 Task: Add a signature Faith Turner containing Have a great summer vacation, Faith Turner to email address softage.4@softage.net and add a label Landscaping
Action: Mouse moved to (1137, 113)
Screenshot: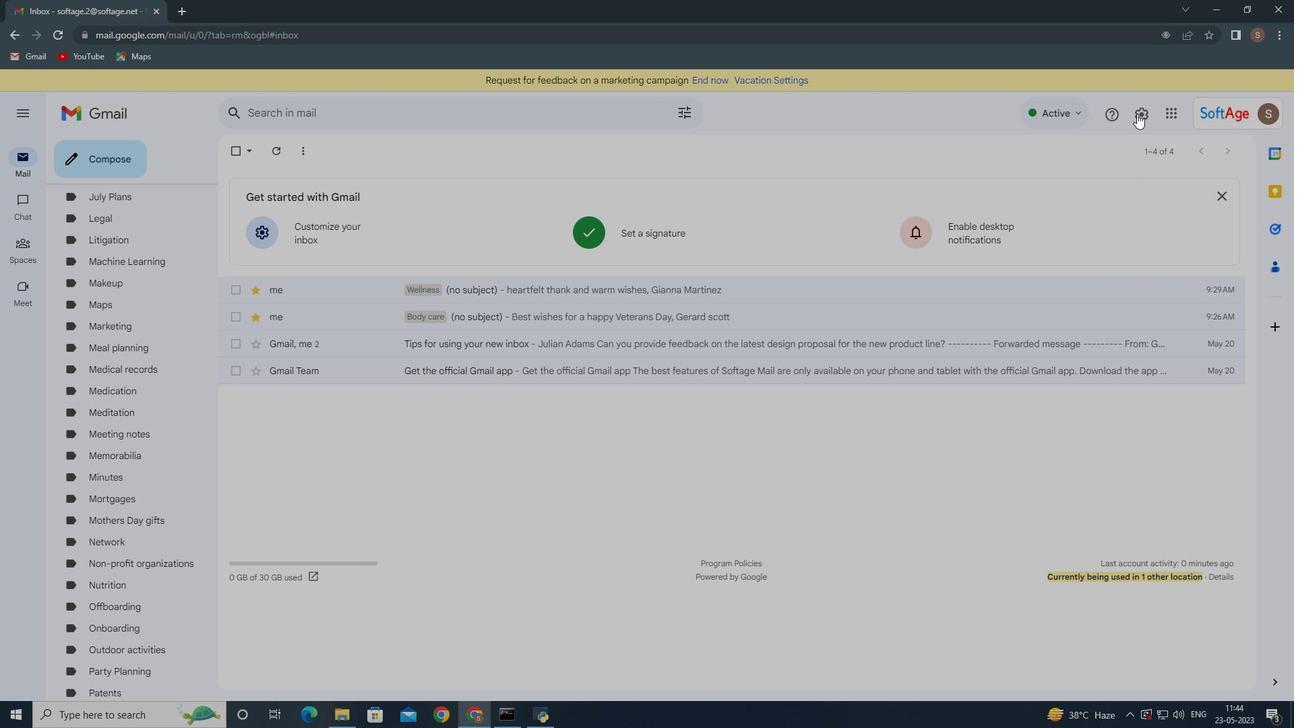 
Action: Mouse pressed left at (1137, 113)
Screenshot: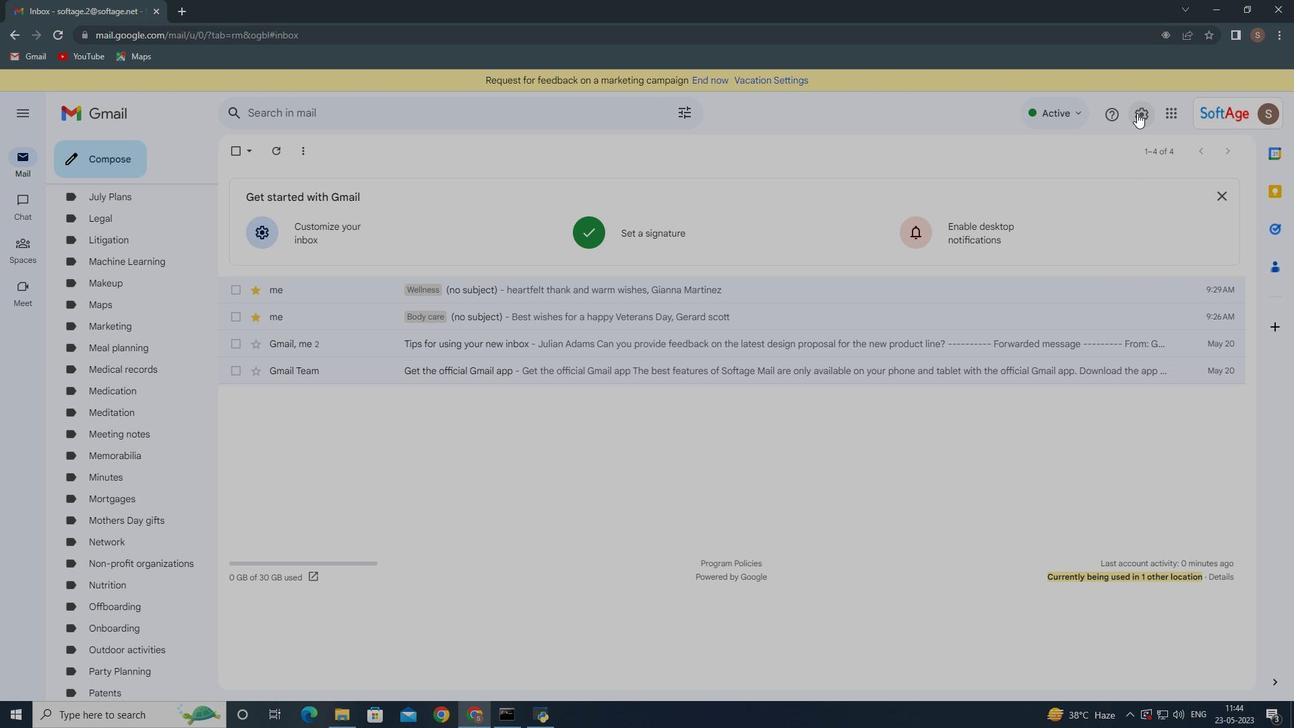
Action: Mouse moved to (1138, 182)
Screenshot: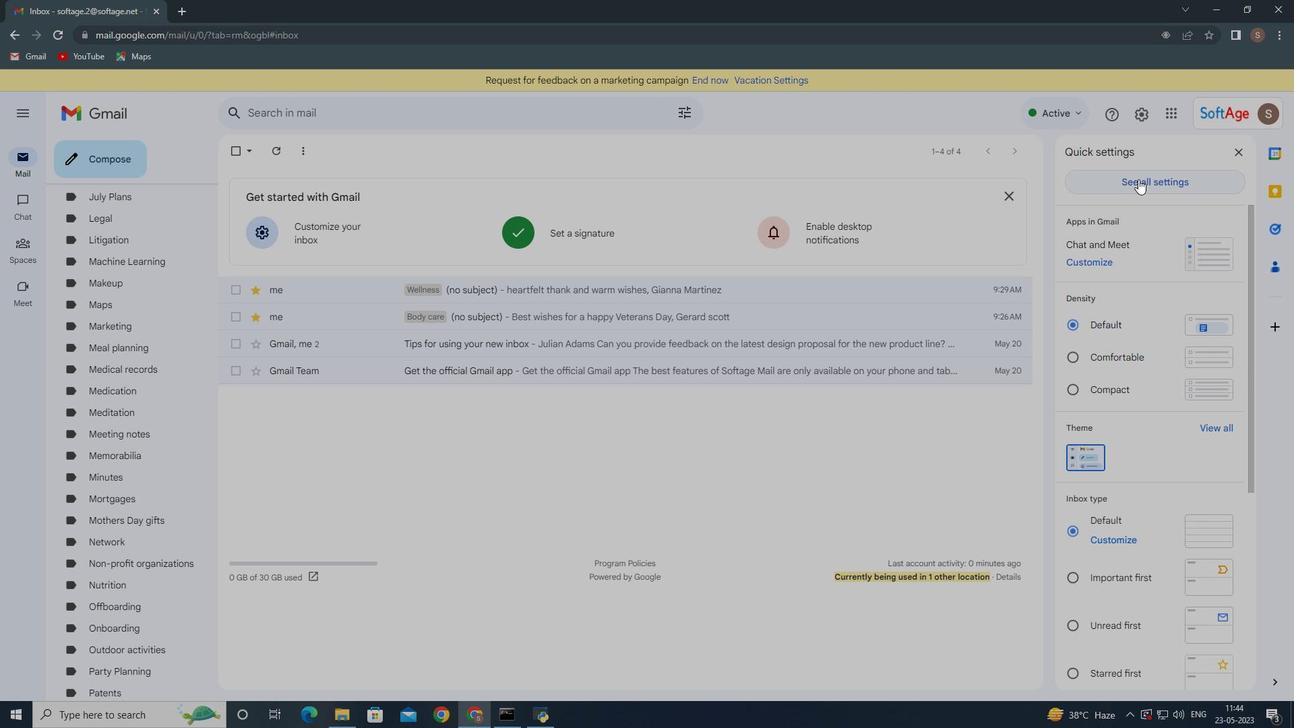 
Action: Mouse pressed left at (1138, 182)
Screenshot: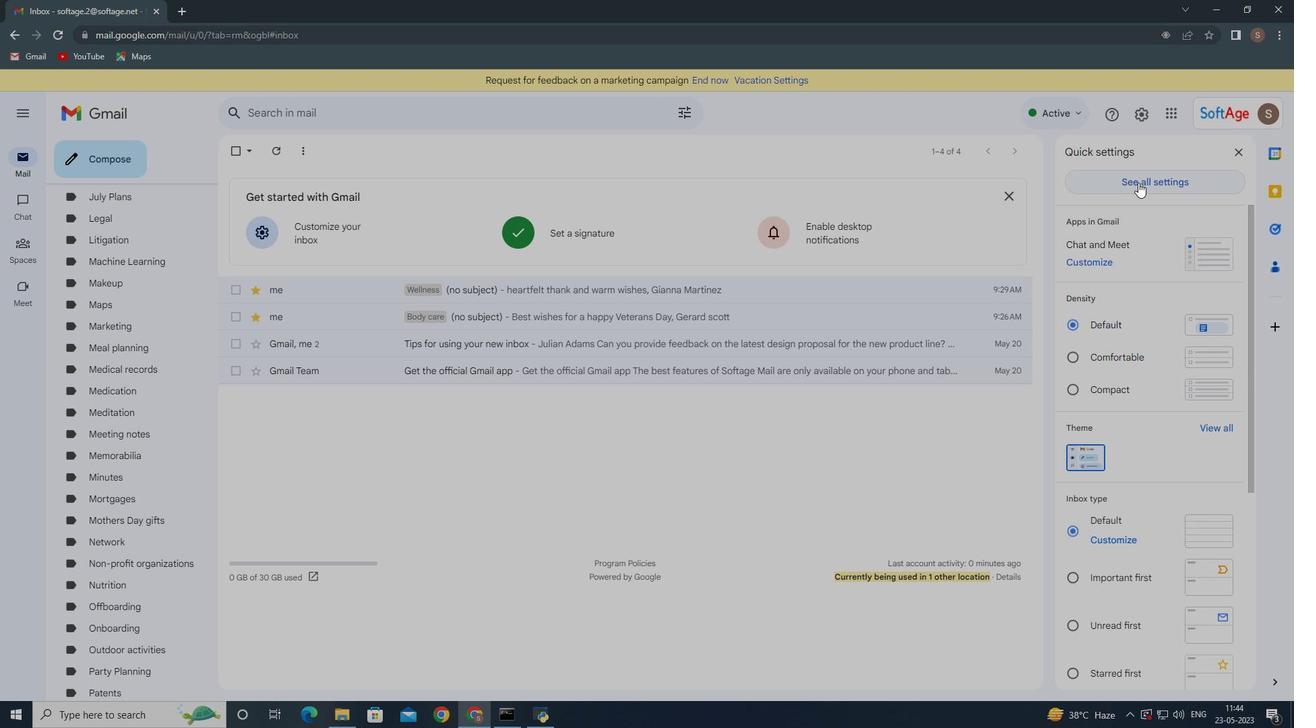 
Action: Mouse moved to (457, 293)
Screenshot: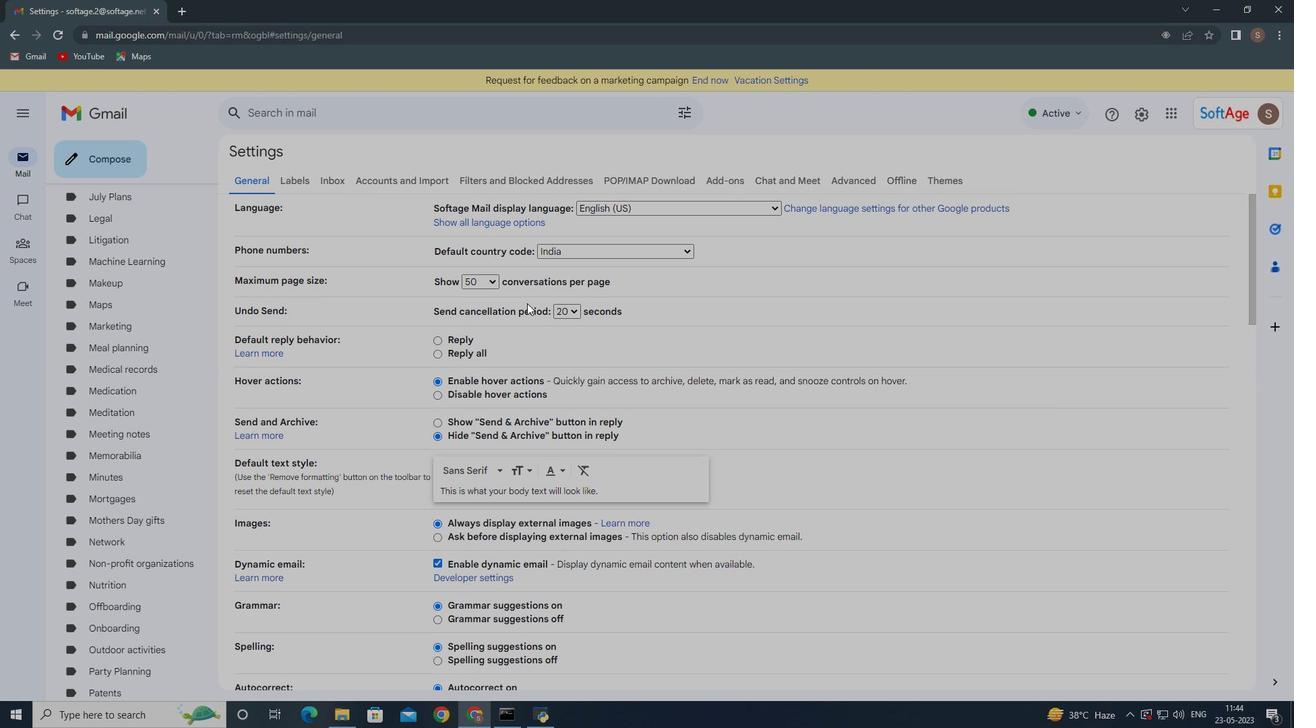 
Action: Mouse scrolled (457, 293) with delta (0, 0)
Screenshot: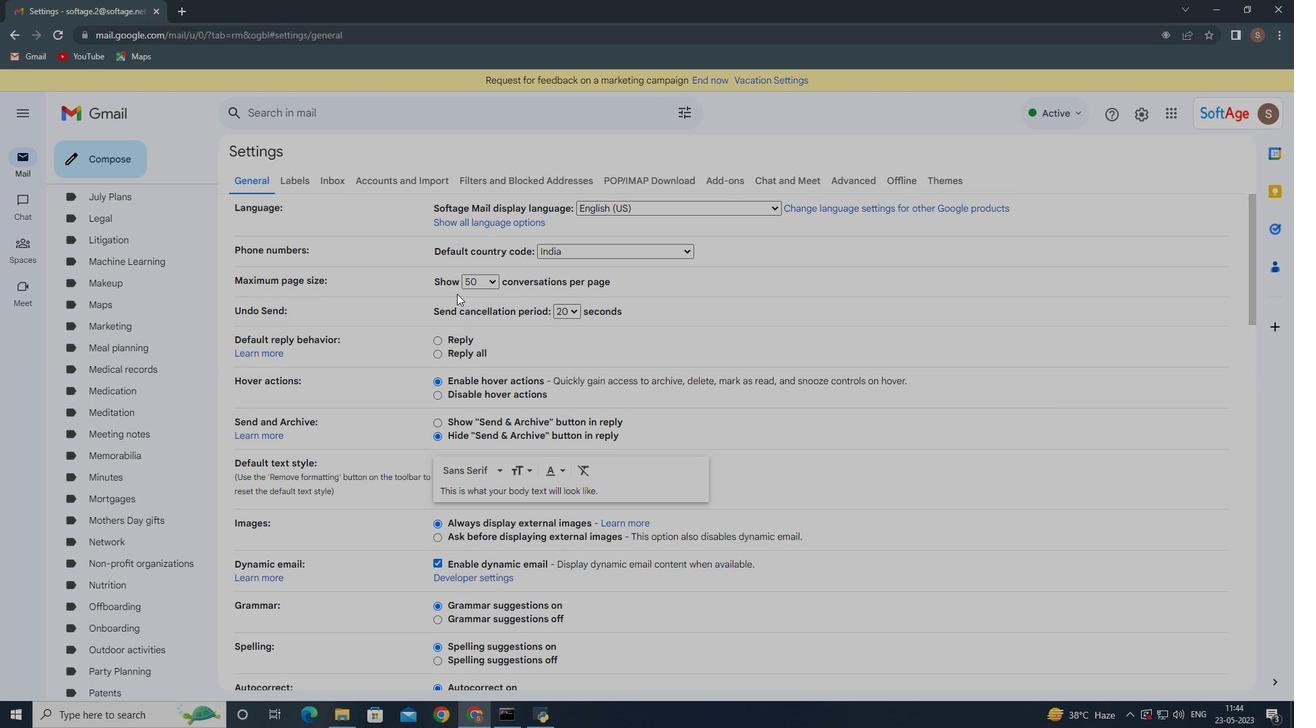 
Action: Mouse scrolled (457, 293) with delta (0, 0)
Screenshot: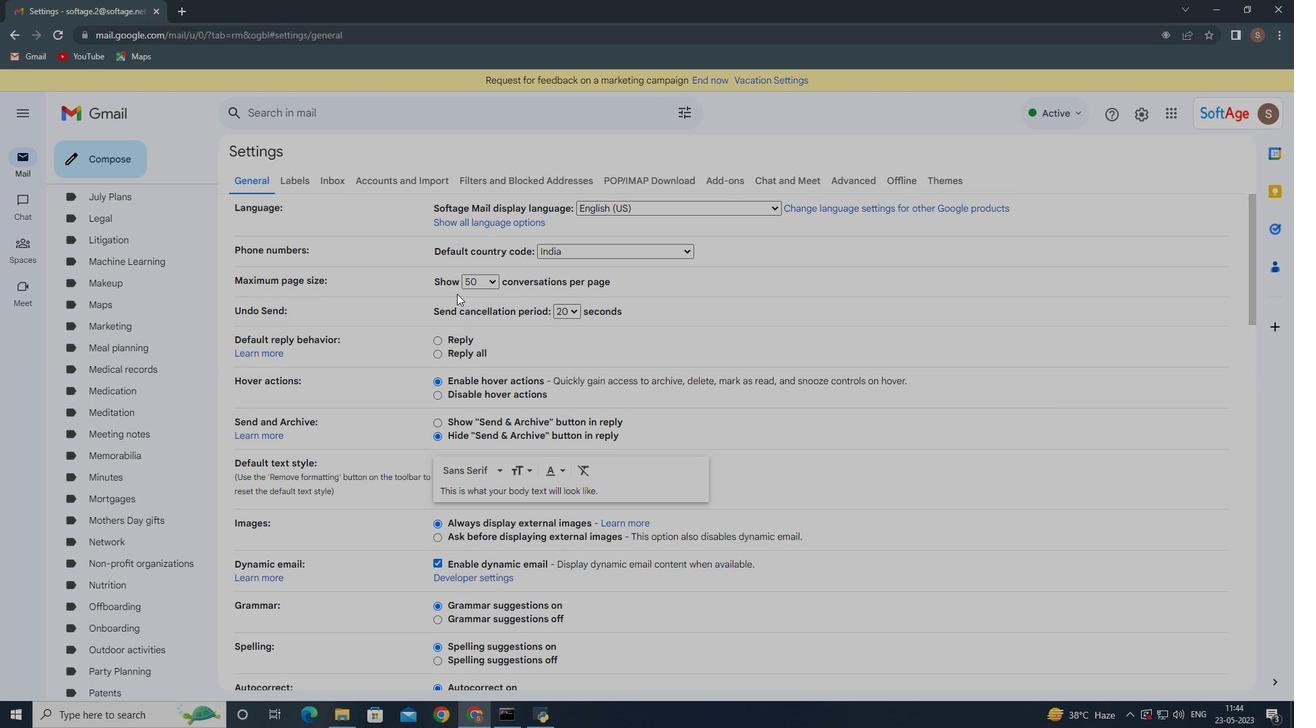 
Action: Mouse moved to (457, 293)
Screenshot: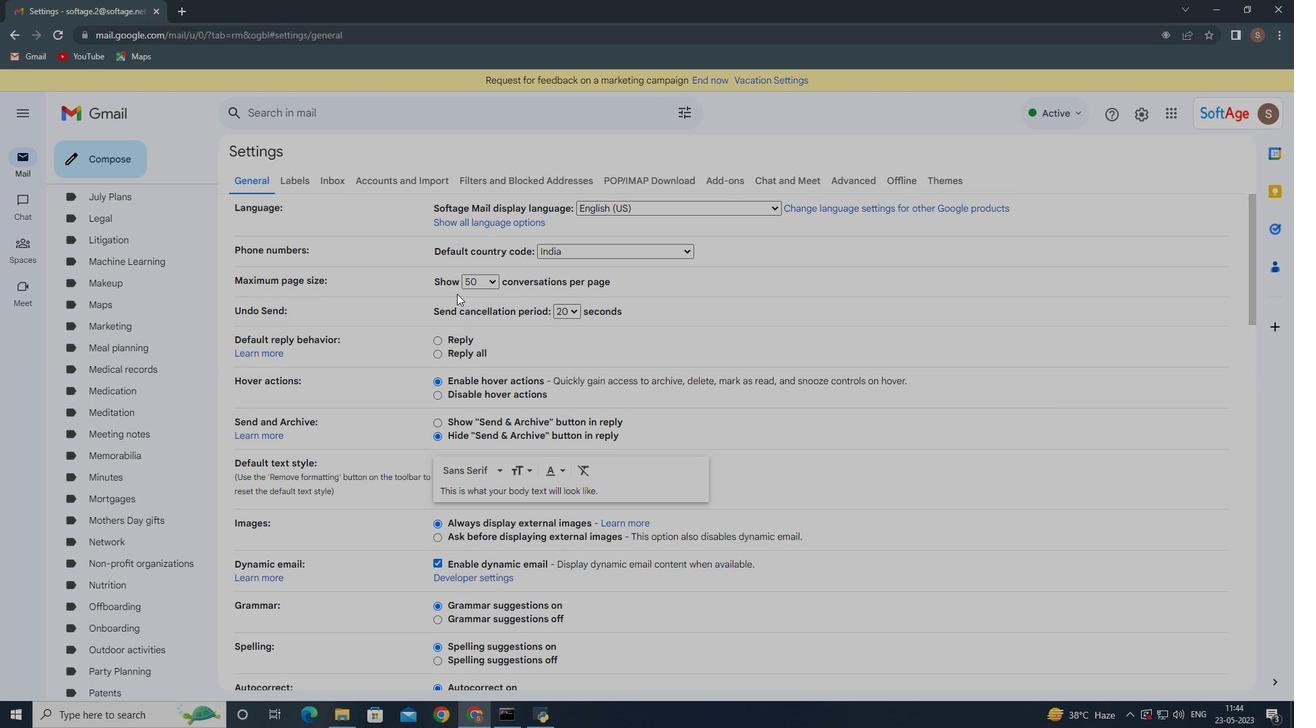 
Action: Mouse scrolled (457, 293) with delta (0, 0)
Screenshot: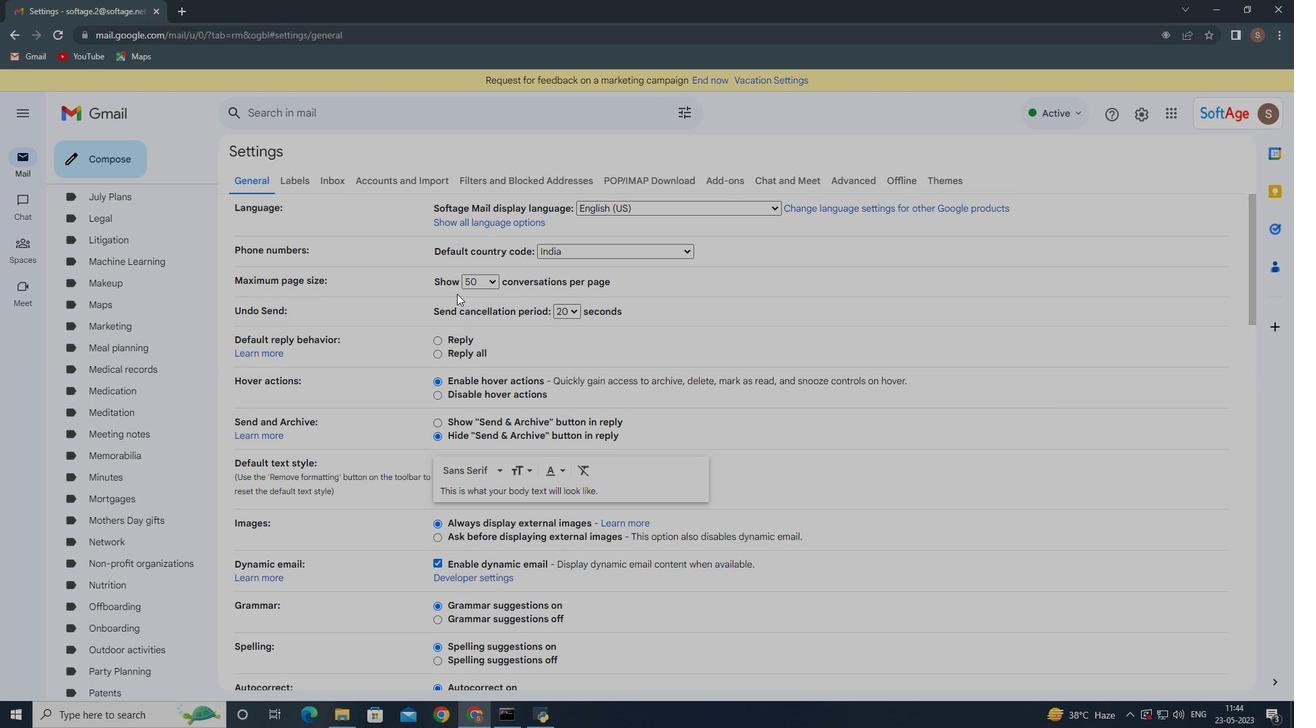 
Action: Mouse scrolled (457, 293) with delta (0, 0)
Screenshot: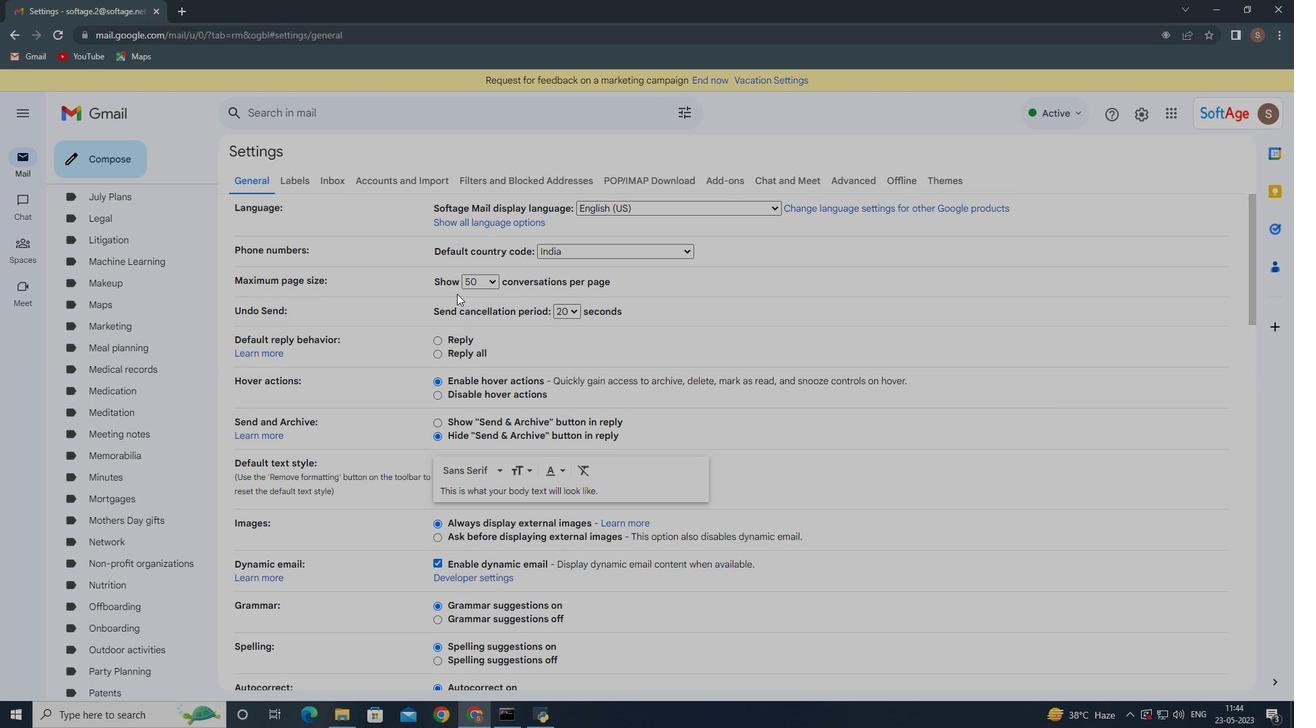
Action: Mouse moved to (457, 294)
Screenshot: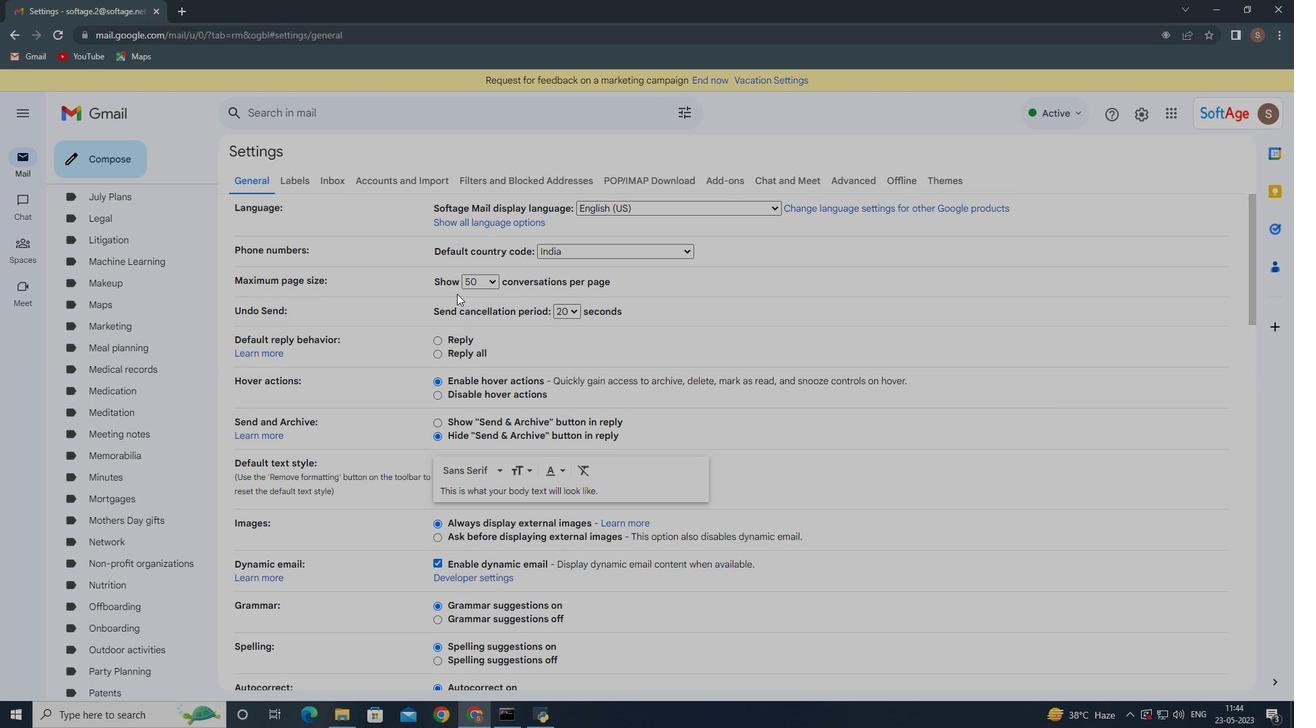 
Action: Mouse scrolled (457, 293) with delta (0, 0)
Screenshot: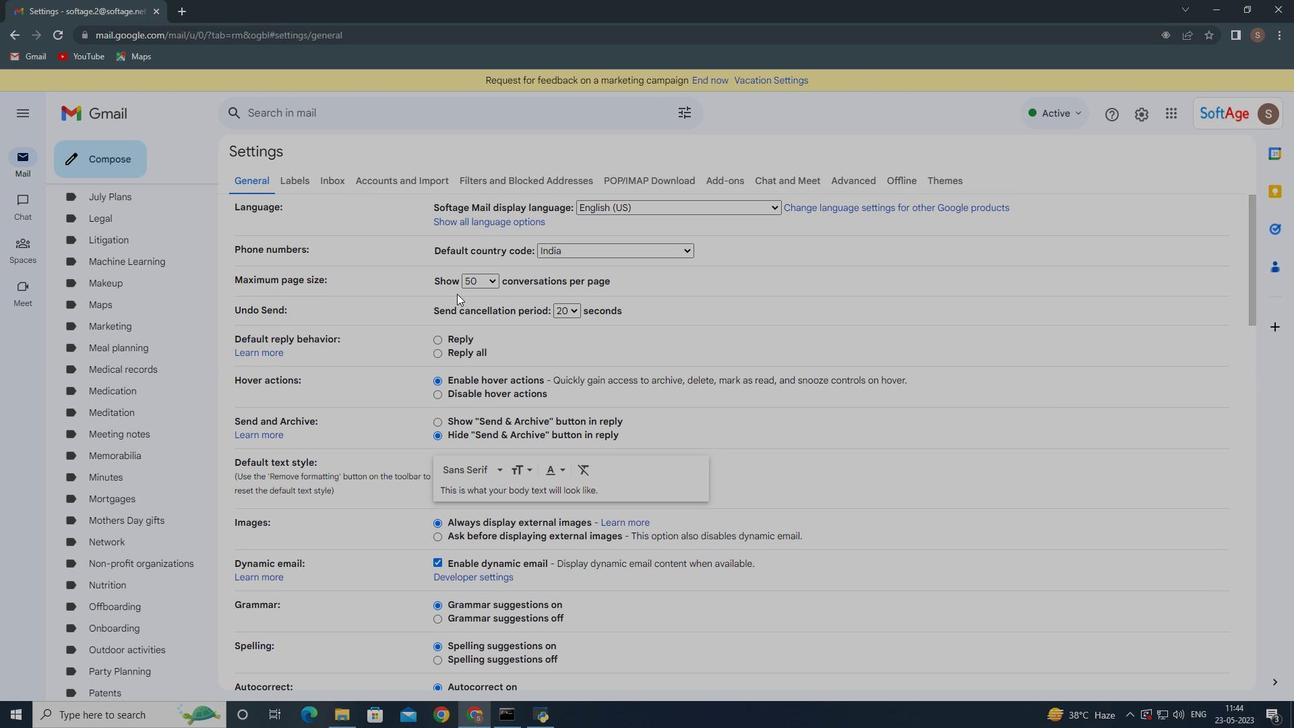 
Action: Mouse moved to (456, 295)
Screenshot: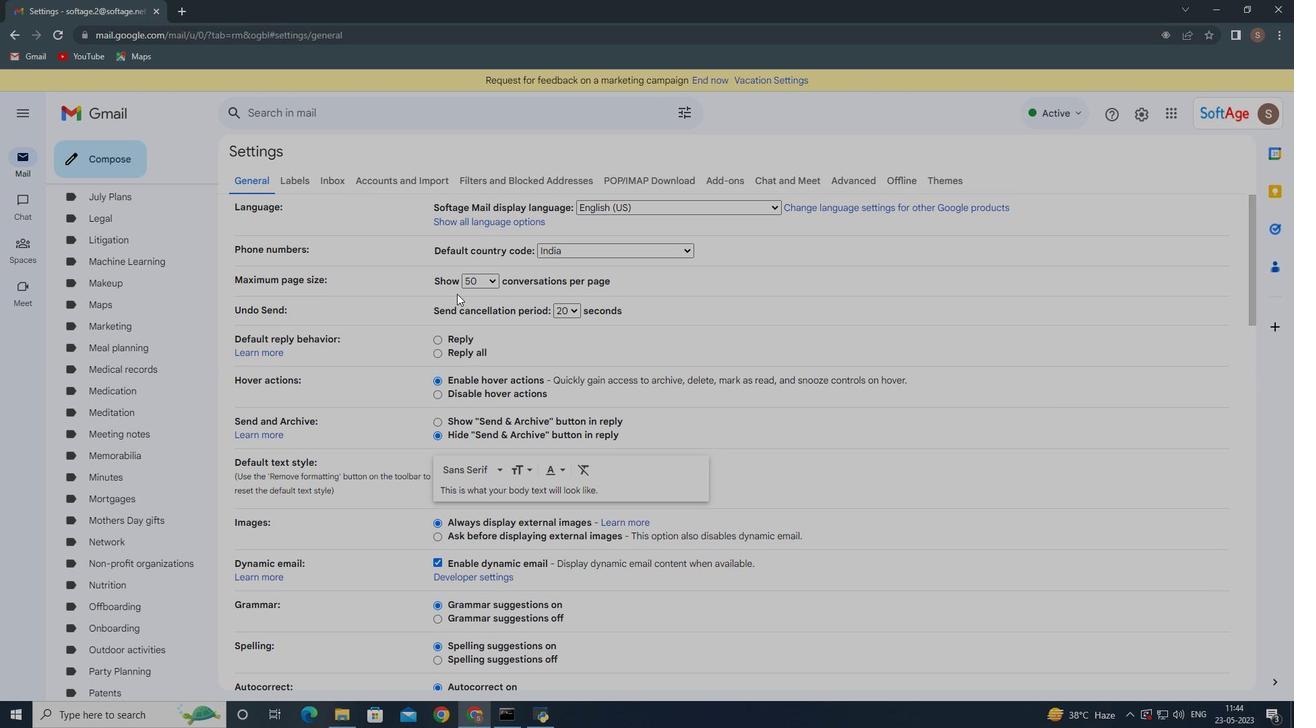 
Action: Mouse scrolled (456, 295) with delta (0, 0)
Screenshot: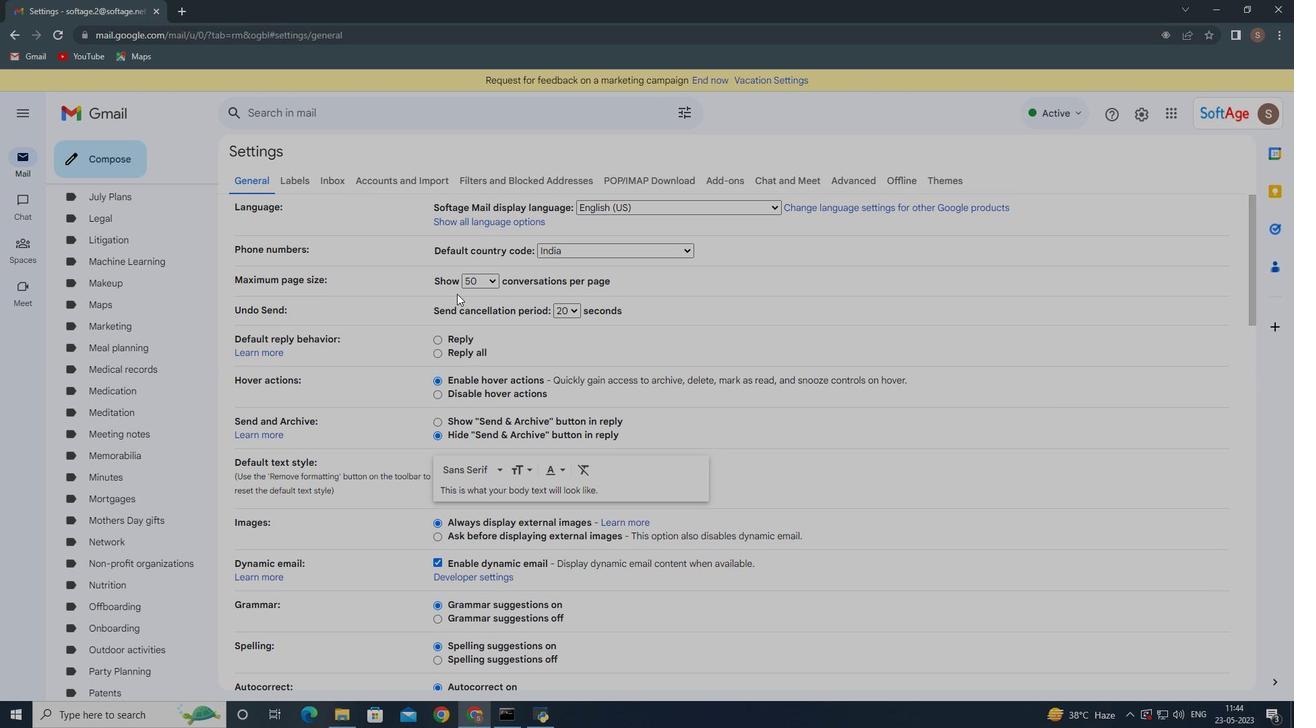 
Action: Mouse moved to (456, 314)
Screenshot: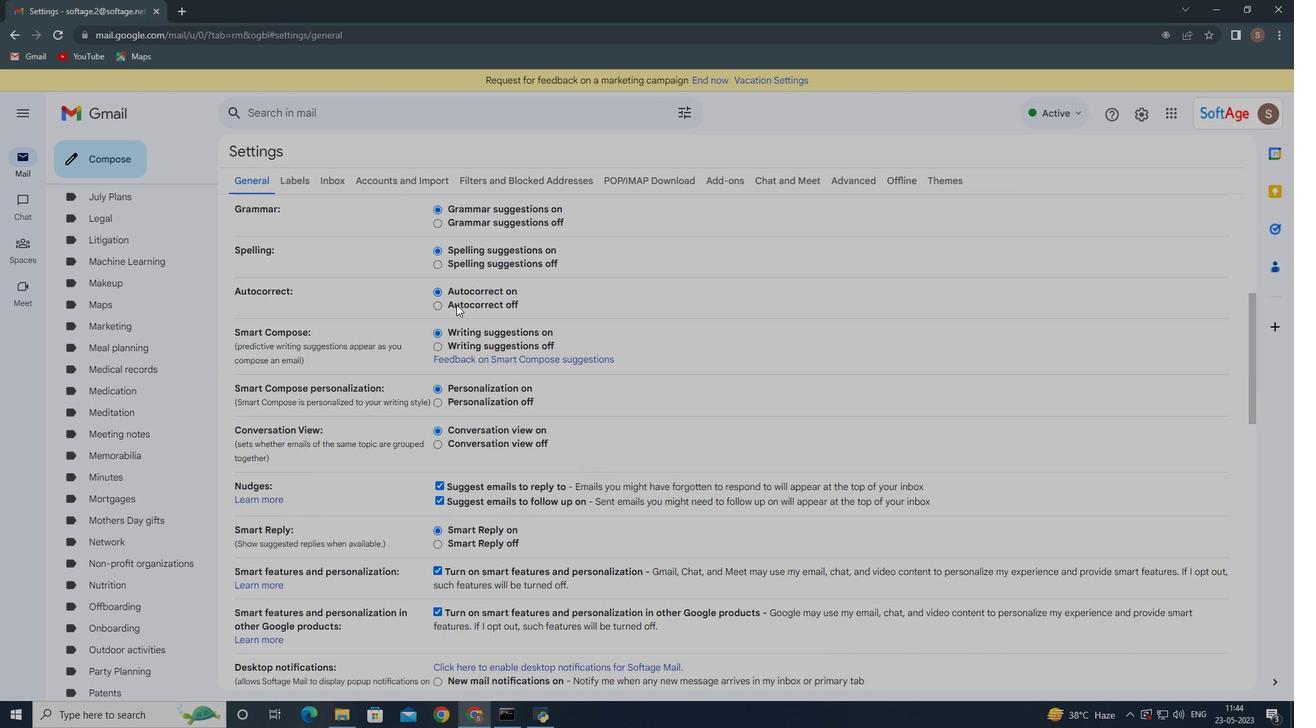 
Action: Mouse scrolled (456, 313) with delta (0, 0)
Screenshot: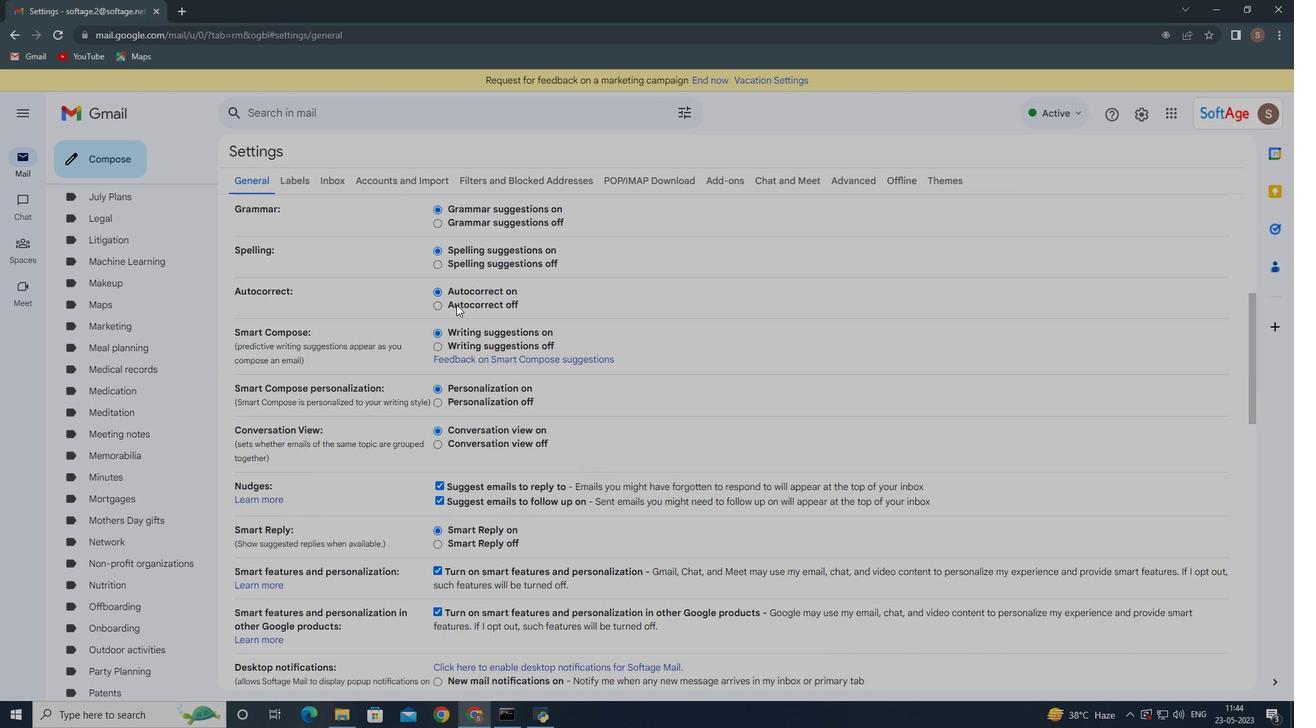 
Action: Mouse moved to (456, 324)
Screenshot: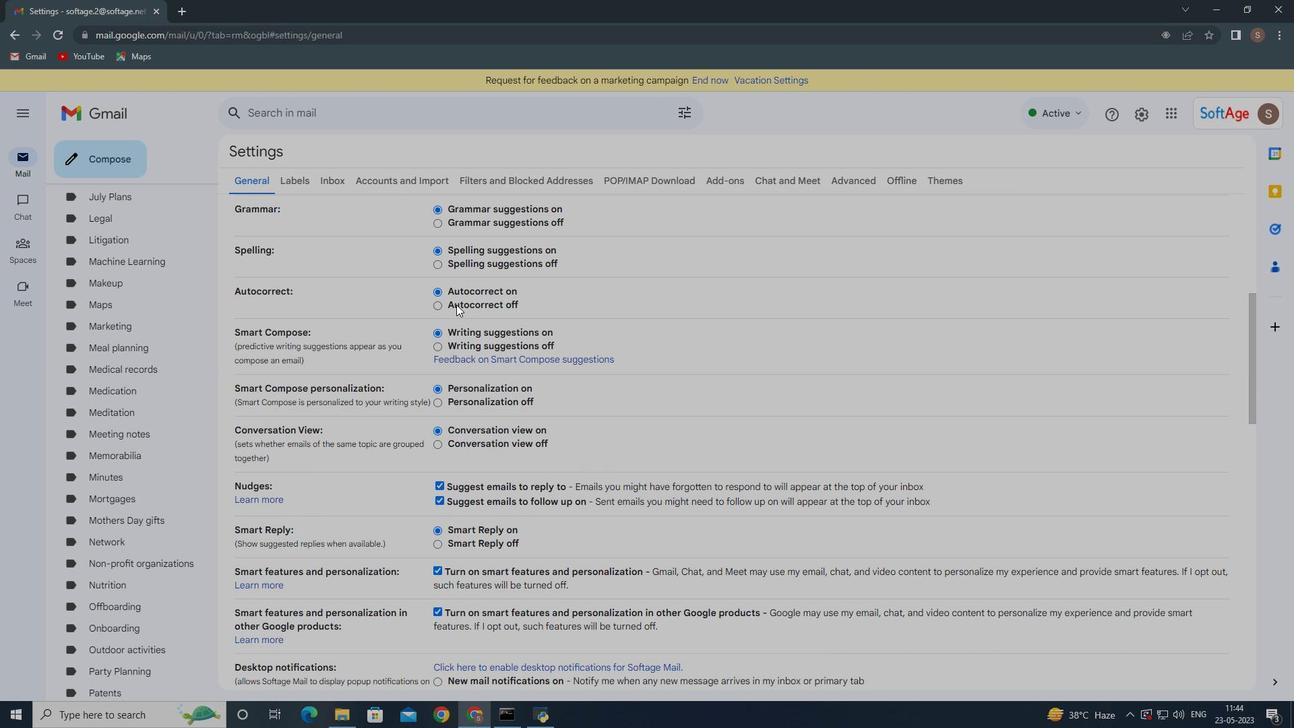 
Action: Mouse scrolled (456, 322) with delta (0, 0)
Screenshot: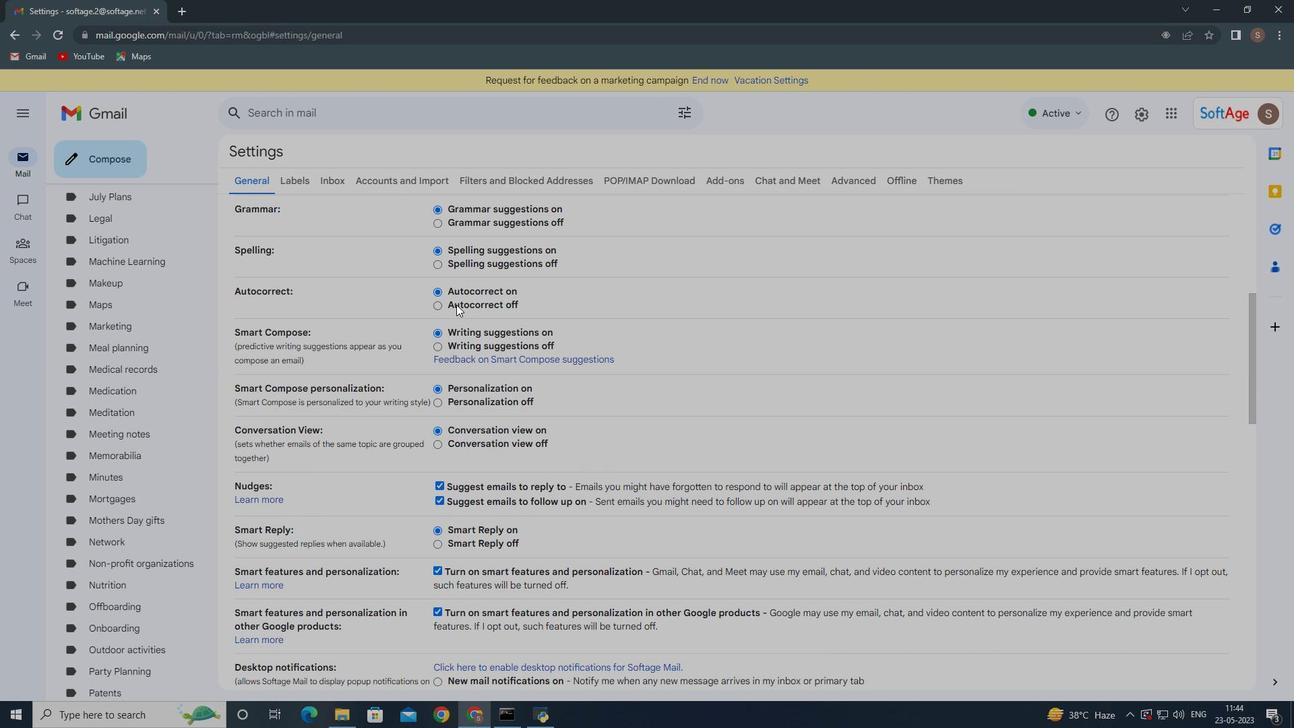 
Action: Mouse moved to (457, 343)
Screenshot: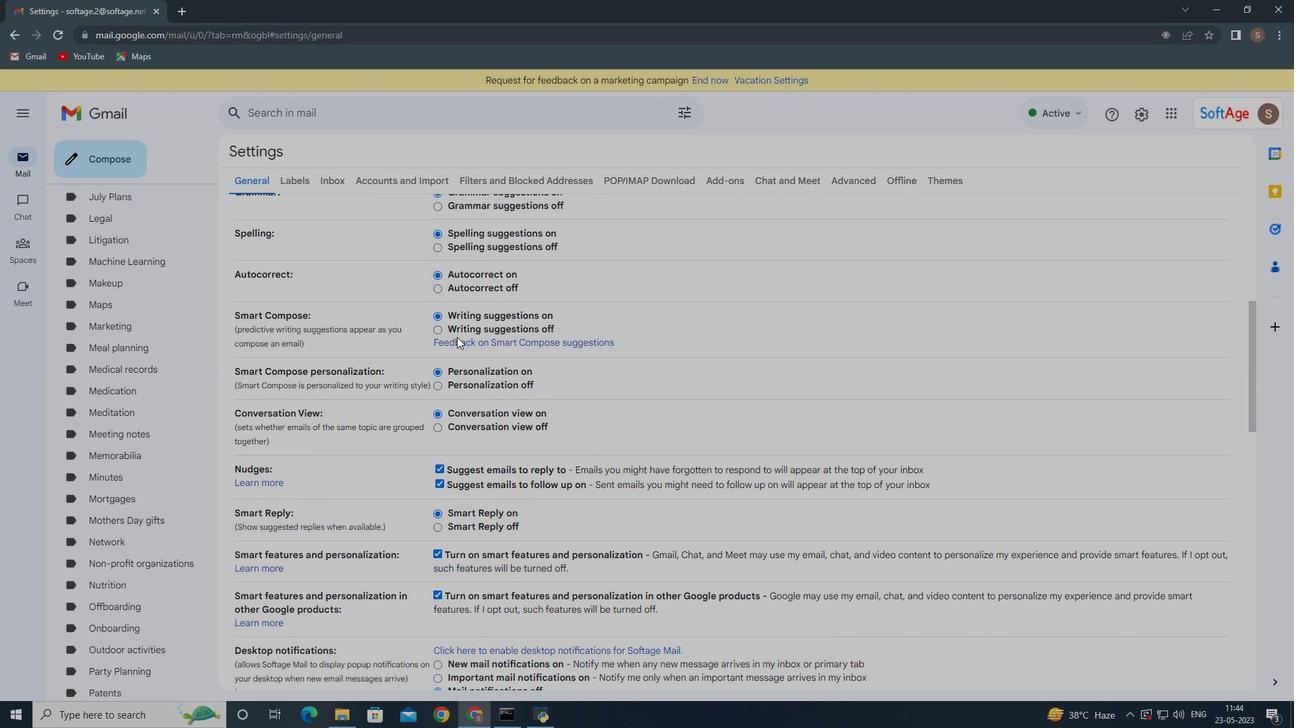 
Action: Mouse scrolled (457, 340) with delta (0, 0)
Screenshot: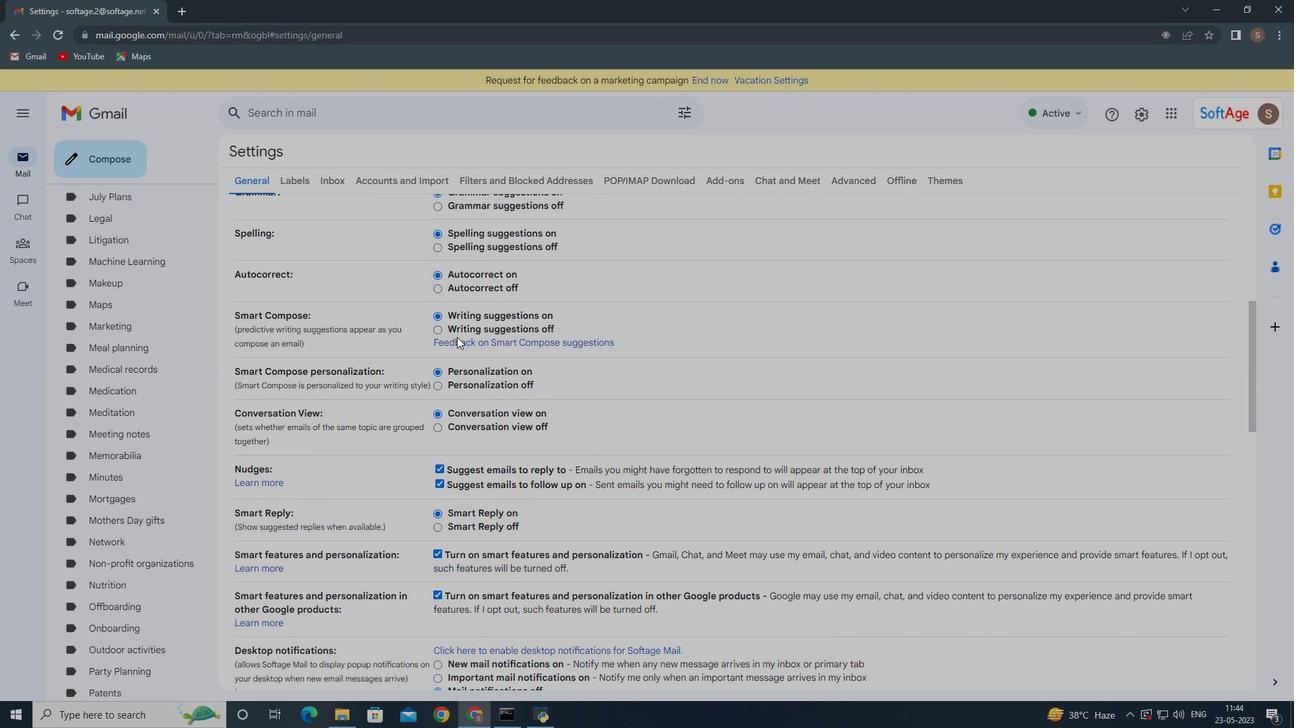 
Action: Mouse moved to (463, 430)
Screenshot: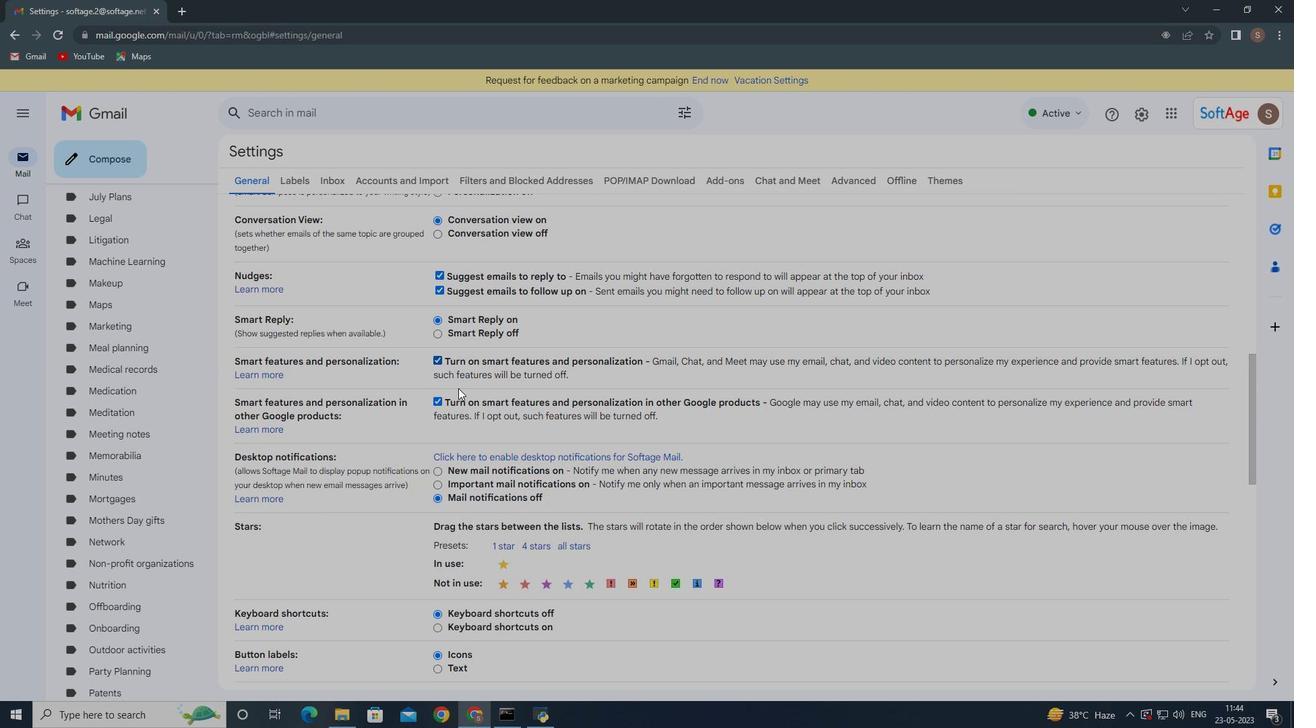 
Action: Mouse scrolled (463, 429) with delta (0, 0)
Screenshot: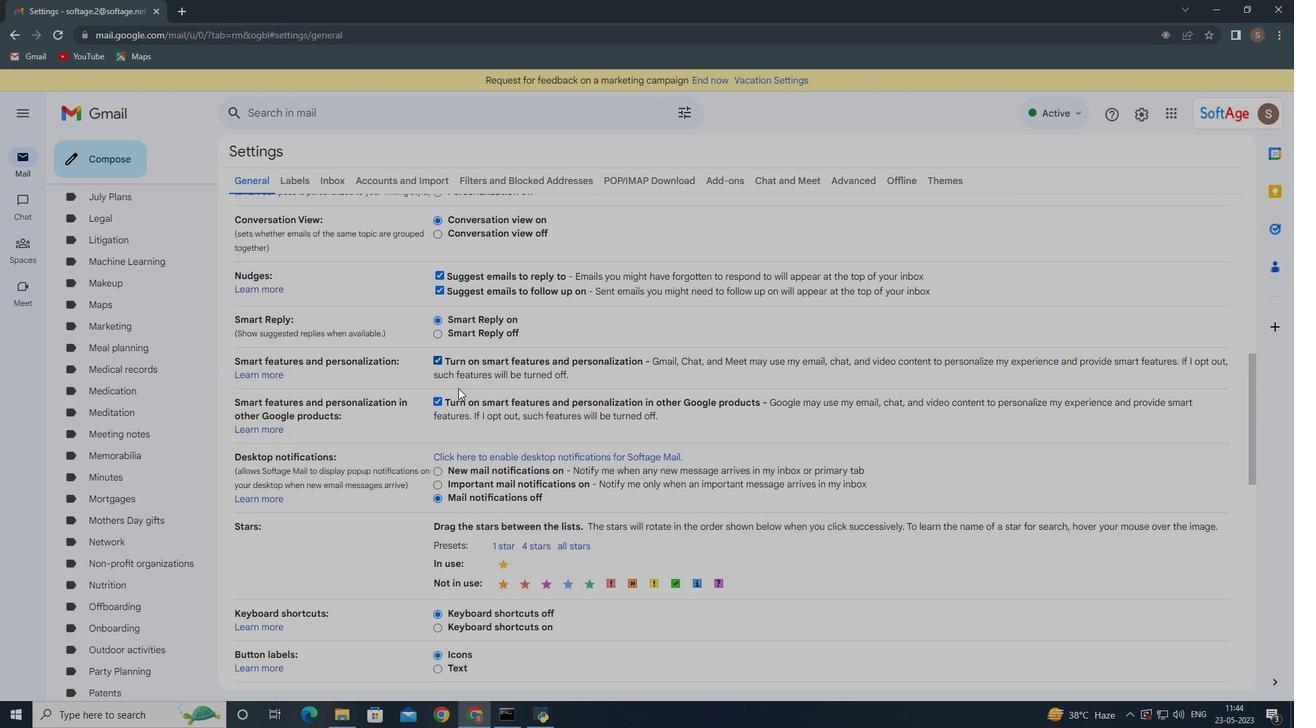 
Action: Mouse moved to (505, 556)
Screenshot: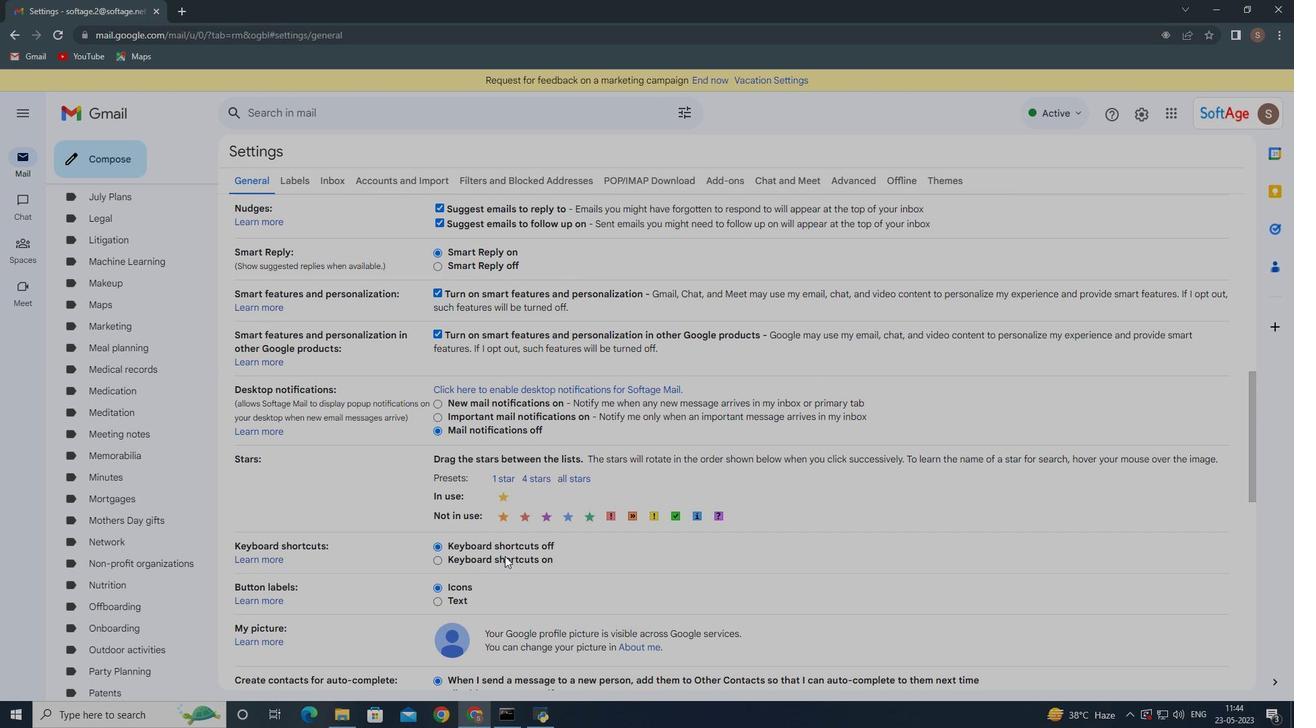 
Action: Mouse scrolled (505, 555) with delta (0, 0)
Screenshot: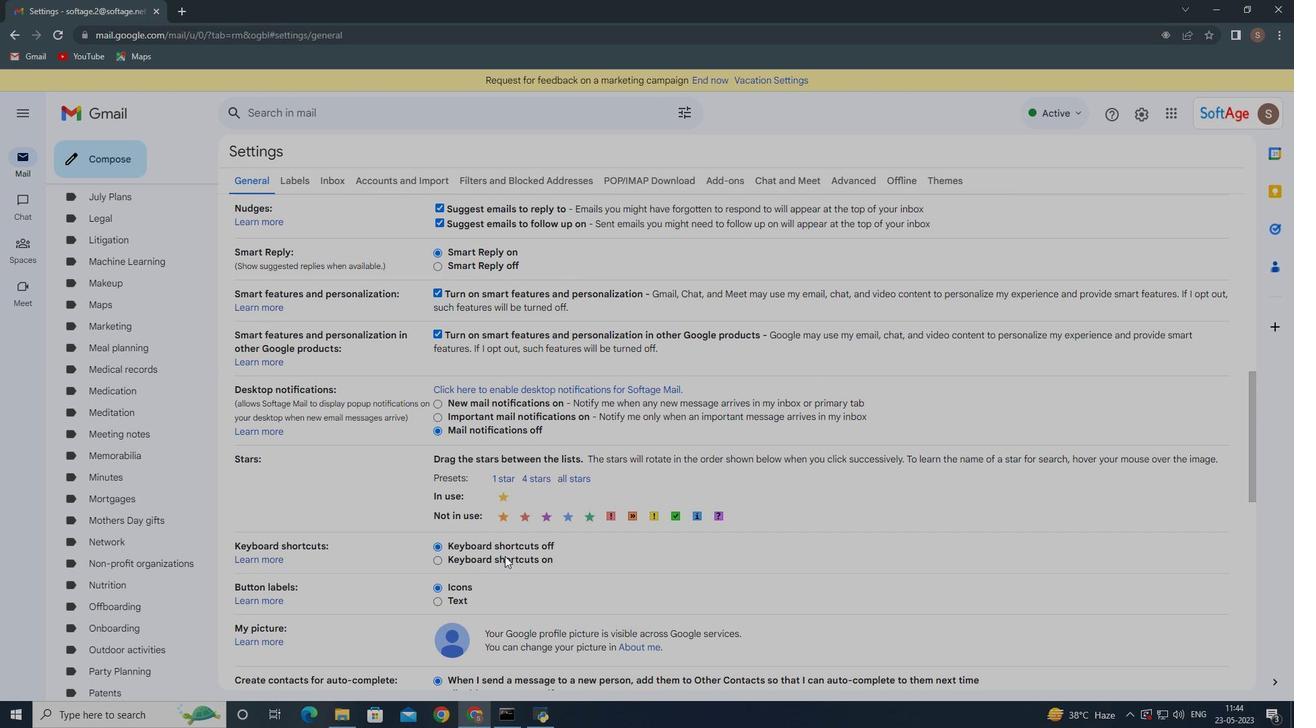 
Action: Mouse moved to (506, 557)
Screenshot: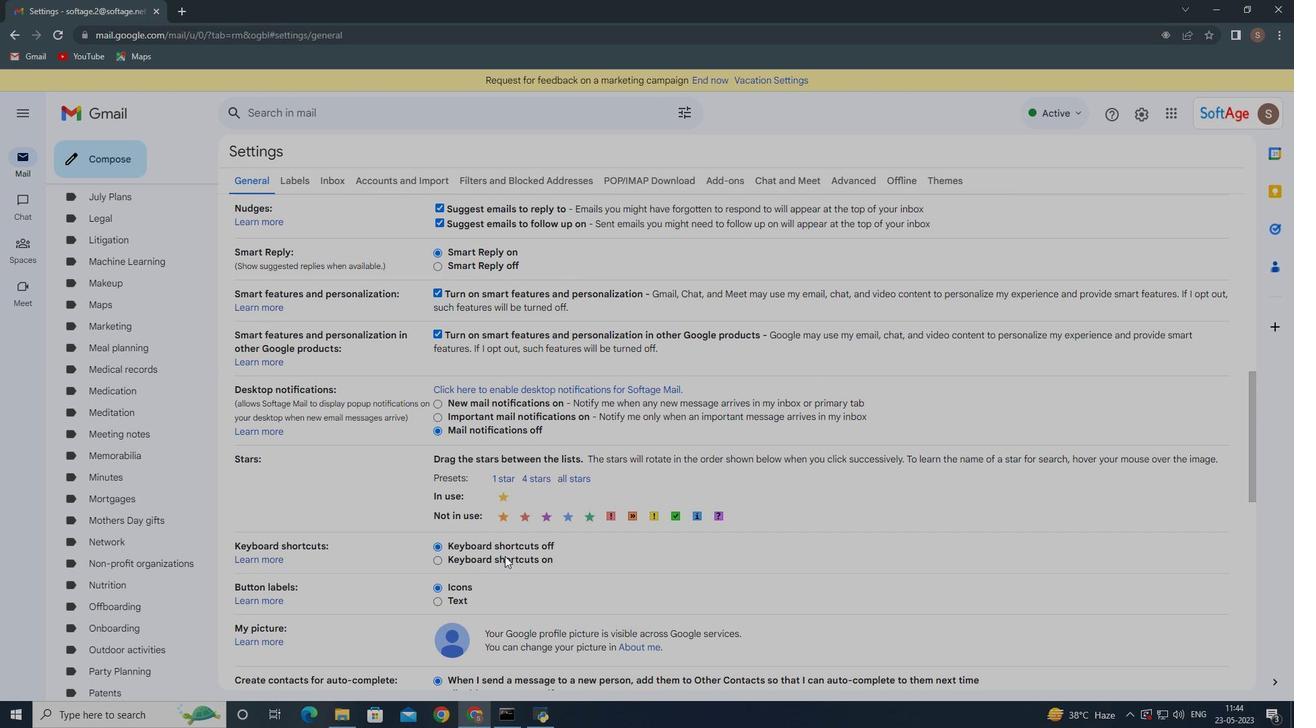 
Action: Mouse scrolled (506, 556) with delta (0, 0)
Screenshot: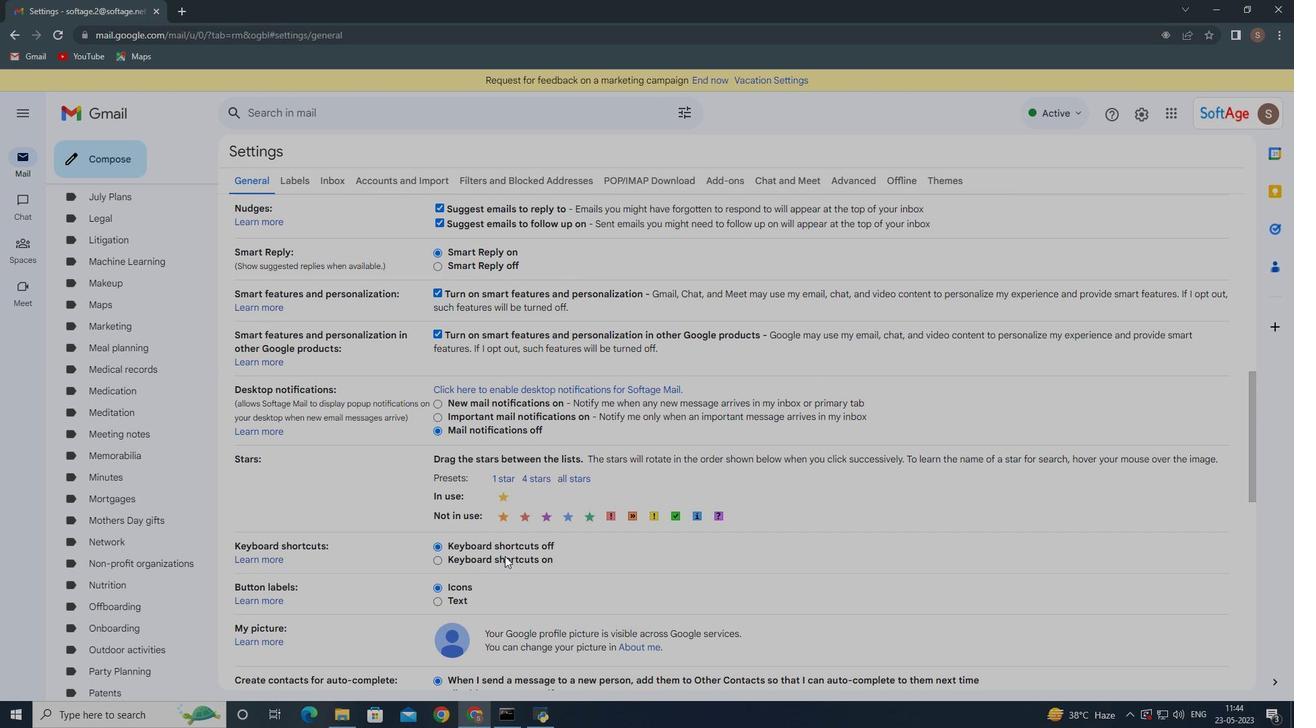 
Action: Mouse moved to (507, 558)
Screenshot: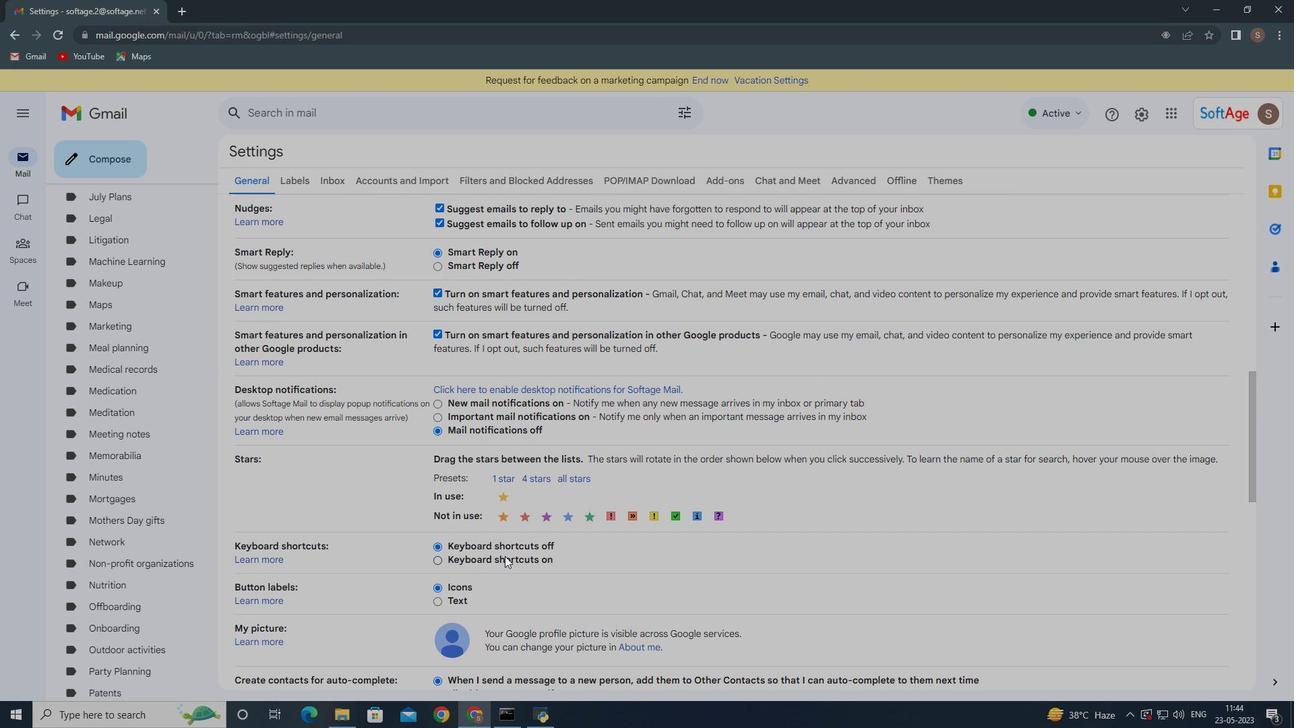 
Action: Mouse scrolled (507, 557) with delta (0, 0)
Screenshot: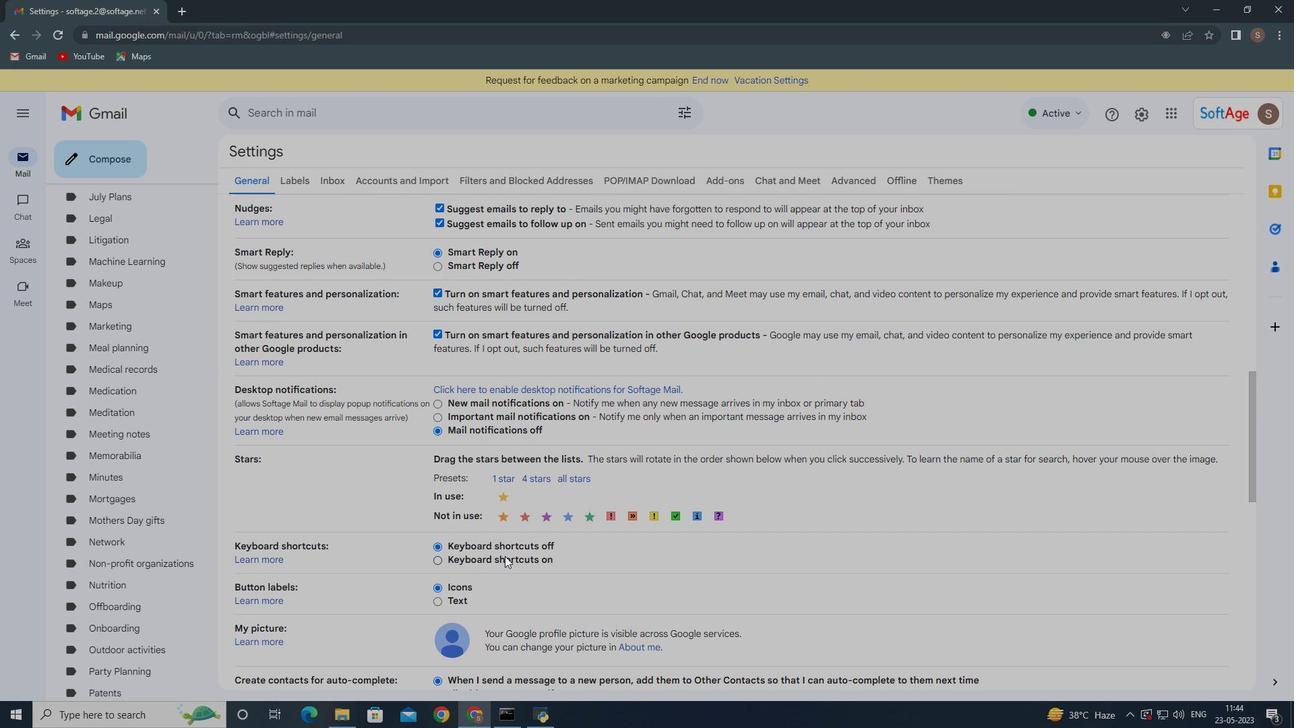 
Action: Mouse moved to (507, 558)
Screenshot: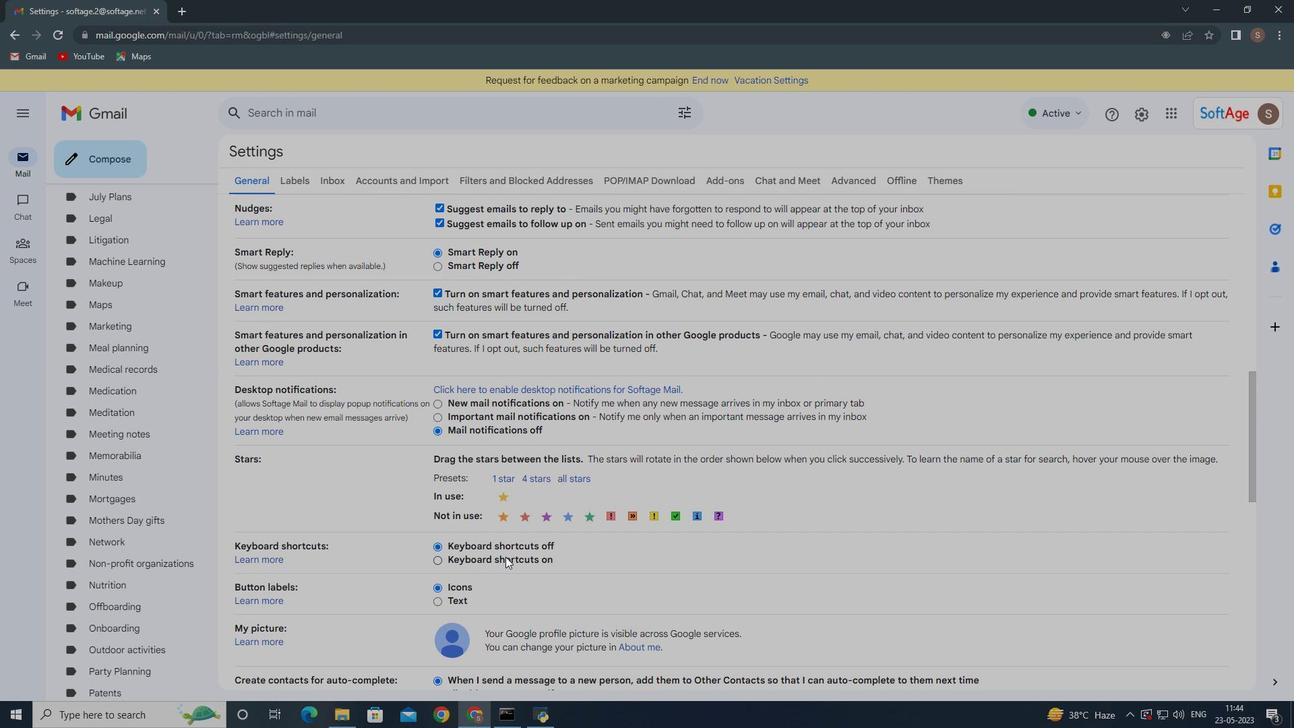 
Action: Mouse scrolled (507, 557) with delta (0, 0)
Screenshot: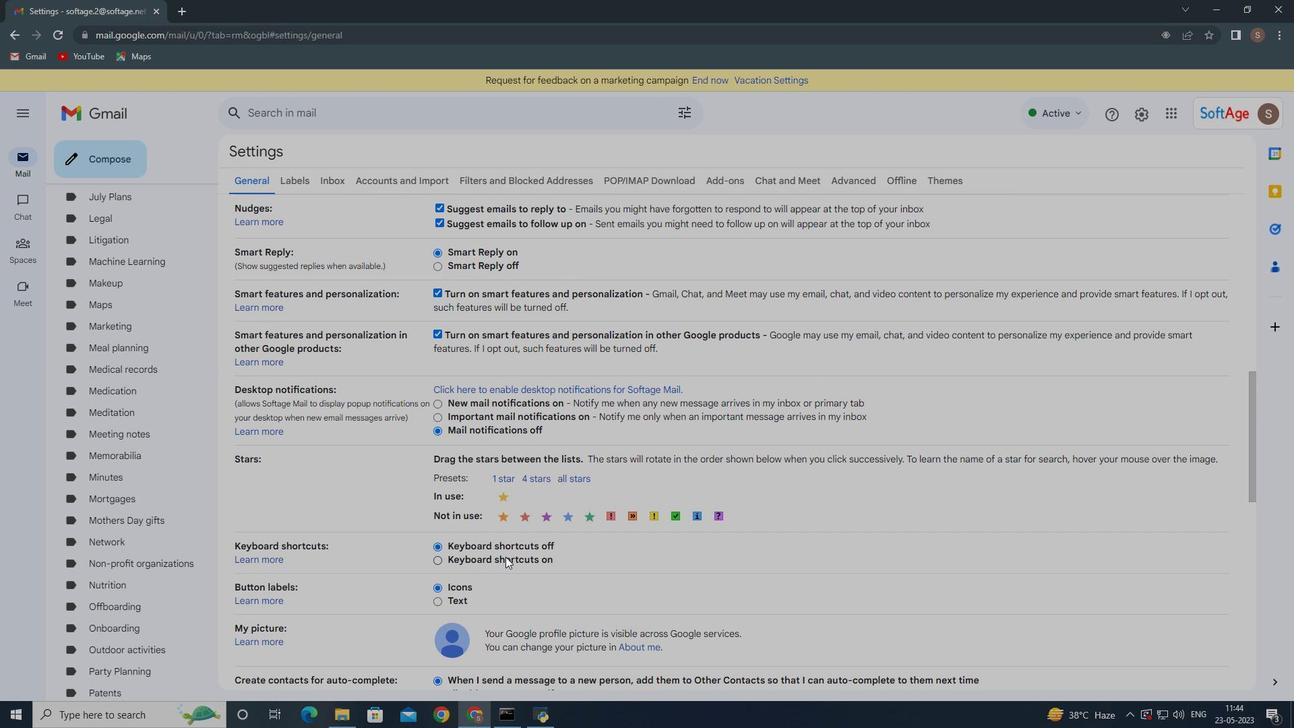 
Action: Mouse moved to (502, 579)
Screenshot: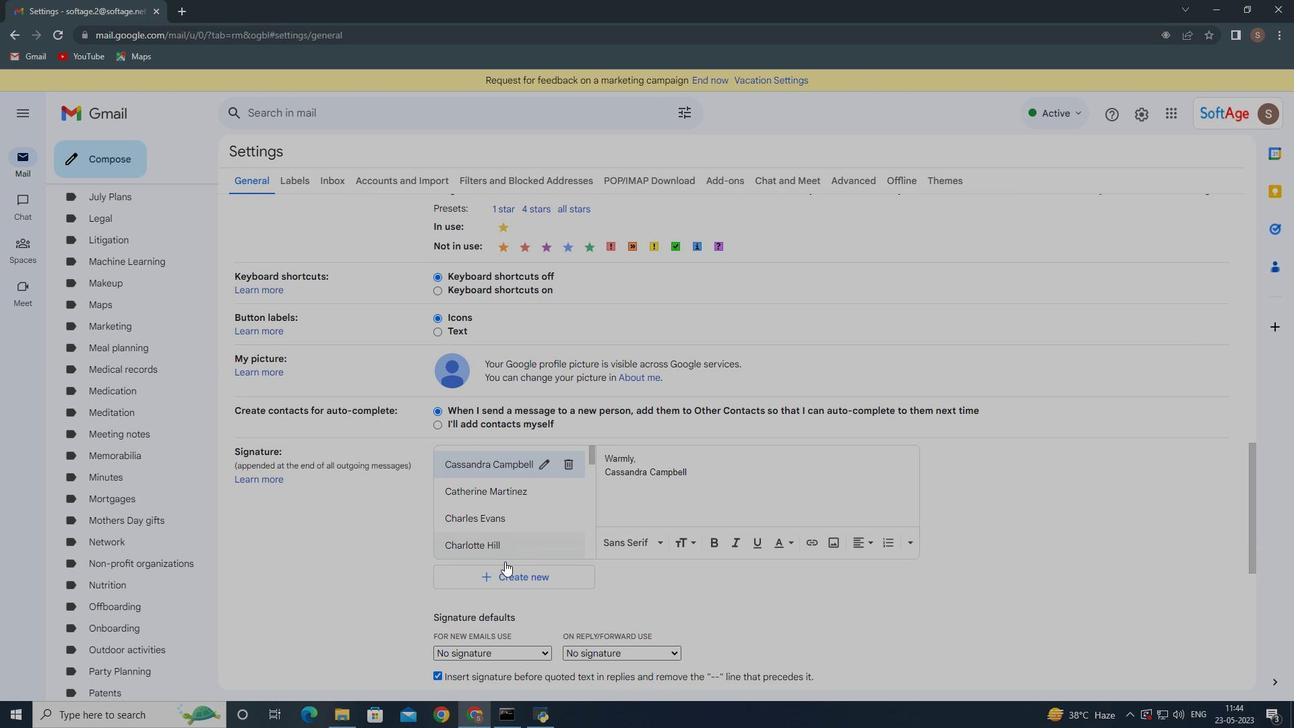 
Action: Mouse pressed left at (502, 579)
Screenshot: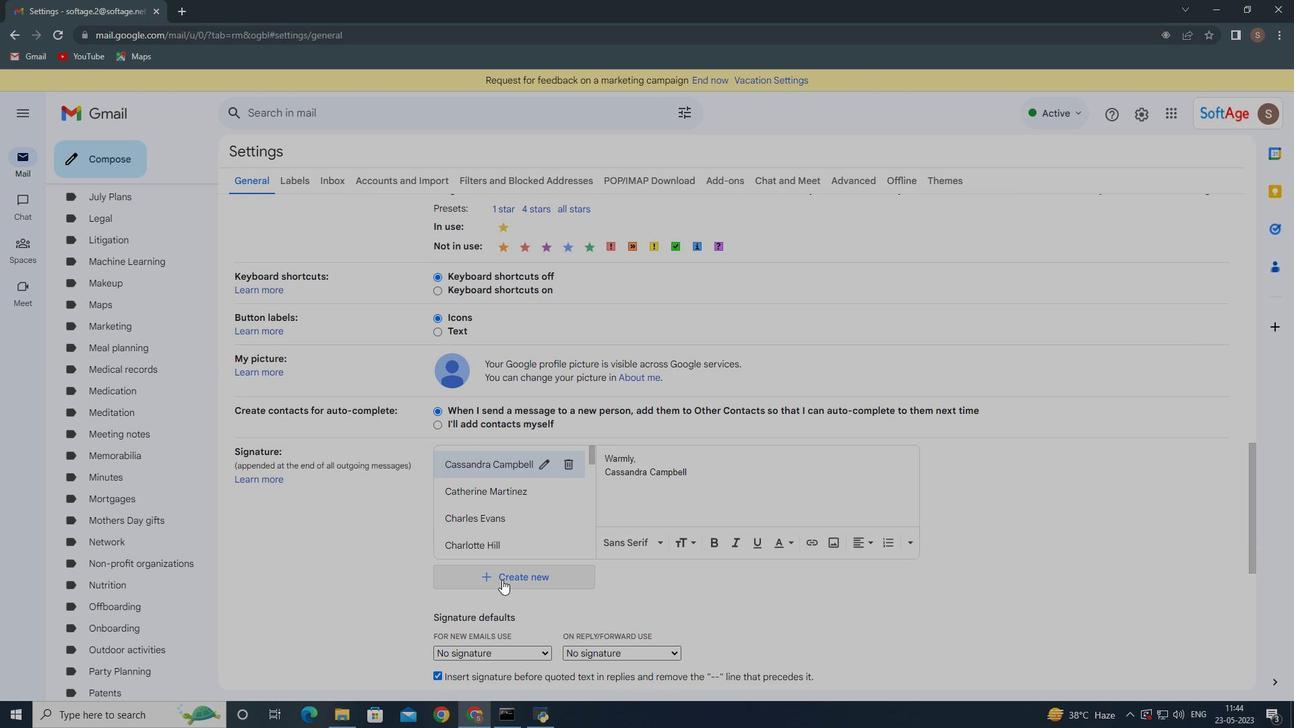 
Action: Mouse moved to (527, 402)
Screenshot: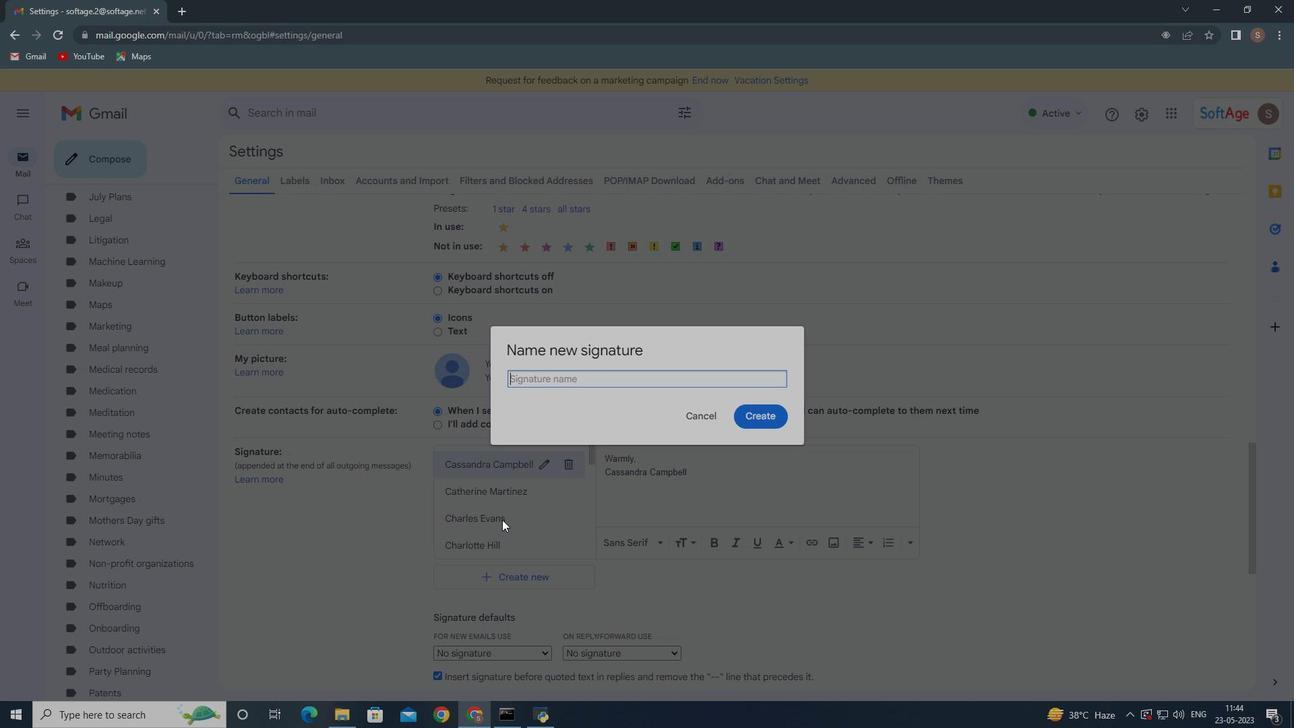 
Action: Key pressed <Key.shift>Faith<Key.space><Key.shift>Tunner
Screenshot: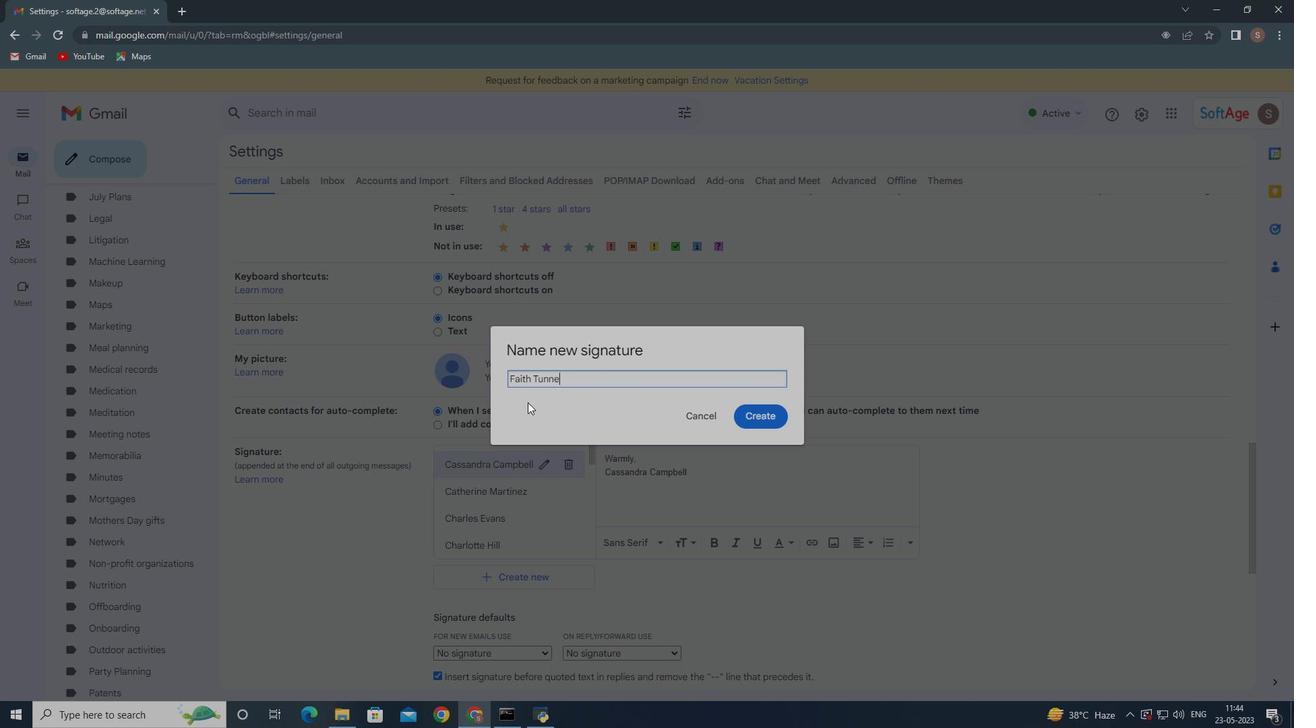 
Action: Mouse moved to (545, 378)
Screenshot: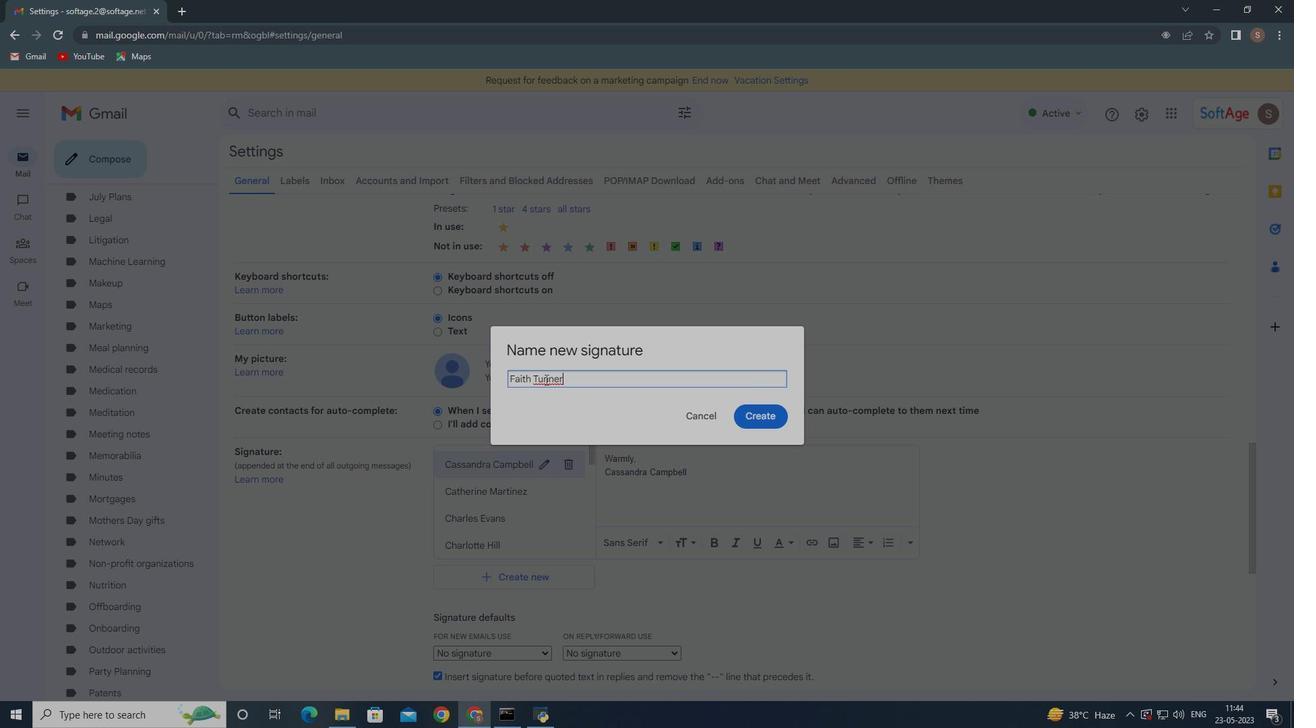 
Action: Mouse pressed left at (545, 378)
Screenshot: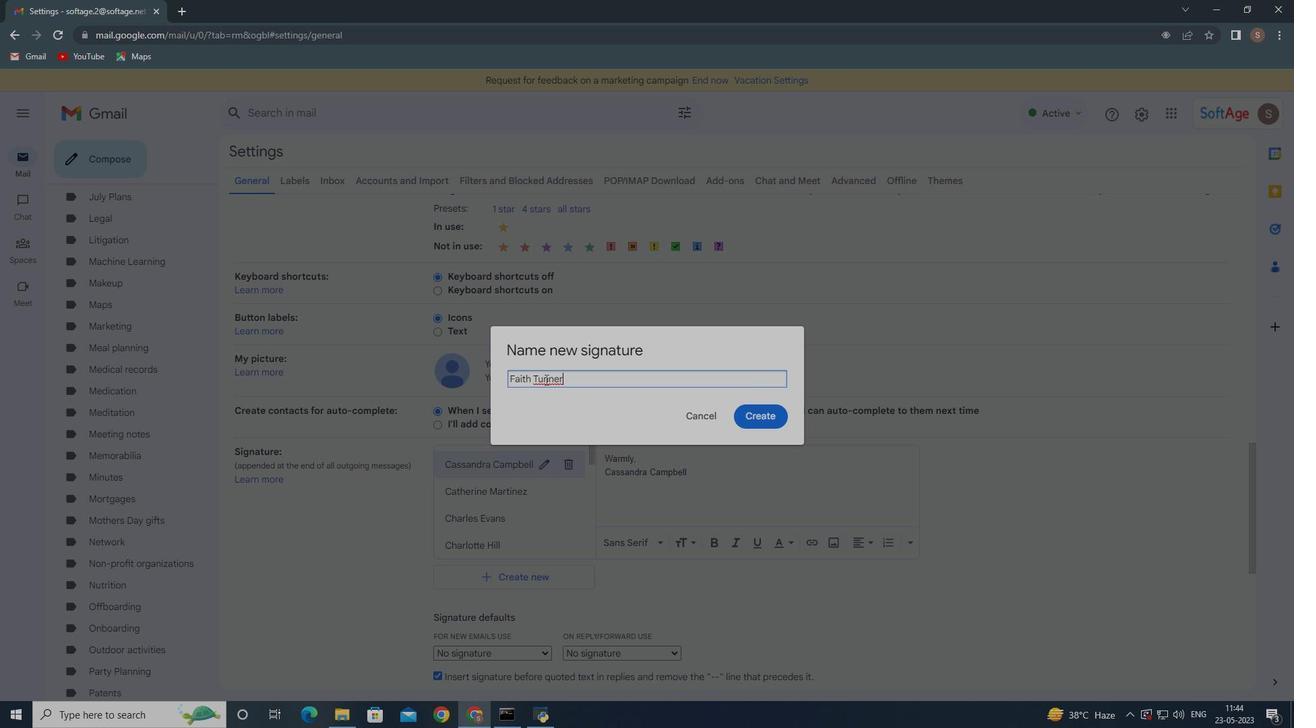 
Action: Mouse moved to (547, 379)
Screenshot: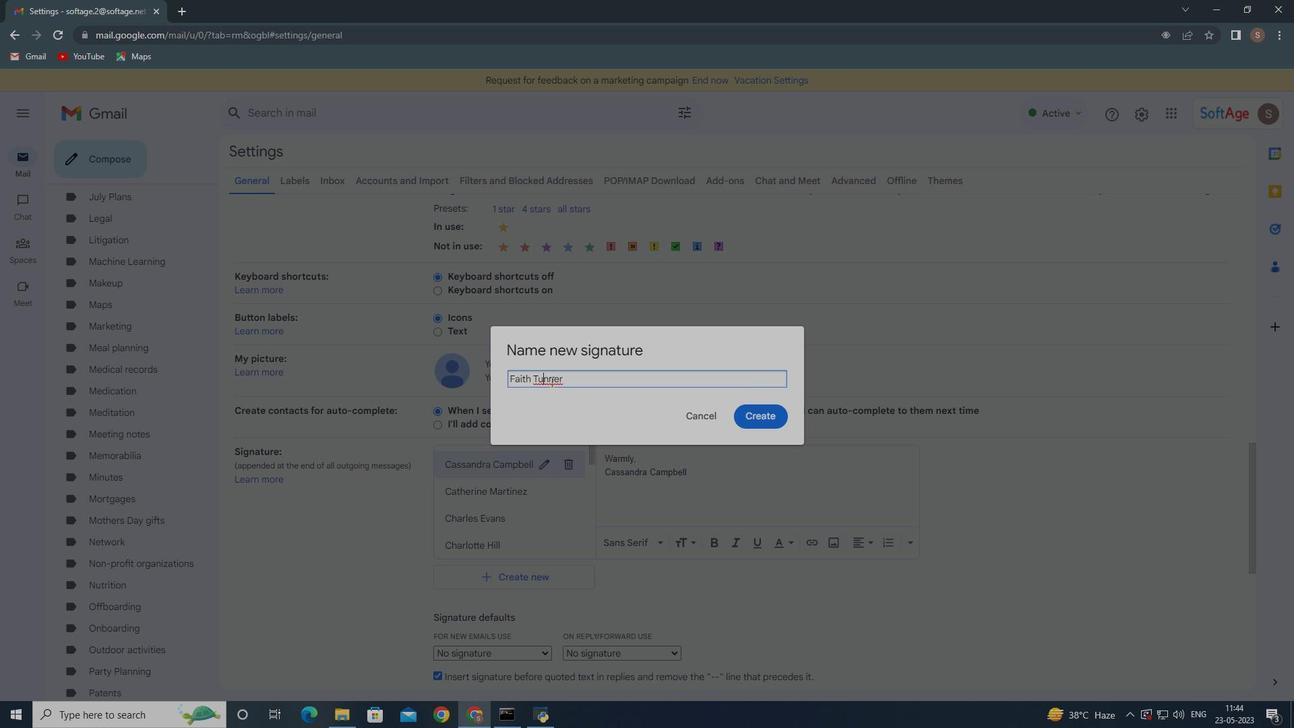 
Action: Key pressed <Key.right><Key.backspace>r
Screenshot: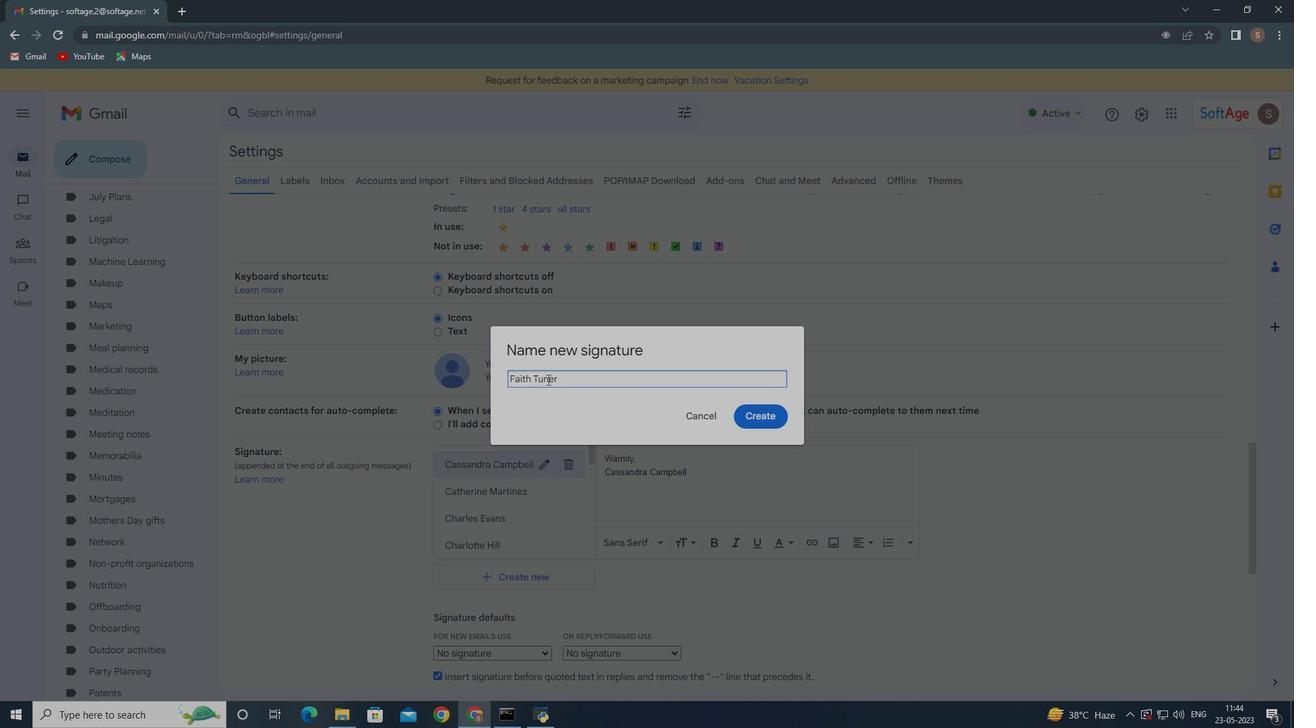 
Action: Mouse moved to (740, 406)
Screenshot: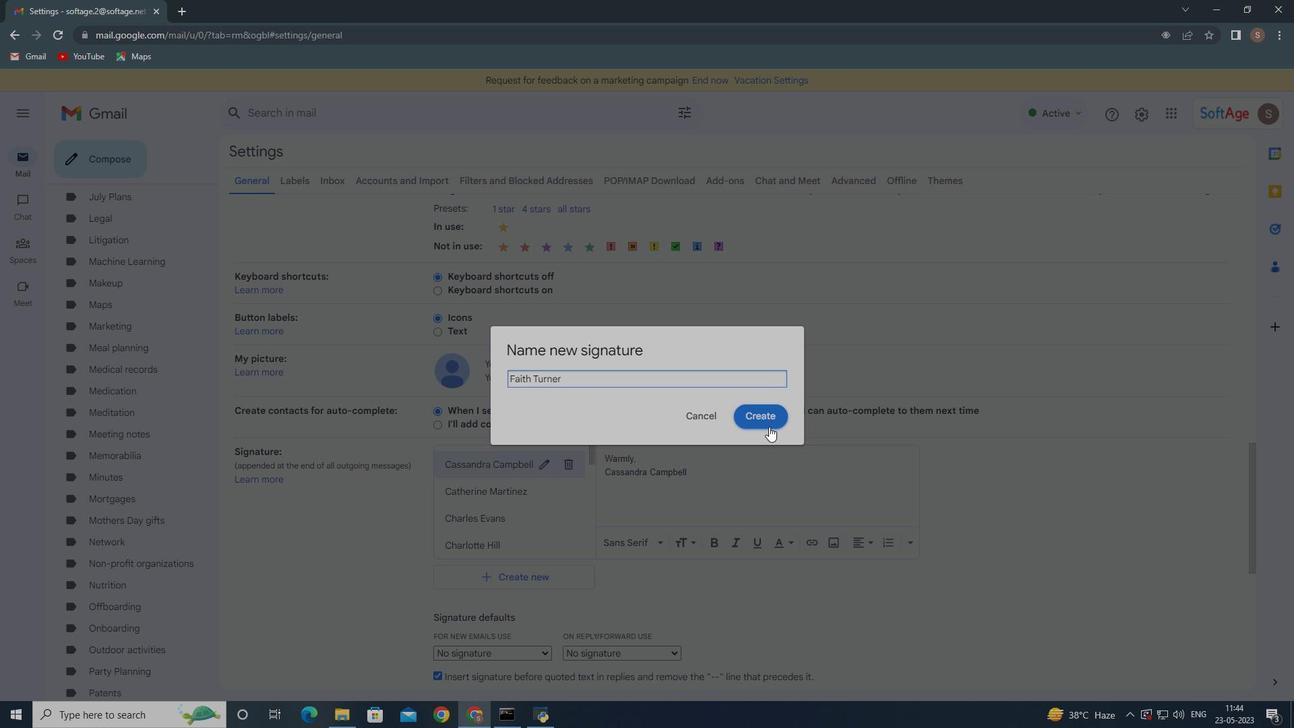 
Action: Mouse pressed left at (740, 406)
Screenshot: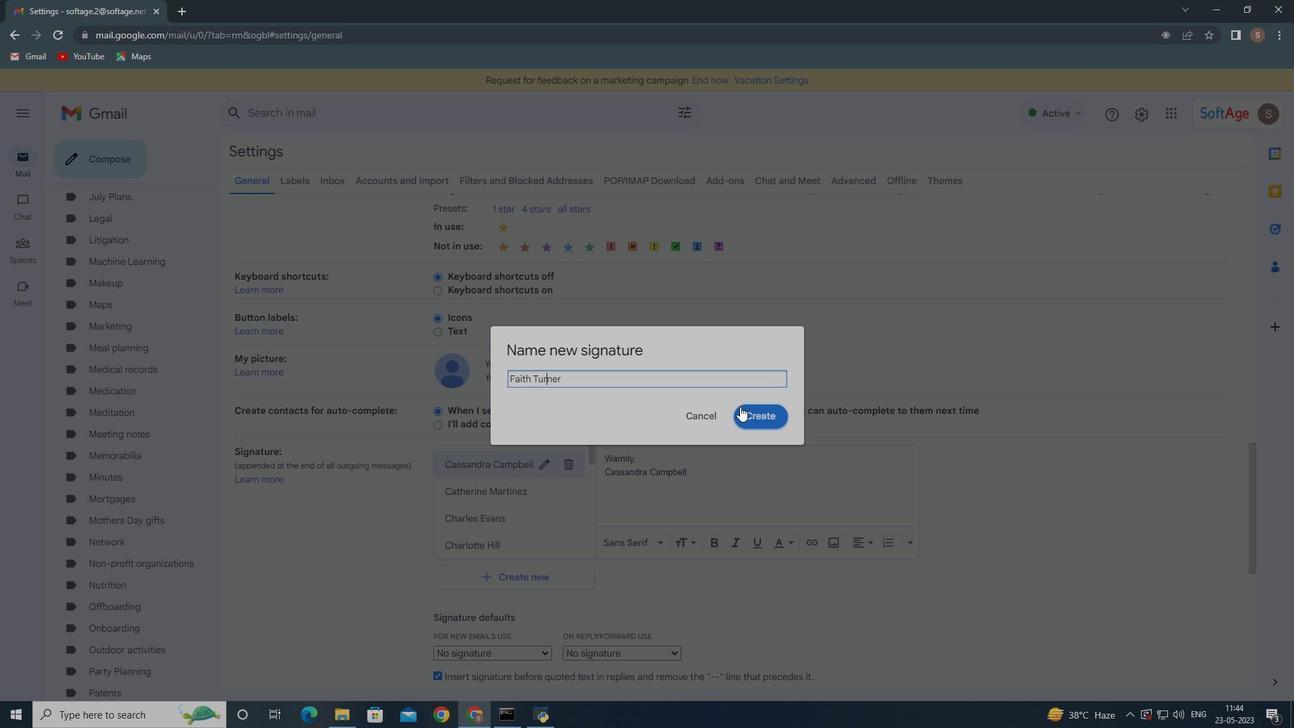 
Action: Mouse moved to (644, 449)
Screenshot: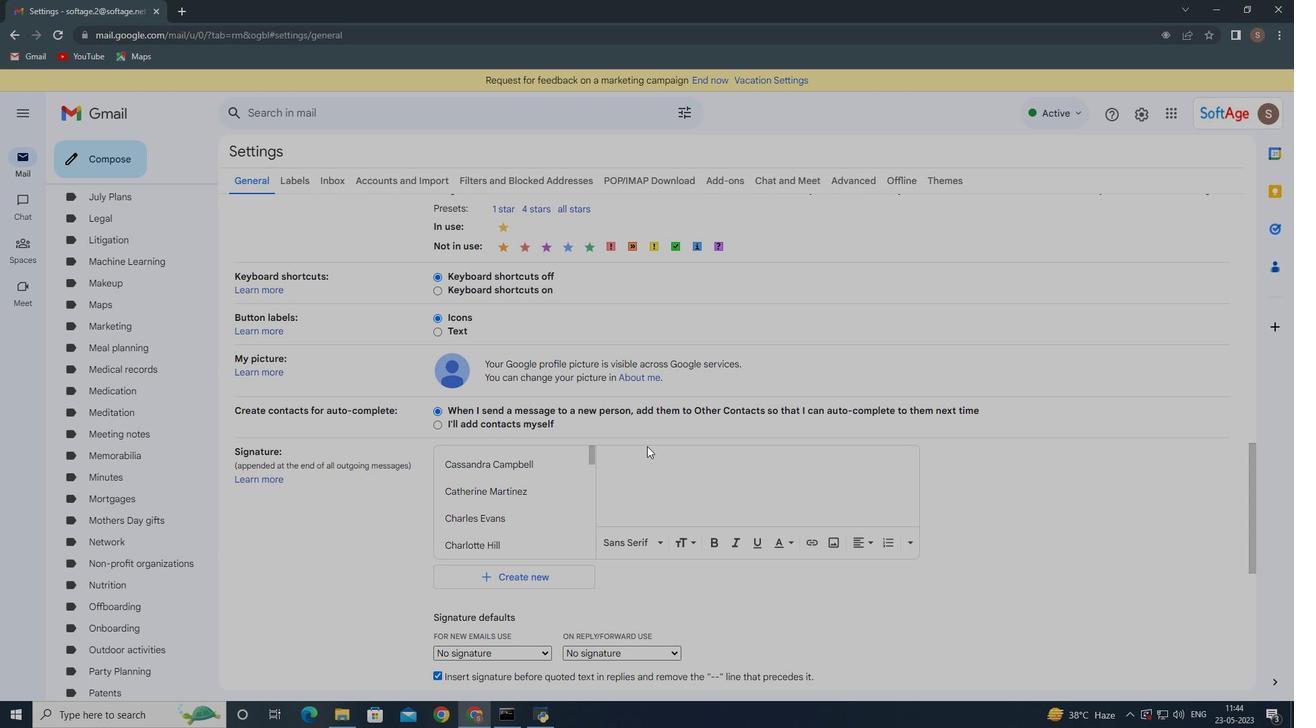 
Action: Mouse scrolled (644, 448) with delta (0, 0)
Screenshot: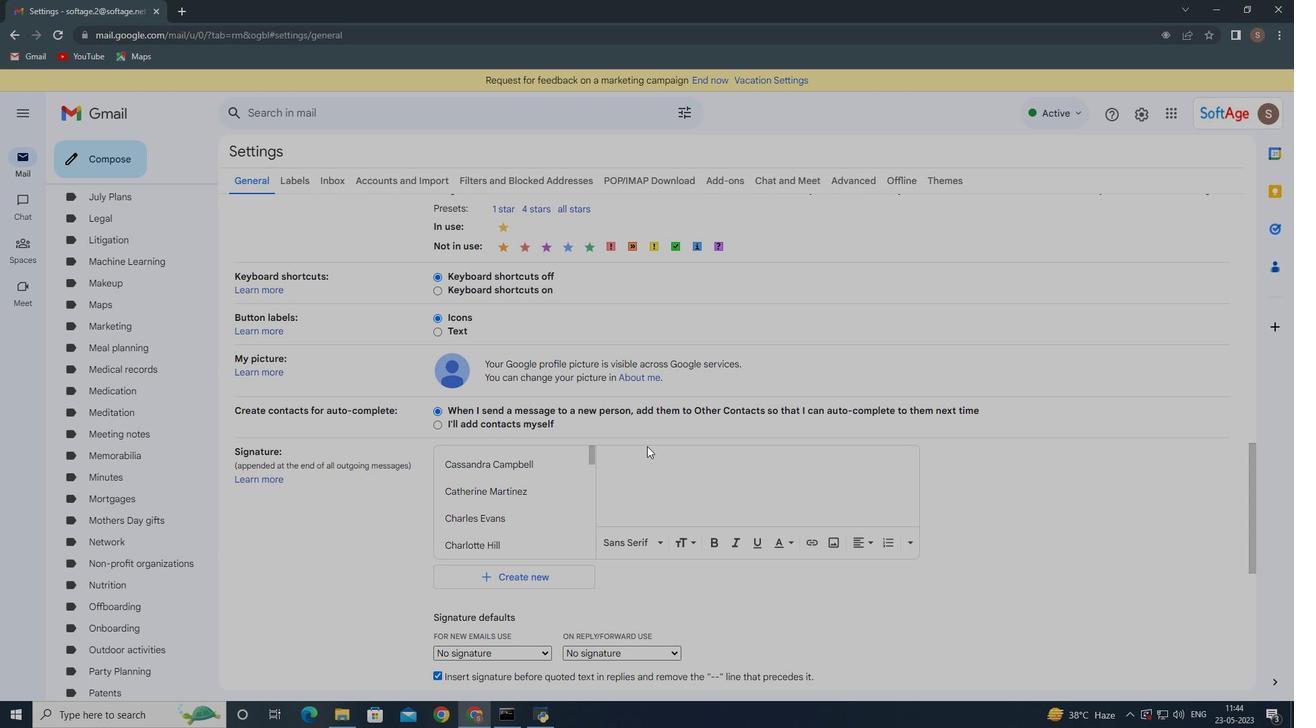 
Action: Mouse moved to (644, 449)
Screenshot: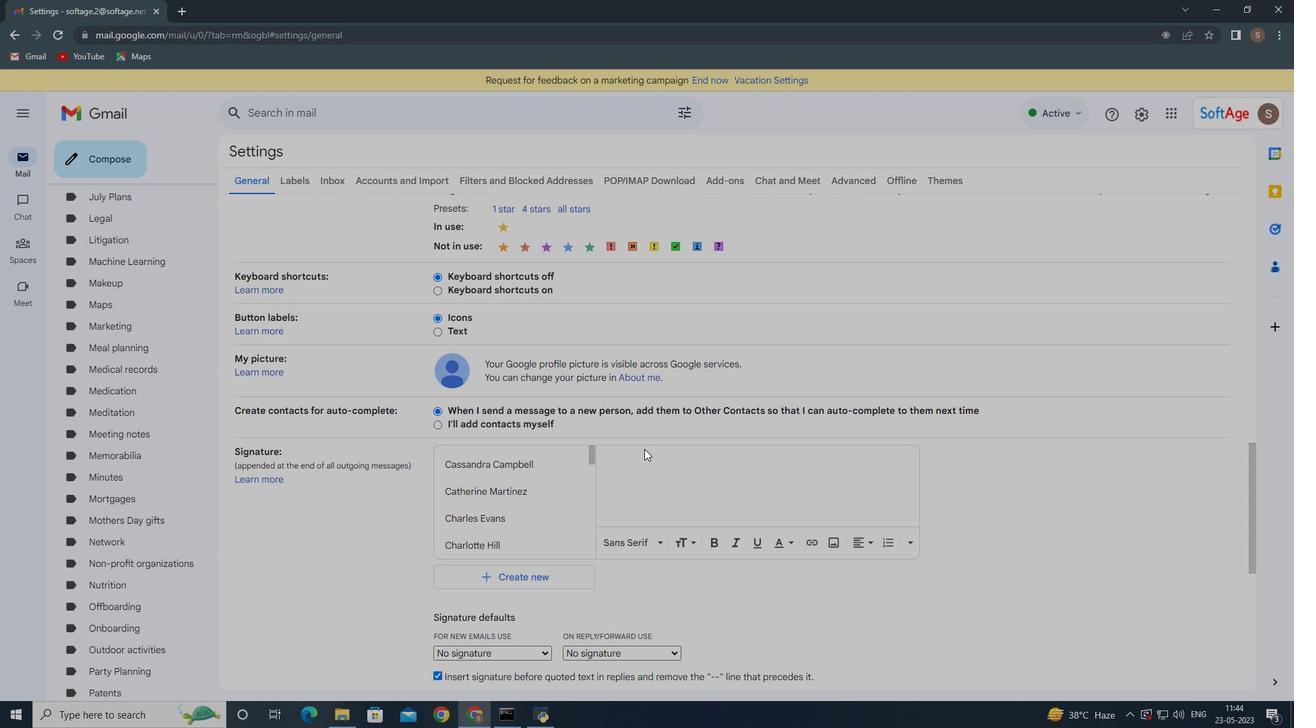 
Action: Mouse scrolled (644, 449) with delta (0, 0)
Screenshot: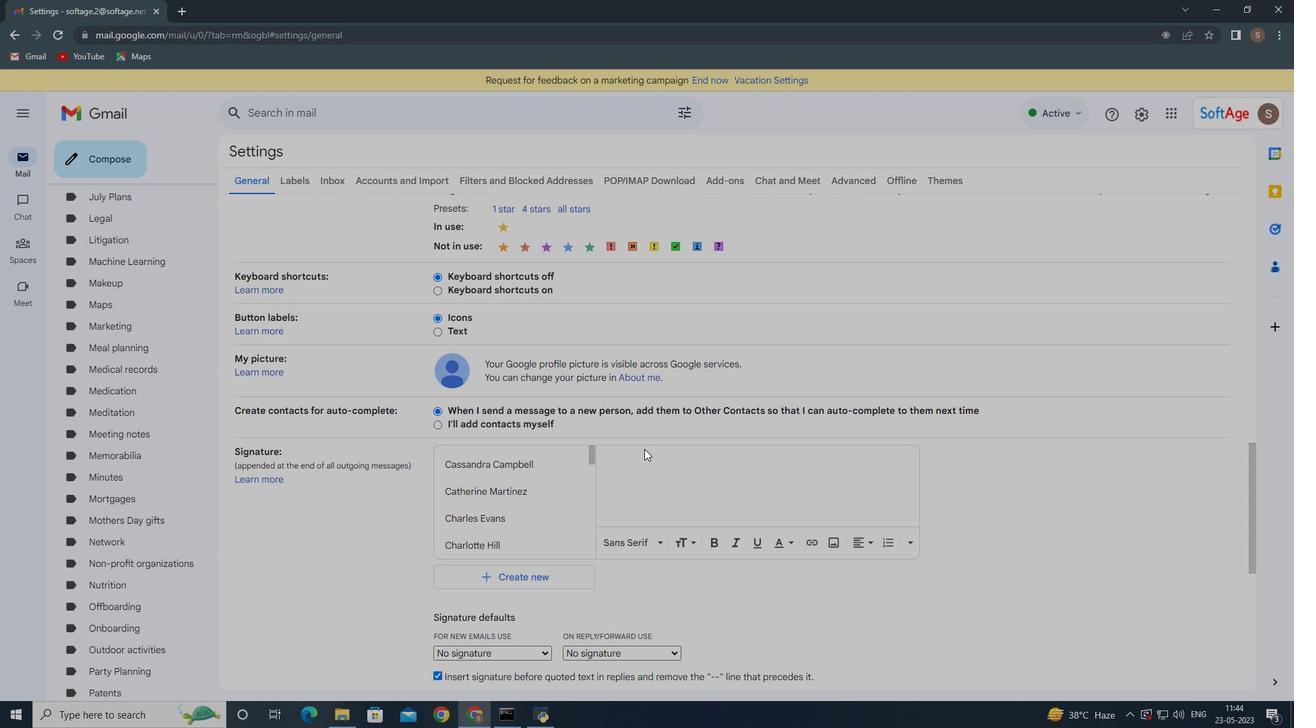 
Action: Mouse moved to (644, 449)
Screenshot: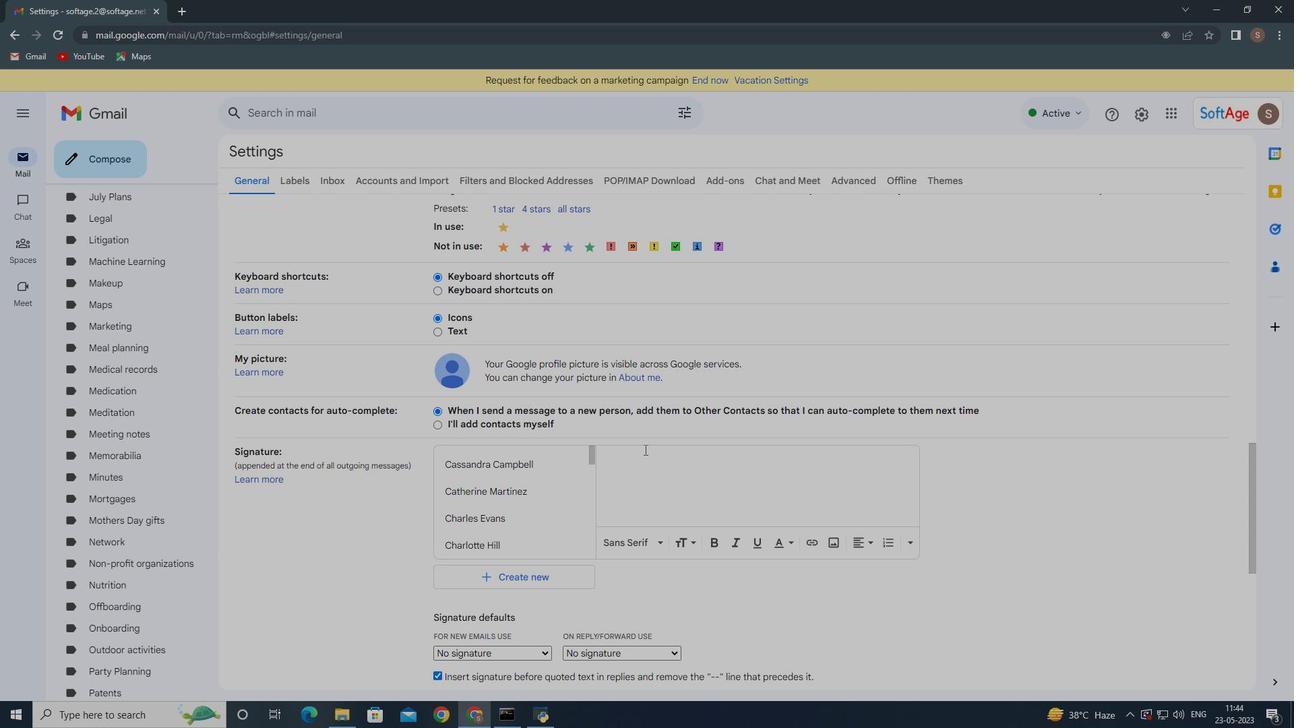 
Action: Mouse scrolled (644, 449) with delta (0, 0)
Screenshot: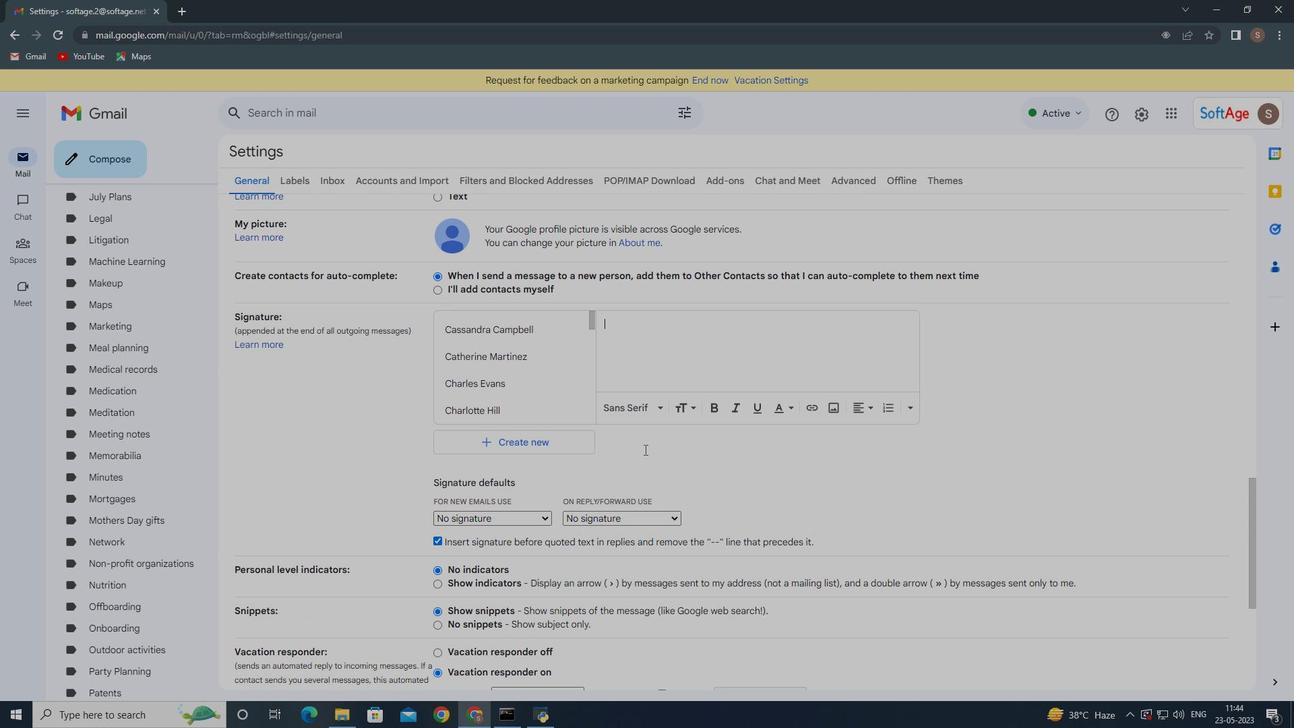 
Action: Mouse scrolled (644, 449) with delta (0, 0)
Screenshot: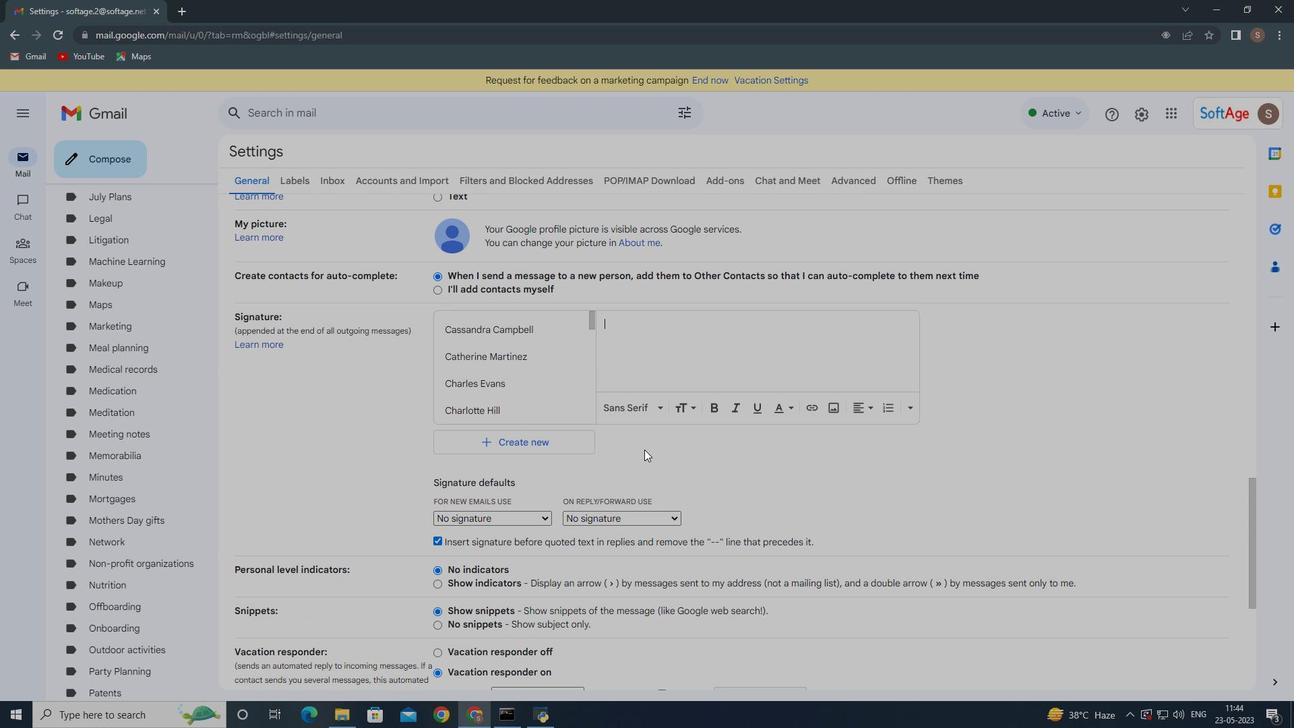 
Action: Mouse moved to (644, 451)
Screenshot: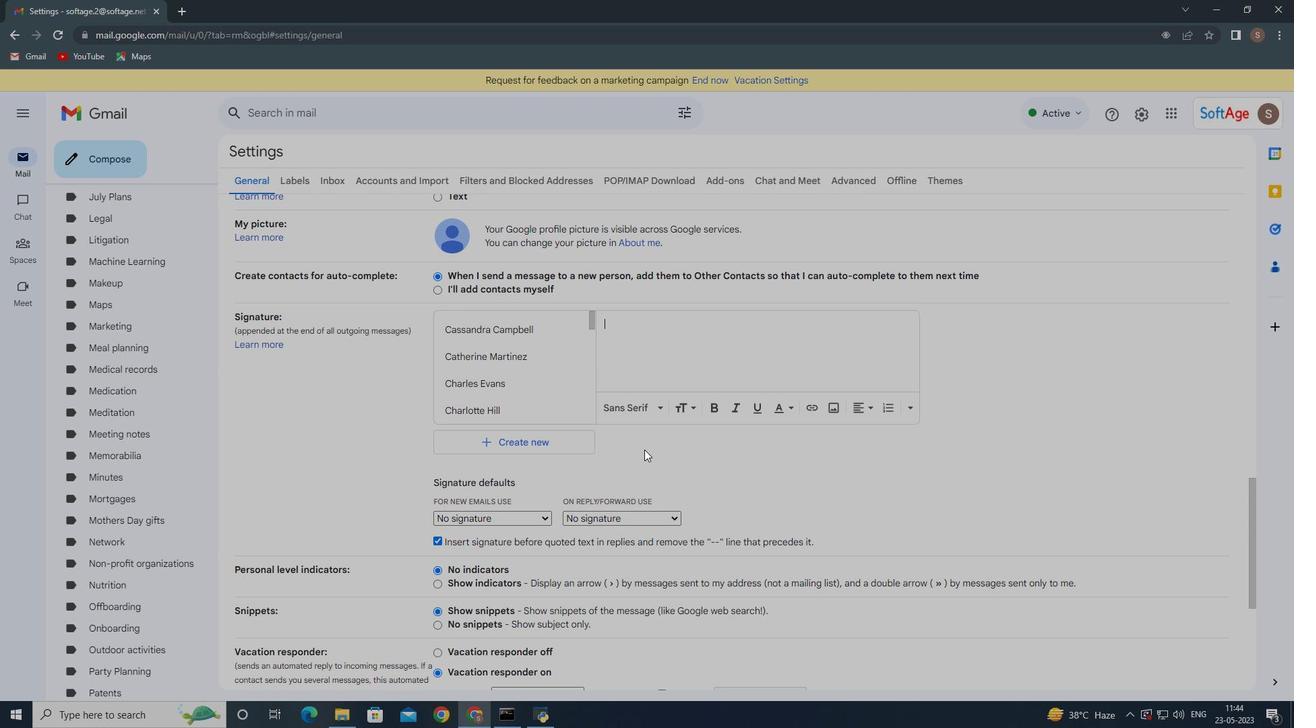 
Action: Mouse scrolled (644, 450) with delta (0, 0)
Screenshot: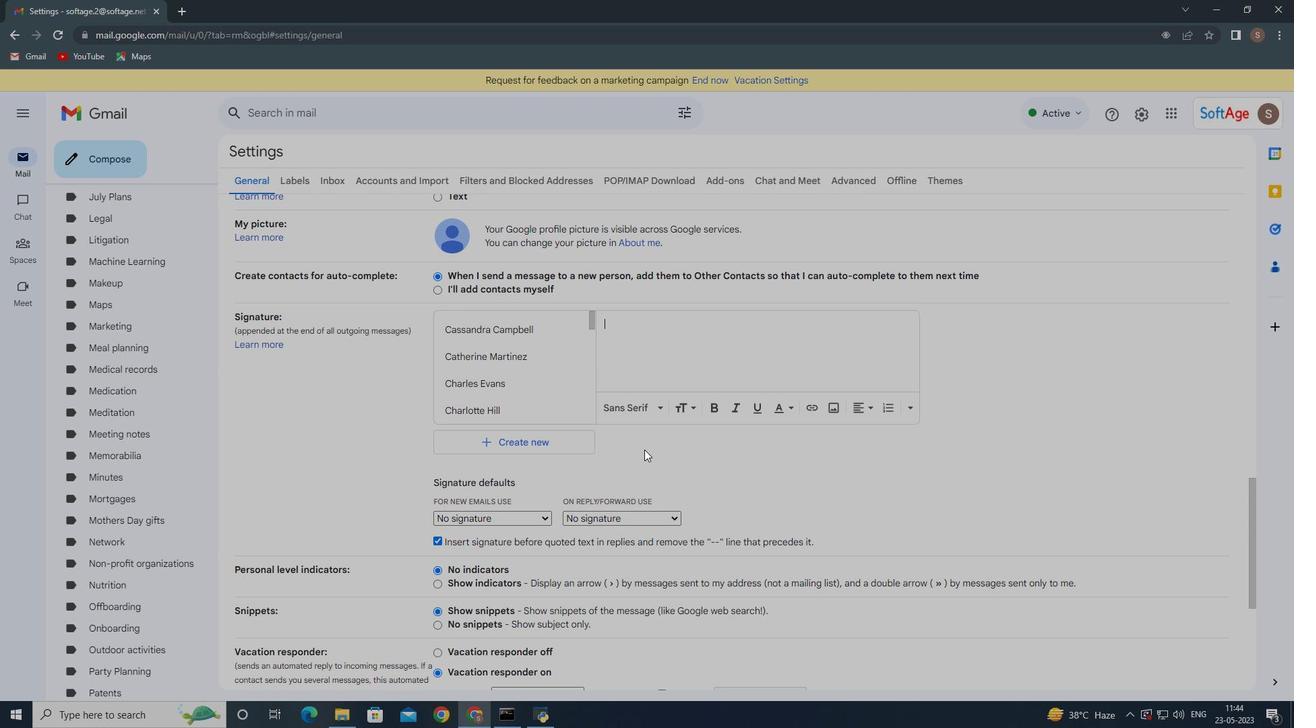 
Action: Mouse moved to (644, 451)
Screenshot: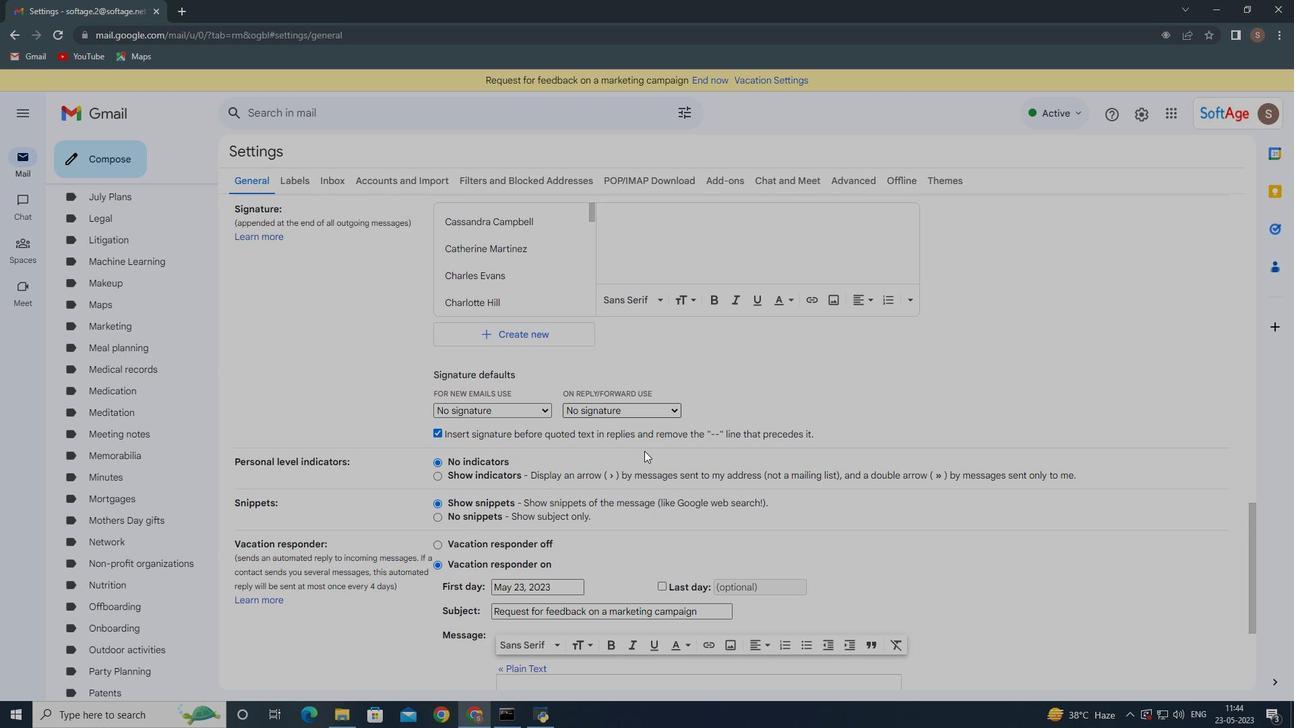 
Action: Mouse scrolled (644, 450) with delta (0, 0)
Screenshot: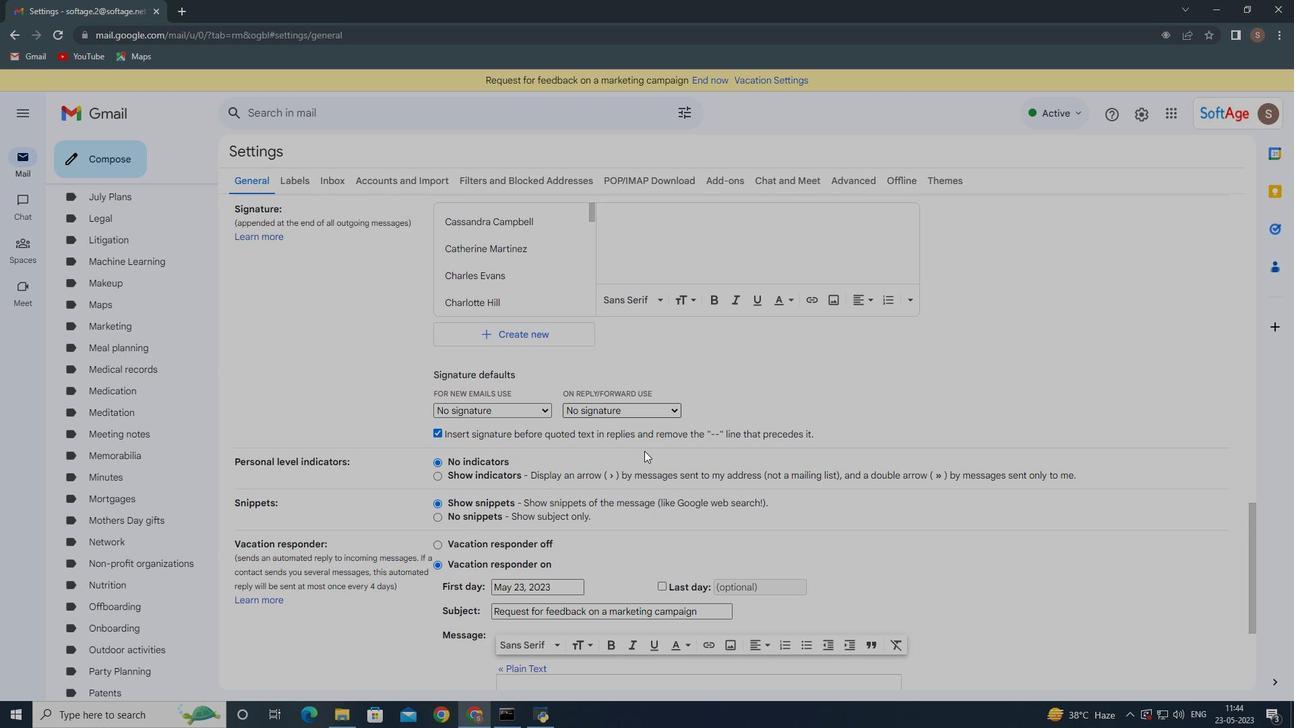 
Action: Mouse moved to (643, 451)
Screenshot: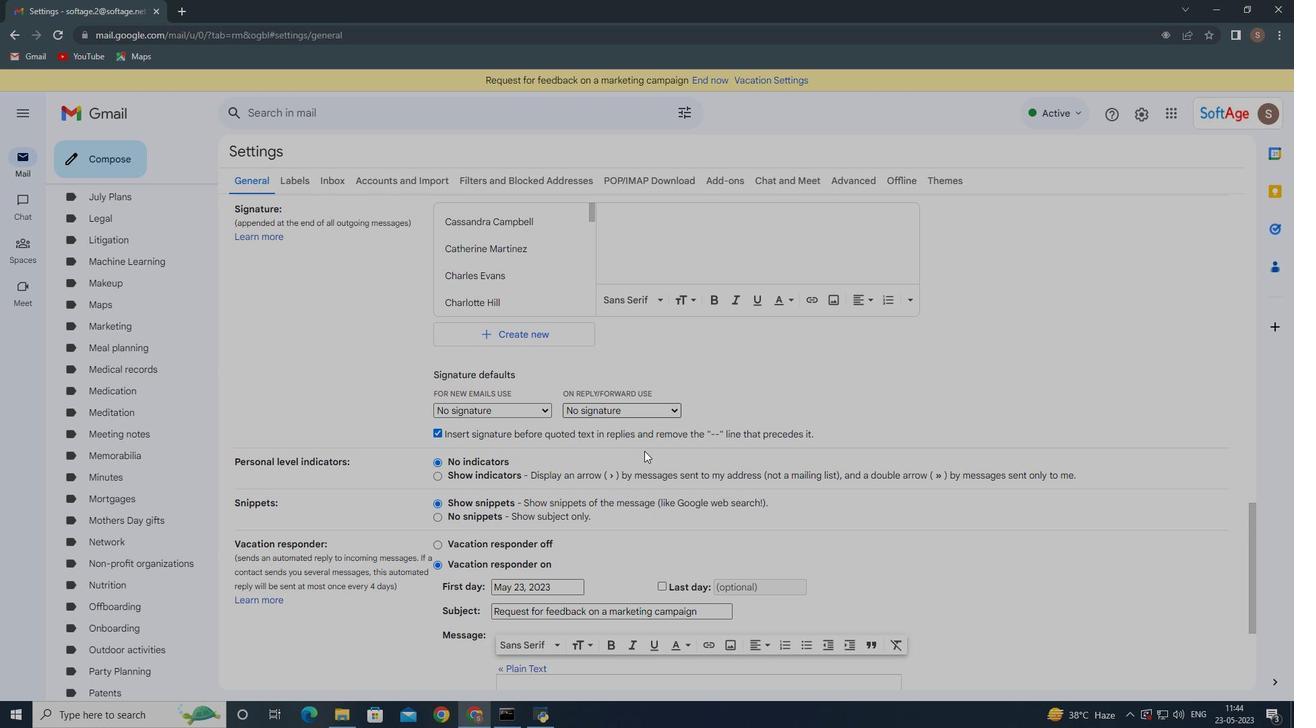 
Action: Mouse scrolled (643, 451) with delta (0, 0)
Screenshot: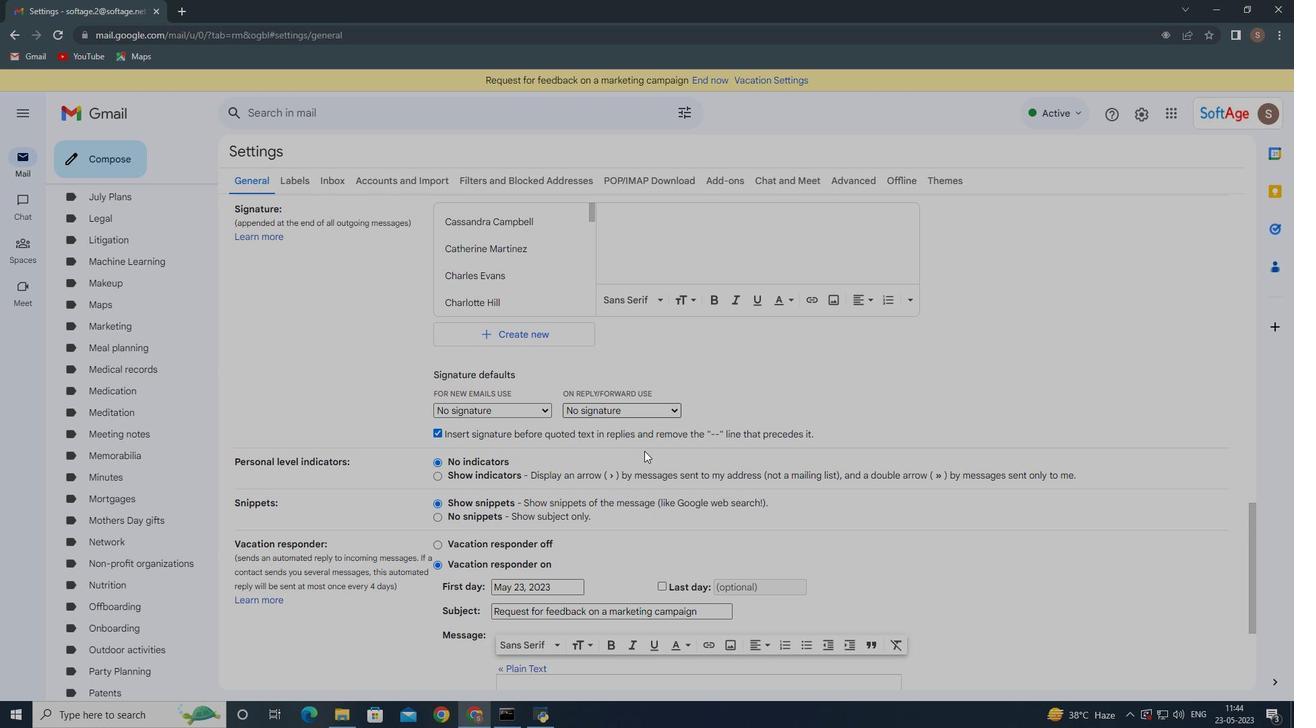 
Action: Mouse moved to (643, 453)
Screenshot: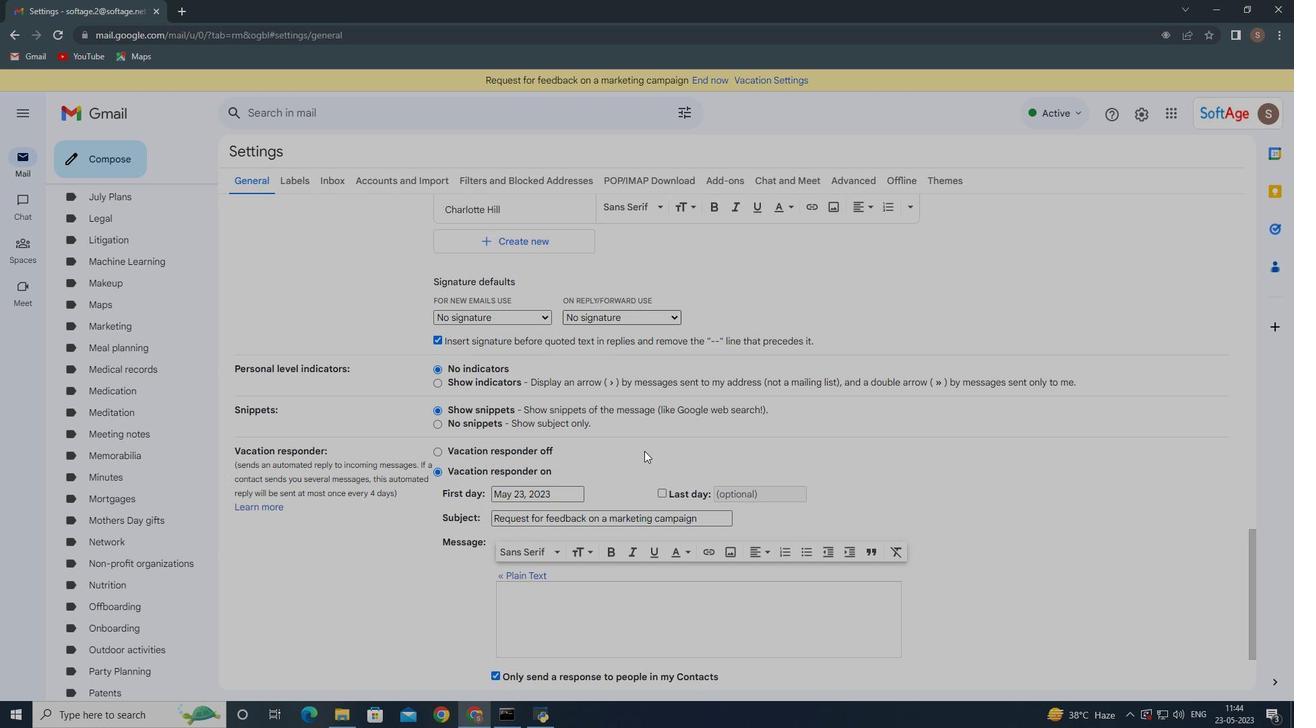 
Action: Mouse scrolled (643, 451) with delta (0, 0)
Screenshot: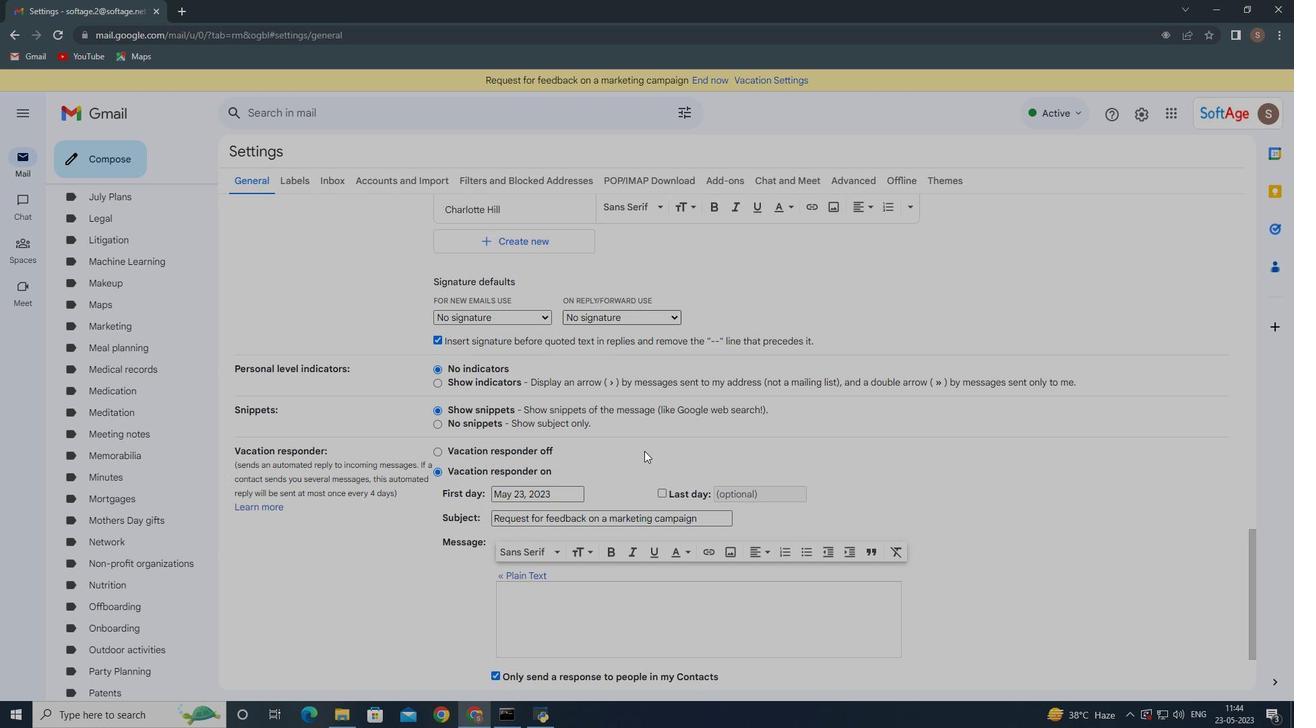 
Action: Mouse moved to (637, 474)
Screenshot: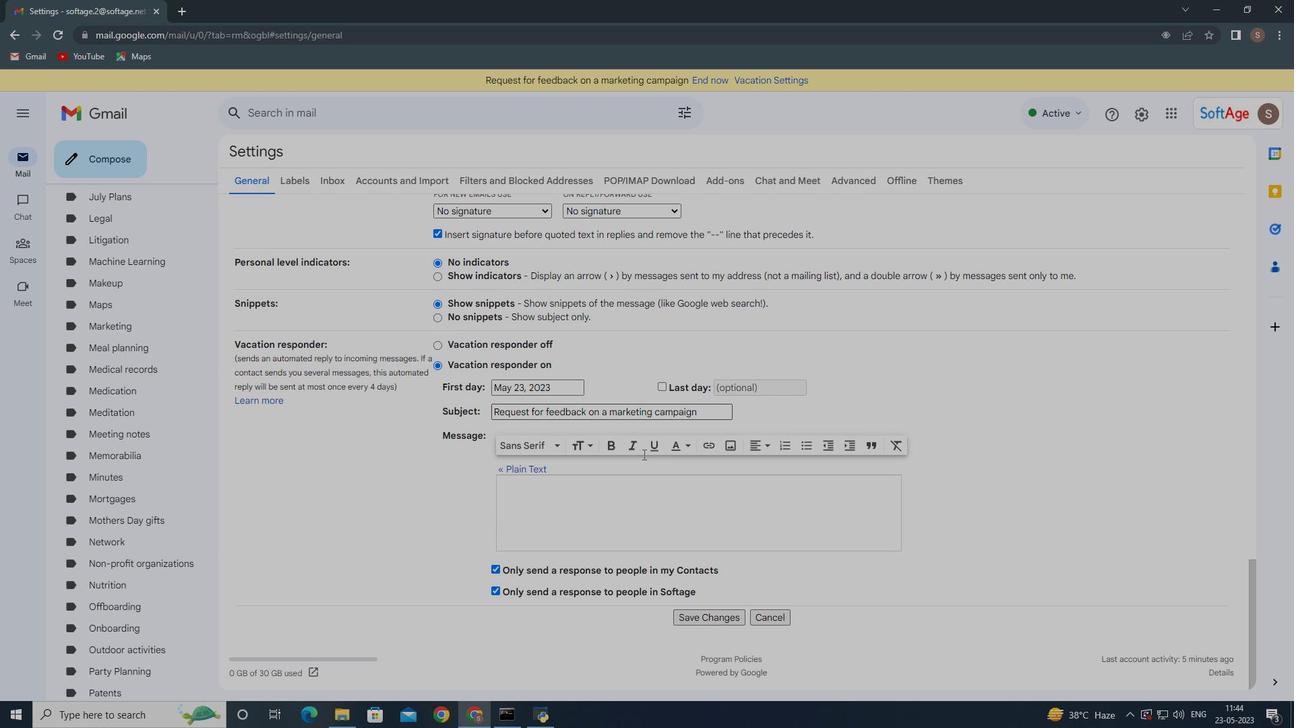 
Action: Mouse scrolled (637, 473) with delta (0, 0)
Screenshot: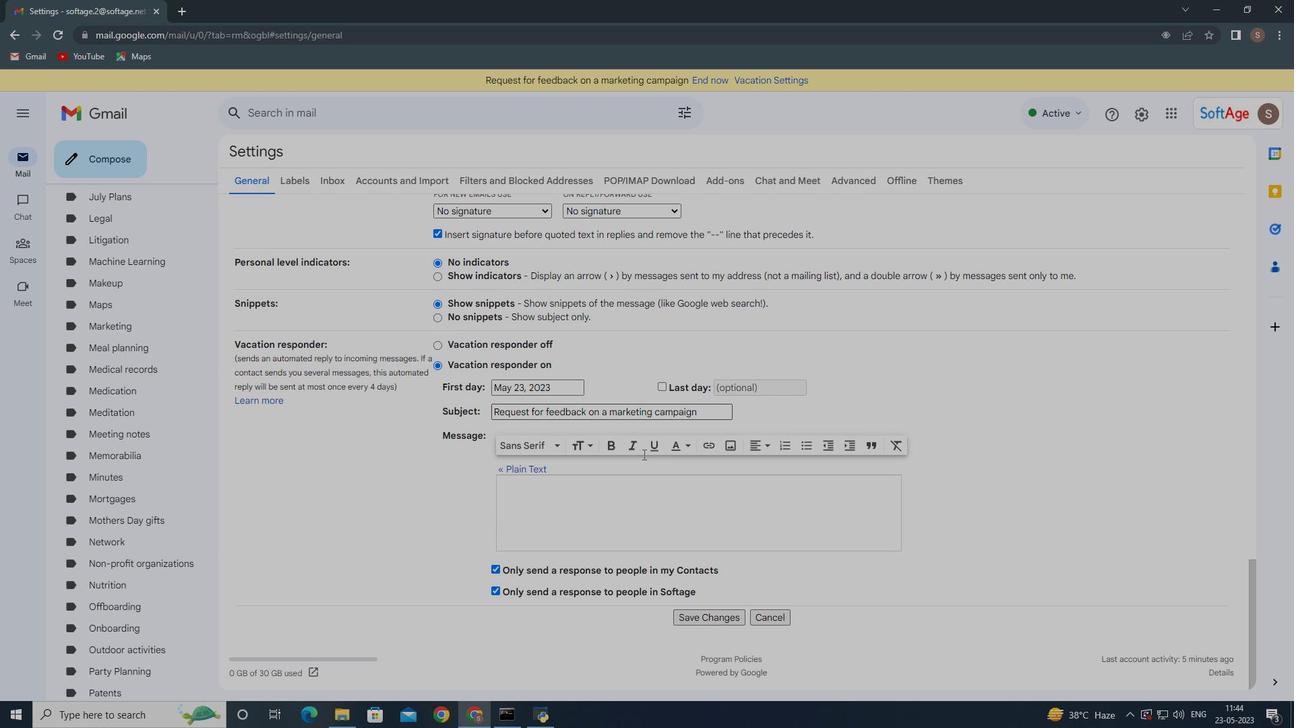
Action: Mouse moved to (637, 480)
Screenshot: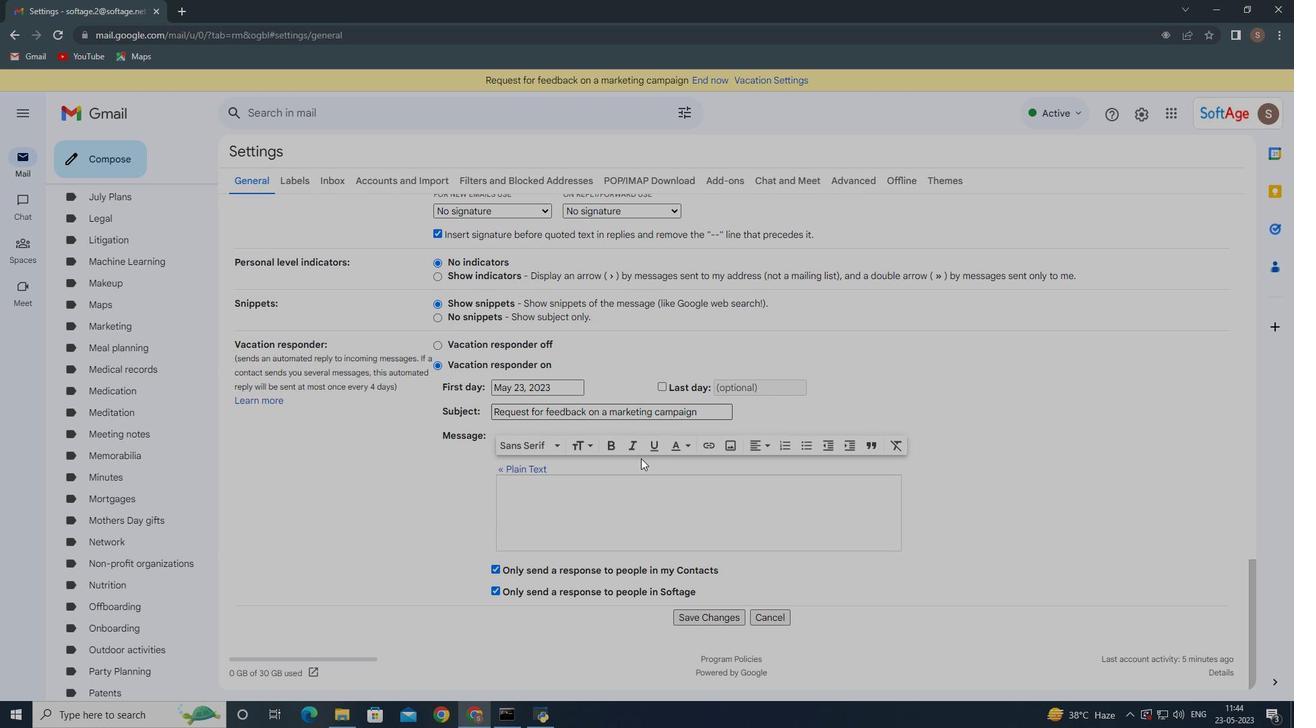 
Action: Mouse scrolled (637, 479) with delta (0, 0)
Screenshot: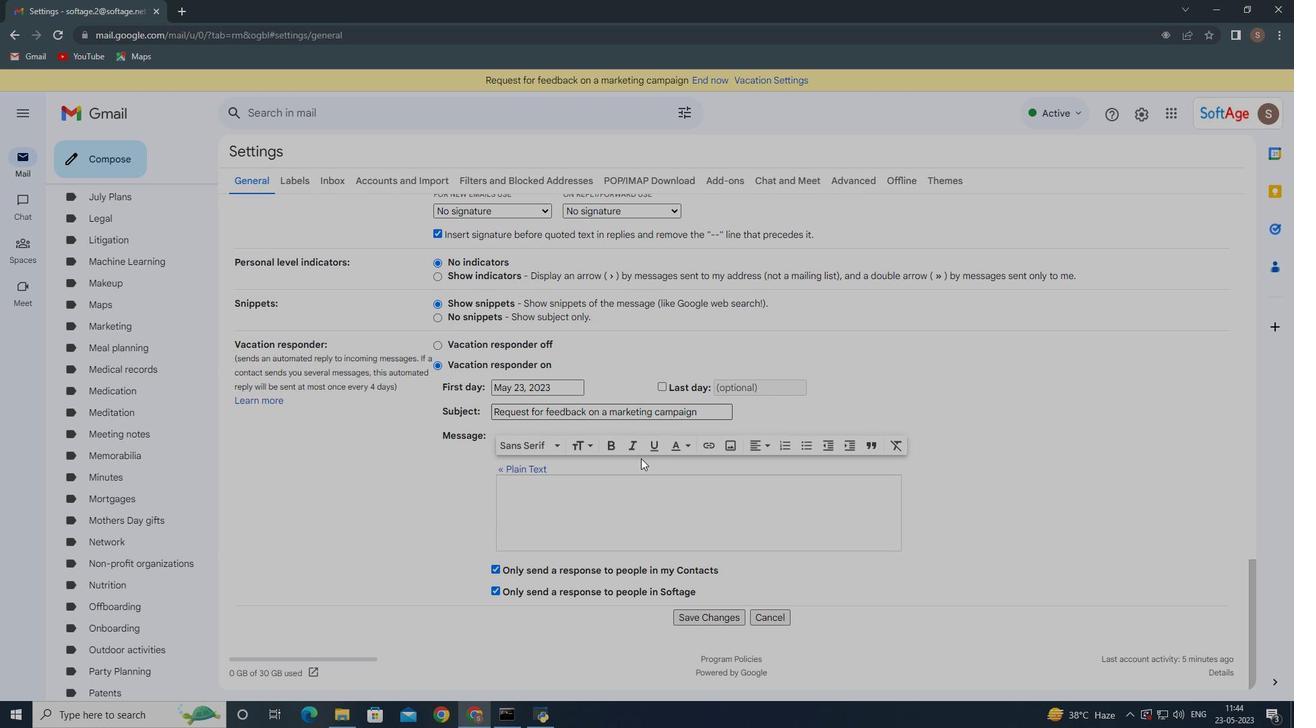 
Action: Mouse moved to (637, 488)
Screenshot: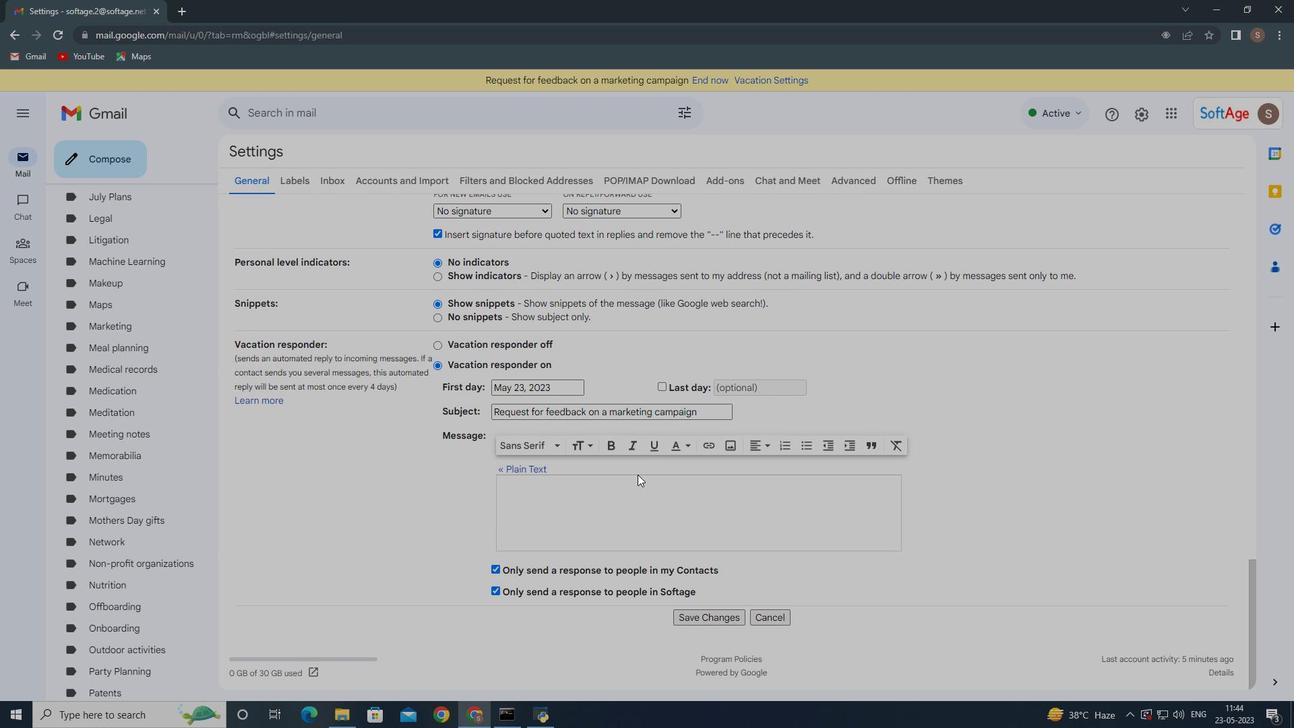 
Action: Mouse scrolled (637, 488) with delta (0, 0)
Screenshot: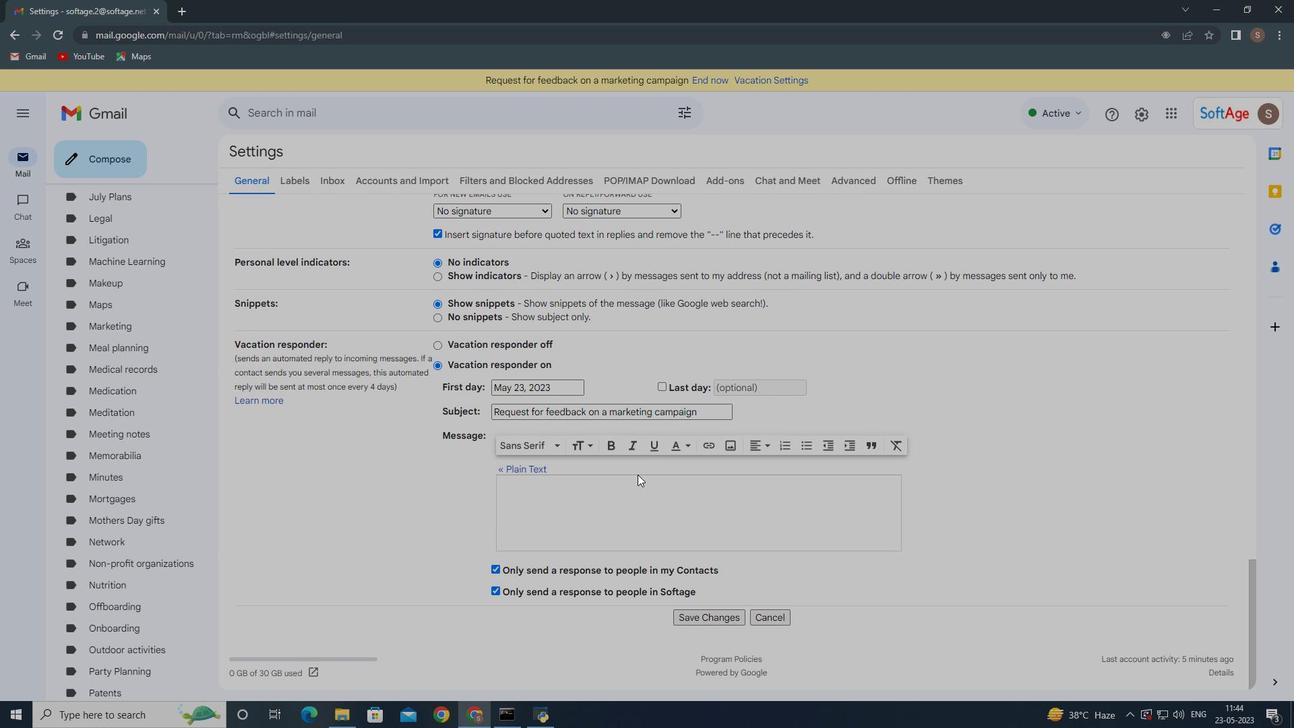
Action: Mouse moved to (708, 616)
Screenshot: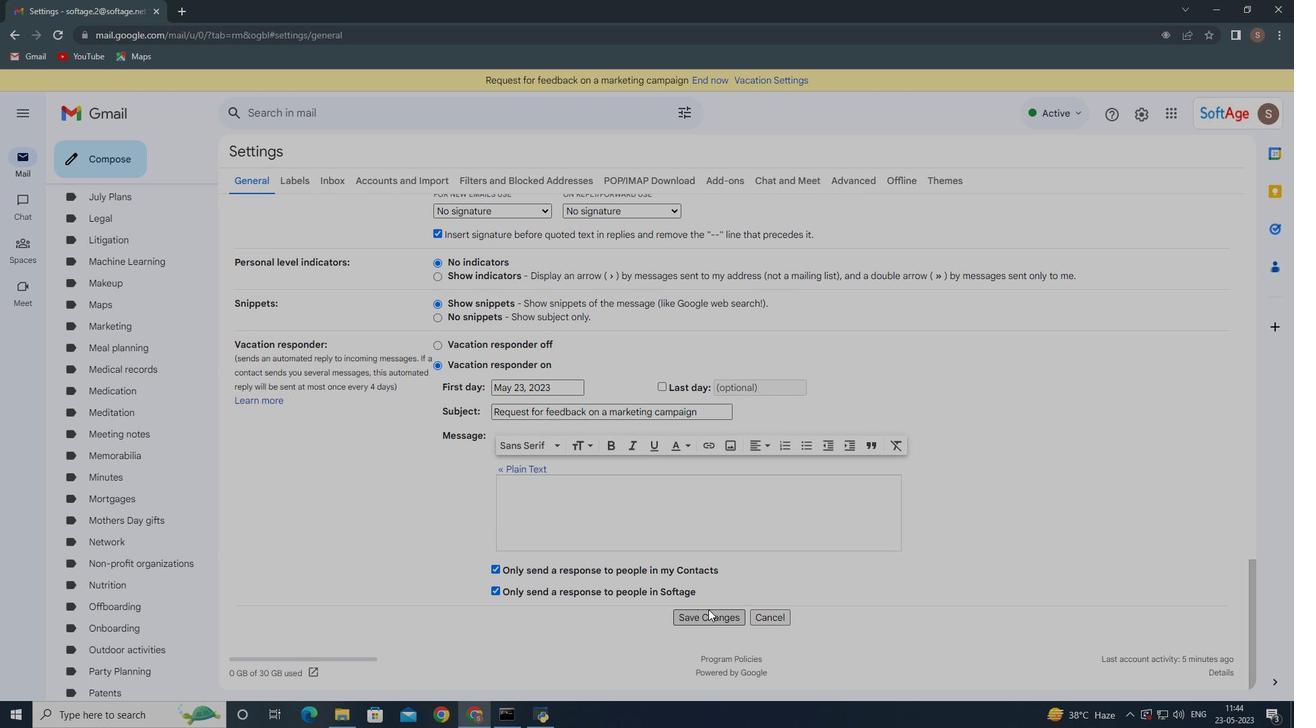 
Action: Mouse pressed left at (708, 616)
Screenshot: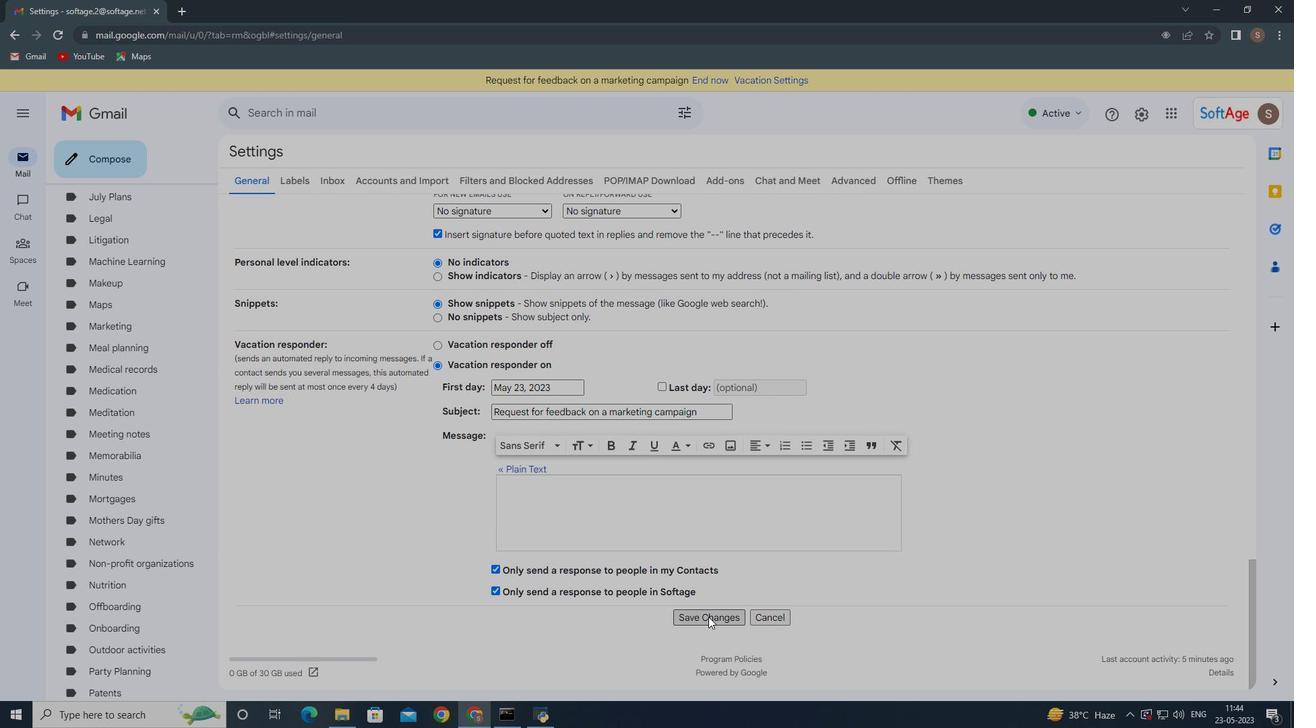 
Action: Mouse moved to (107, 161)
Screenshot: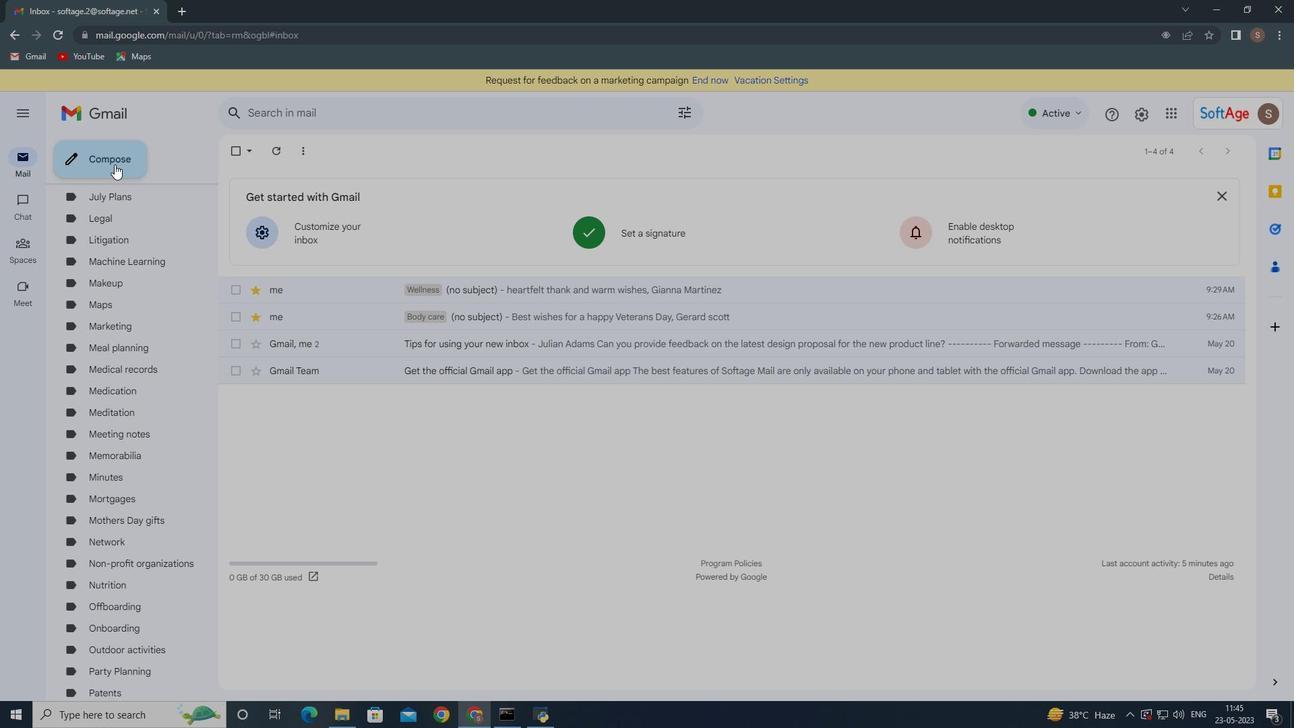 
Action: Mouse pressed left at (107, 161)
Screenshot: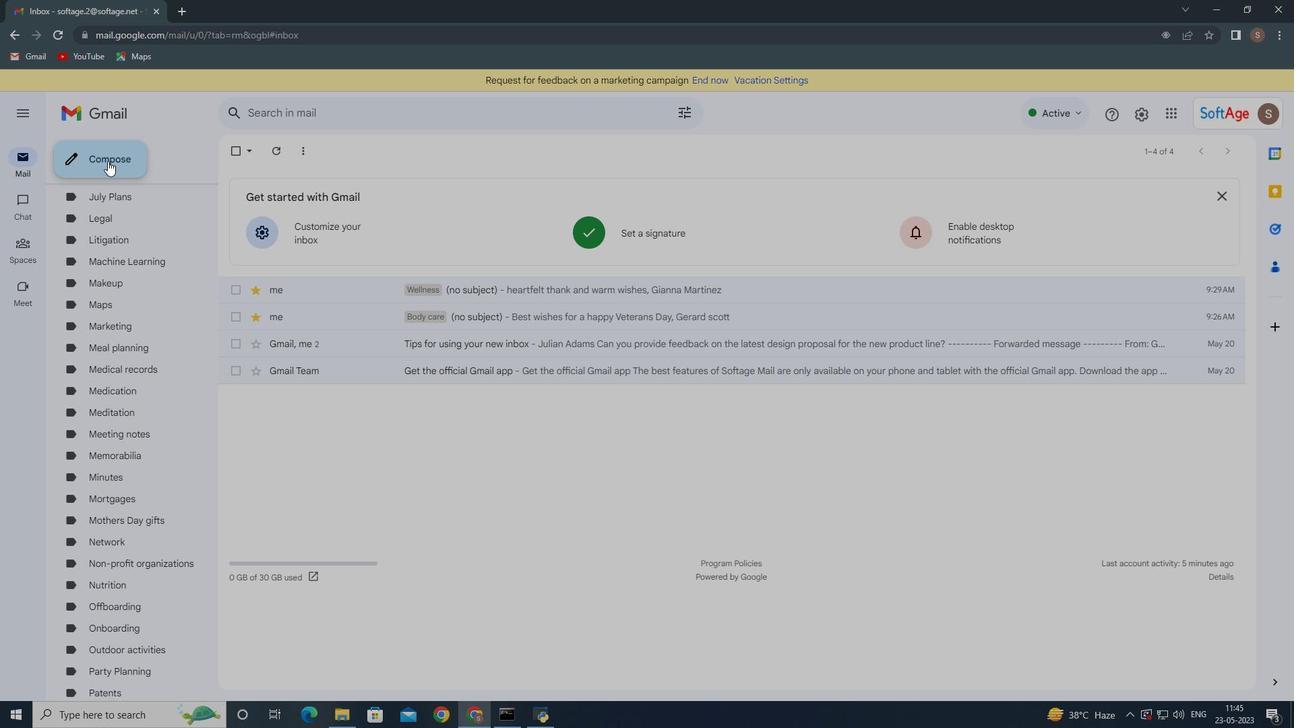 
Action: Mouse moved to (219, 144)
Screenshot: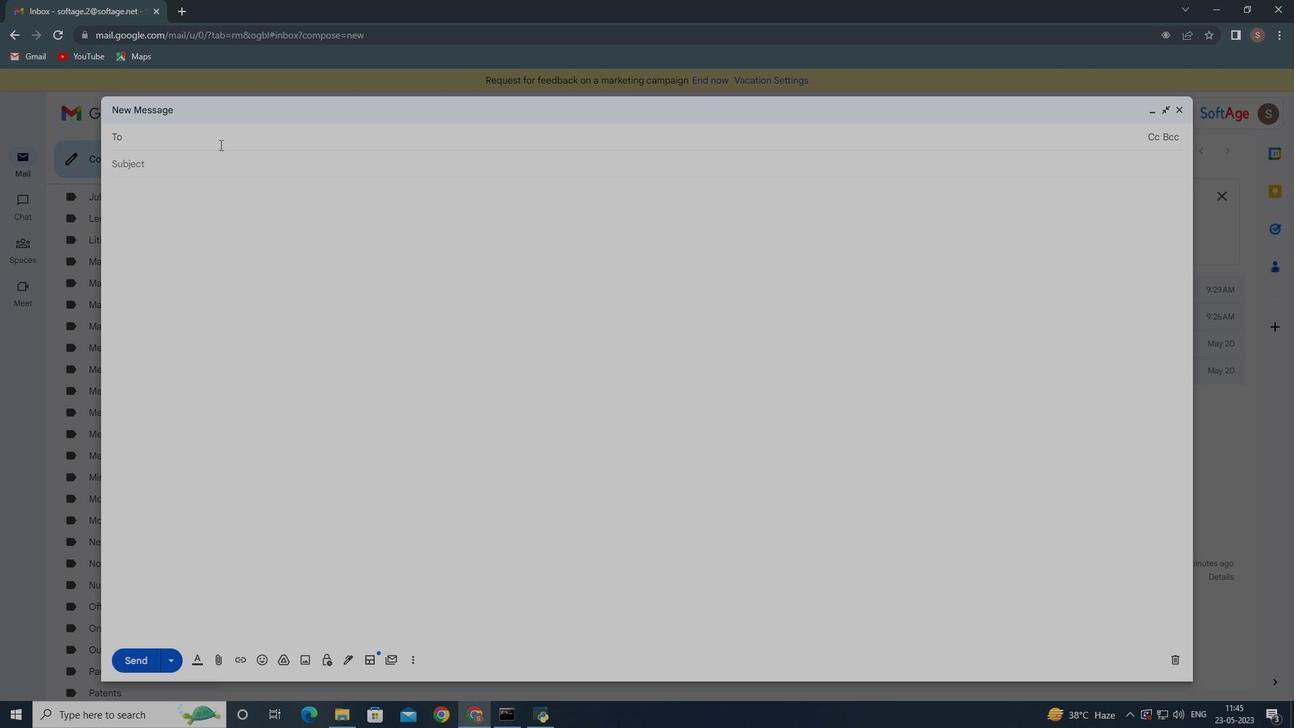 
Action: Mouse pressed left at (219, 144)
Screenshot: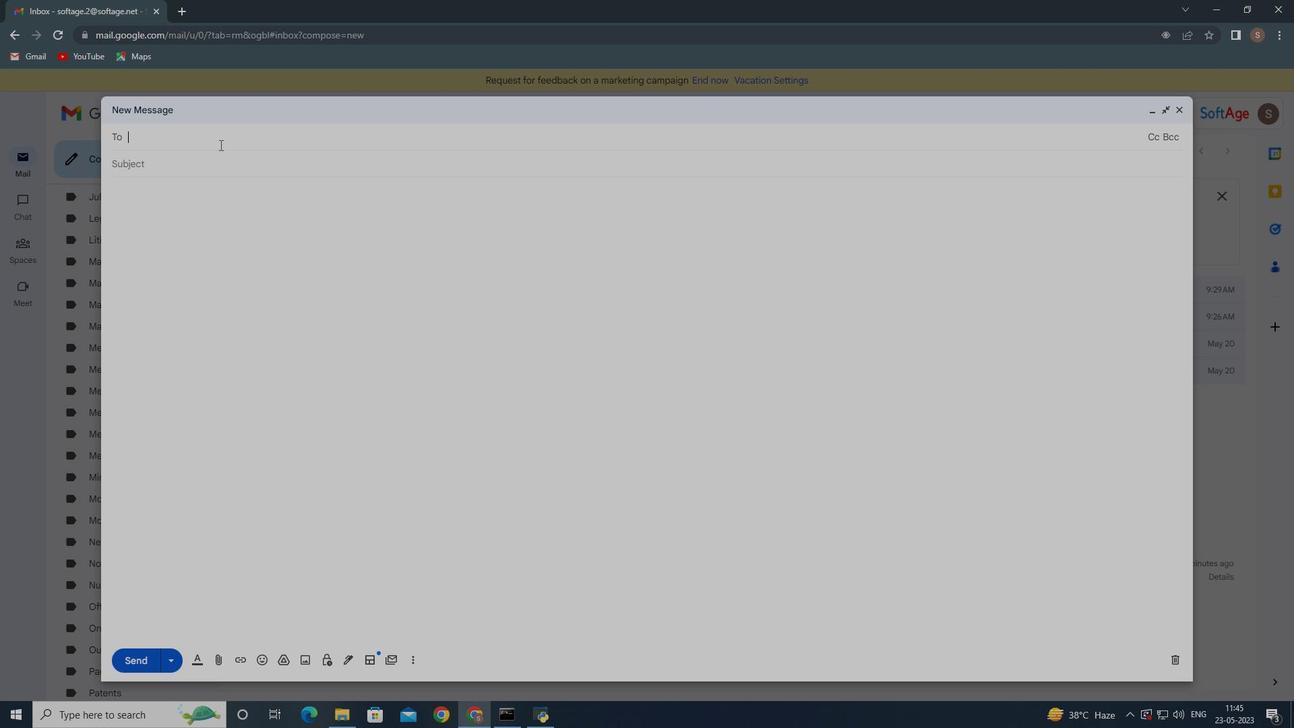
Action: Key pressed softage.
Screenshot: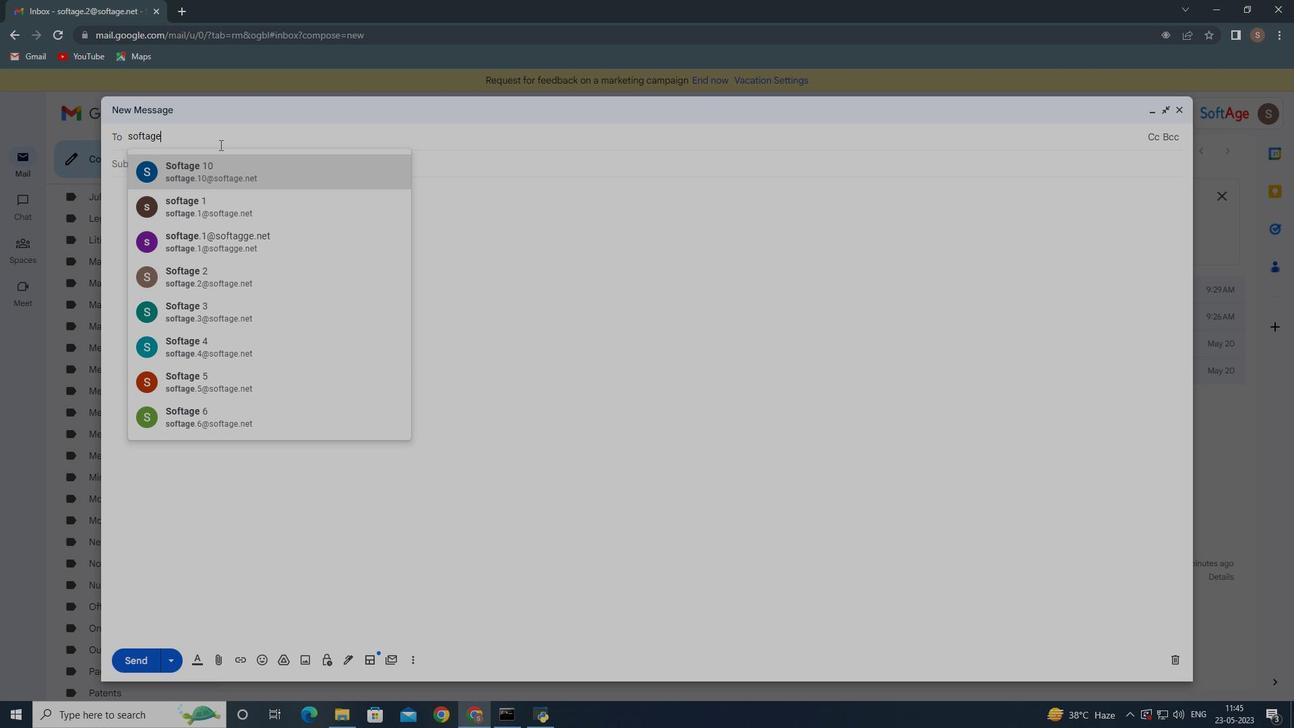 
Action: Mouse moved to (227, 184)
Screenshot: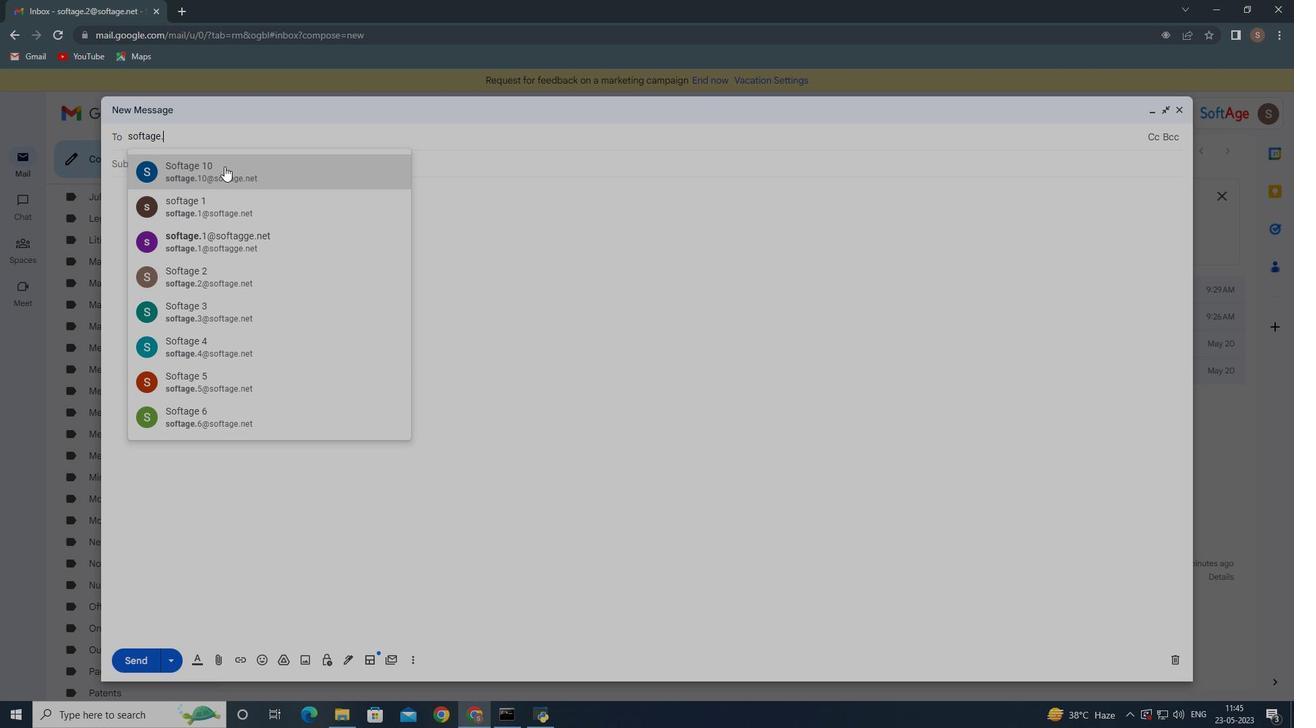 
Action: Key pressed 4
Screenshot: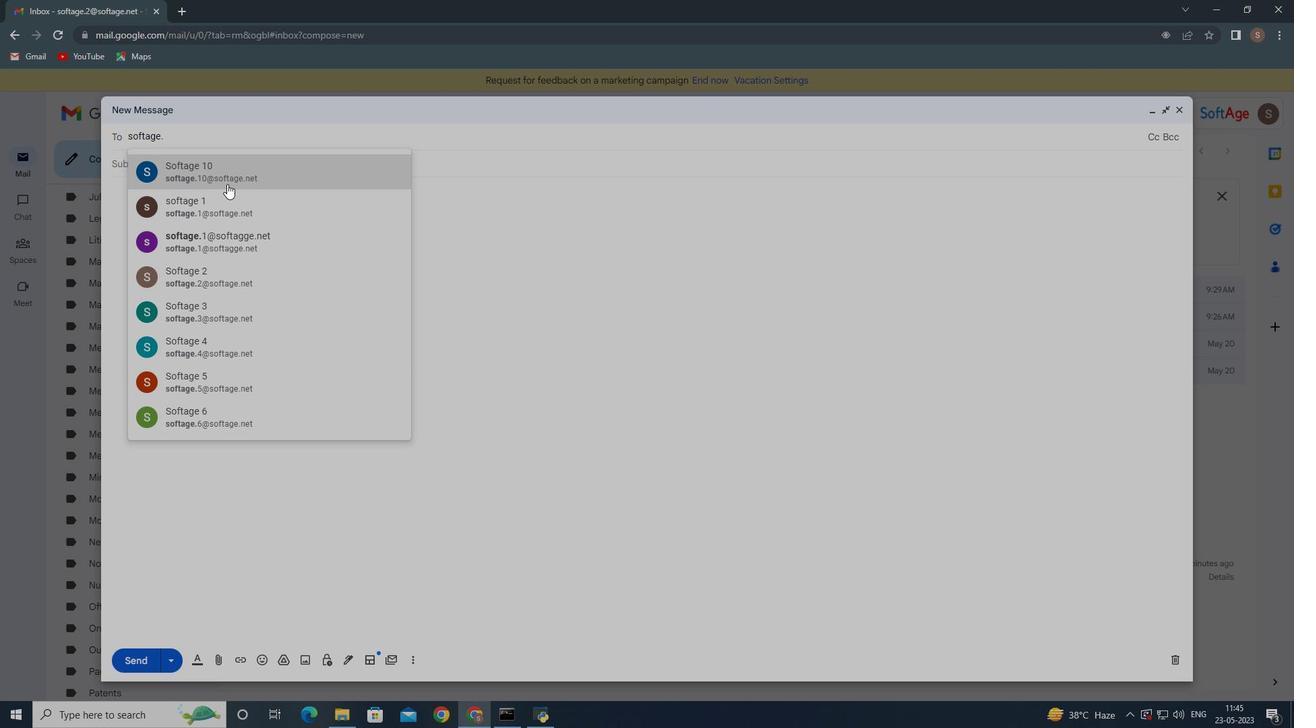 
Action: Mouse moved to (225, 182)
Screenshot: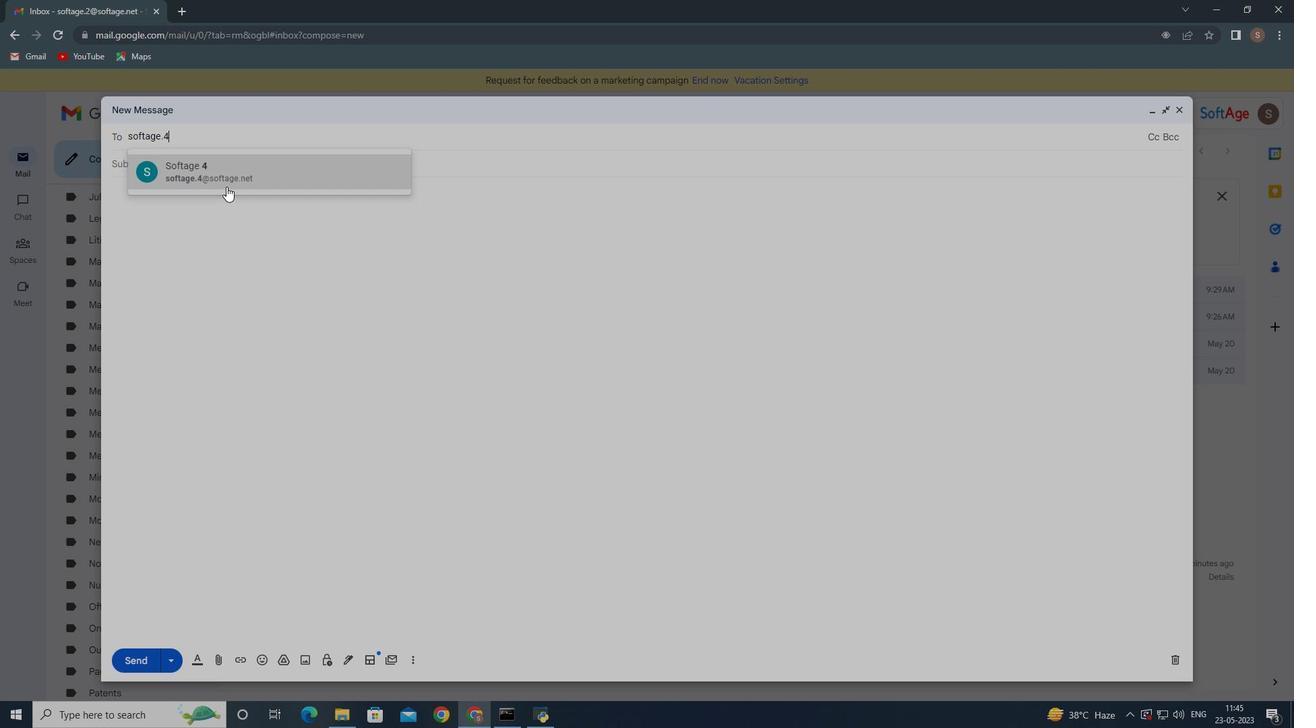 
Action: Mouse pressed left at (225, 182)
Screenshot: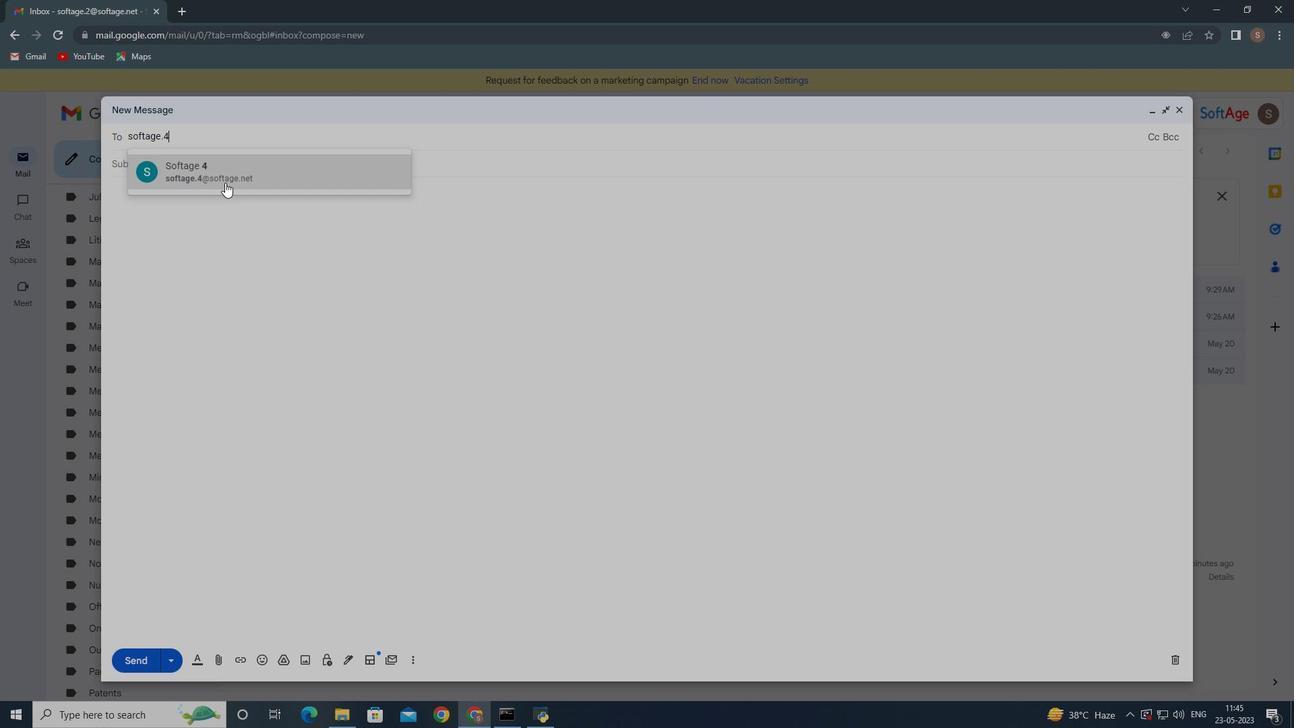 
Action: Mouse moved to (342, 658)
Screenshot: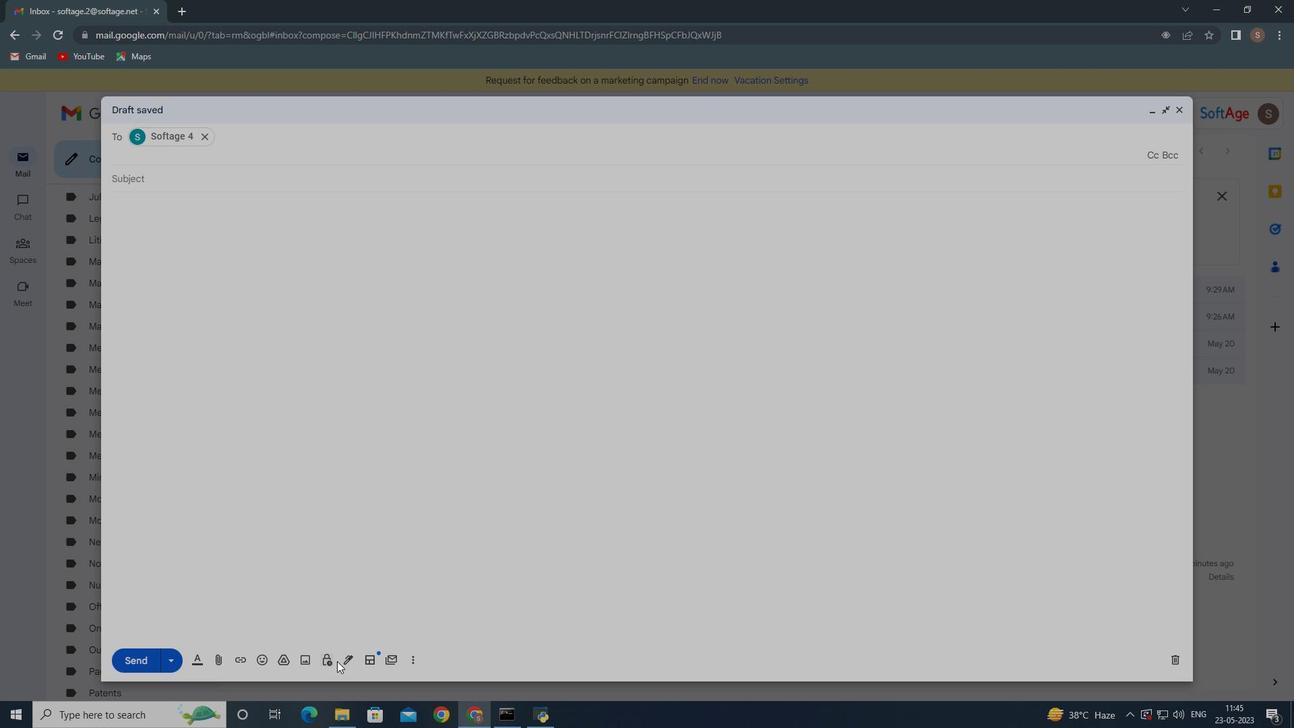 
Action: Mouse pressed left at (342, 658)
Screenshot: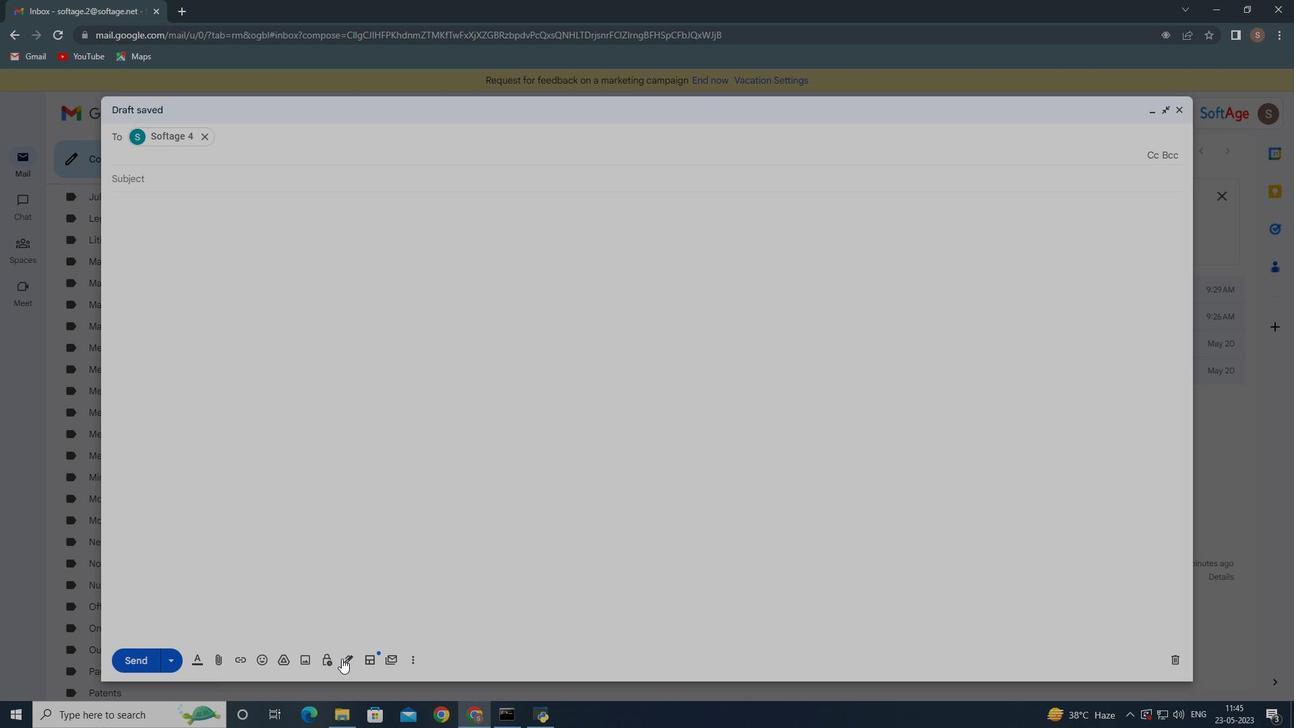 
Action: Mouse moved to (405, 425)
Screenshot: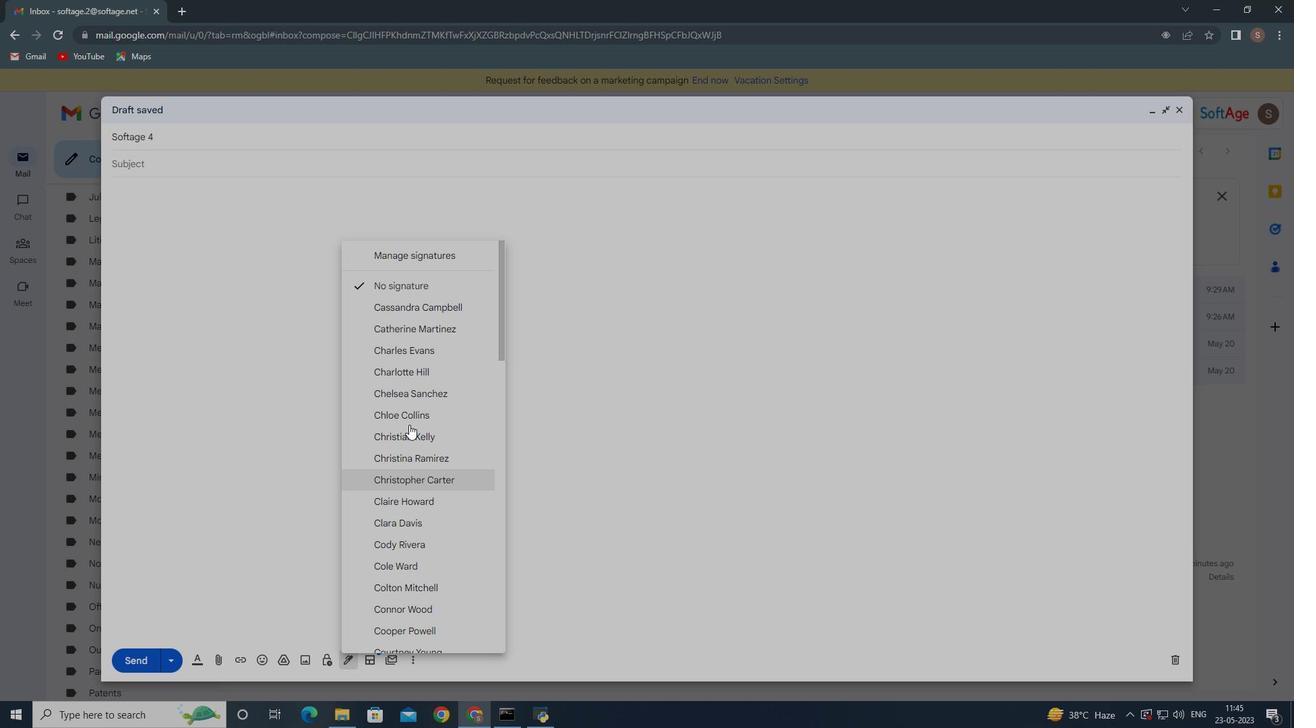 
Action: Mouse scrolled (406, 424) with delta (0, 0)
Screenshot: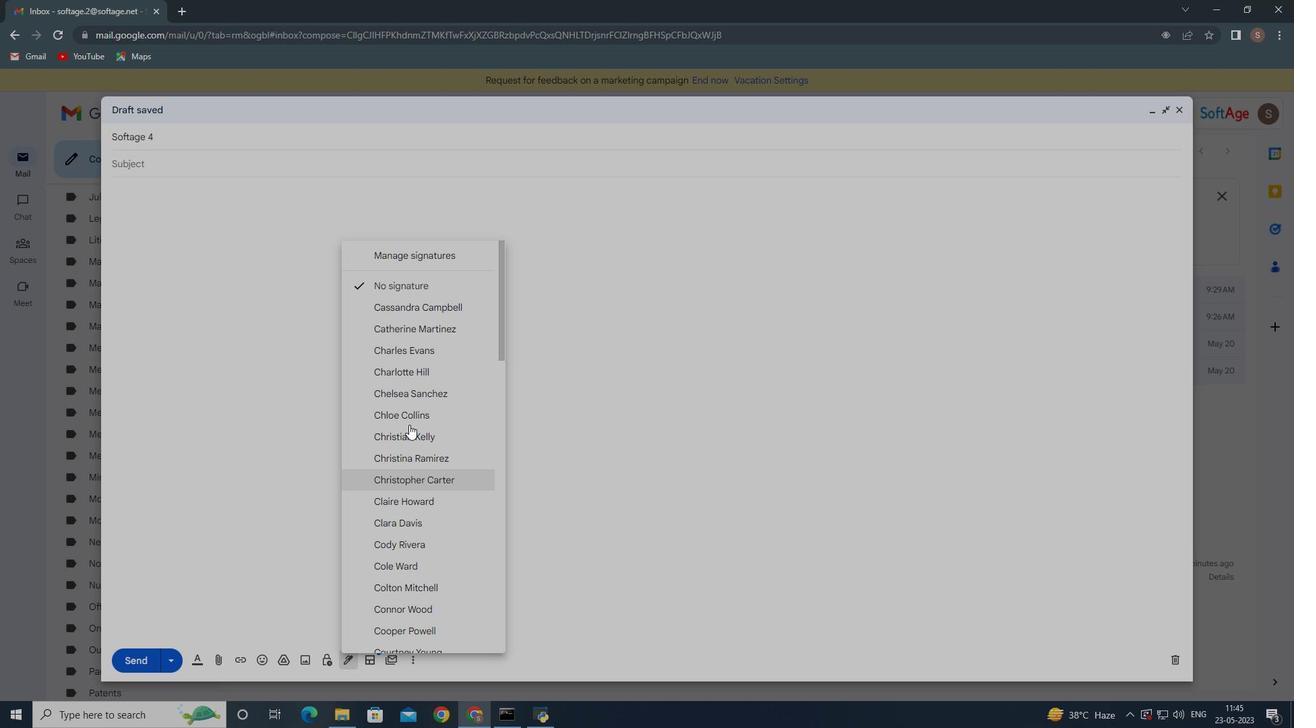 
Action: Mouse moved to (405, 427)
Screenshot: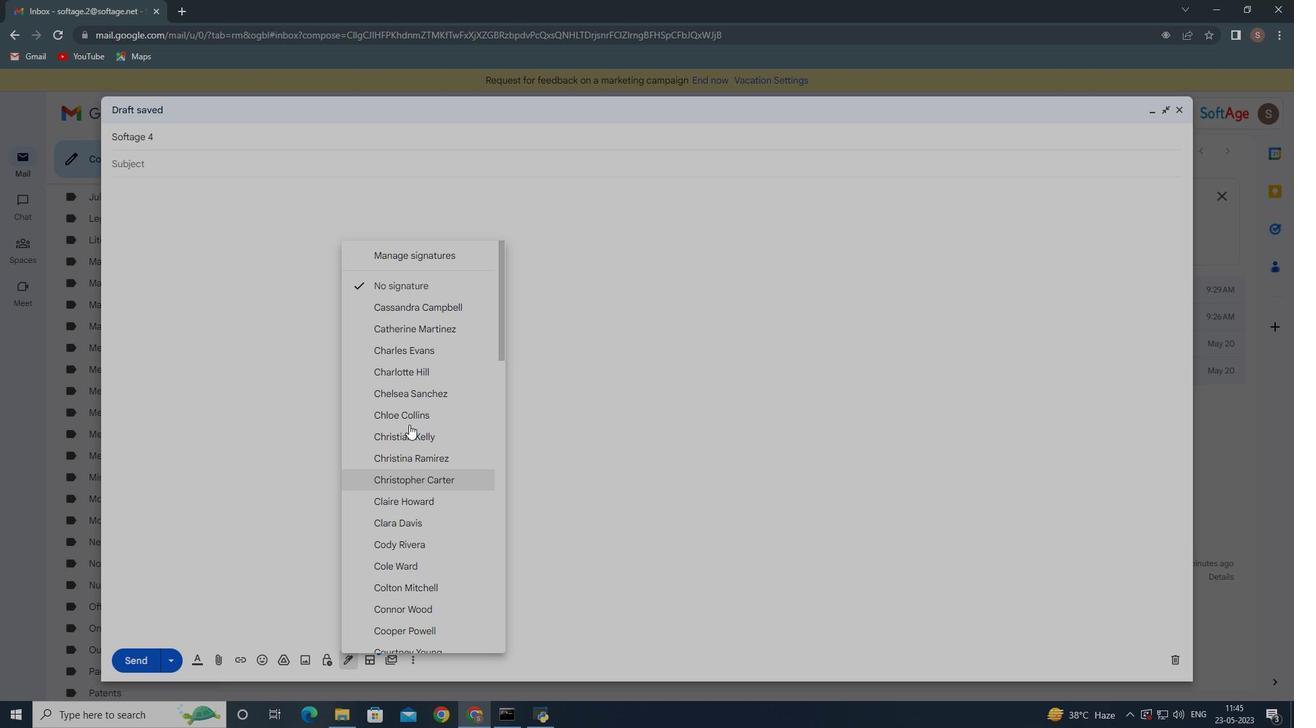 
Action: Mouse scrolled (405, 426) with delta (0, 0)
Screenshot: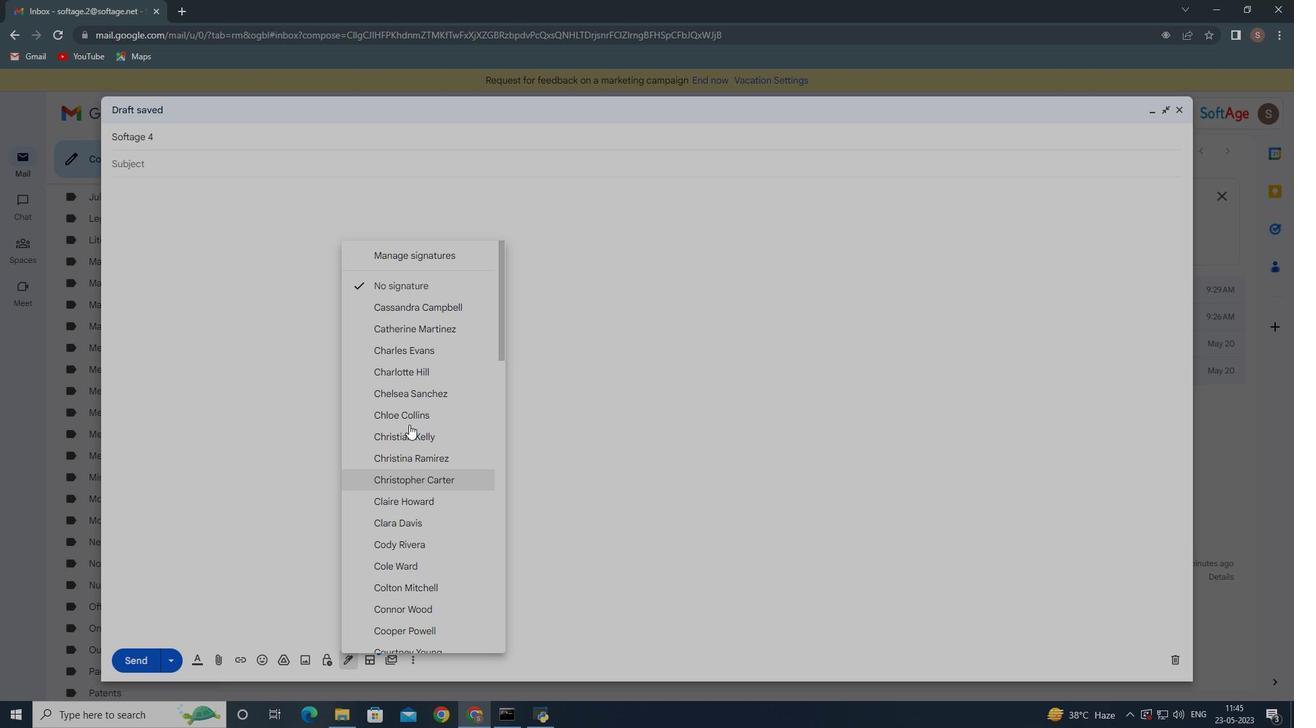
Action: Mouse moved to (405, 427)
Screenshot: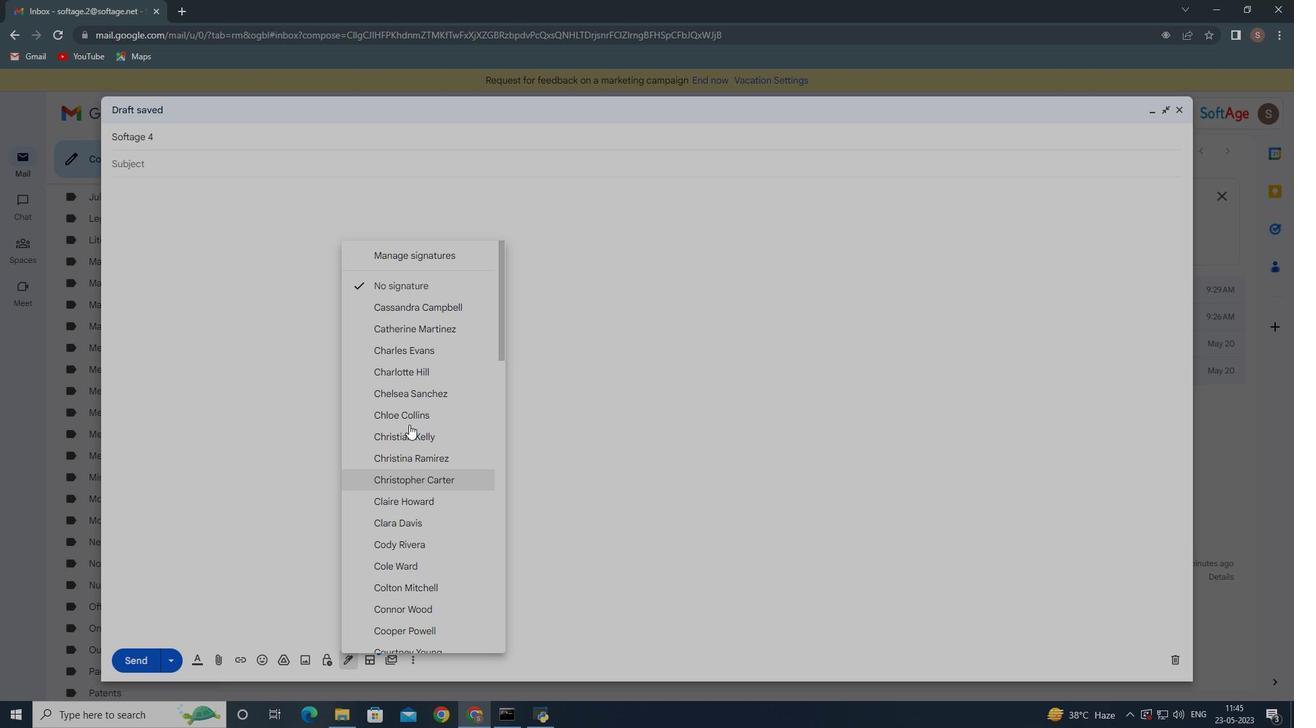 
Action: Mouse scrolled (405, 426) with delta (0, 0)
Screenshot: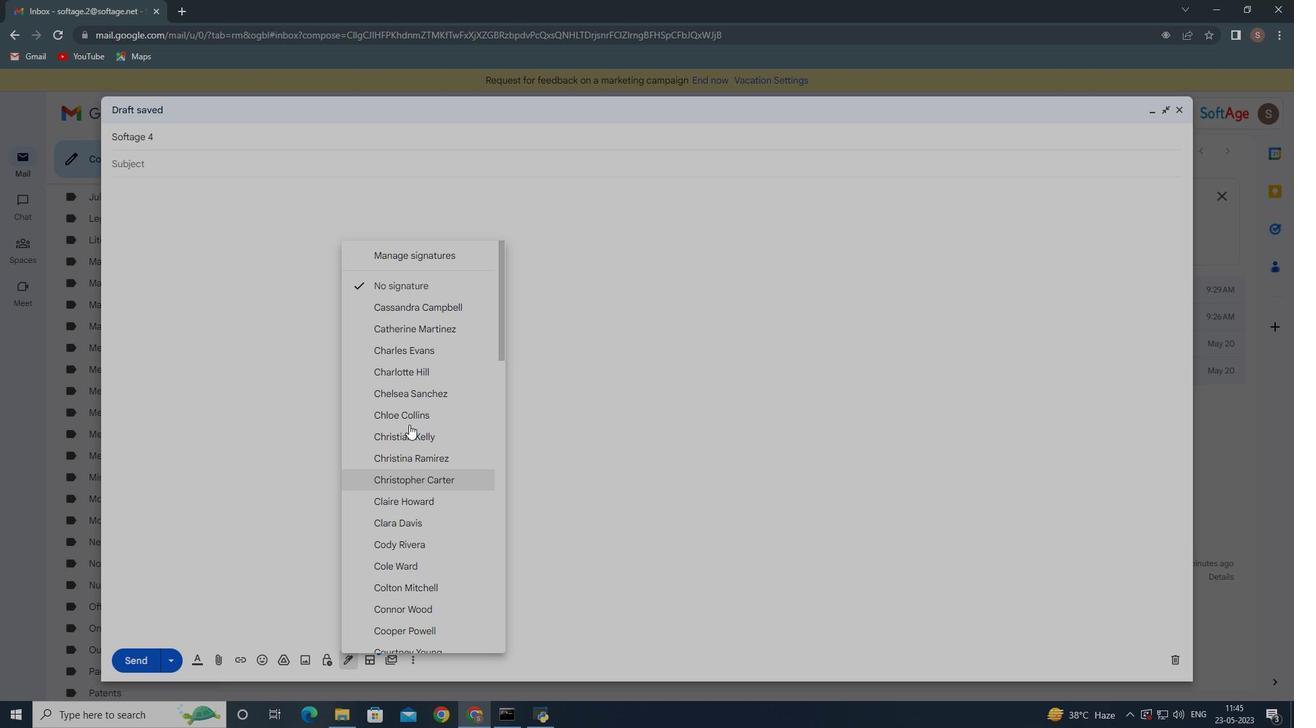 
Action: Mouse moved to (405, 428)
Screenshot: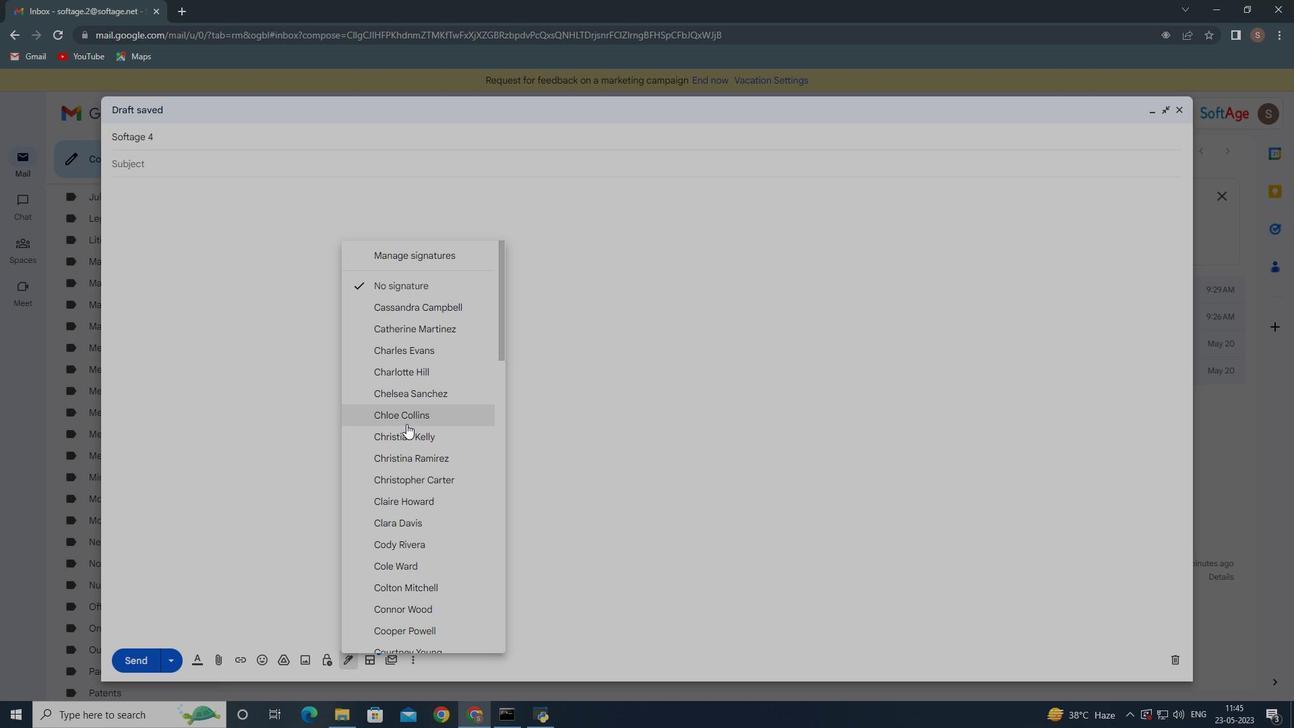 
Action: Mouse scrolled (405, 427) with delta (0, 0)
Screenshot: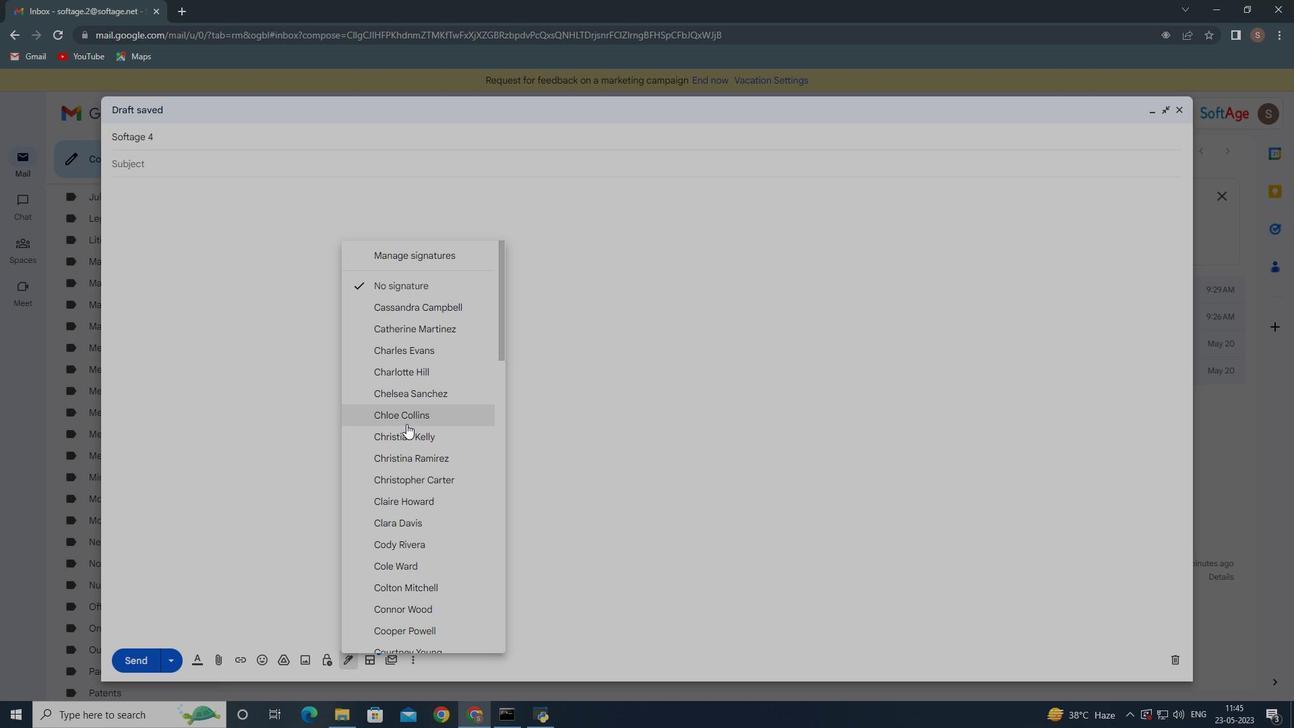 
Action: Mouse moved to (404, 429)
Screenshot: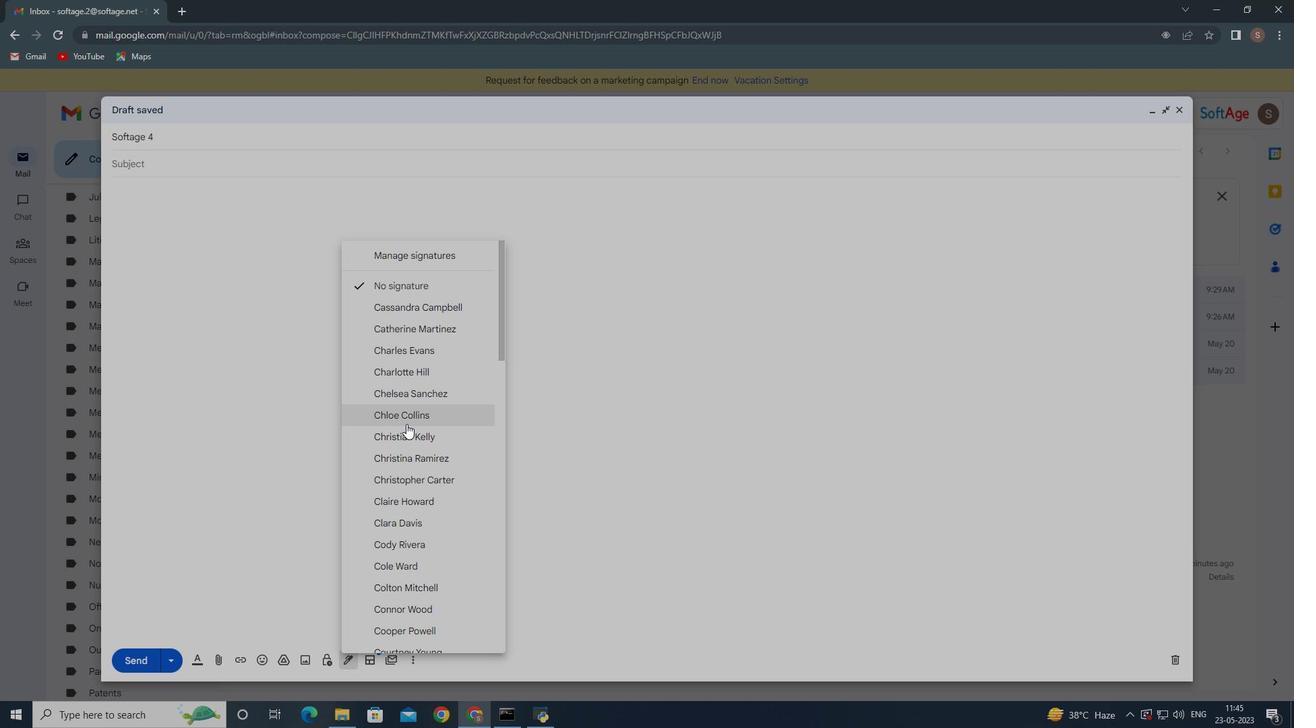 
Action: Mouse scrolled (404, 428) with delta (0, 0)
Screenshot: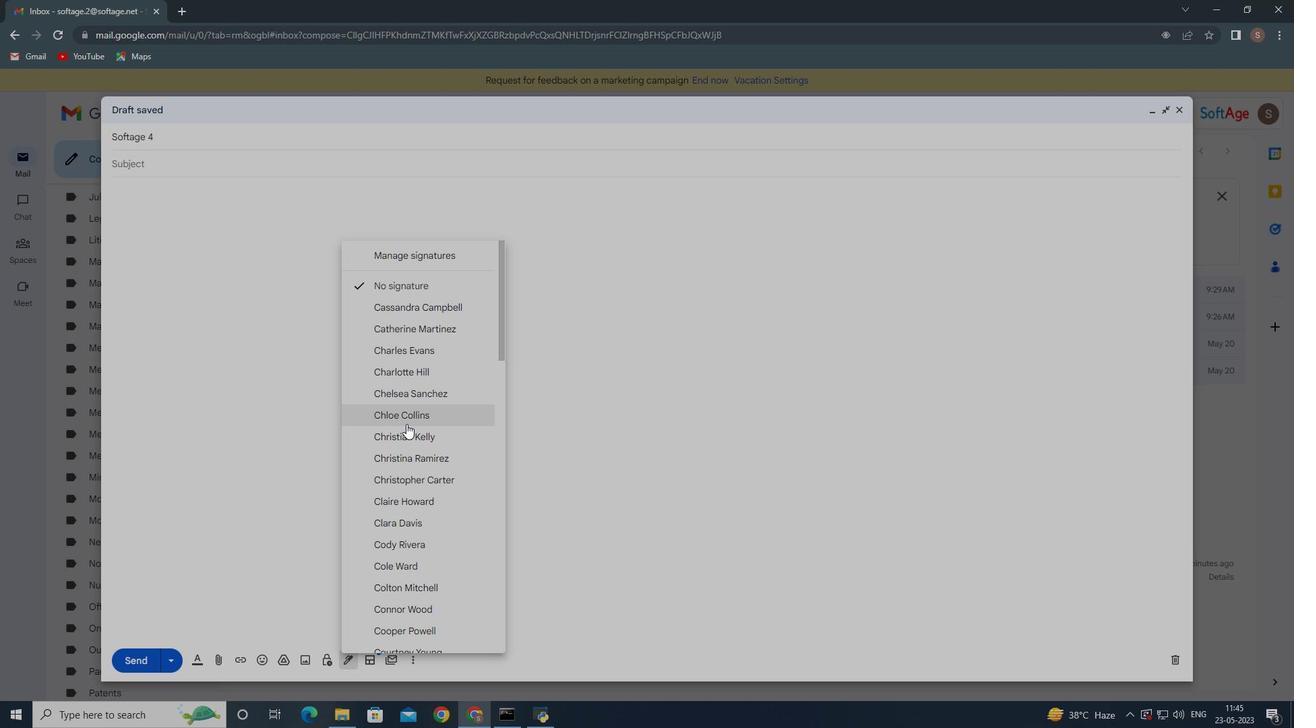 
Action: Mouse moved to (403, 430)
Screenshot: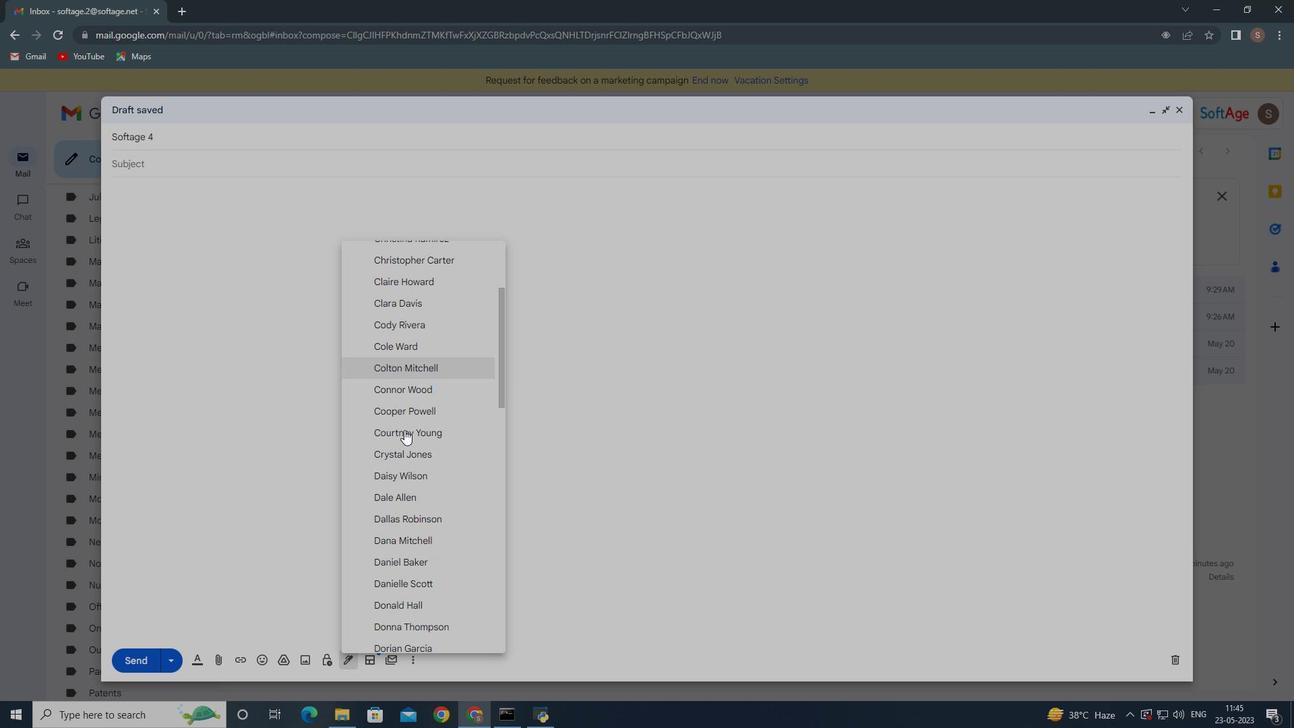 
Action: Mouse scrolled (403, 430) with delta (0, 0)
Screenshot: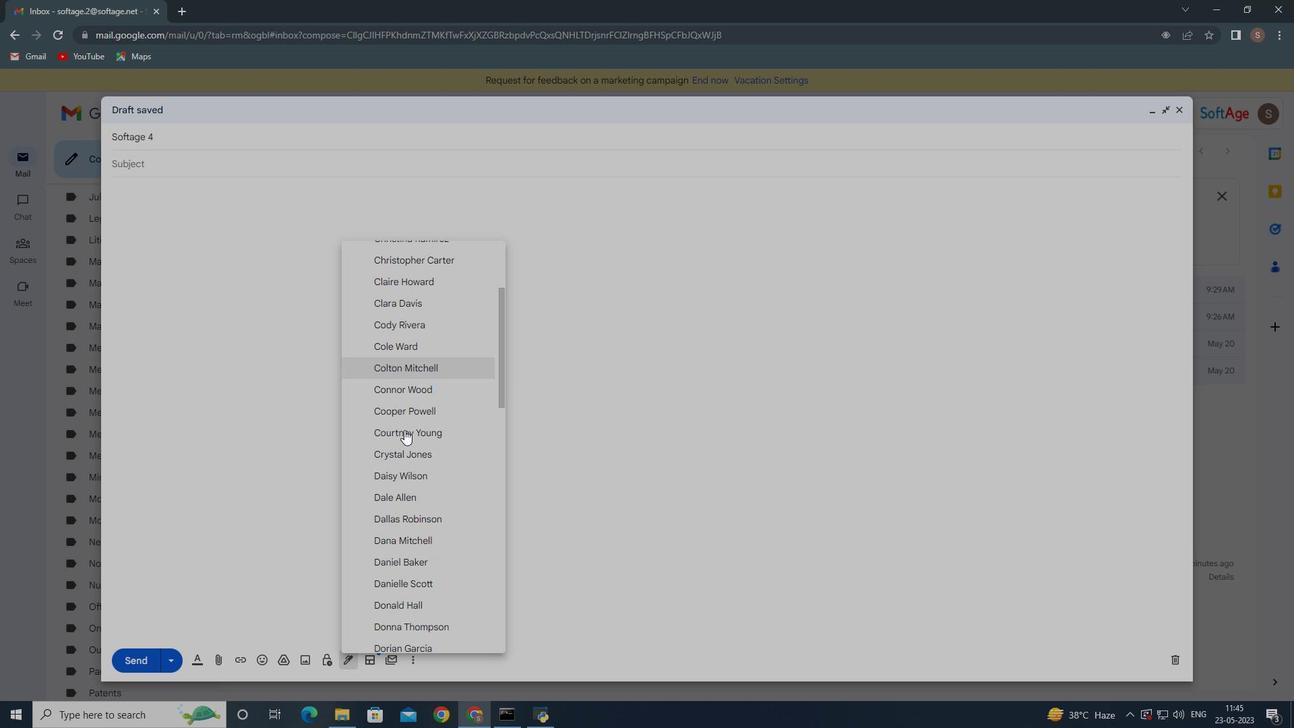 
Action: Mouse moved to (403, 431)
Screenshot: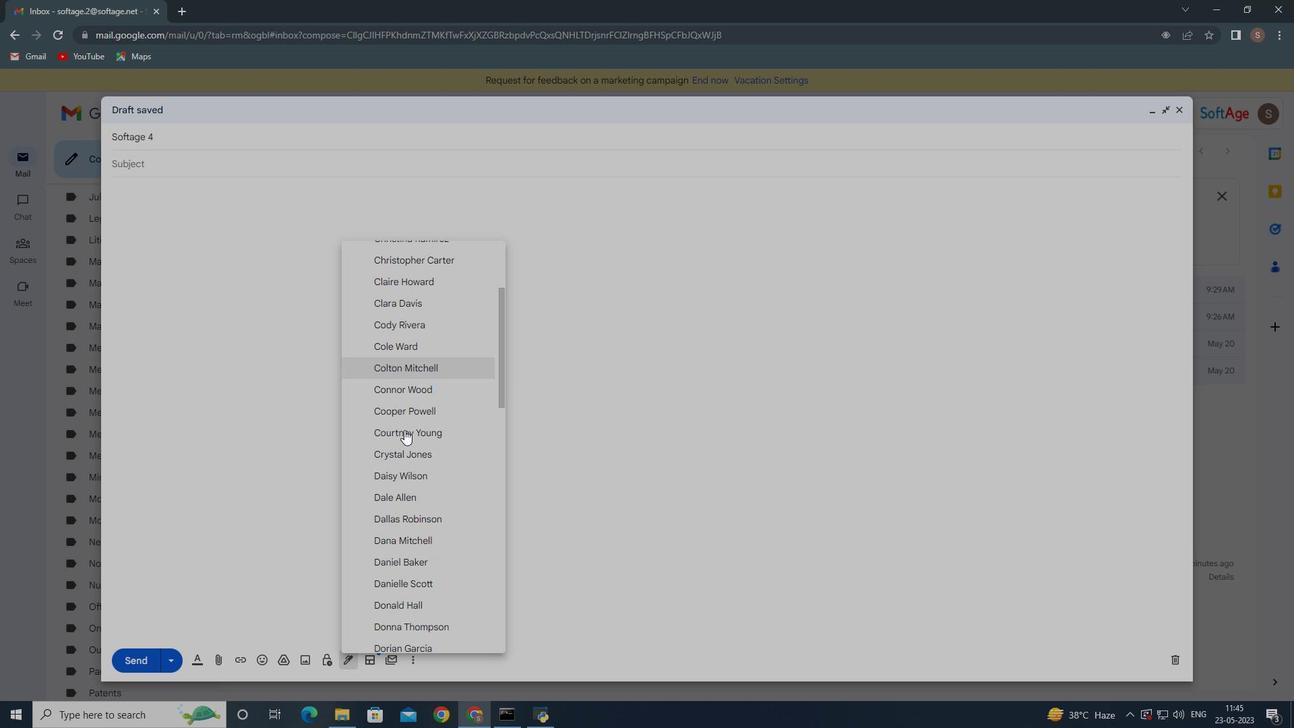 
Action: Mouse scrolled (403, 430) with delta (0, 0)
Screenshot: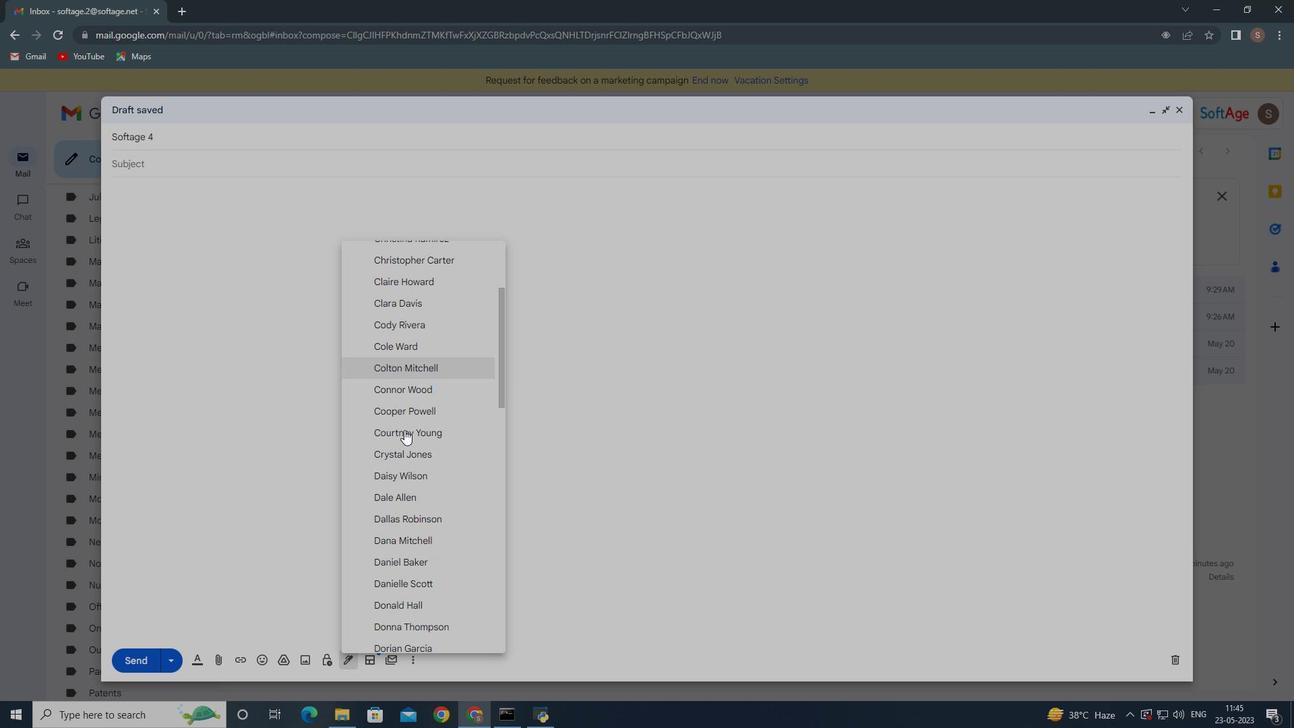 
Action: Mouse scrolled (403, 430) with delta (0, 0)
Screenshot: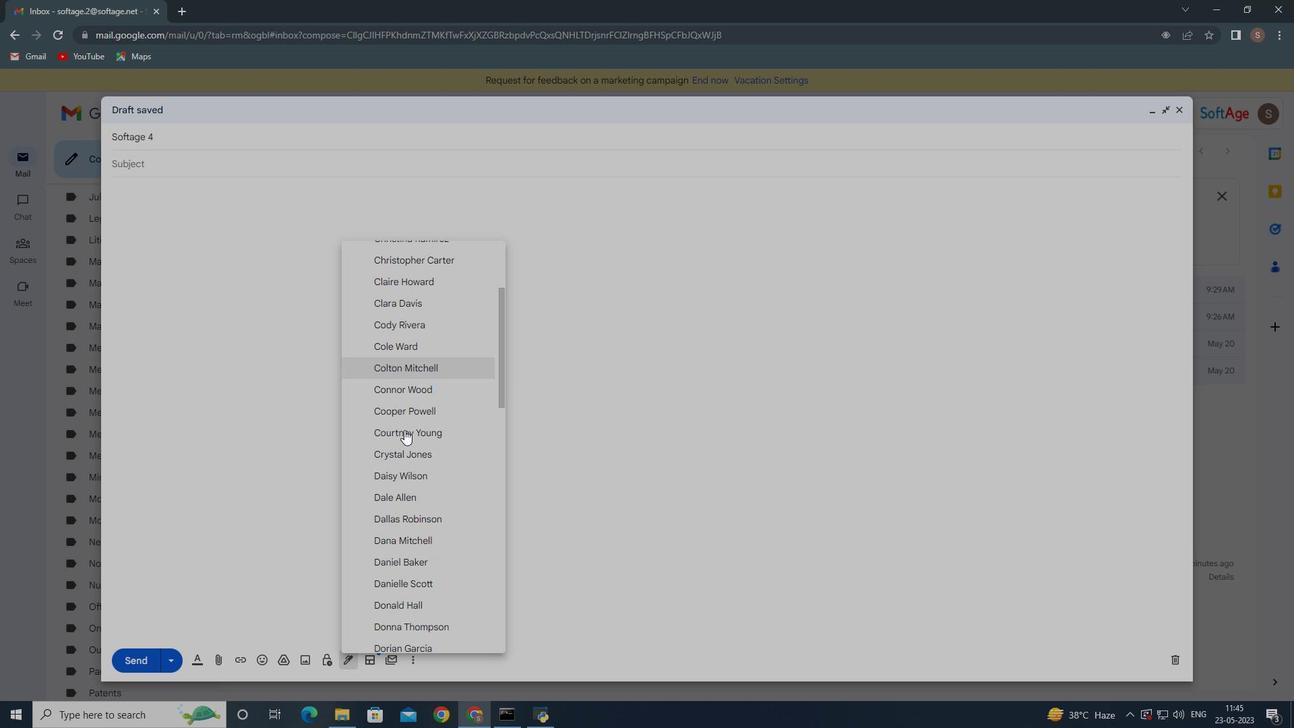 
Action: Mouse scrolled (403, 430) with delta (0, 0)
Screenshot: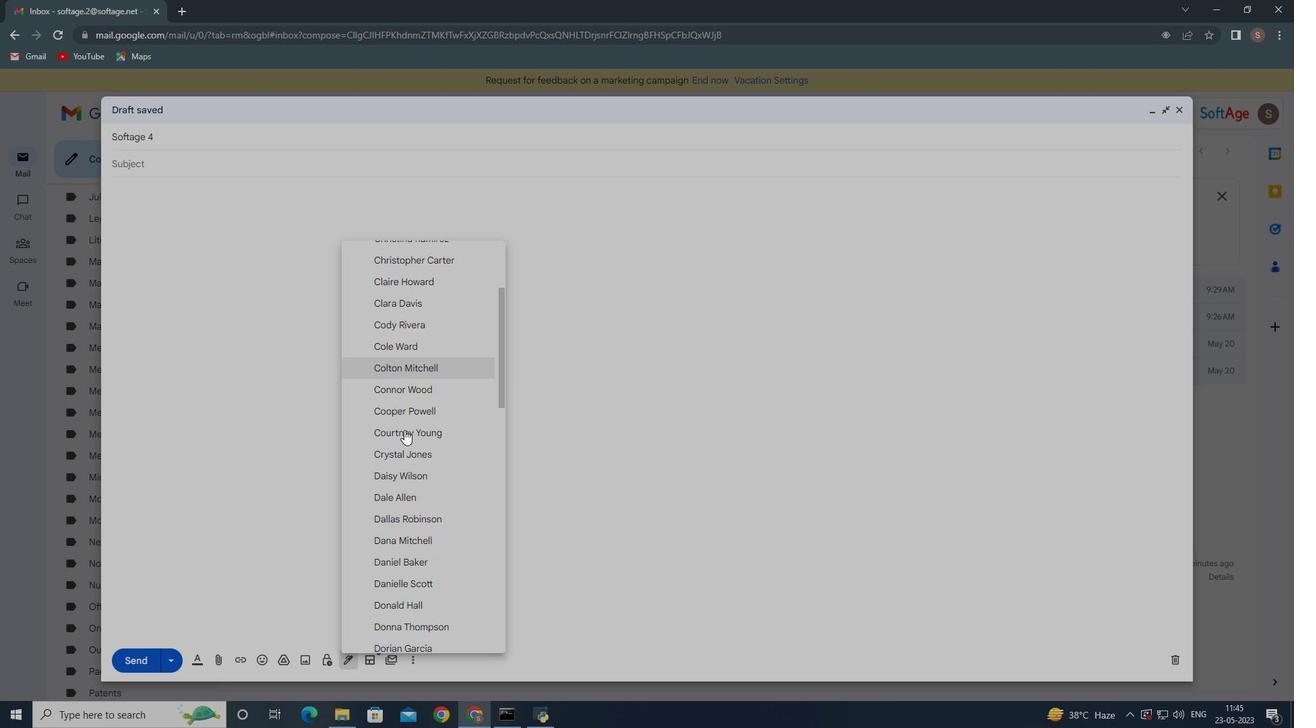 
Action: Mouse scrolled (403, 430) with delta (0, 0)
Screenshot: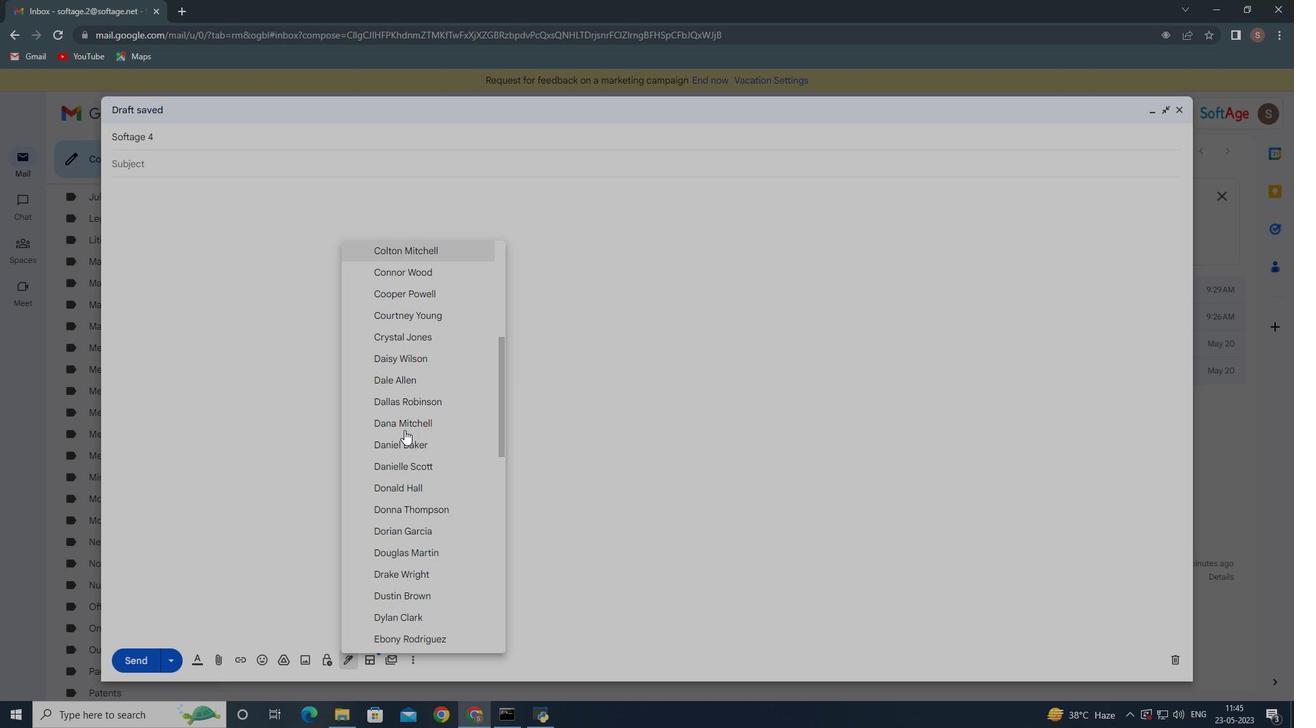 
Action: Mouse moved to (403, 432)
Screenshot: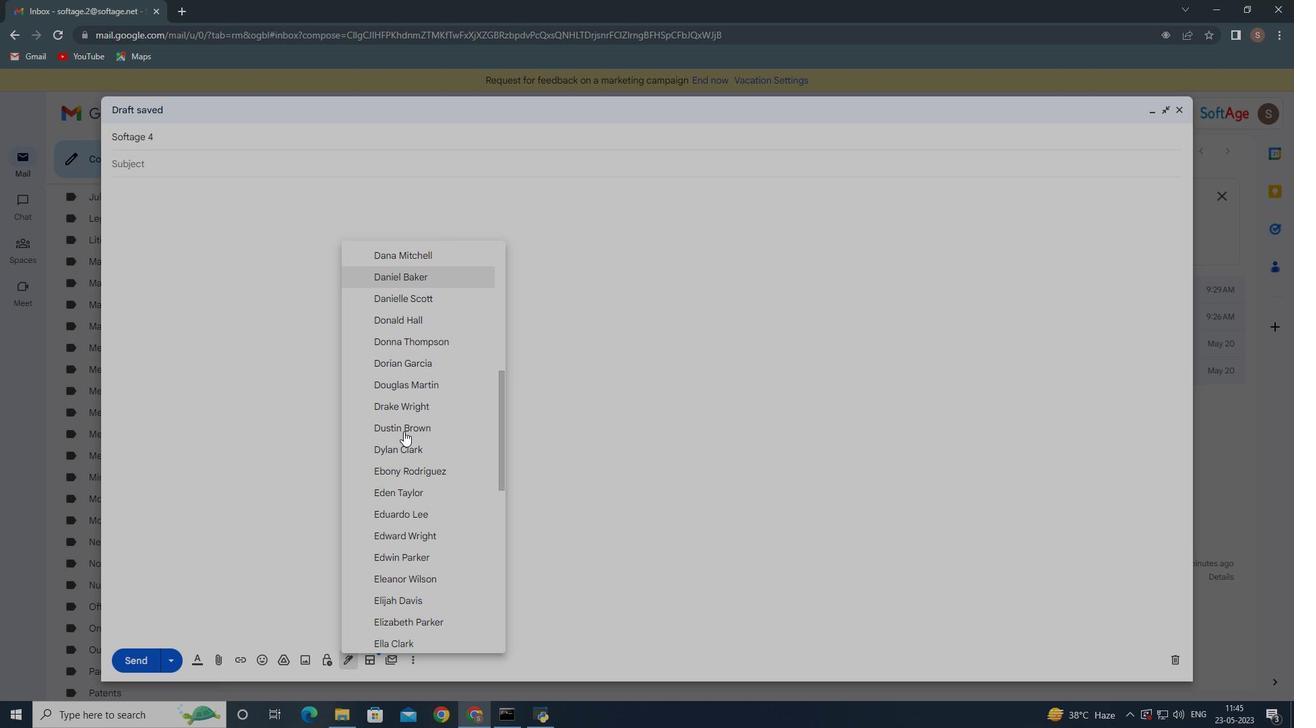 
Action: Mouse scrolled (403, 431) with delta (0, 0)
Screenshot: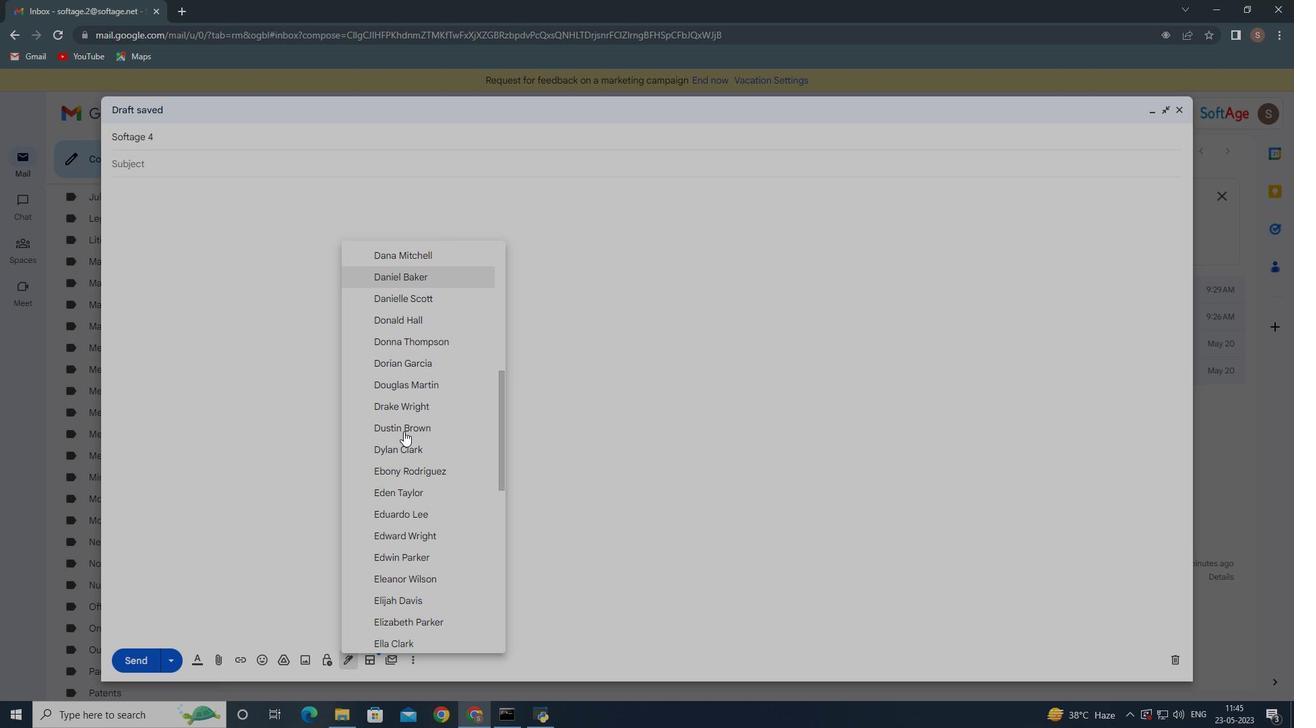 
Action: Mouse moved to (403, 432)
Screenshot: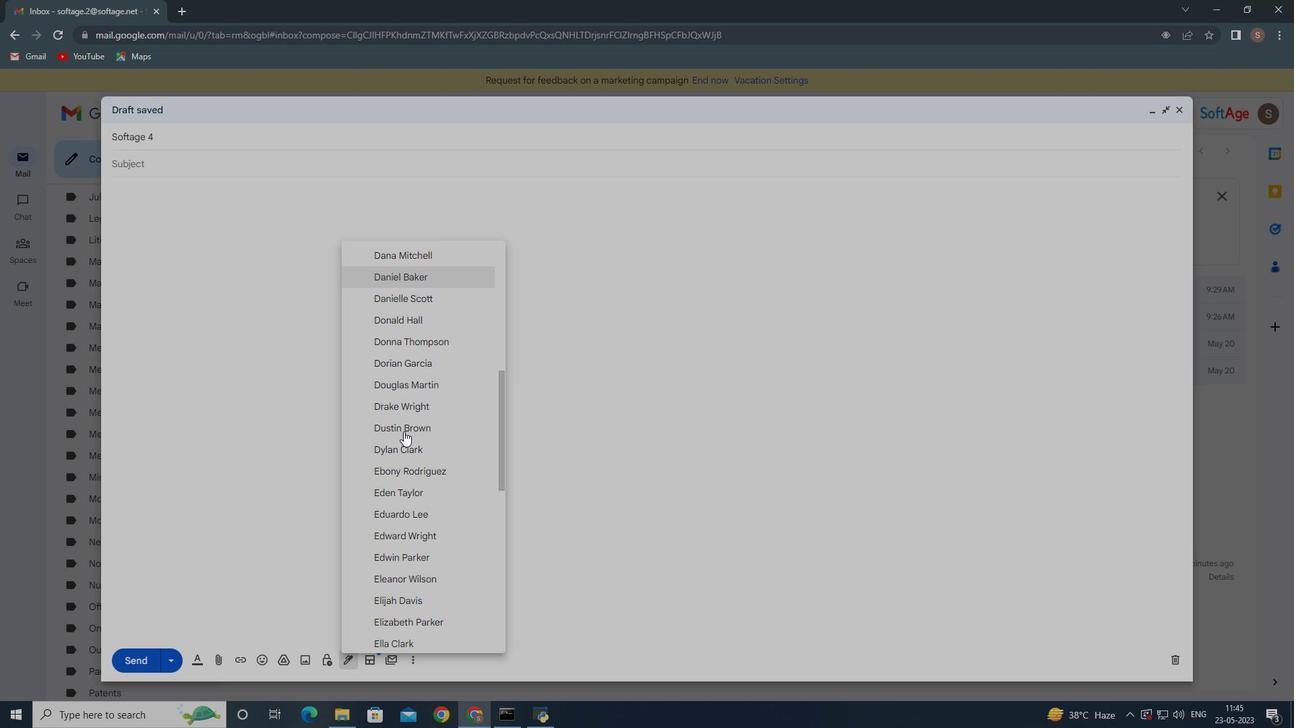 
Action: Mouse scrolled (403, 432) with delta (0, 0)
Screenshot: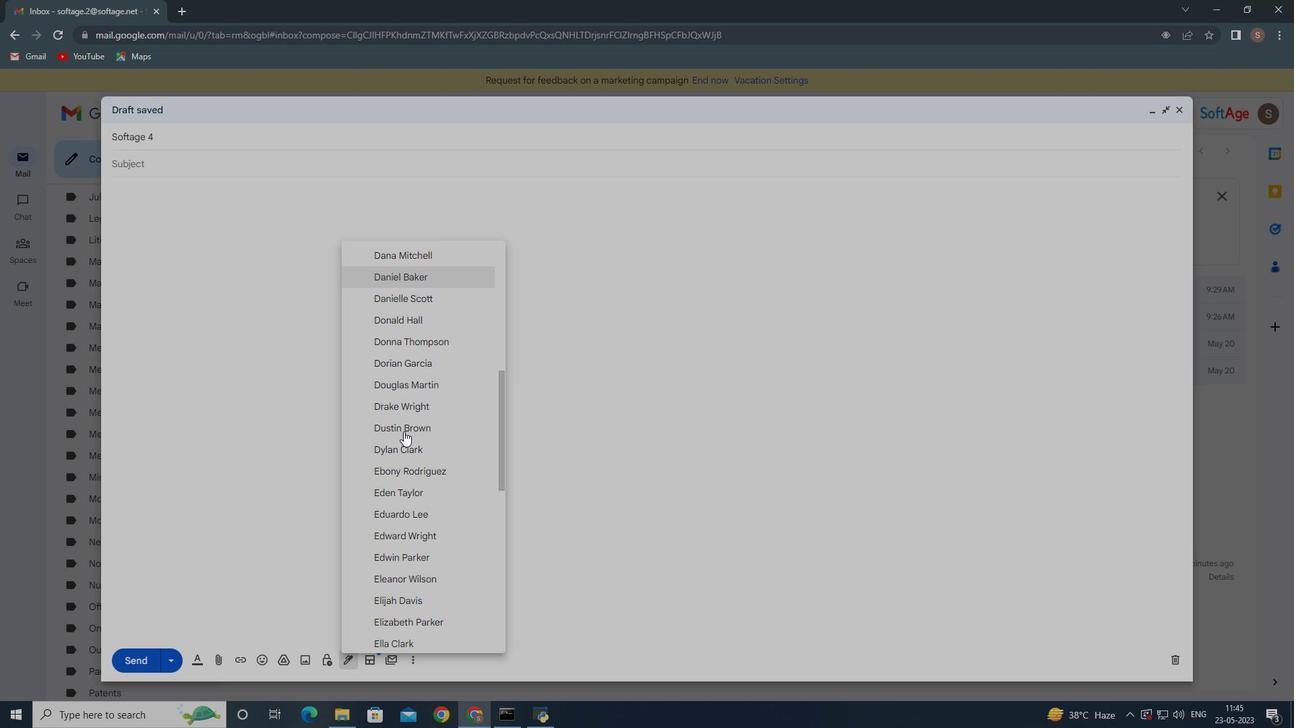 
Action: Mouse moved to (403, 434)
Screenshot: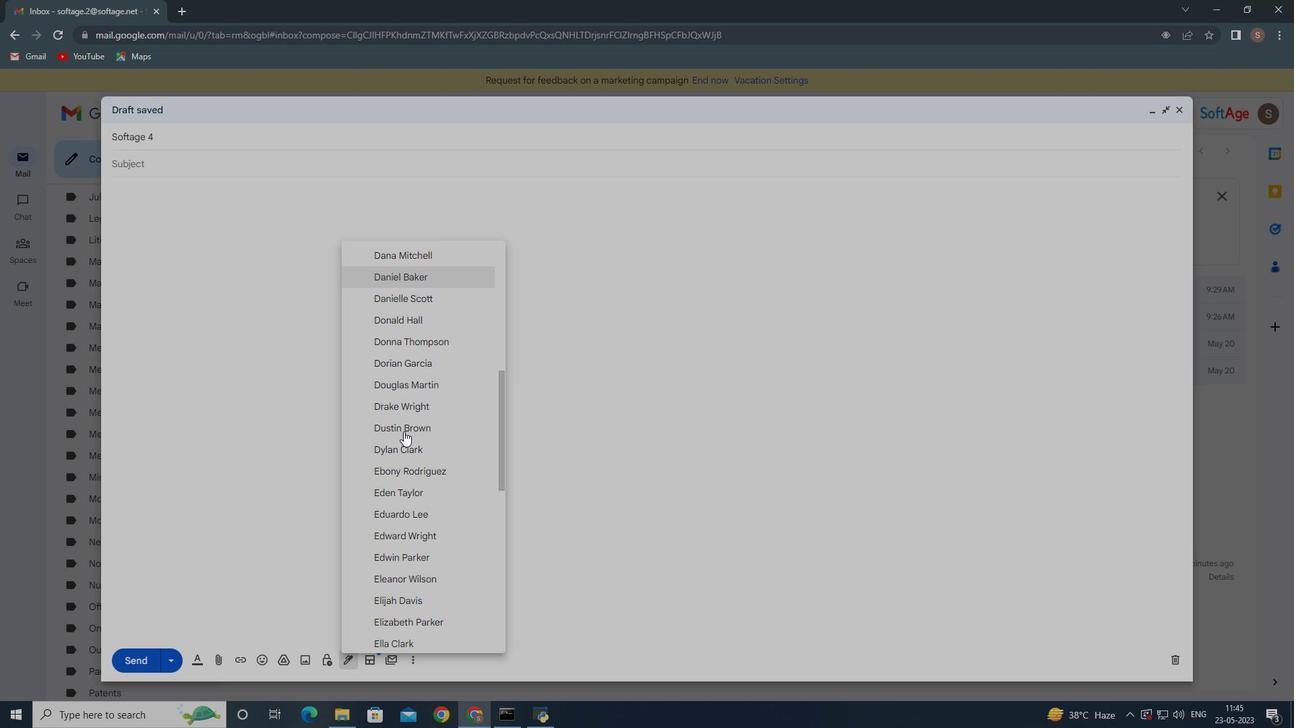 
Action: Mouse scrolled (403, 434) with delta (0, 0)
Screenshot: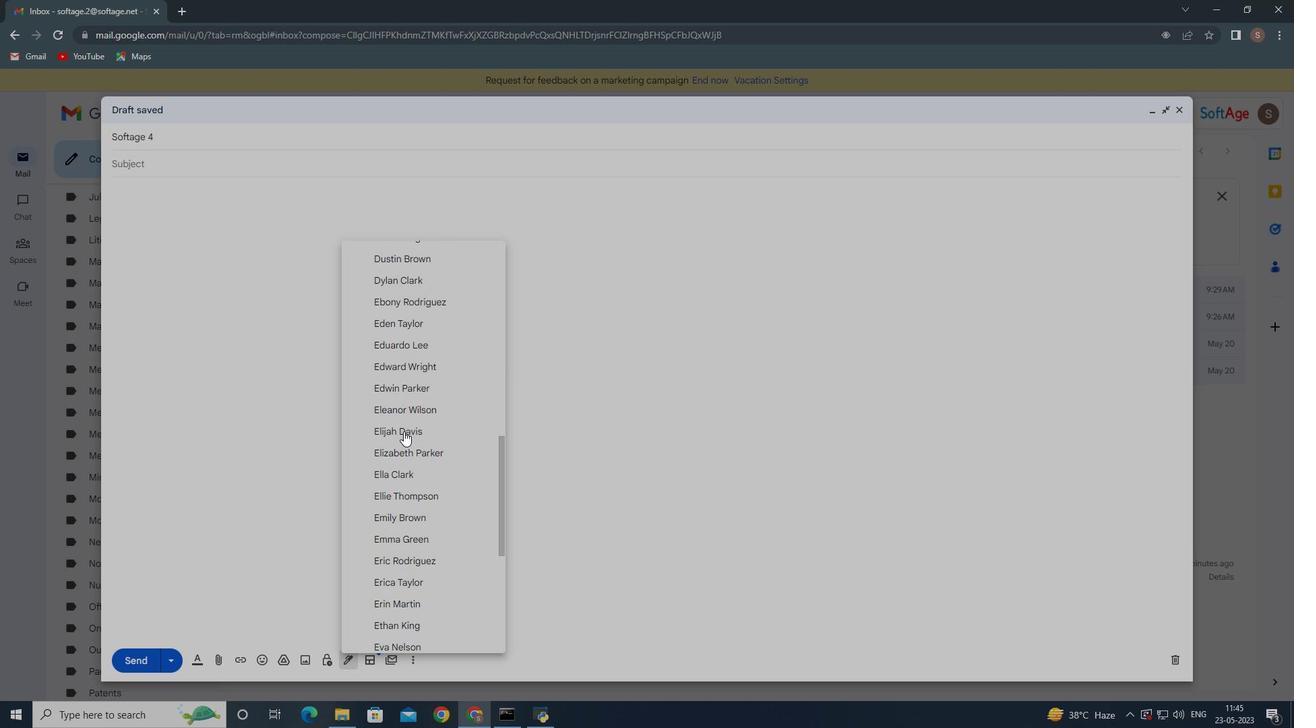 
Action: Mouse moved to (389, 583)
Screenshot: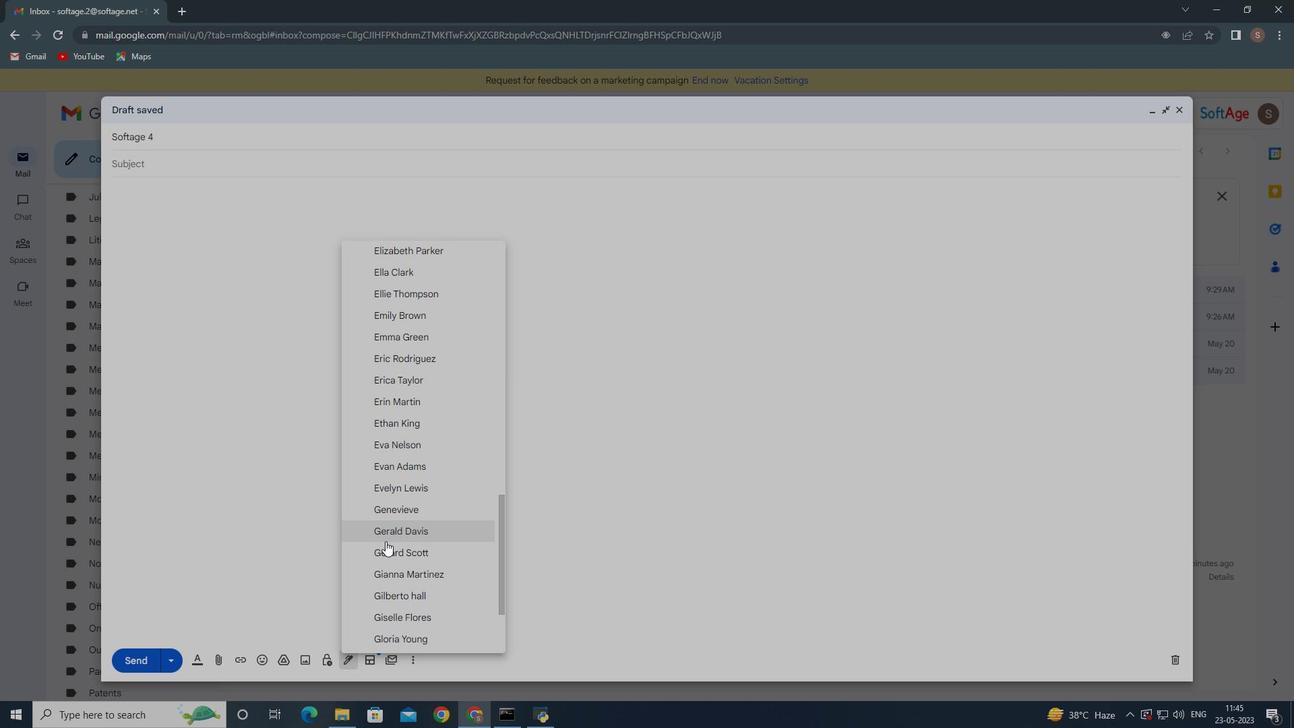 
Action: Mouse scrolled (389, 582) with delta (0, 0)
Screenshot: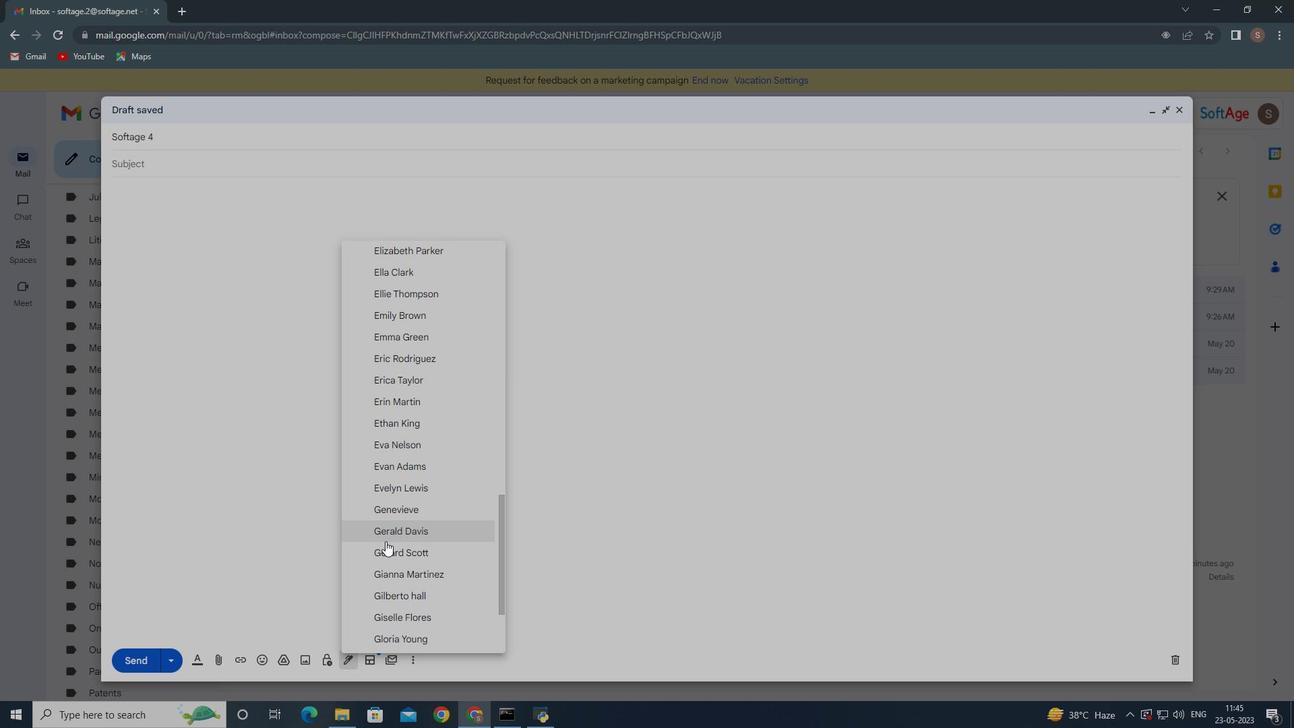 
Action: Mouse moved to (389, 586)
Screenshot: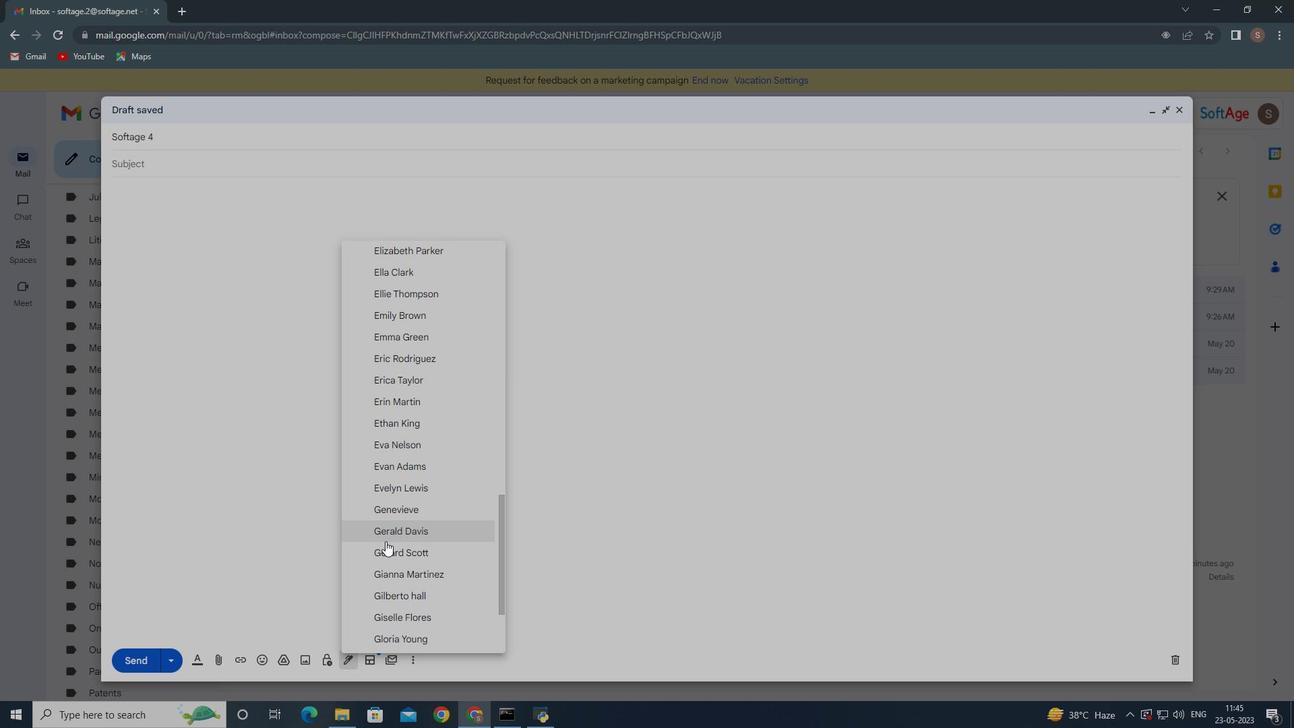 
Action: Mouse scrolled (389, 585) with delta (0, 0)
Screenshot: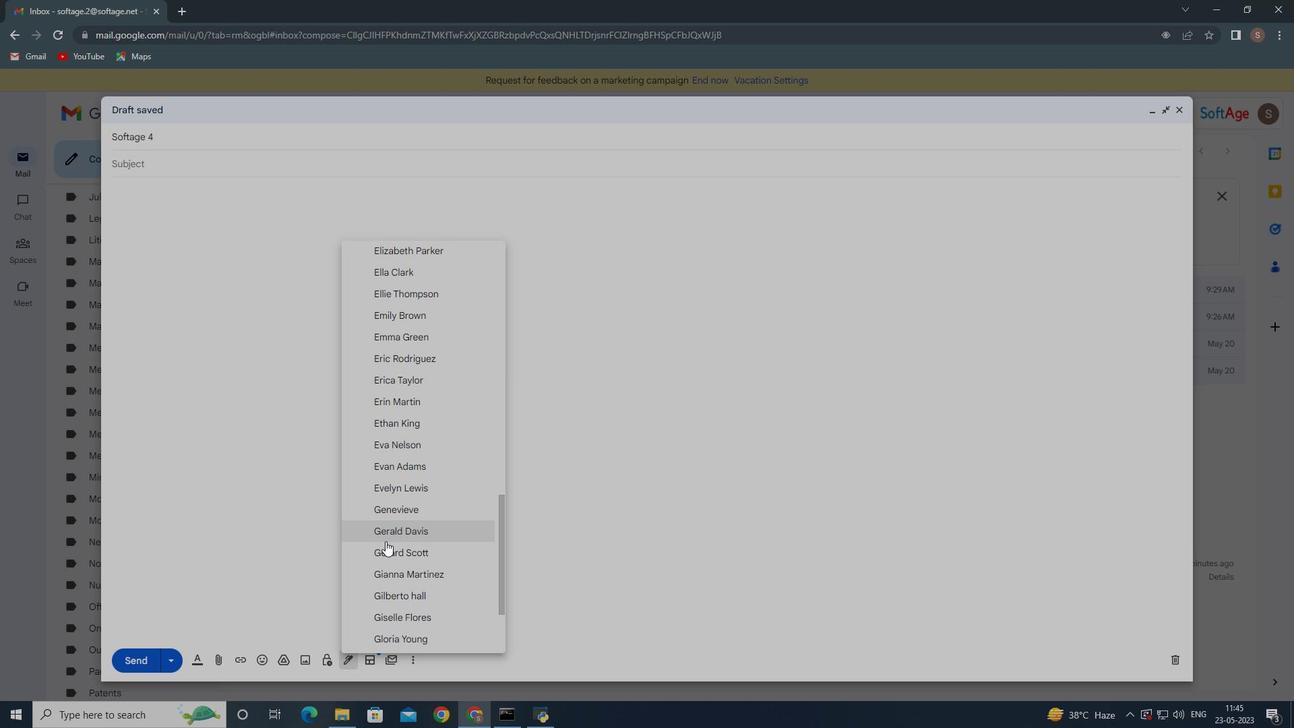 
Action: Mouse scrolled (389, 585) with delta (0, 0)
Screenshot: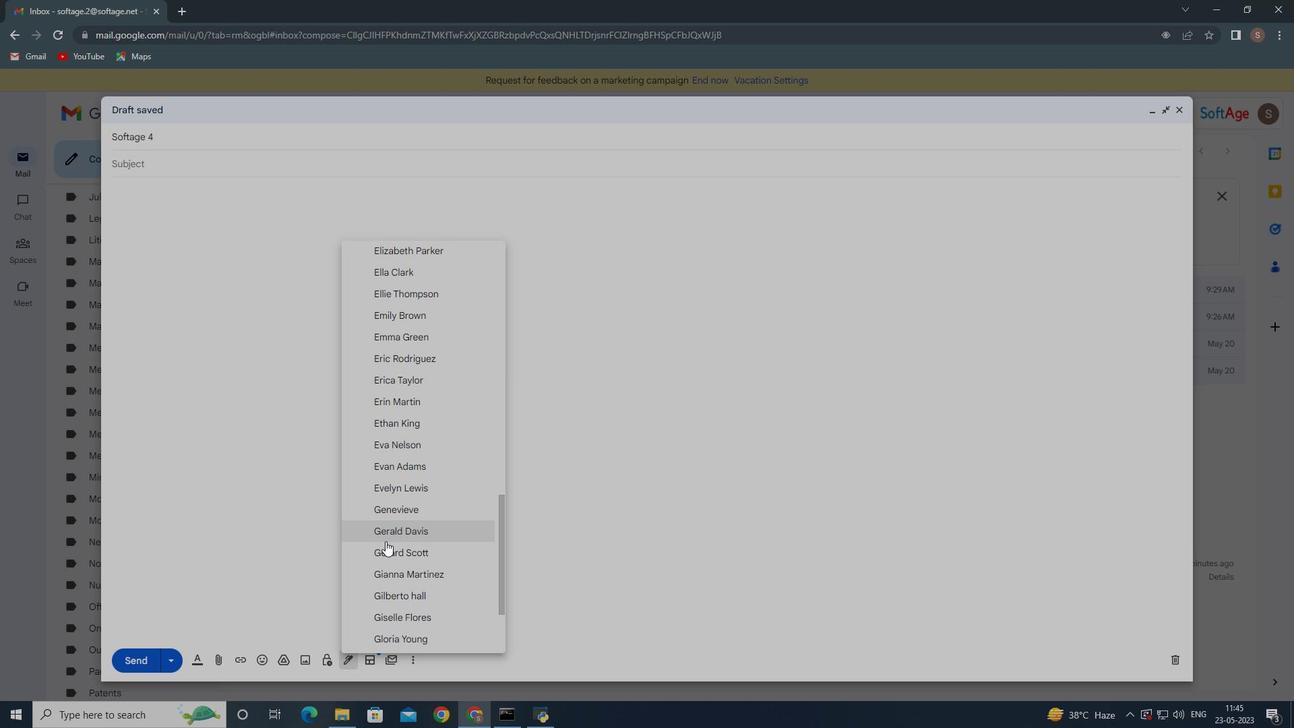 
Action: Mouse moved to (390, 581)
Screenshot: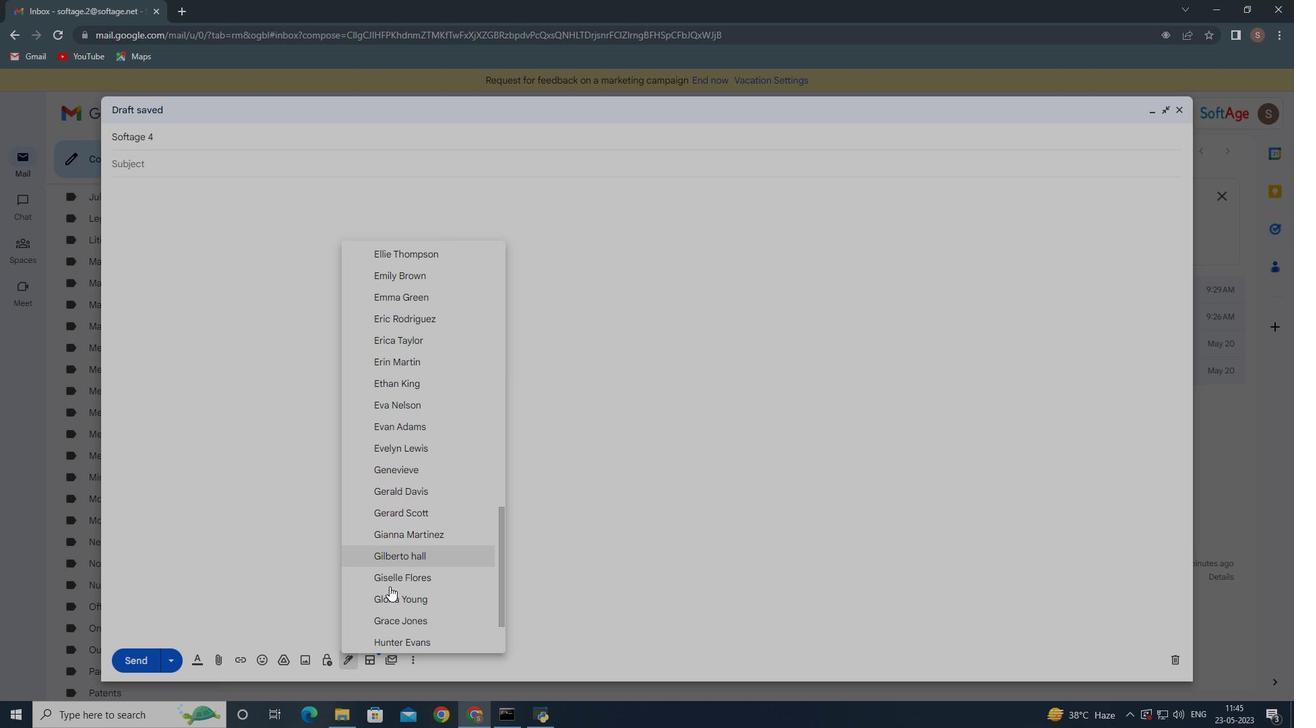 
Action: Mouse scrolled (390, 582) with delta (0, 0)
Screenshot: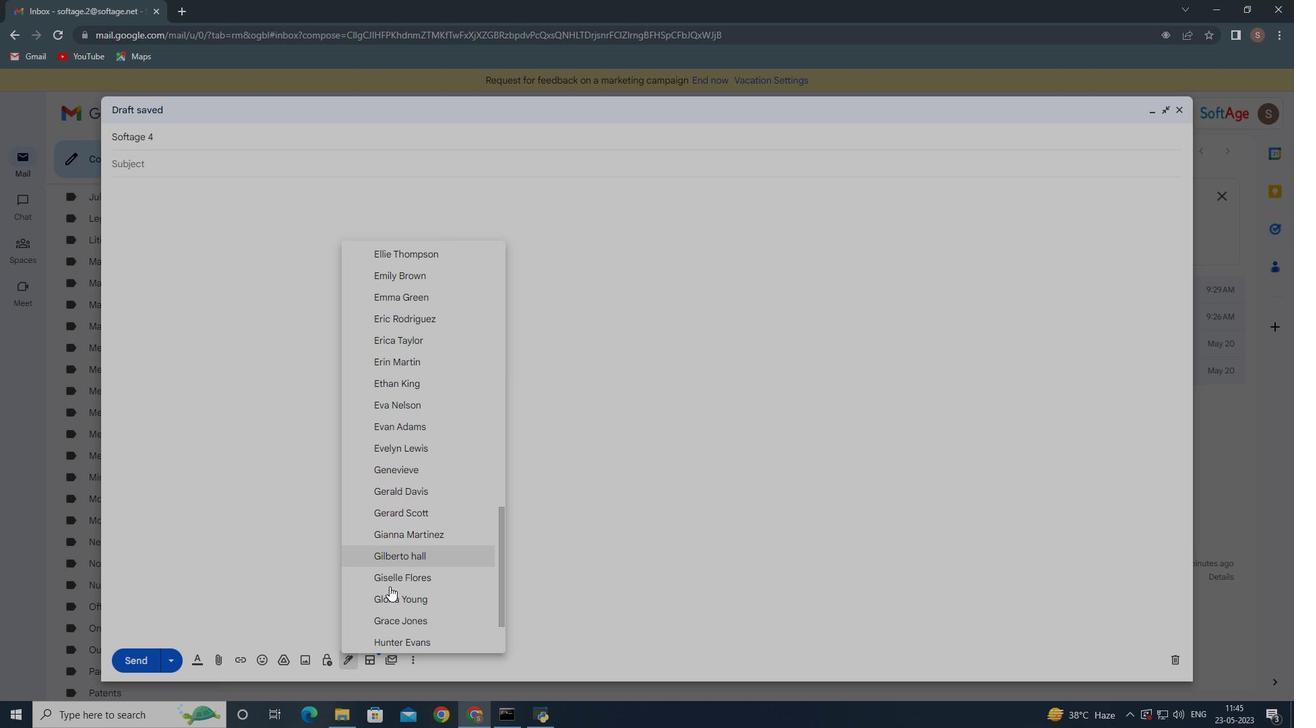 
Action: Mouse moved to (391, 573)
Screenshot: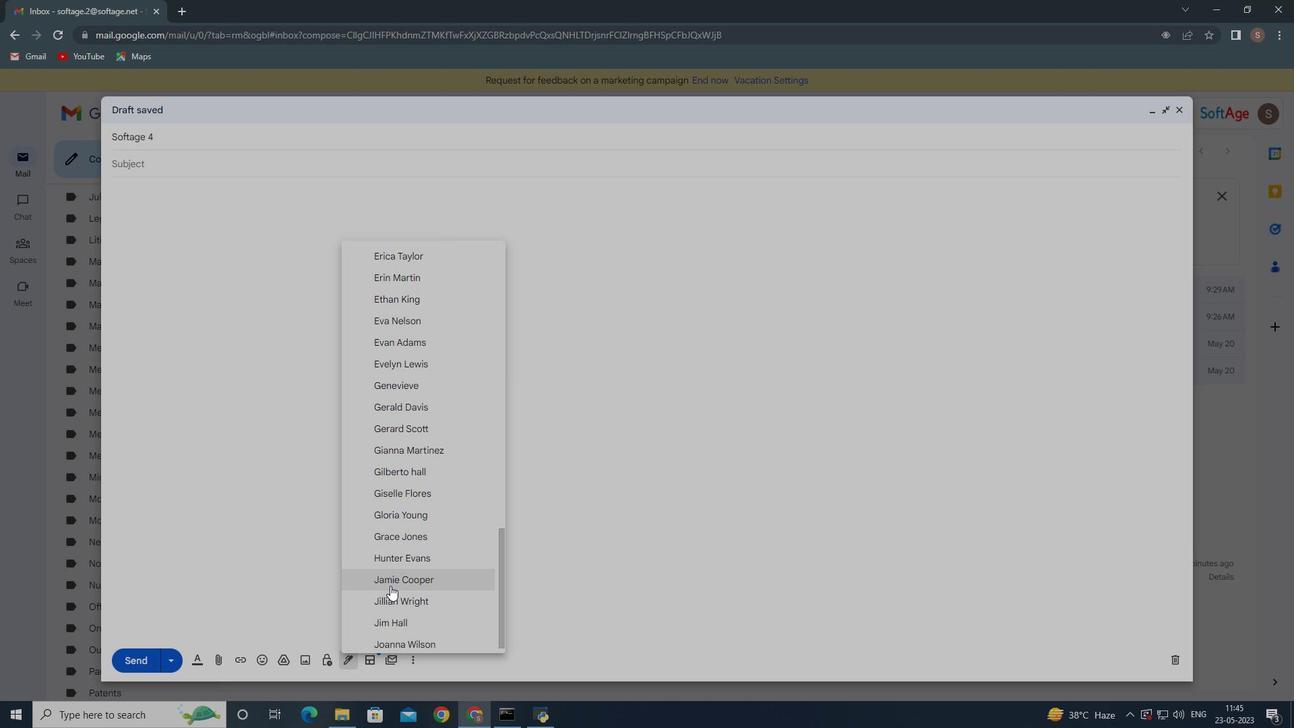
Action: Mouse scrolled (391, 574) with delta (0, 0)
Screenshot: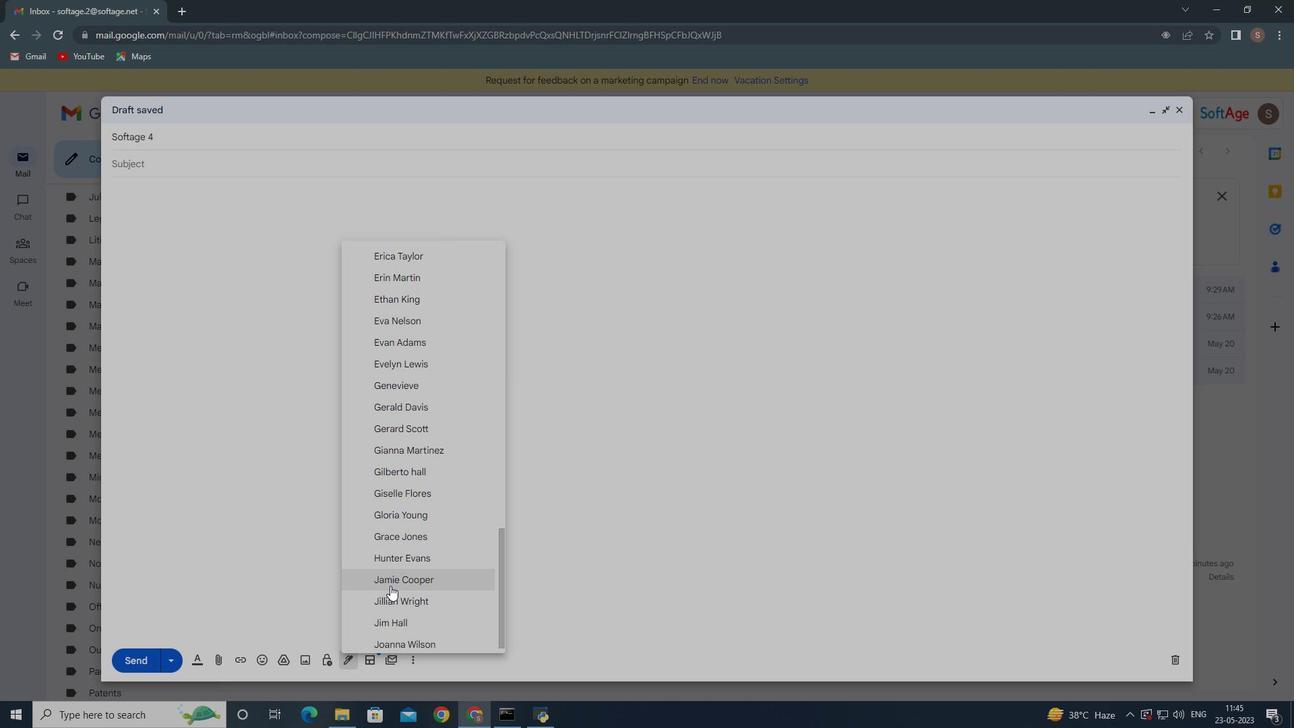 
Action: Mouse moved to (391, 569)
Screenshot: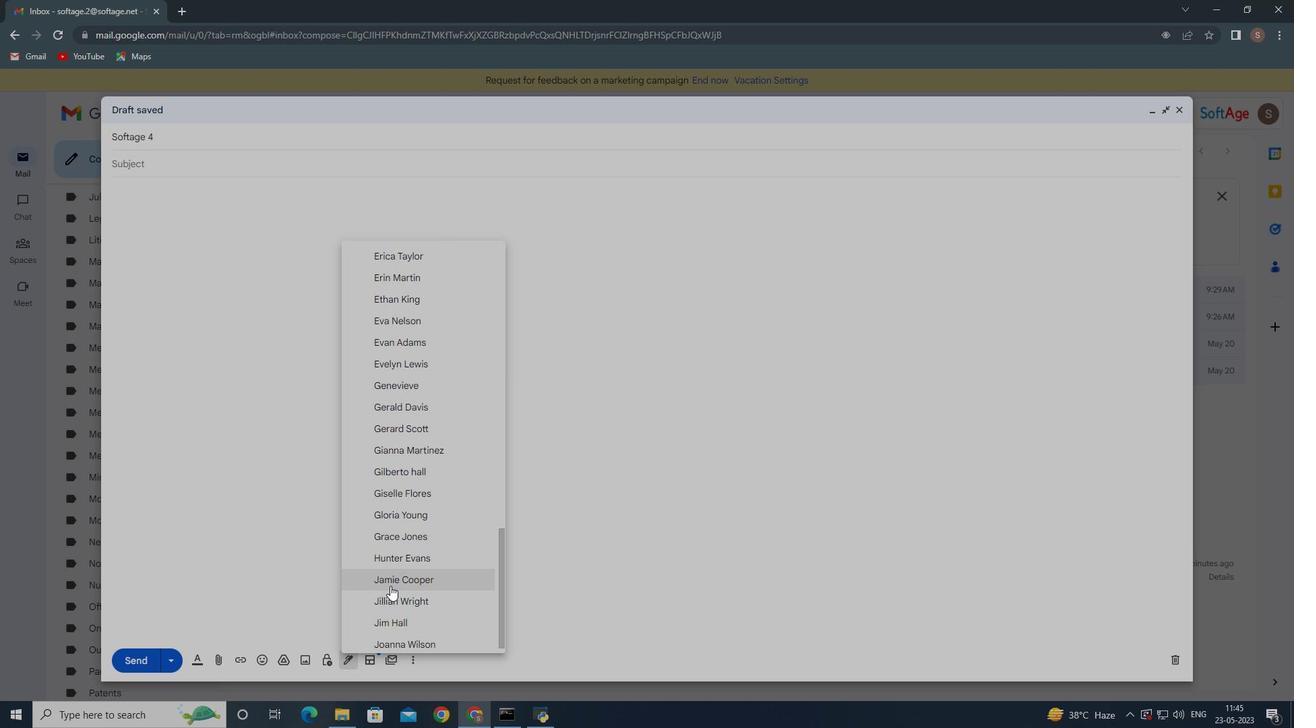 
Action: Mouse scrolled (391, 570) with delta (0, 0)
Screenshot: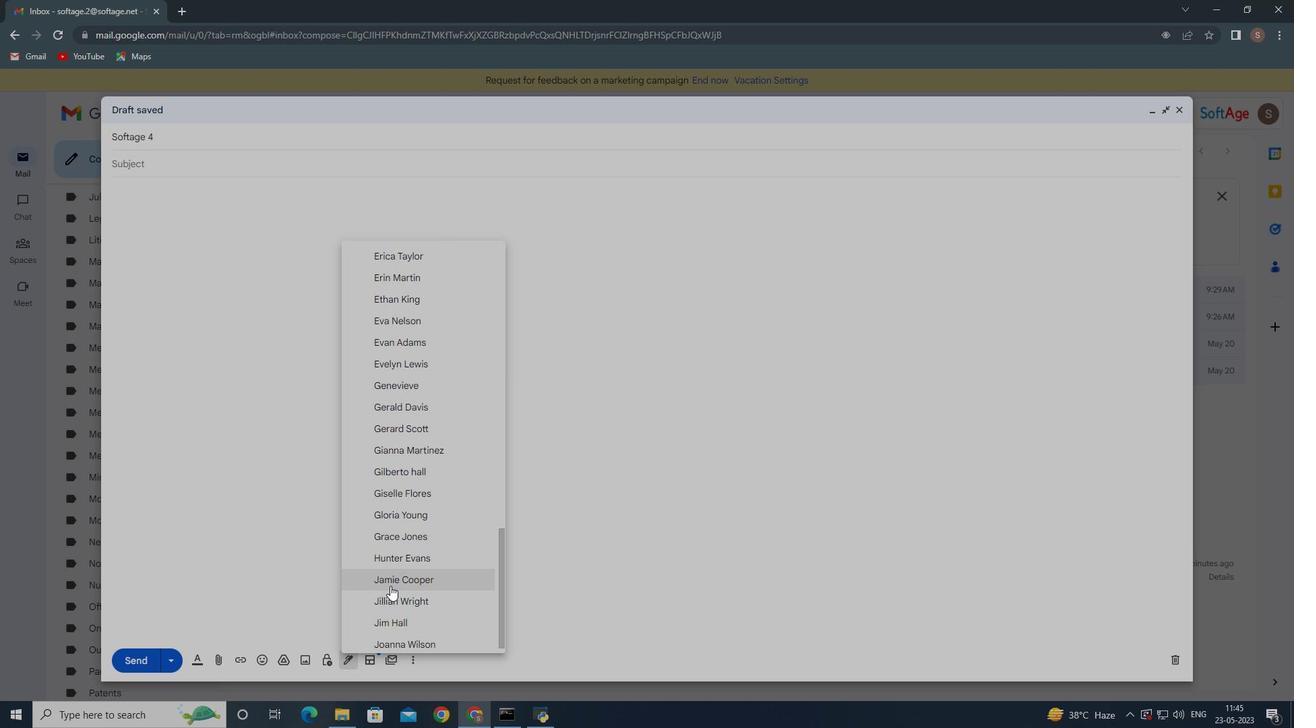 
Action: Mouse moved to (396, 371)
Screenshot: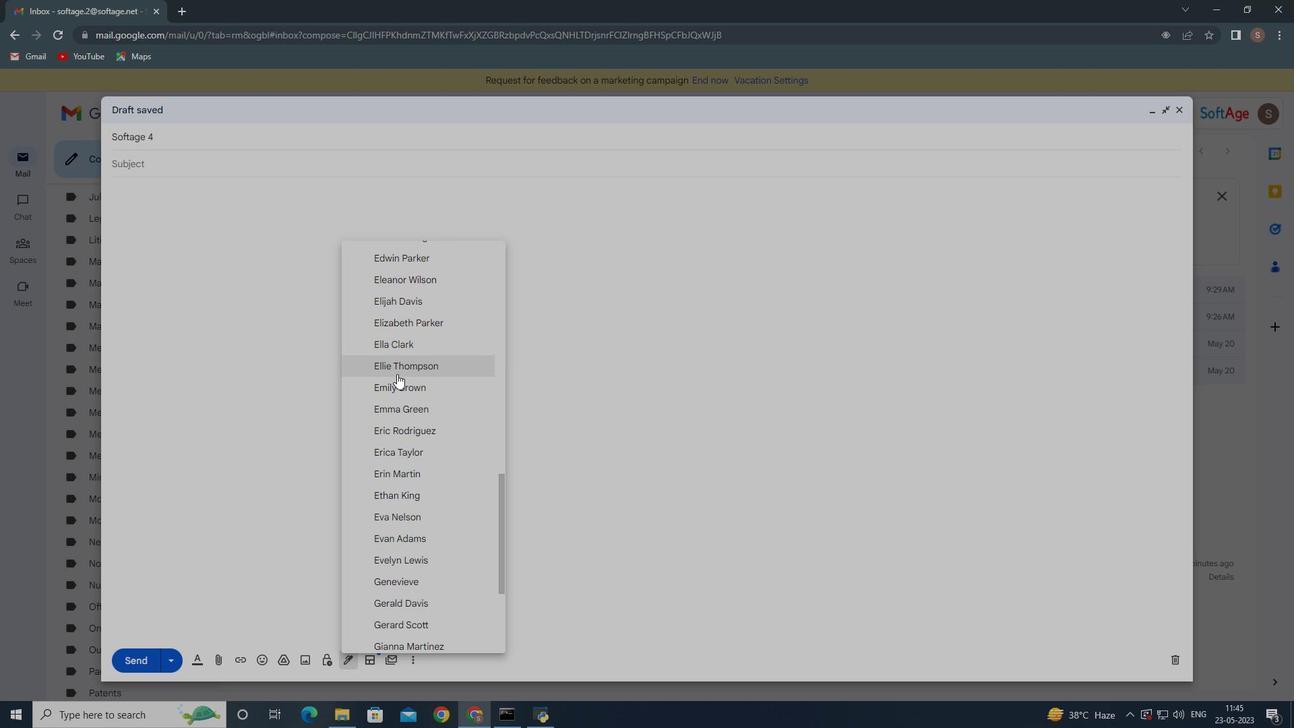 
Action: Mouse scrolled (396, 372) with delta (0, 0)
Screenshot: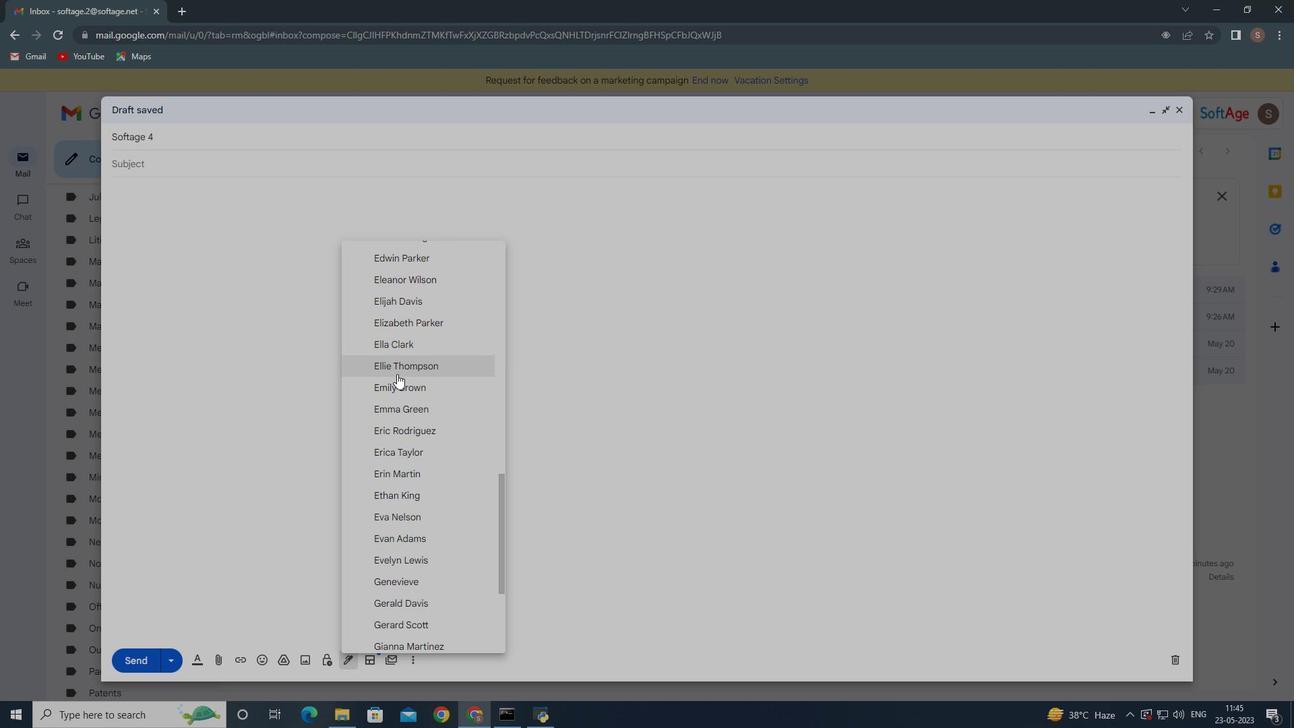 
Action: Mouse scrolled (396, 372) with delta (0, 0)
Screenshot: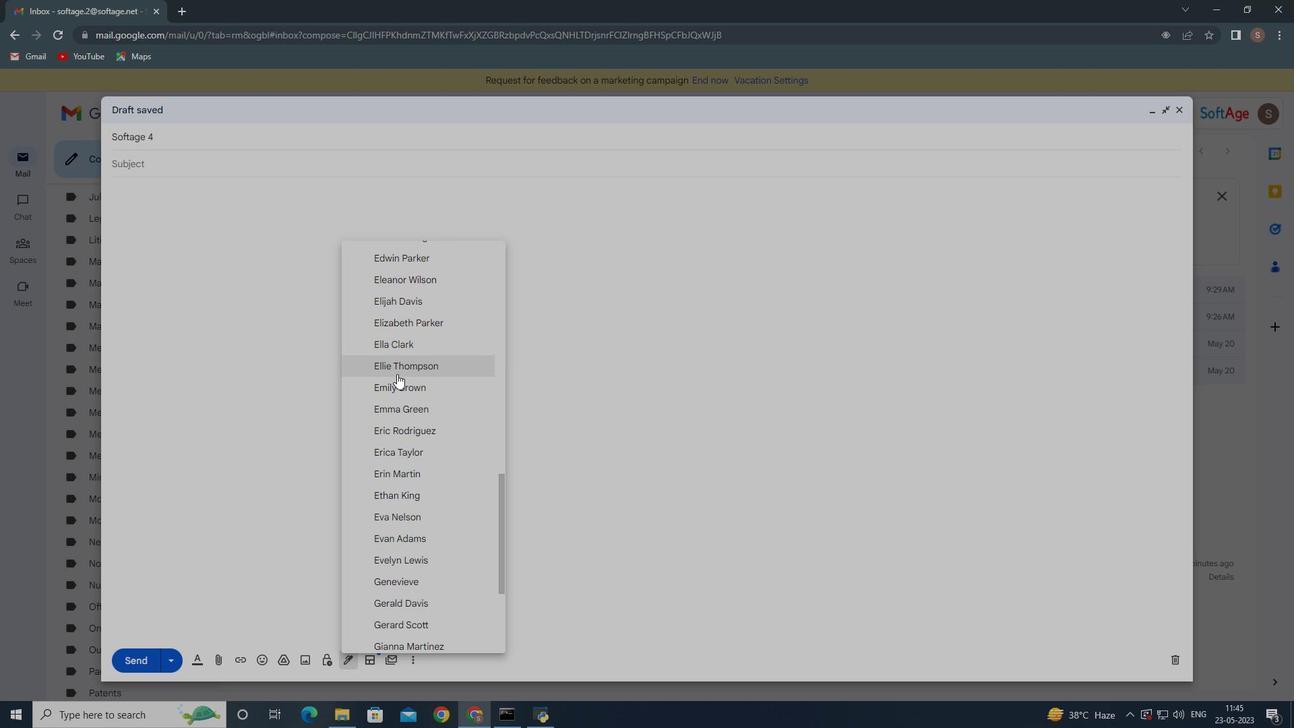 
Action: Mouse scrolled (396, 372) with delta (0, 0)
Screenshot: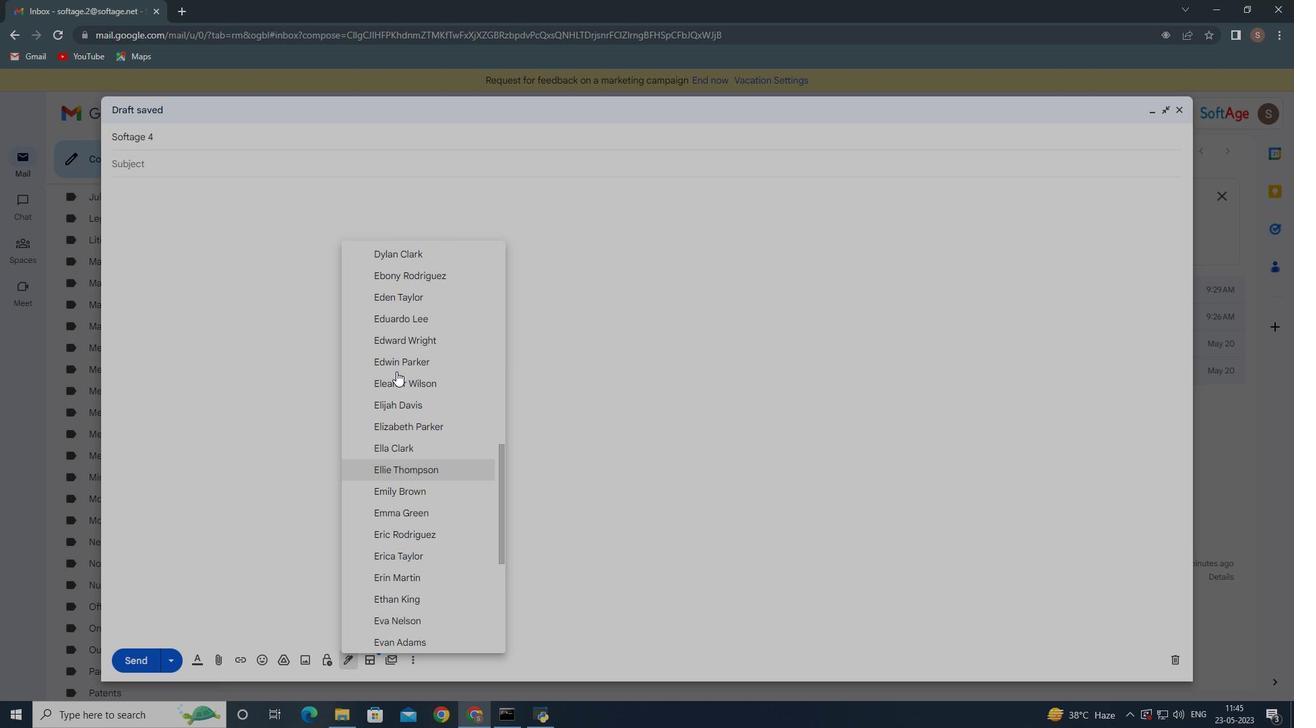 
Action: Mouse scrolled (396, 370) with delta (0, 0)
Screenshot: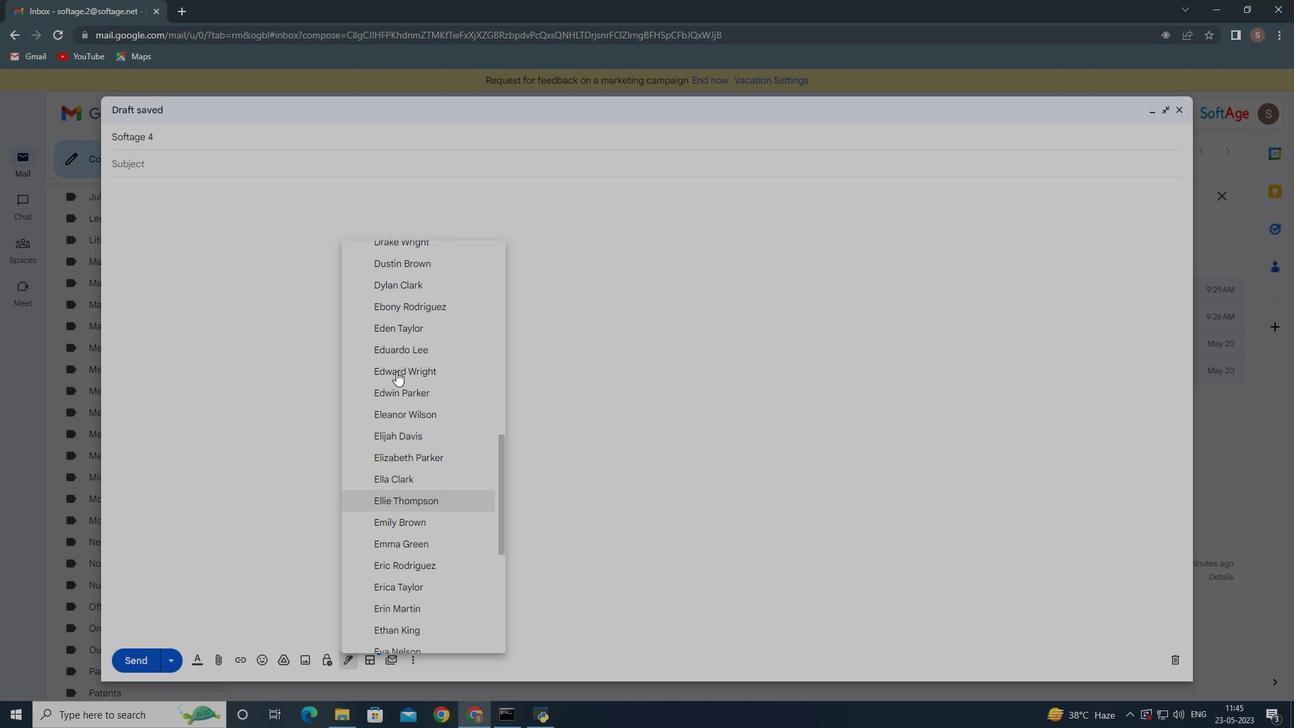 
Action: Mouse scrolled (396, 370) with delta (0, 0)
Screenshot: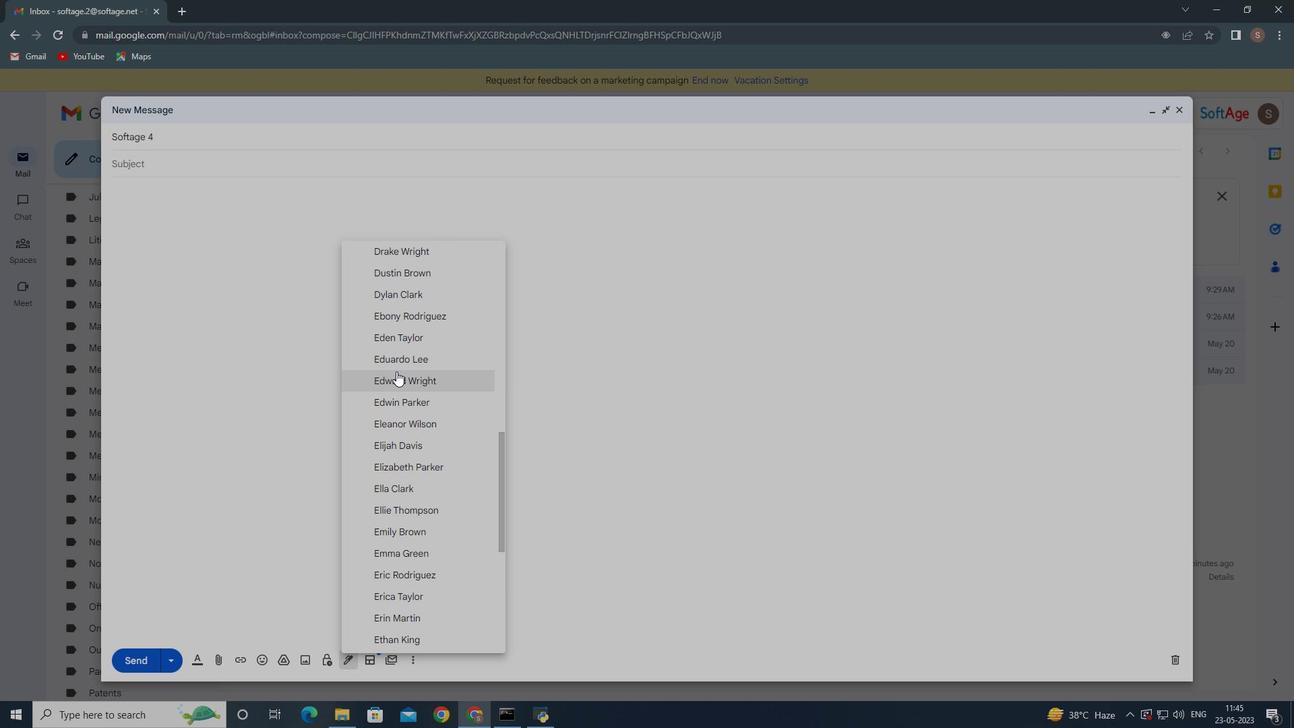
Action: Mouse scrolled (396, 370) with delta (0, 0)
Screenshot: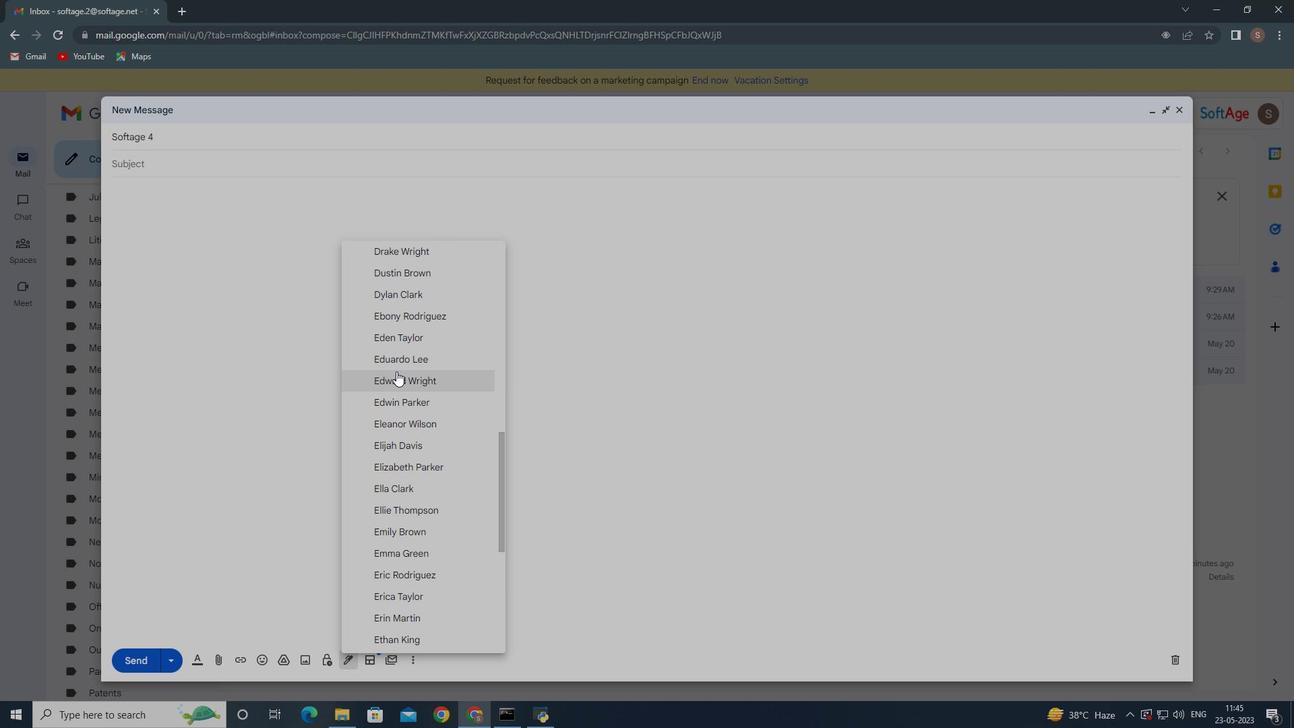 
Action: Mouse moved to (396, 371)
Screenshot: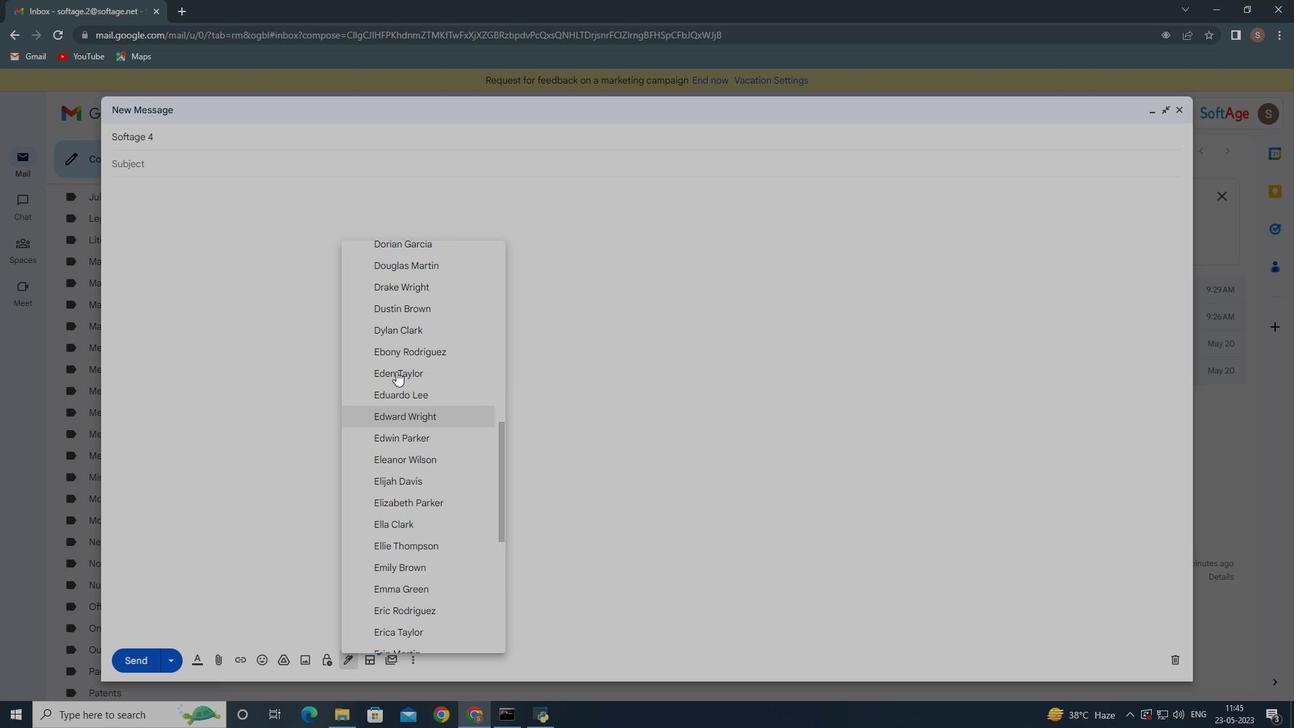 
Action: Mouse scrolled (396, 370) with delta (0, 0)
Screenshot: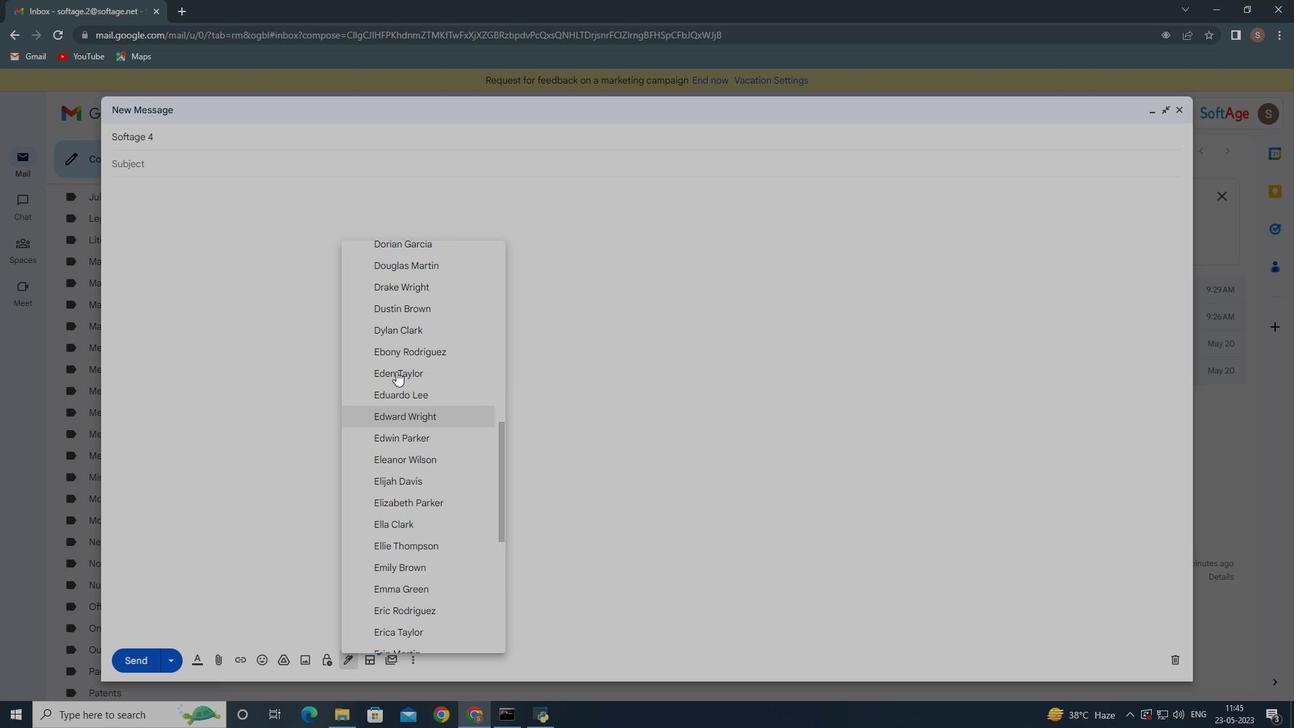 
Action: Mouse moved to (395, 386)
Screenshot: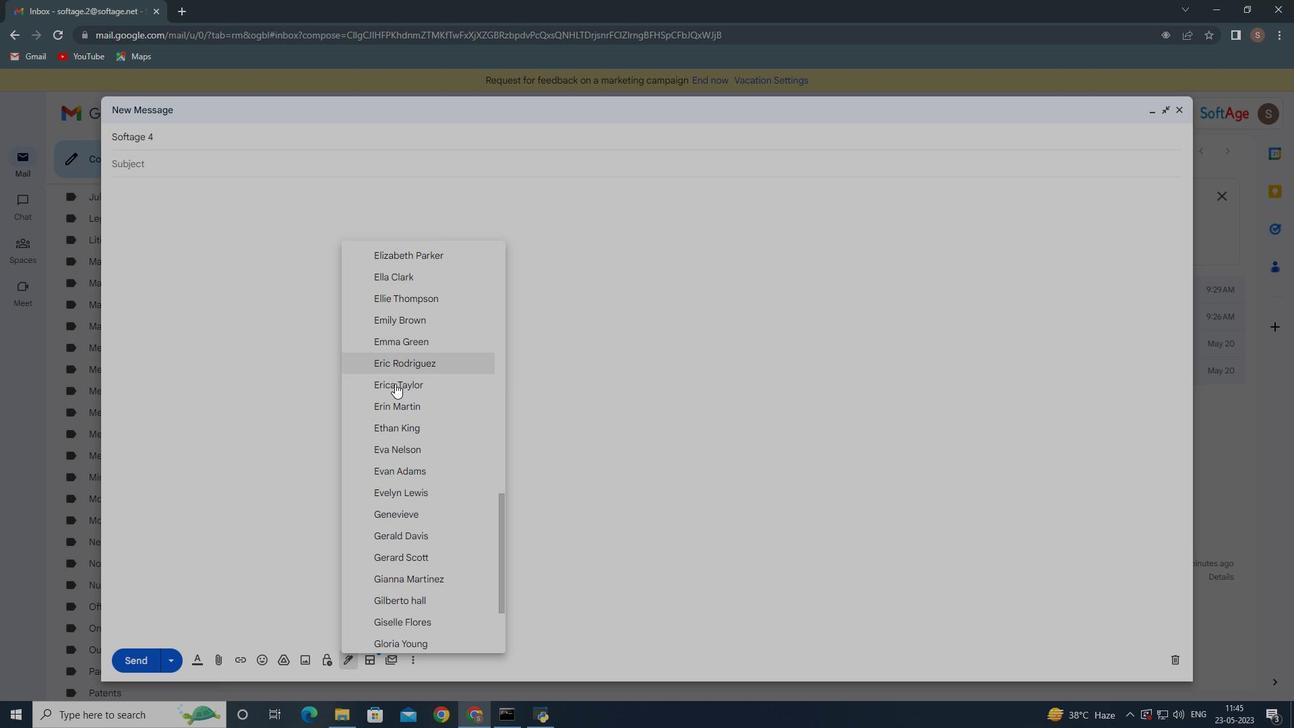 
Action: Mouse scrolled (395, 385) with delta (0, 0)
Screenshot: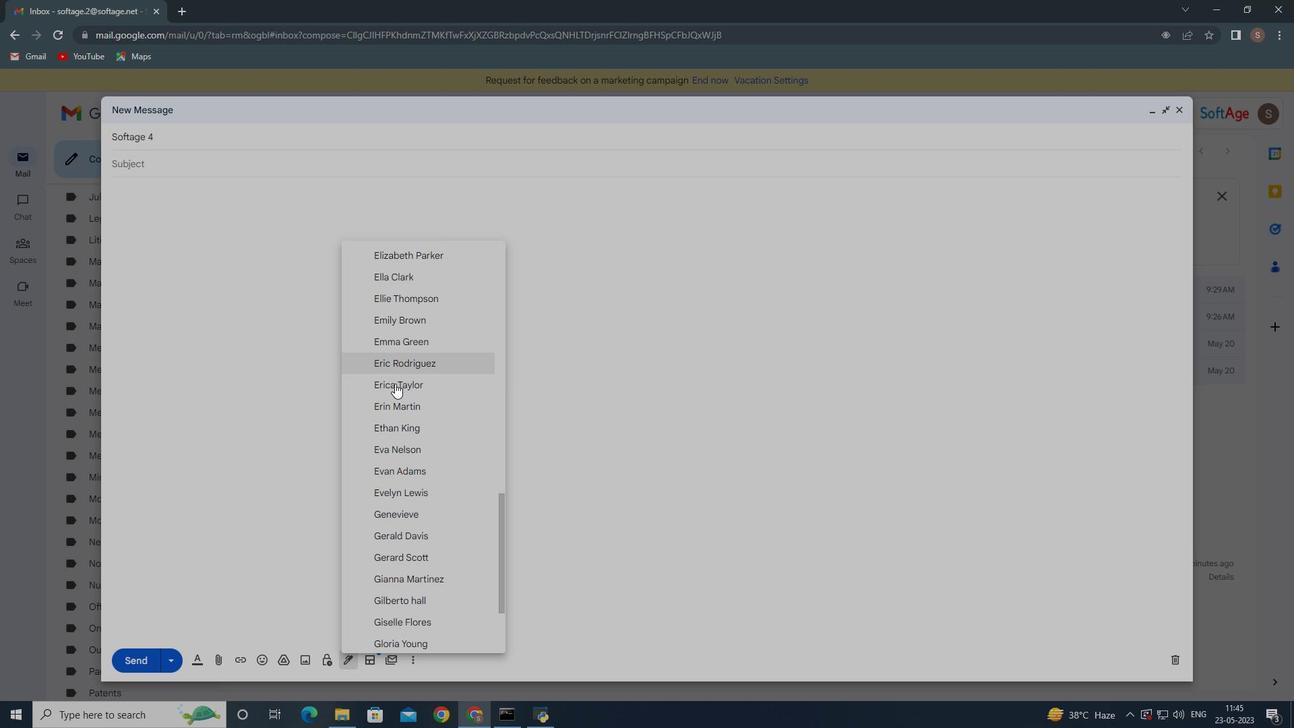 
Action: Mouse moved to (397, 394)
Screenshot: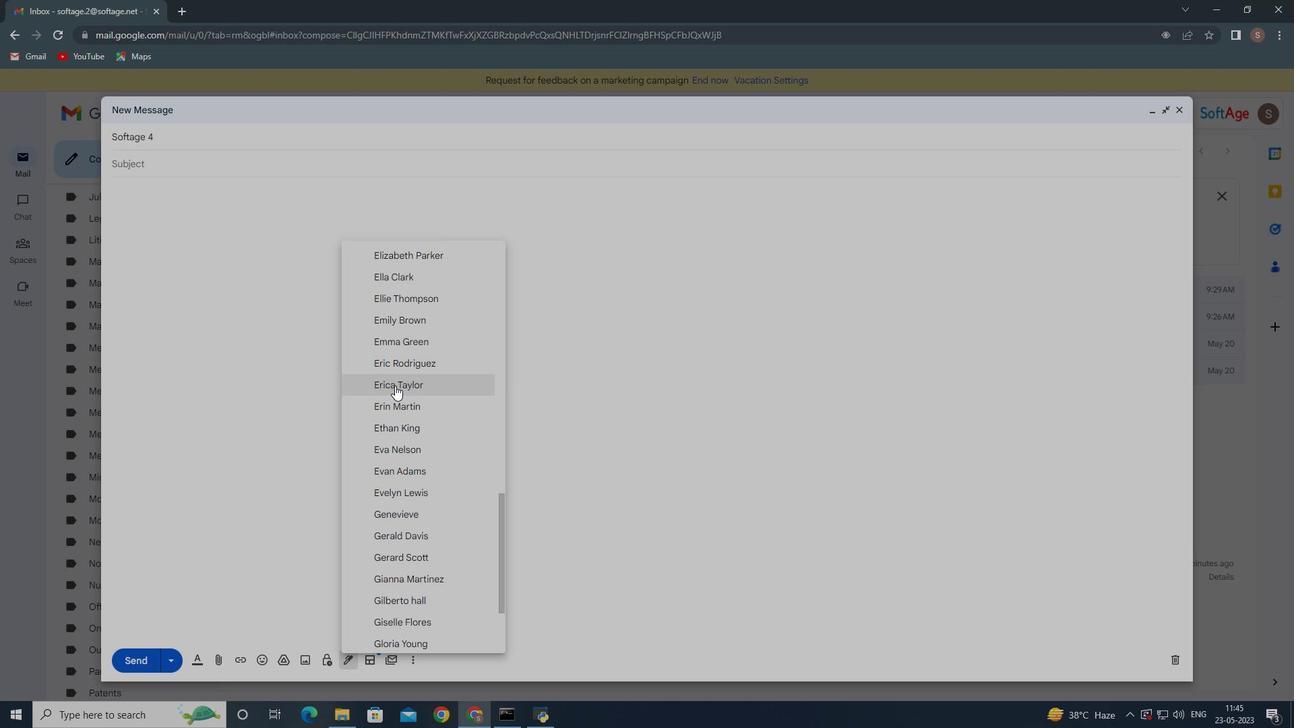 
Action: Mouse scrolled (395, 387) with delta (0, 0)
Screenshot: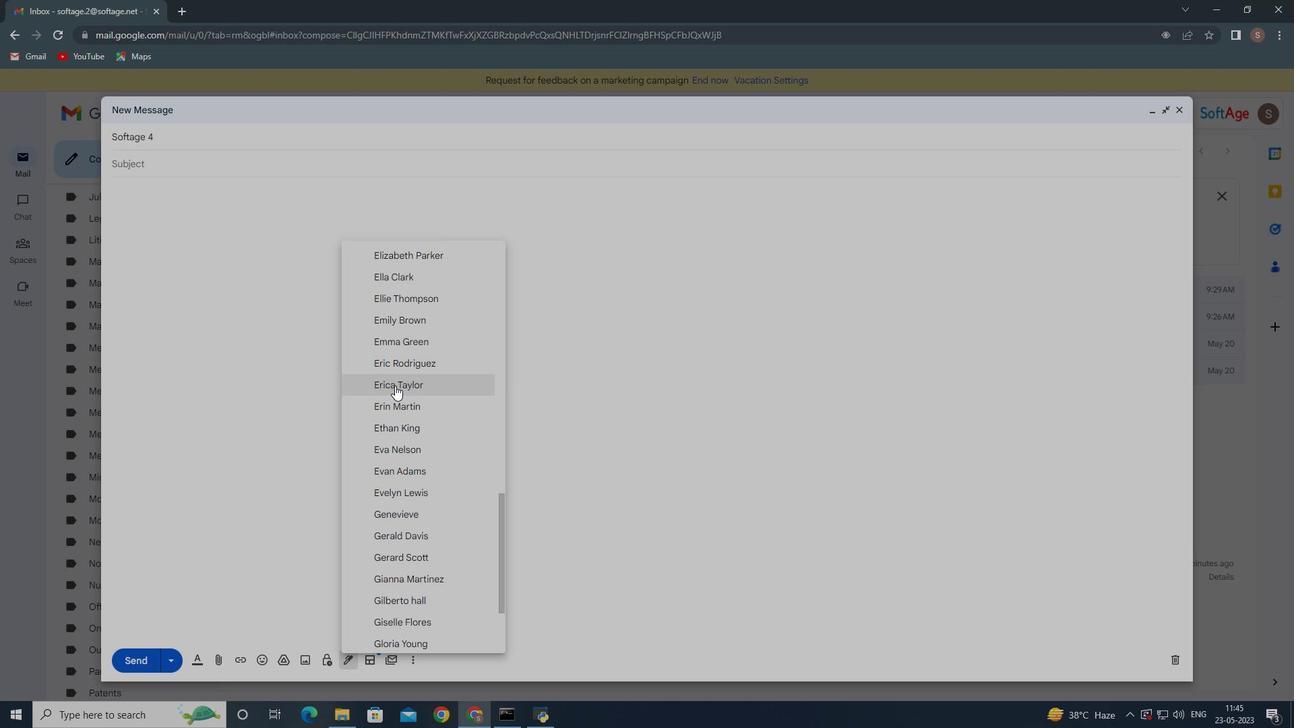 
Action: Mouse moved to (397, 394)
Screenshot: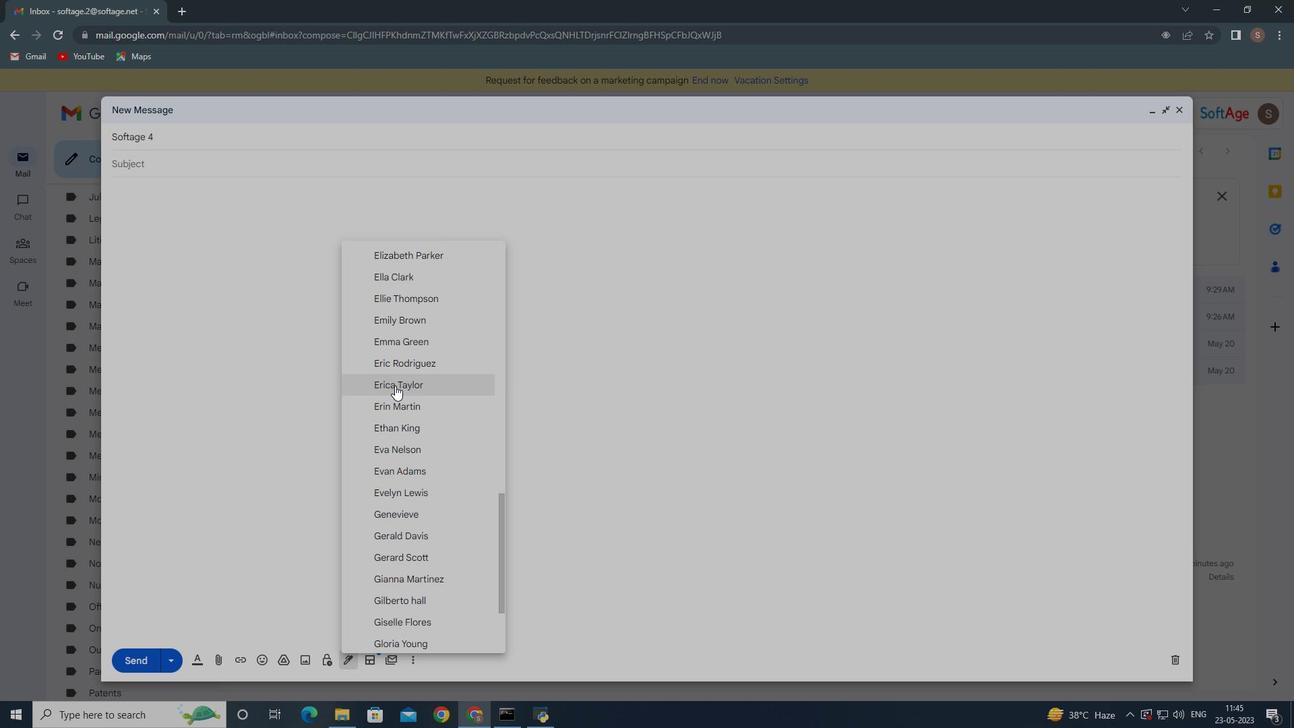 
Action: Mouse scrolled (395, 387) with delta (0, 0)
Screenshot: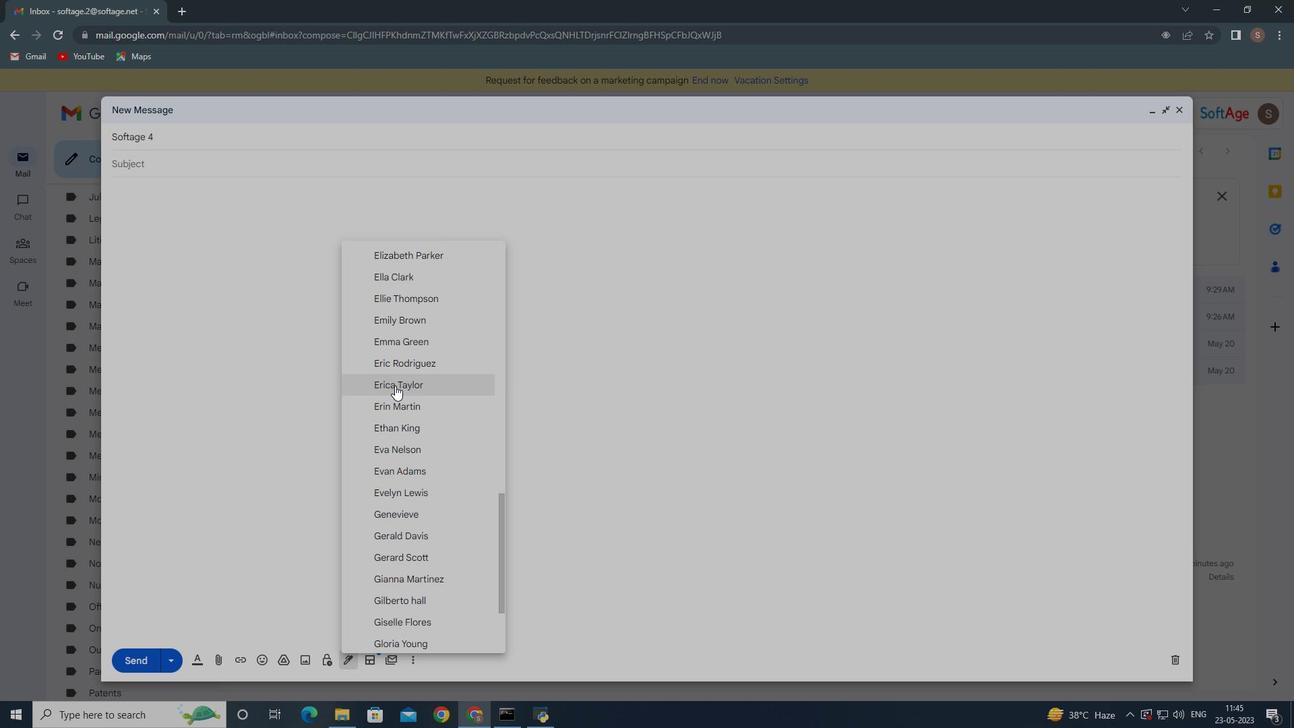 
Action: Mouse moved to (397, 395)
Screenshot: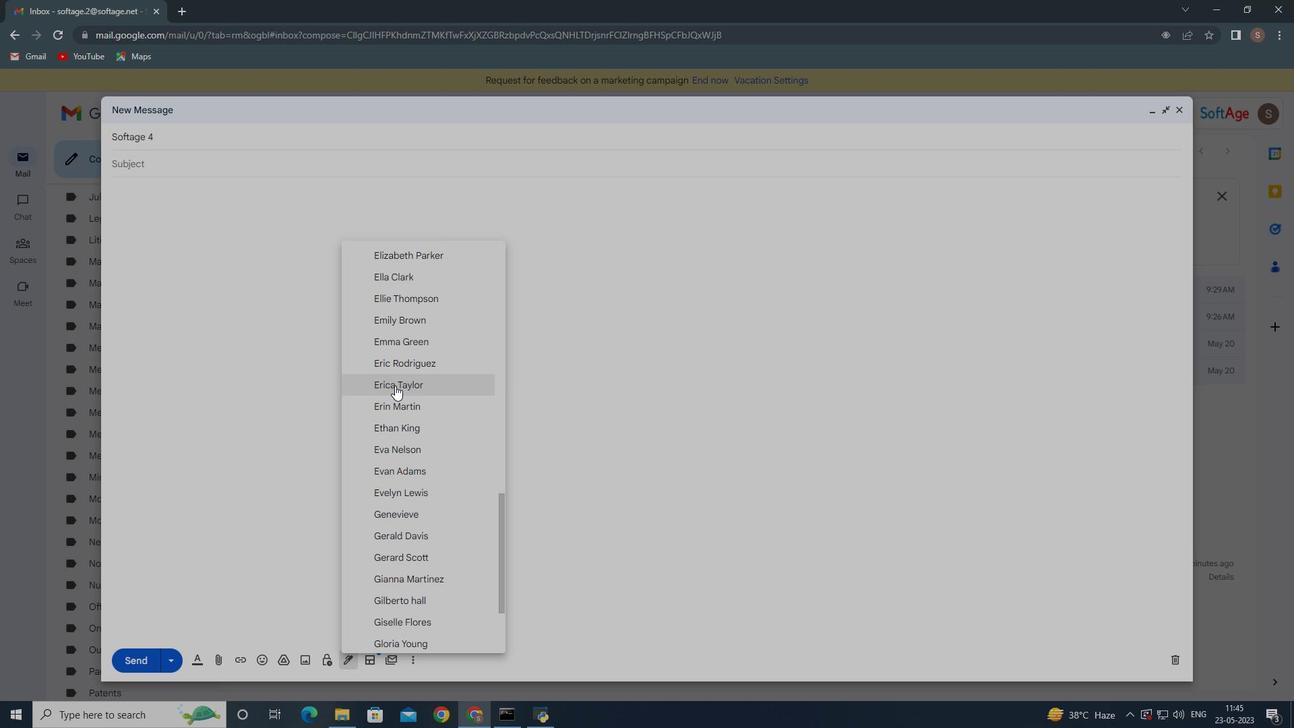 
Action: Mouse scrolled (395, 389) with delta (0, 0)
Screenshot: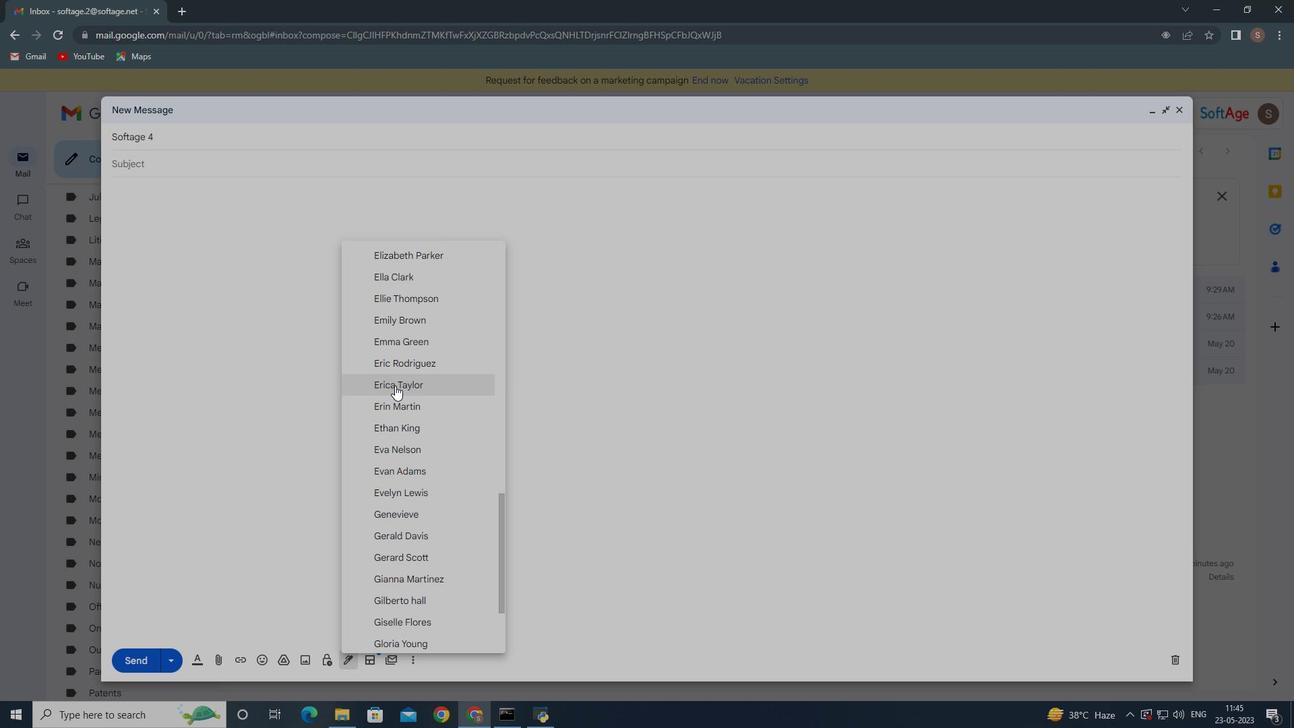 
Action: Mouse moved to (405, 422)
Screenshot: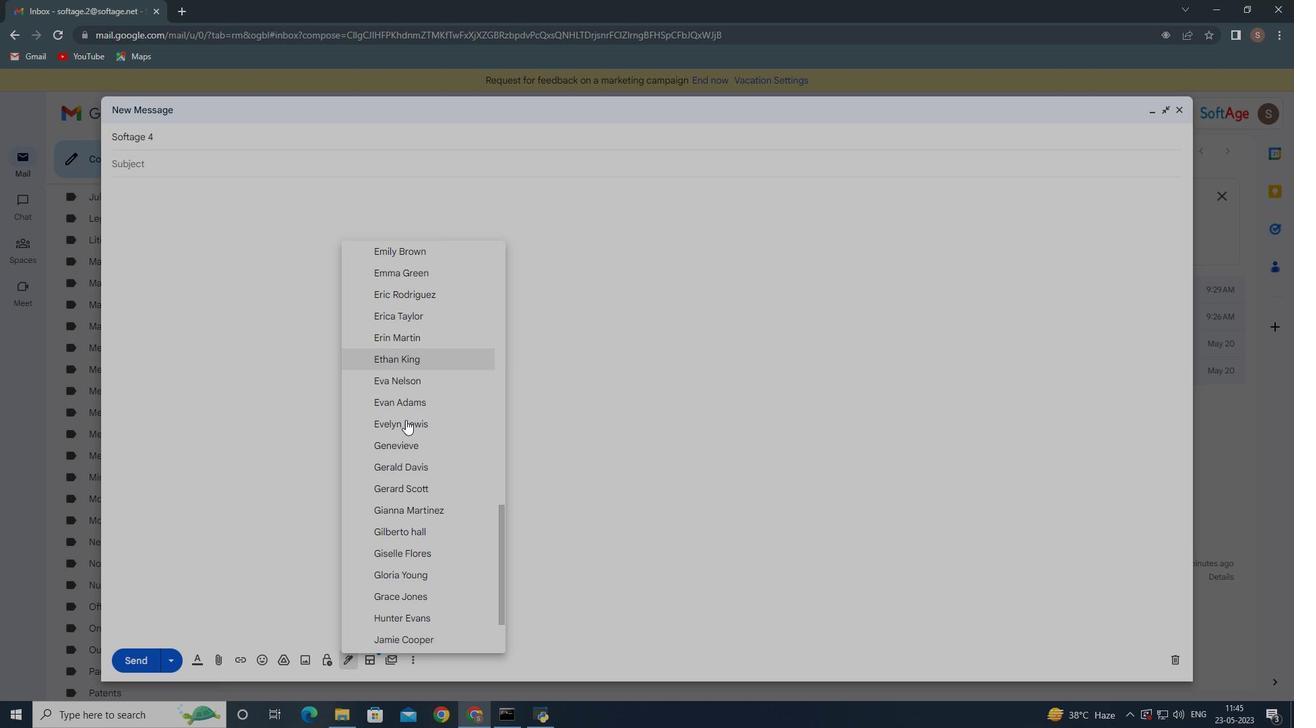 
Action: Mouse scrolled (405, 421) with delta (0, 0)
Screenshot: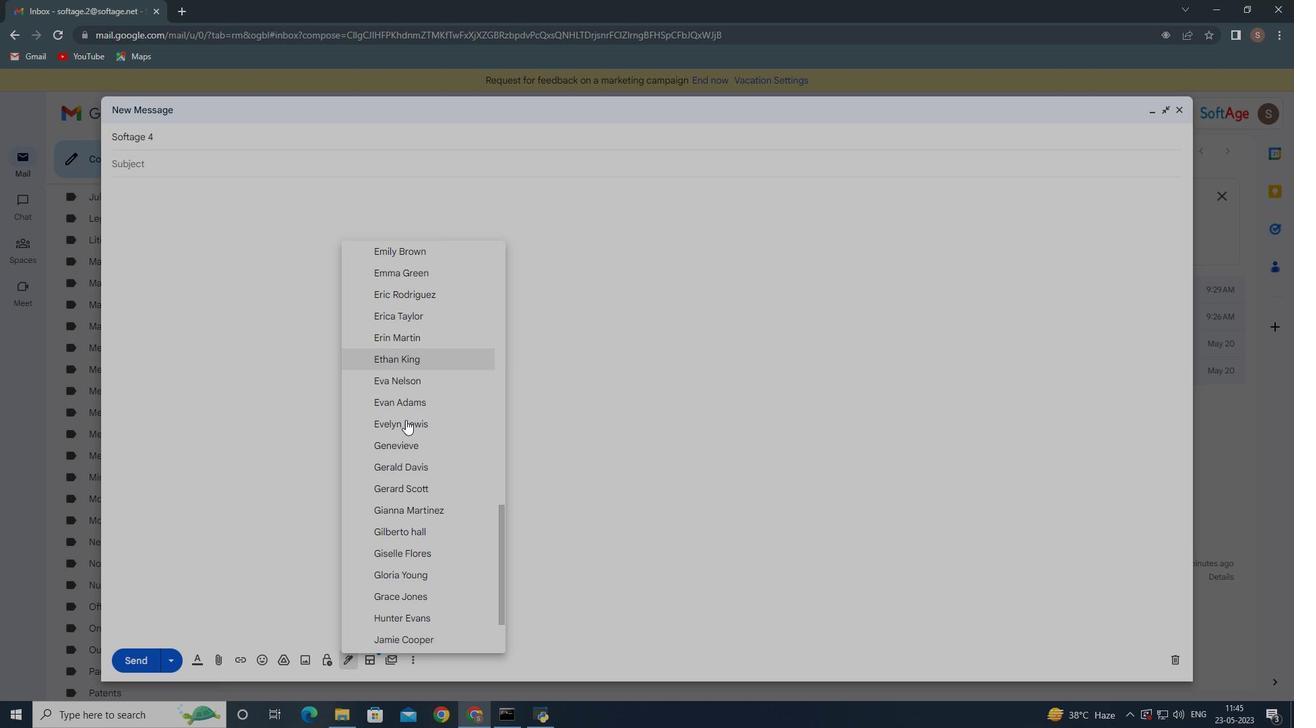 
Action: Mouse moved to (405, 423)
Screenshot: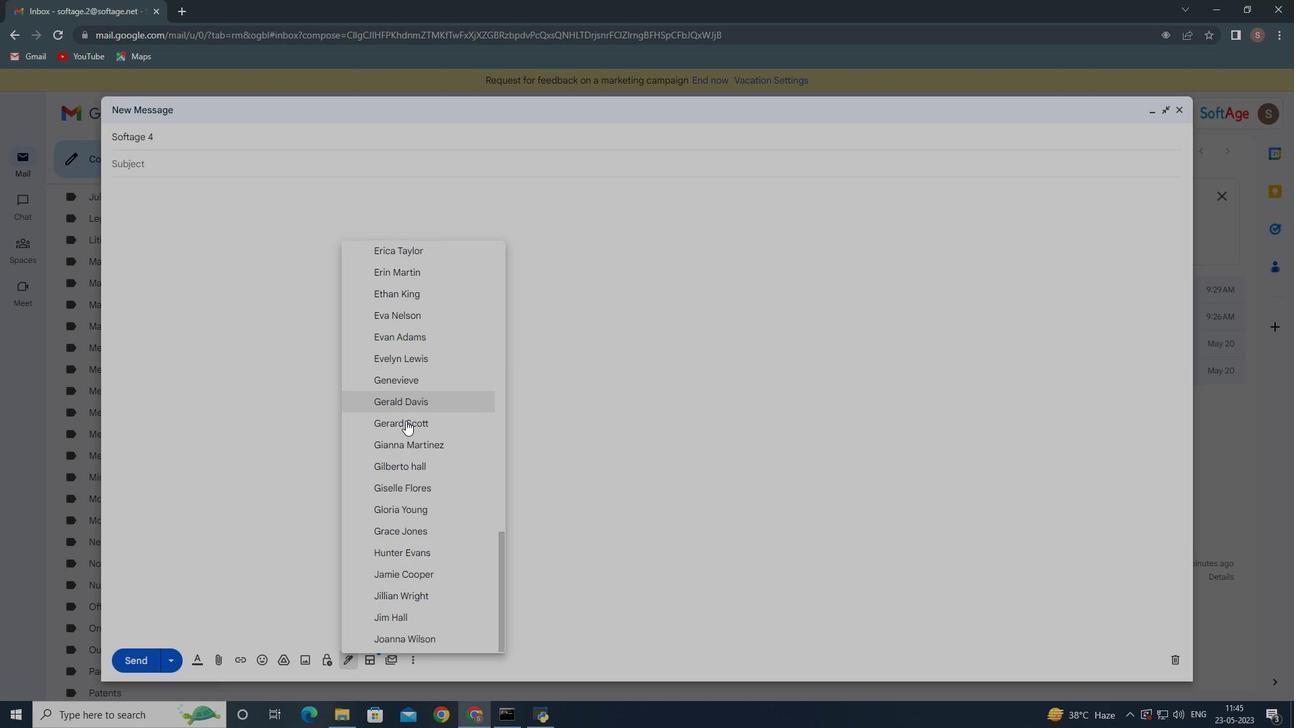 
Action: Mouse scrolled (405, 422) with delta (0, 0)
Screenshot: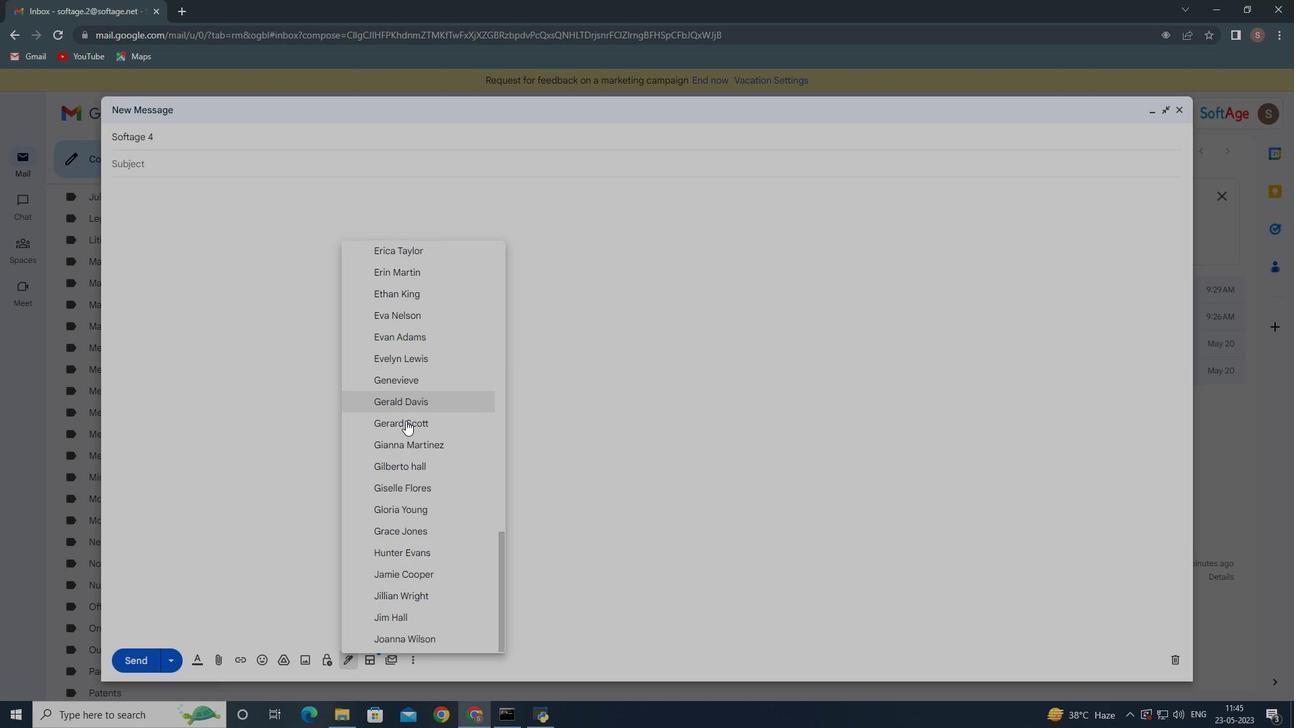 
Action: Mouse moved to (405, 425)
Screenshot: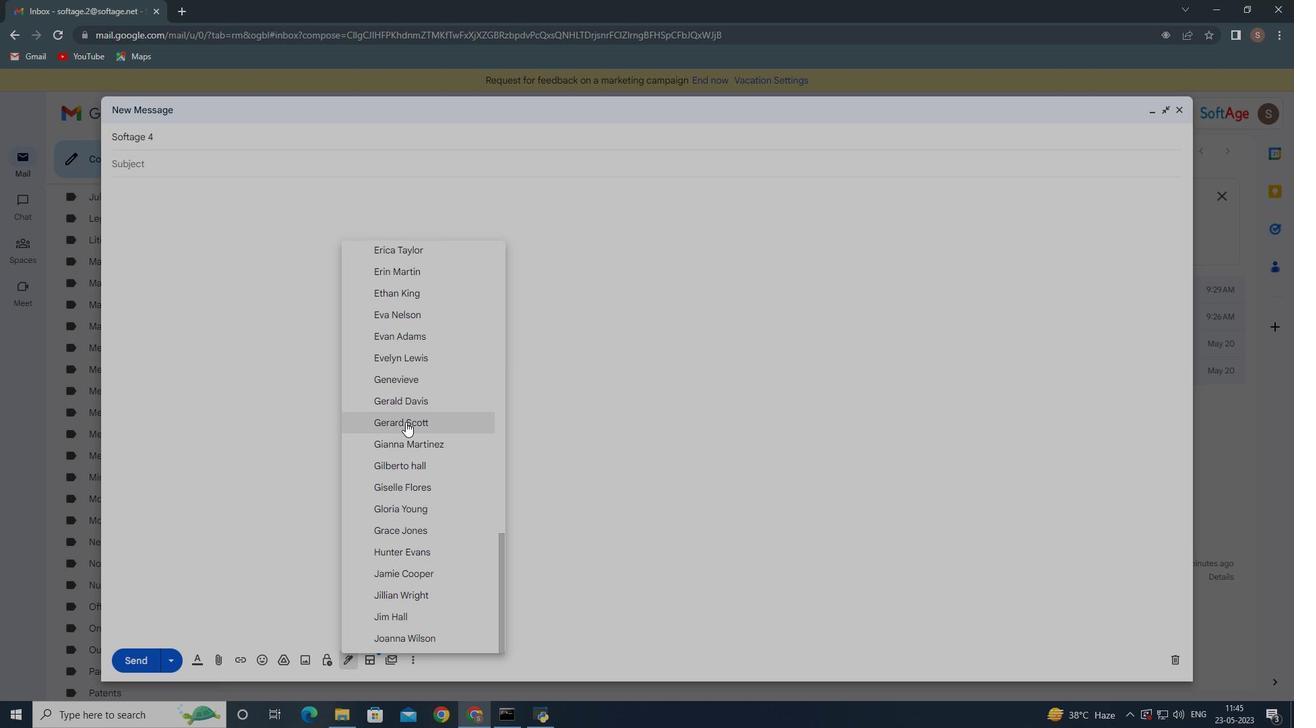 
Action: Mouse scrolled (405, 424) with delta (0, 0)
Screenshot: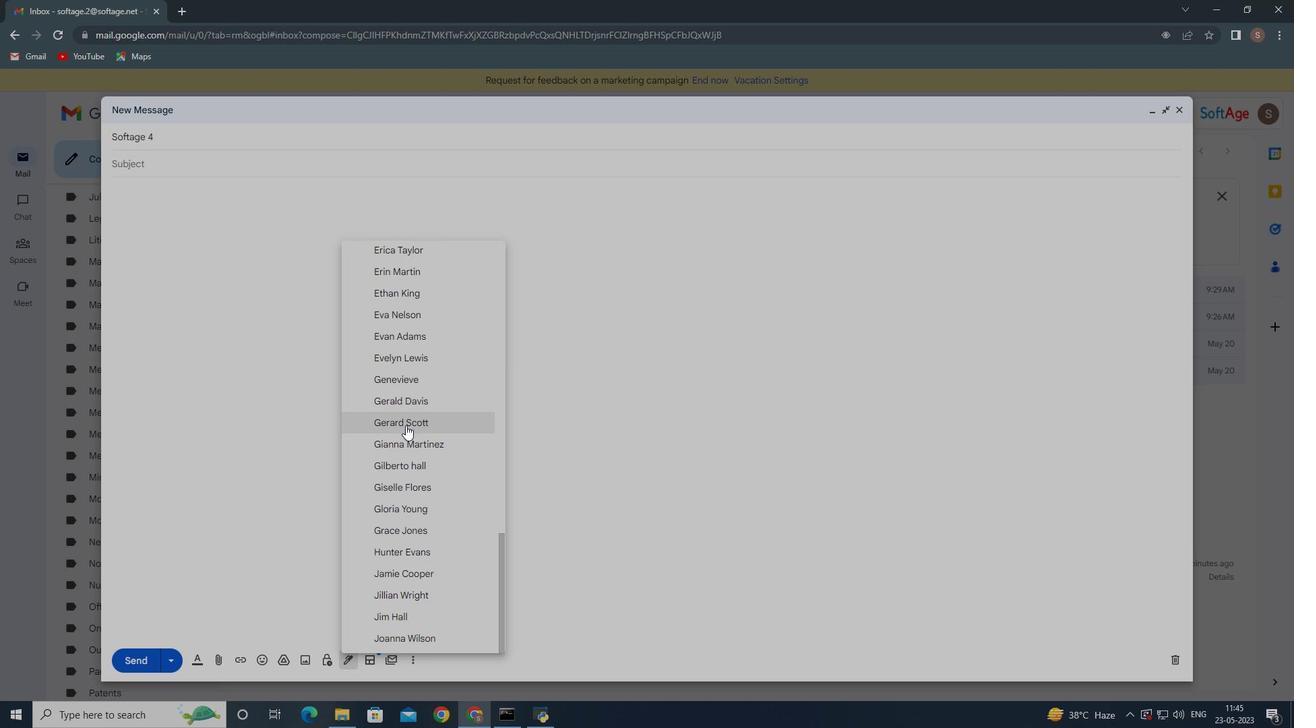 
Action: Mouse moved to (405, 425)
Screenshot: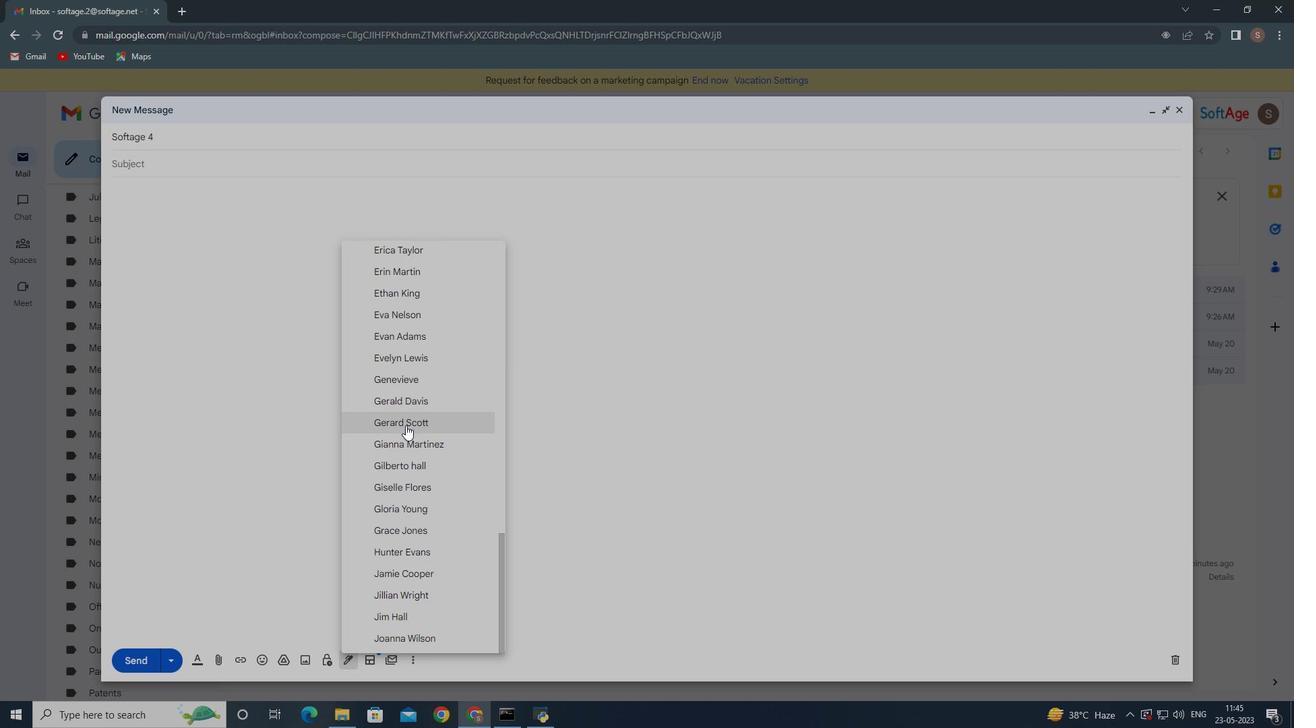 
Action: Mouse scrolled (405, 424) with delta (0, 0)
Screenshot: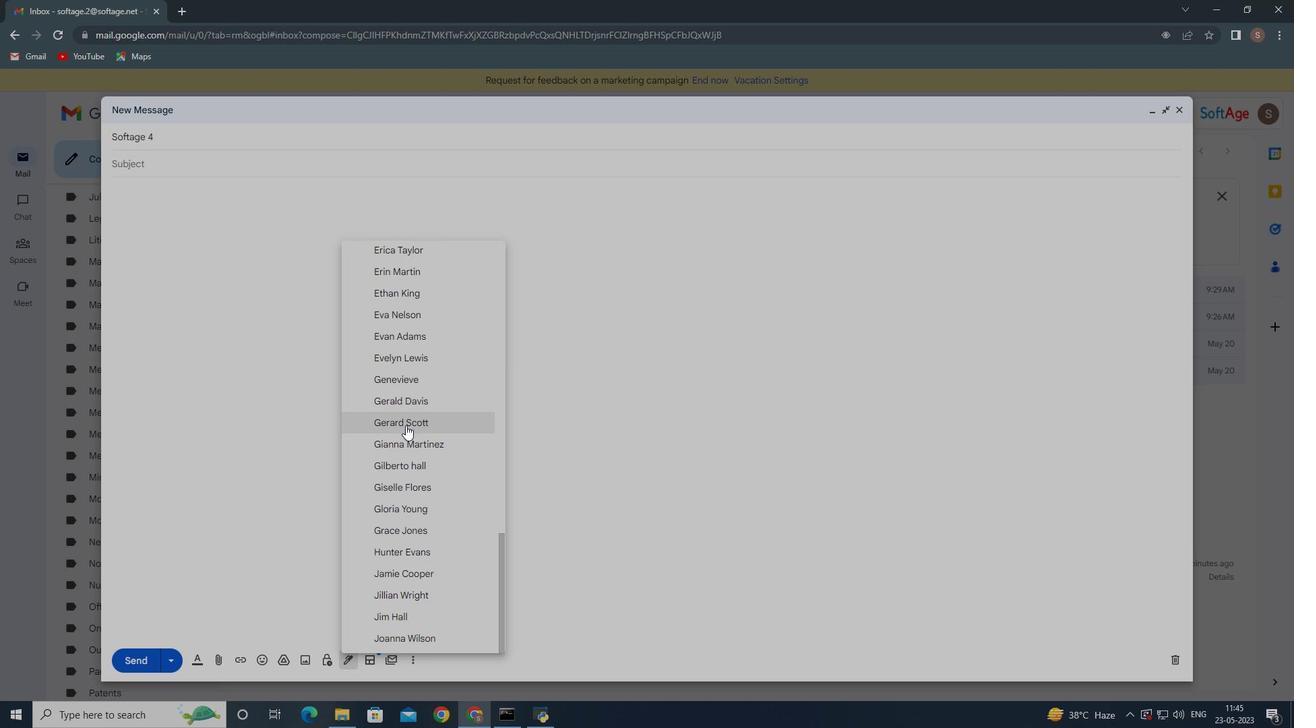 
Action: Mouse scrolled (405, 426) with delta (0, 0)
Screenshot: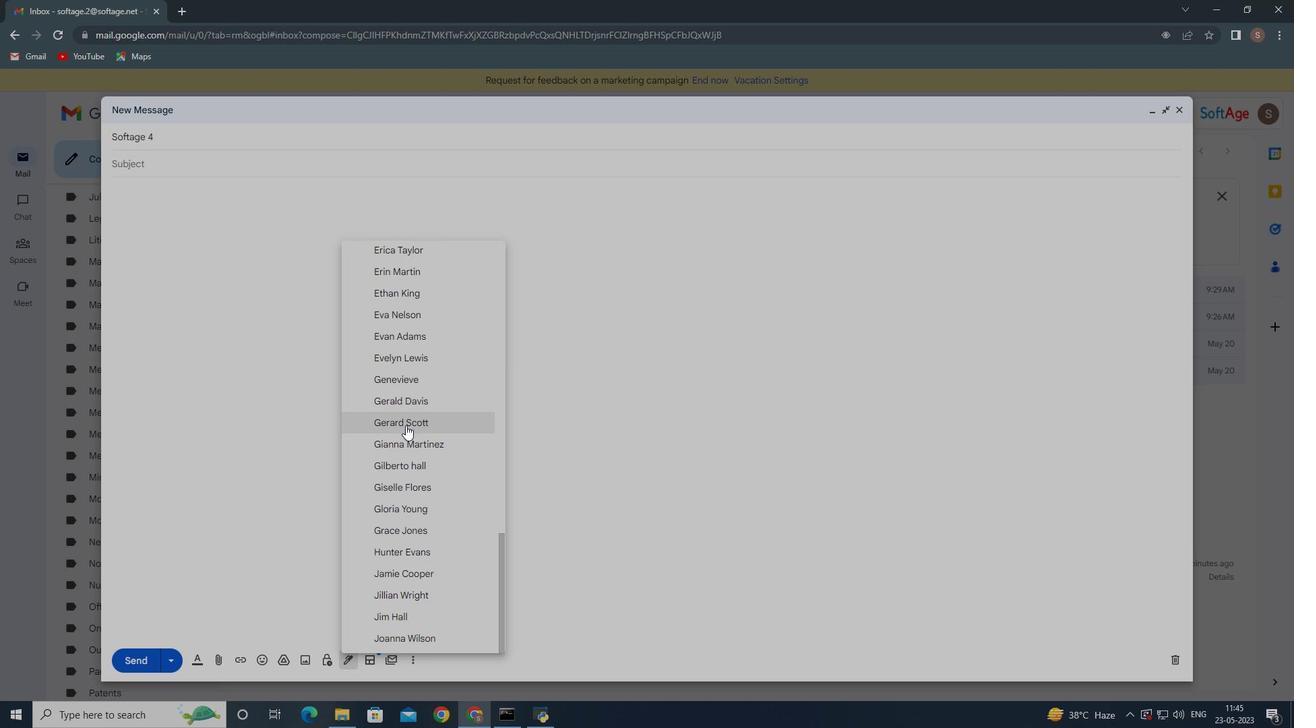 
Action: Mouse moved to (405, 424)
Screenshot: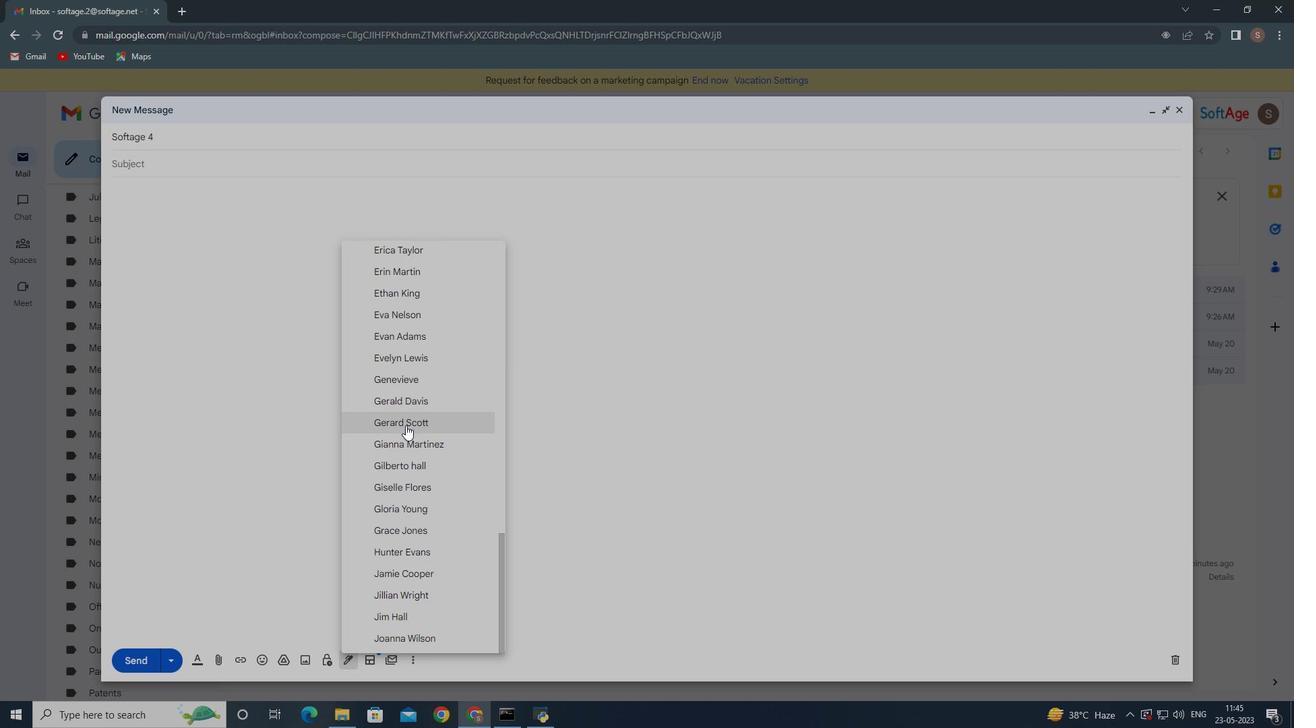 
Action: Mouse scrolled (405, 425) with delta (0, 0)
Screenshot: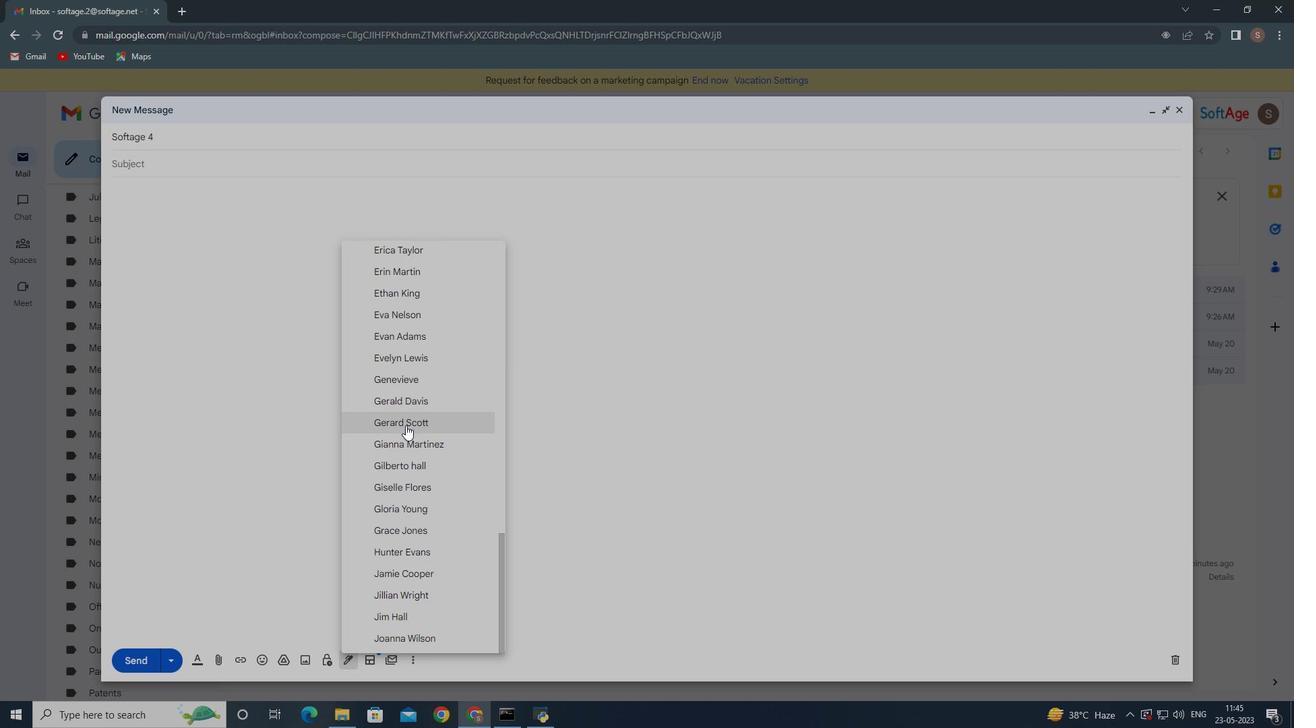 
Action: Mouse moved to (405, 424)
Screenshot: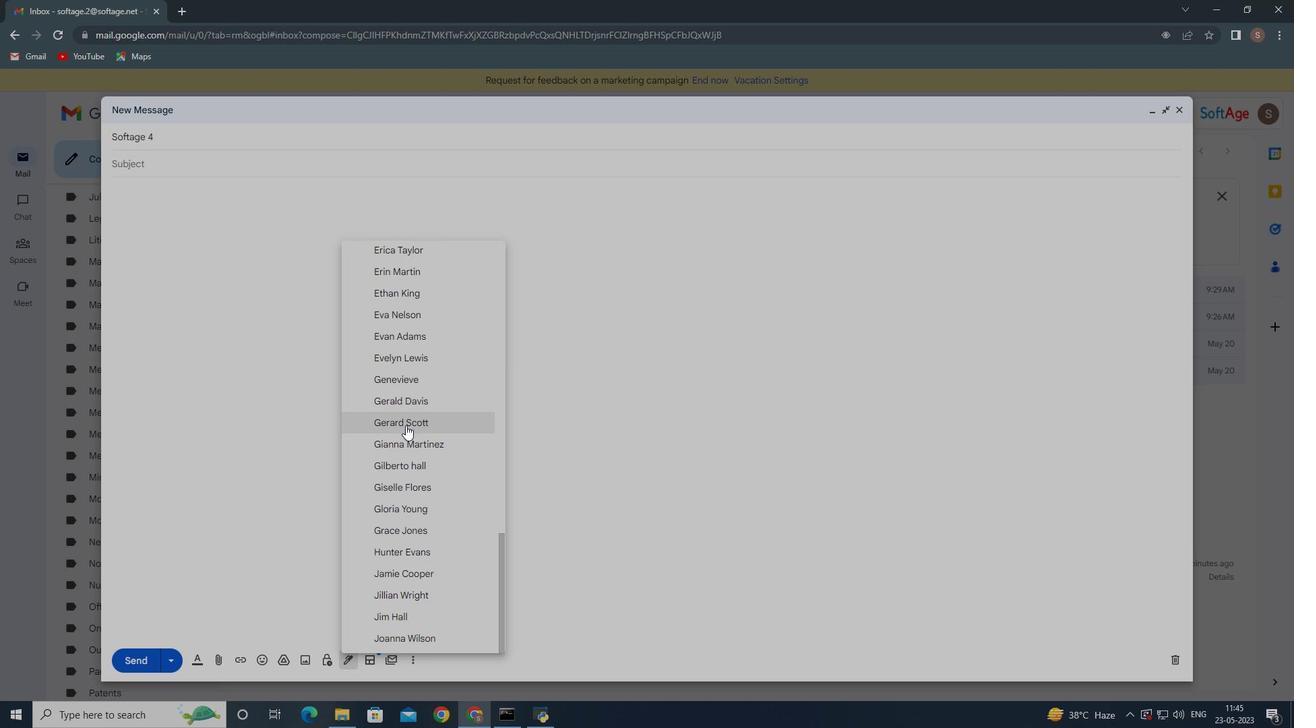 
Action: Mouse scrolled (405, 425) with delta (0, 0)
Screenshot: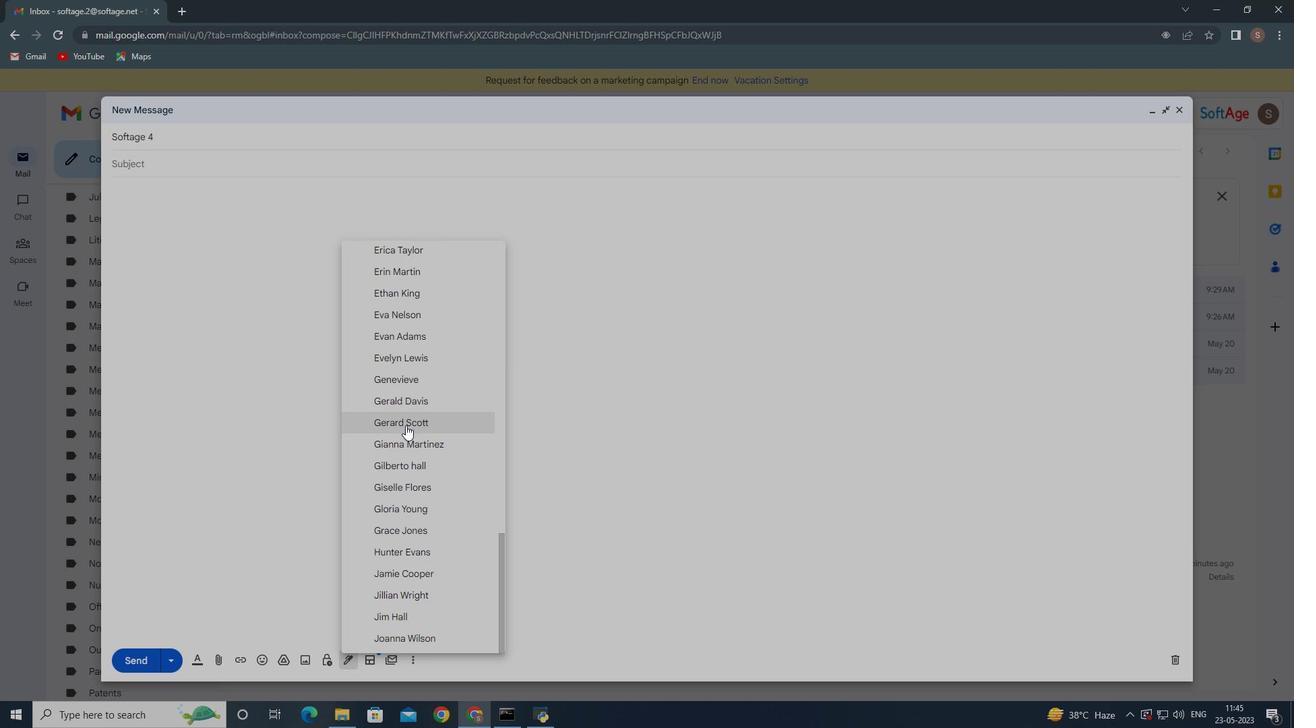 
Action: Mouse moved to (405, 424)
Screenshot: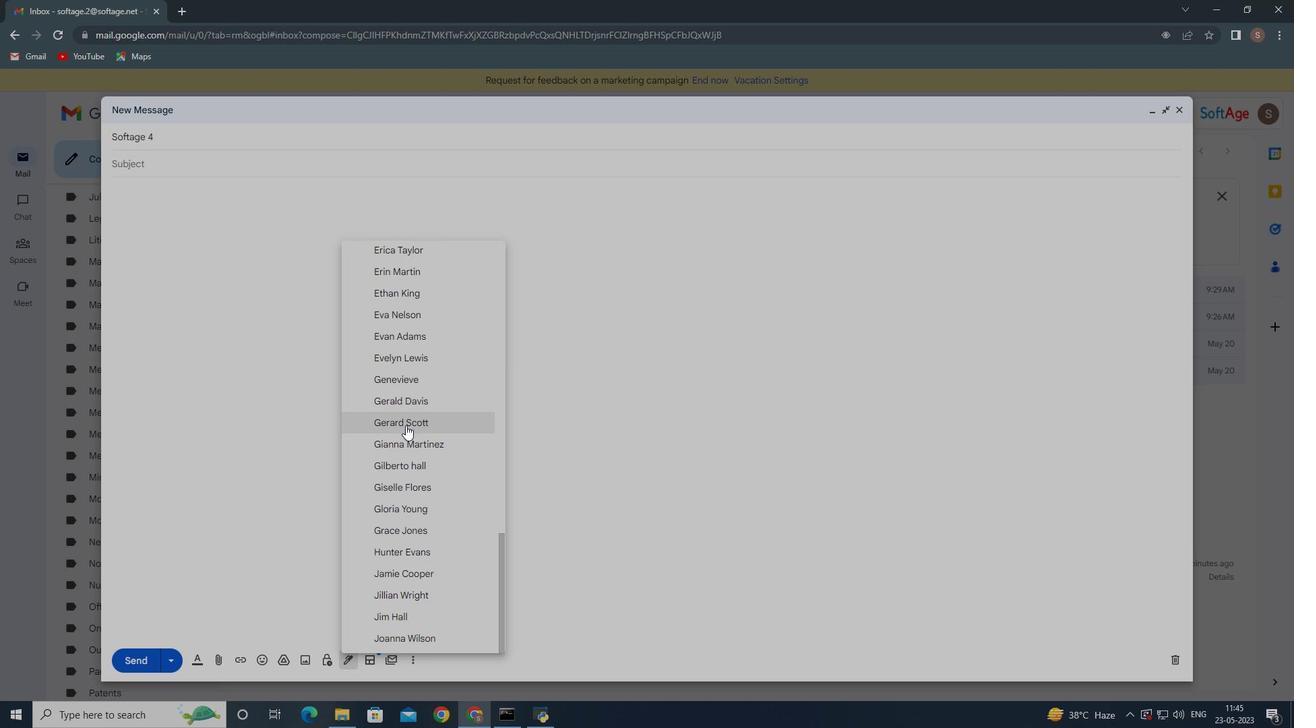 
Action: Mouse scrolled (405, 424) with delta (0, 0)
Screenshot: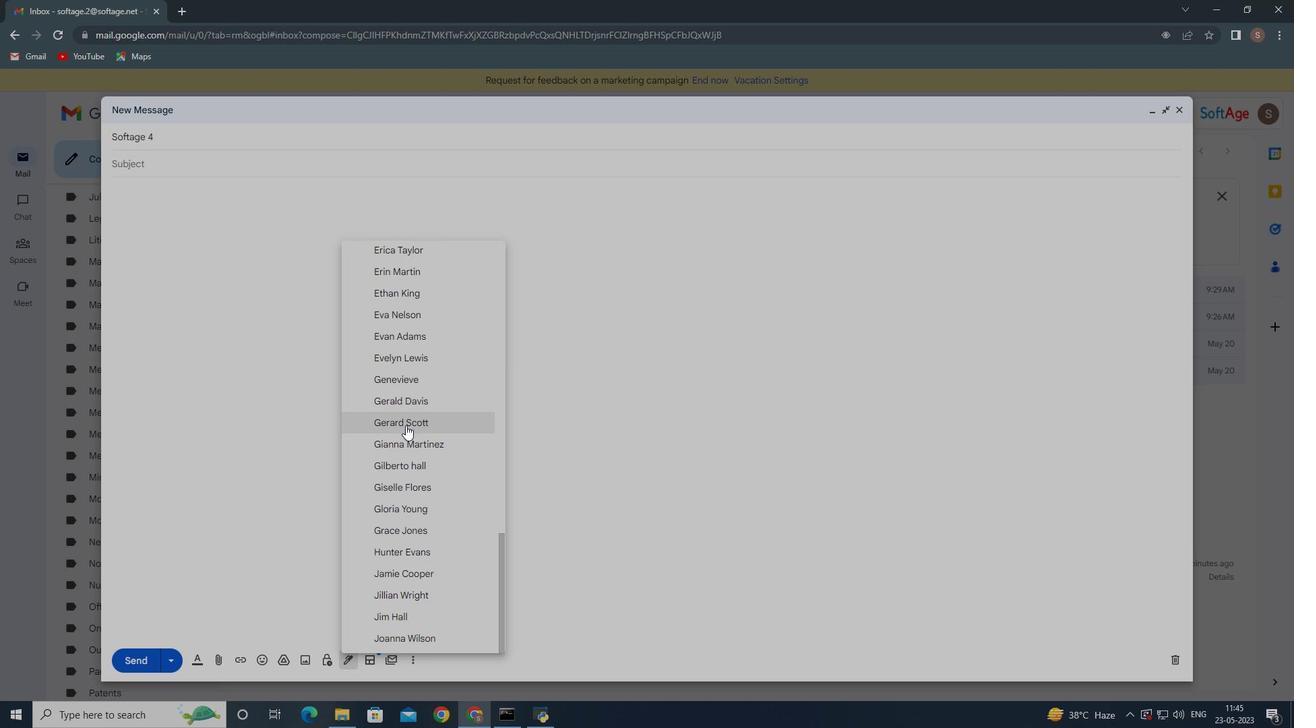 
Action: Mouse moved to (405, 419)
Screenshot: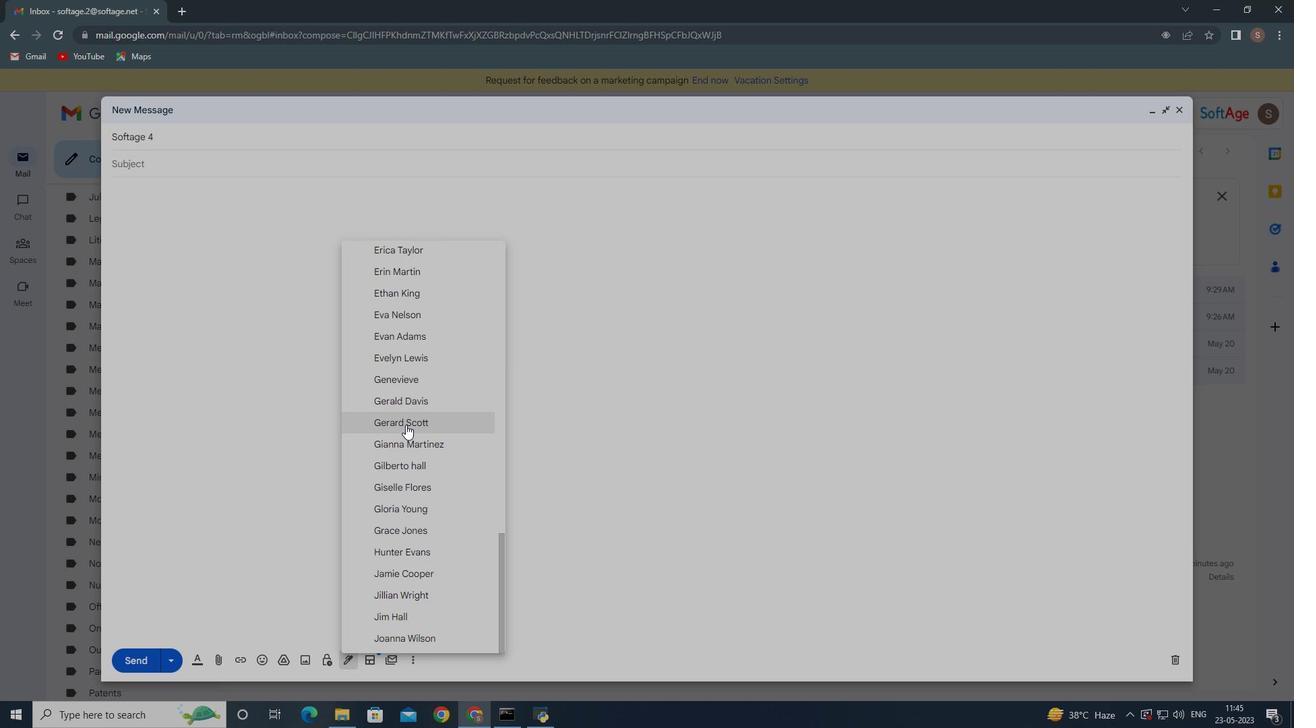 
Action: Mouse scrolled (405, 420) with delta (0, 0)
Screenshot: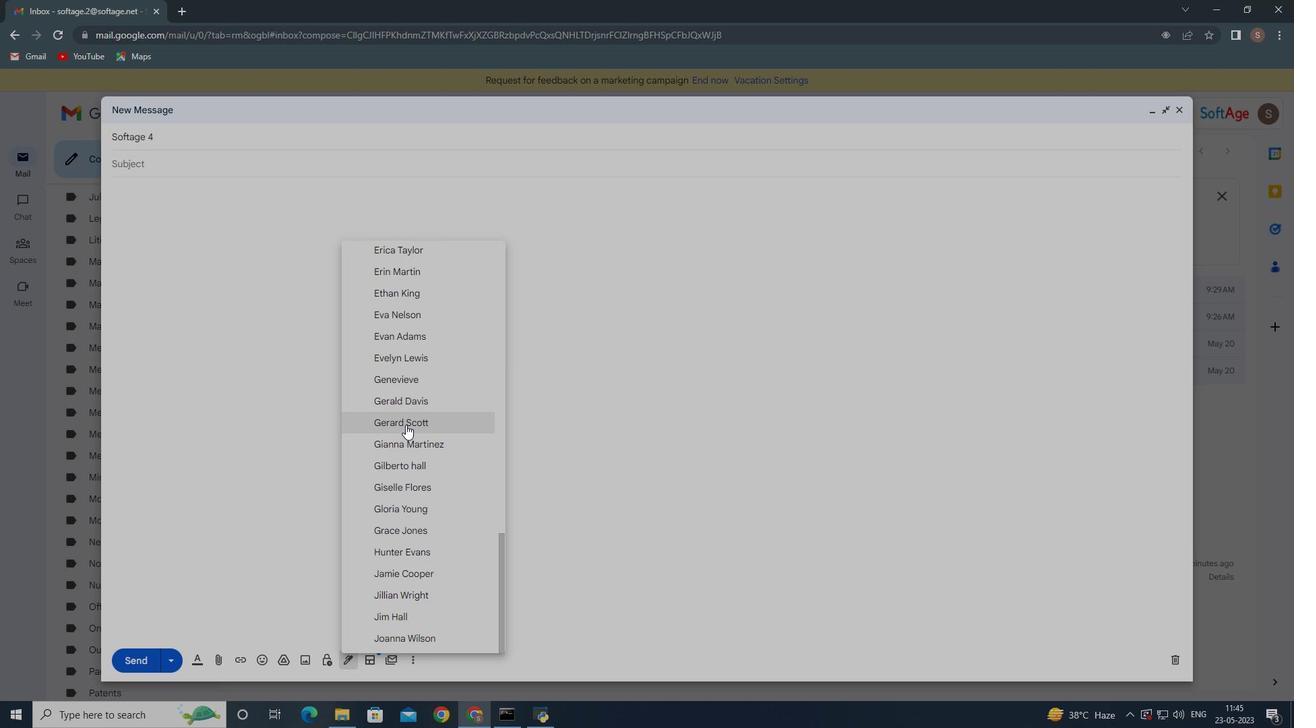 
Action: Mouse moved to (405, 409)
Screenshot: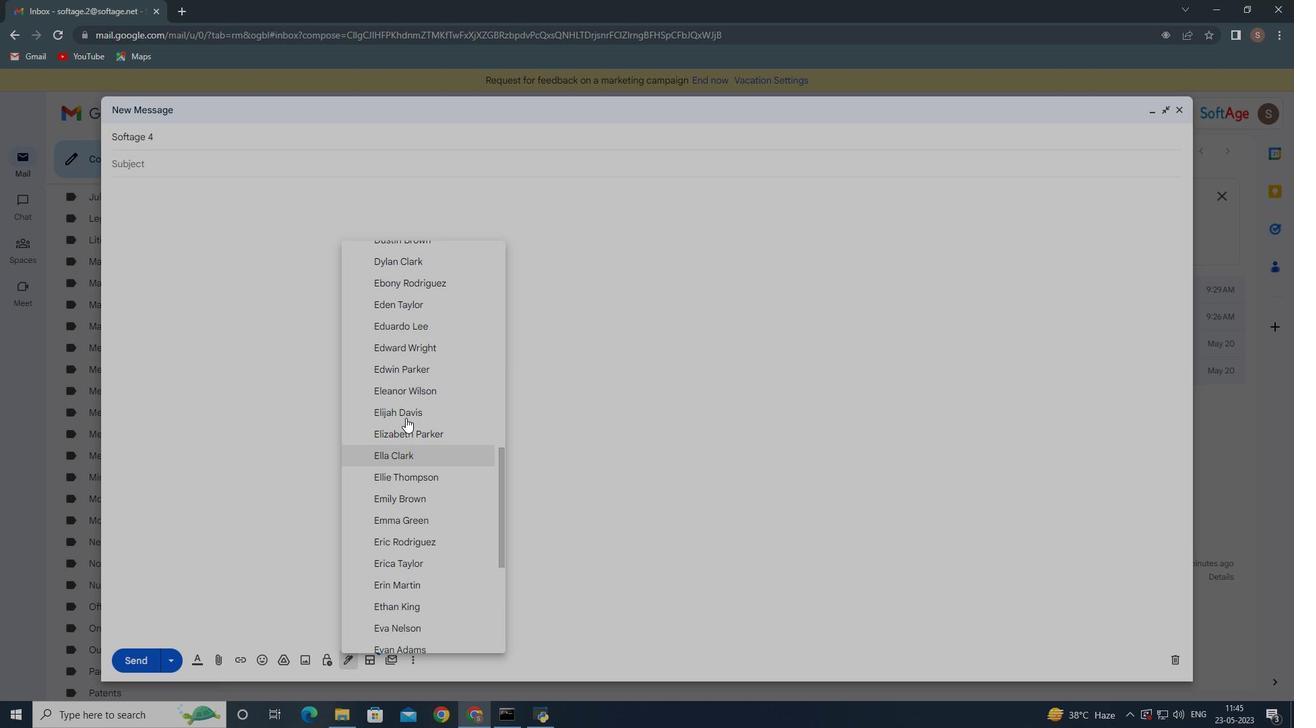 
Action: Mouse scrolled (405, 409) with delta (0, 0)
Screenshot: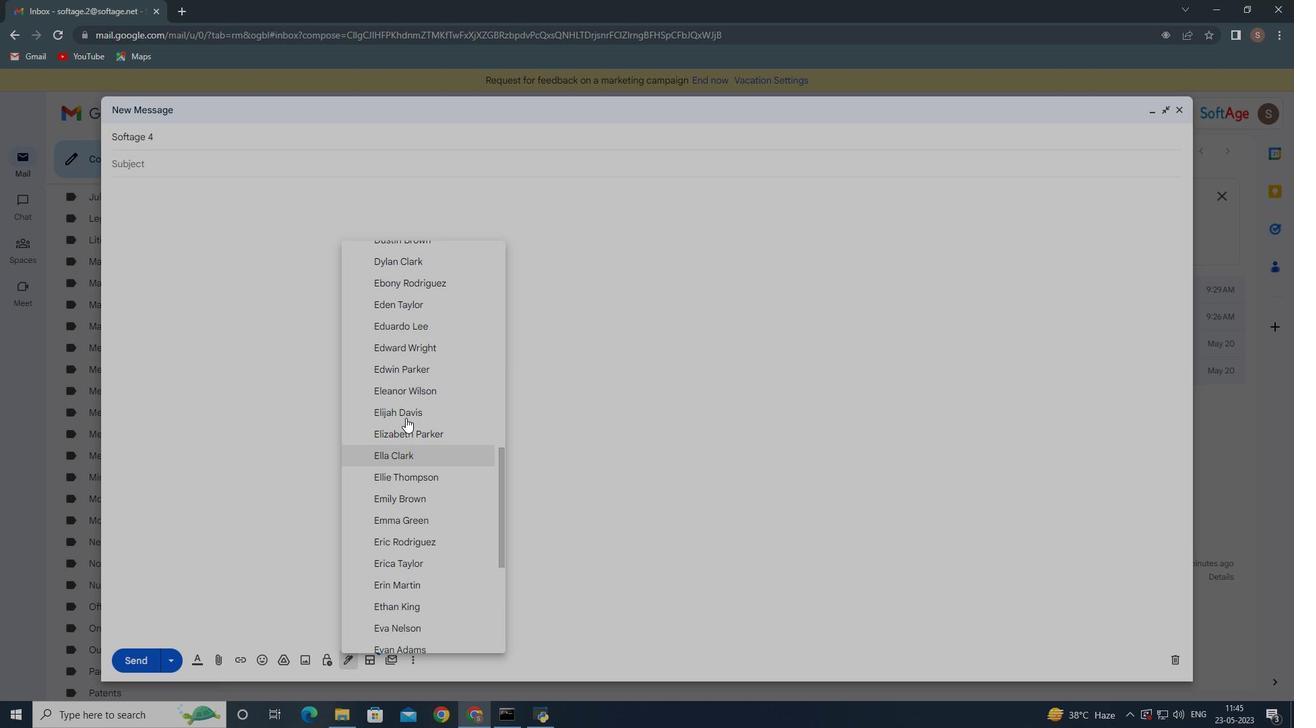 
Action: Mouse moved to (404, 408)
Screenshot: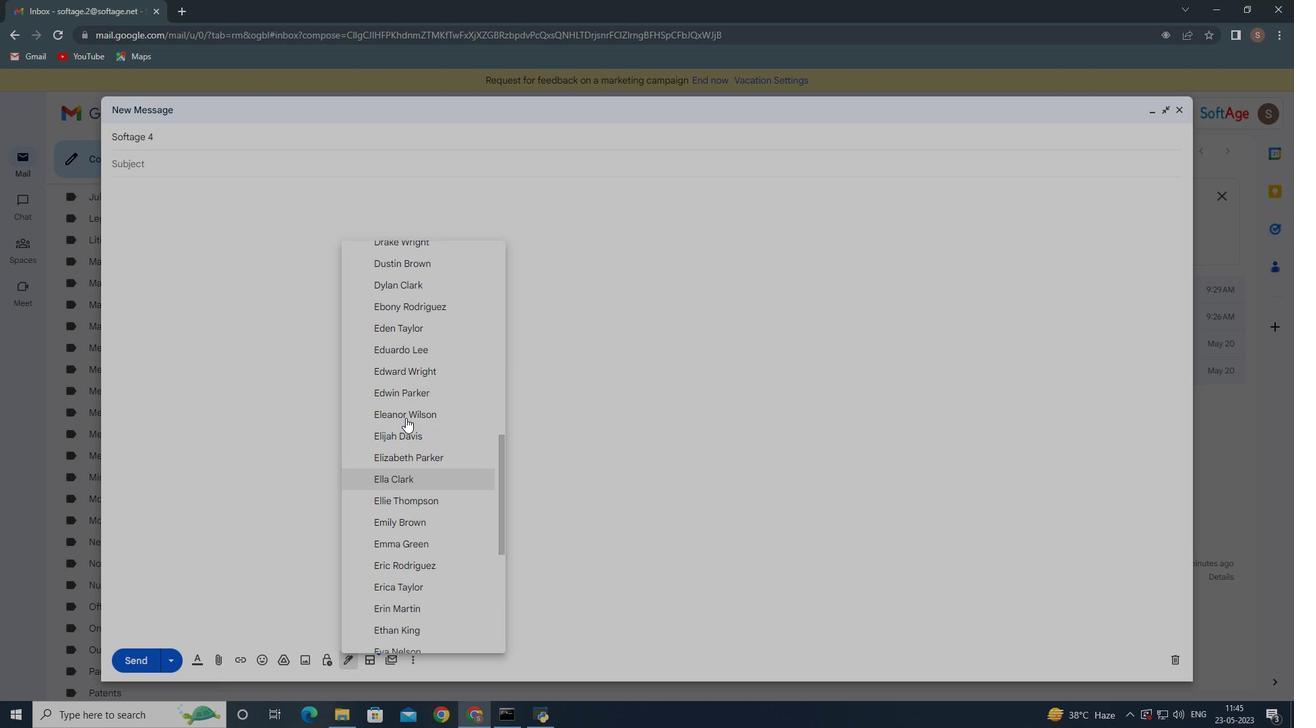 
Action: Mouse scrolled (404, 409) with delta (0, 0)
Screenshot: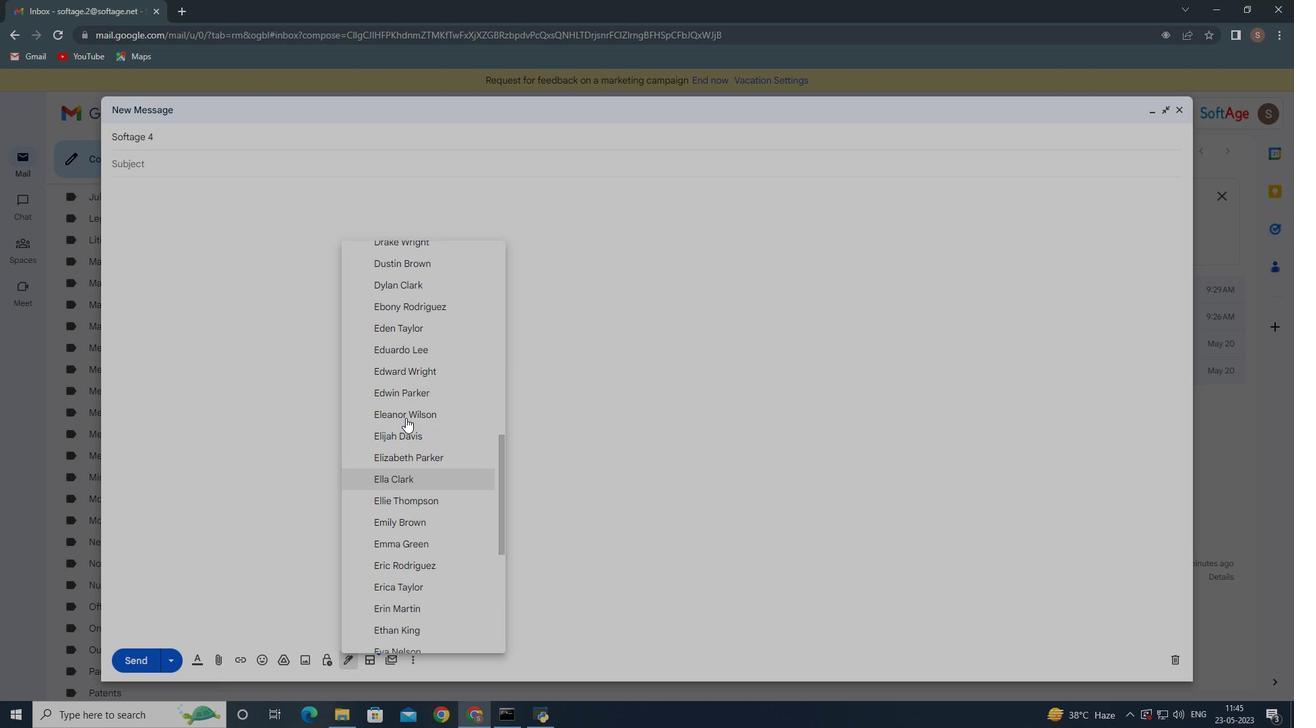 
Action: Mouse moved to (404, 409)
Screenshot: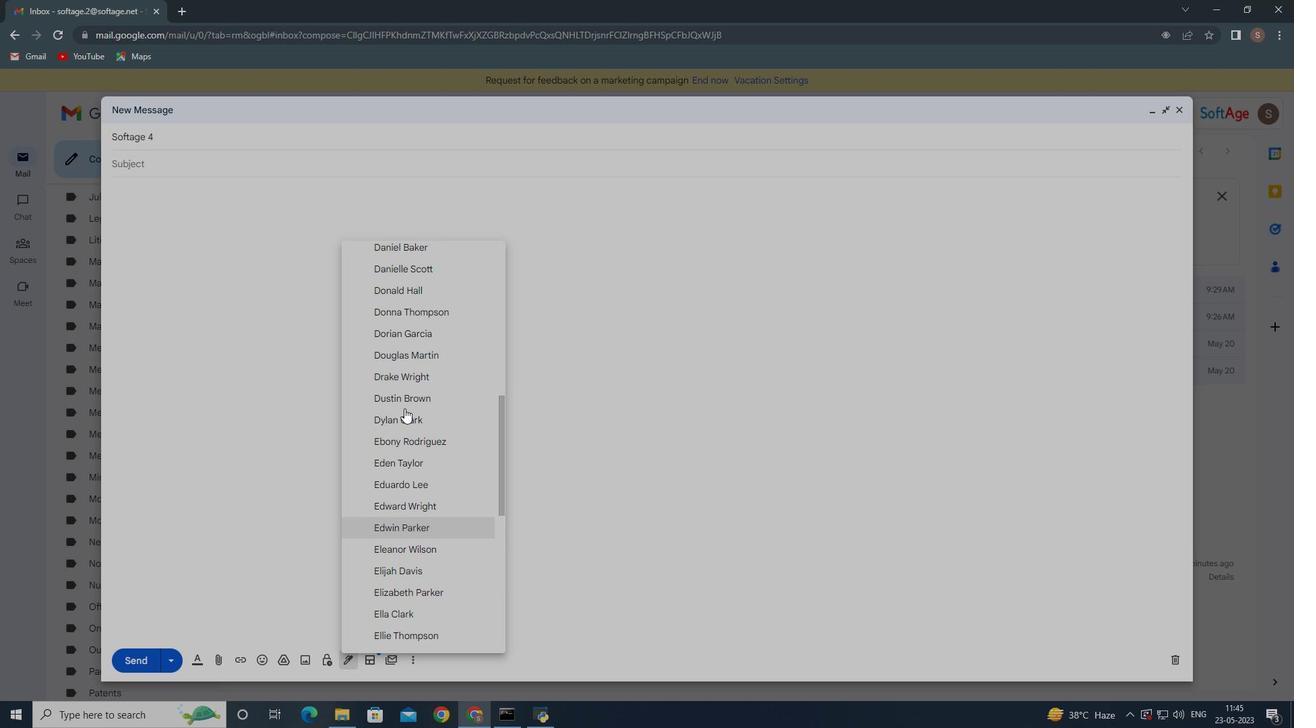 
Action: Mouse scrolled (404, 408) with delta (0, 0)
Screenshot: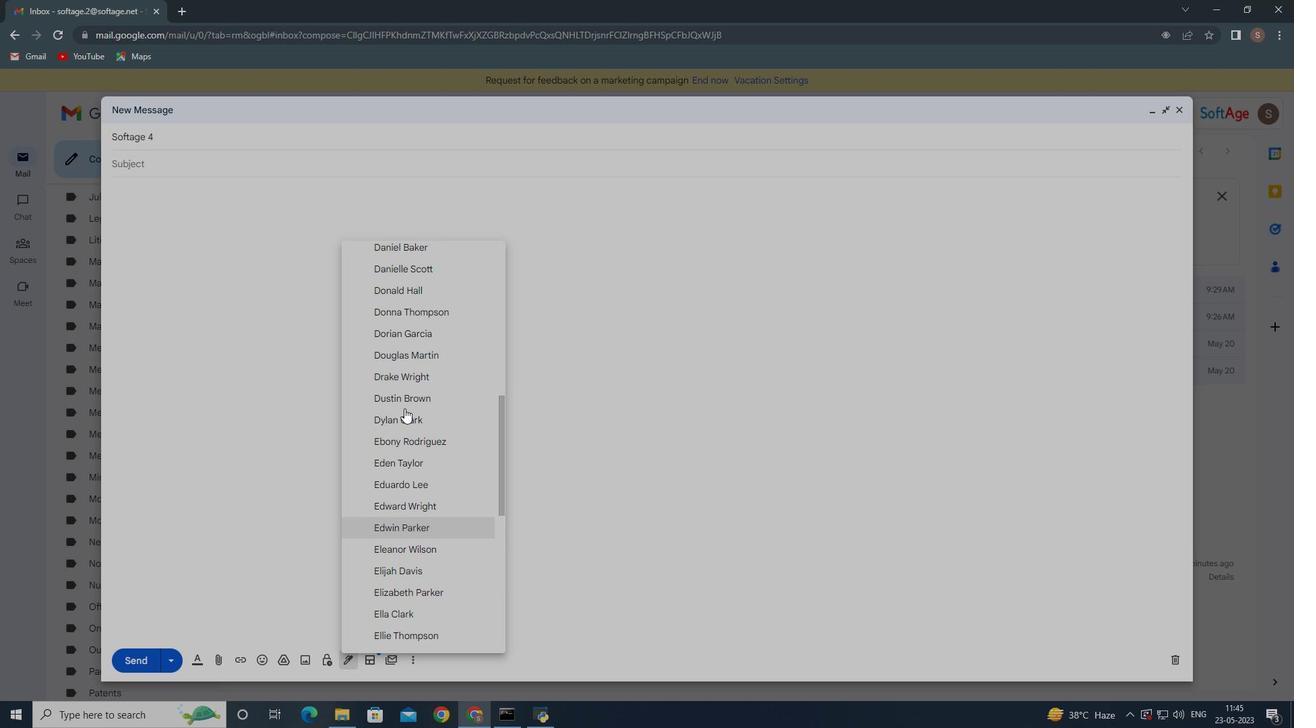 
Action: Mouse moved to (404, 411)
Screenshot: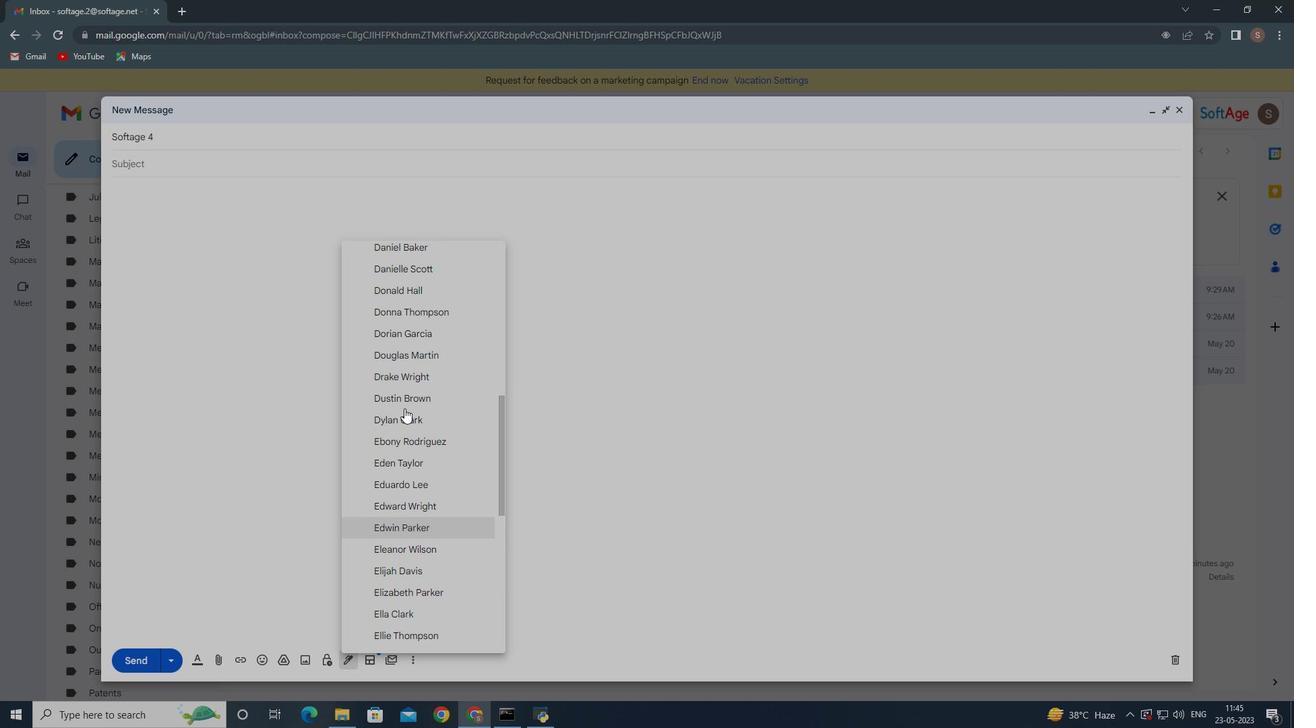 
Action: Mouse scrolled (404, 411) with delta (0, 0)
Screenshot: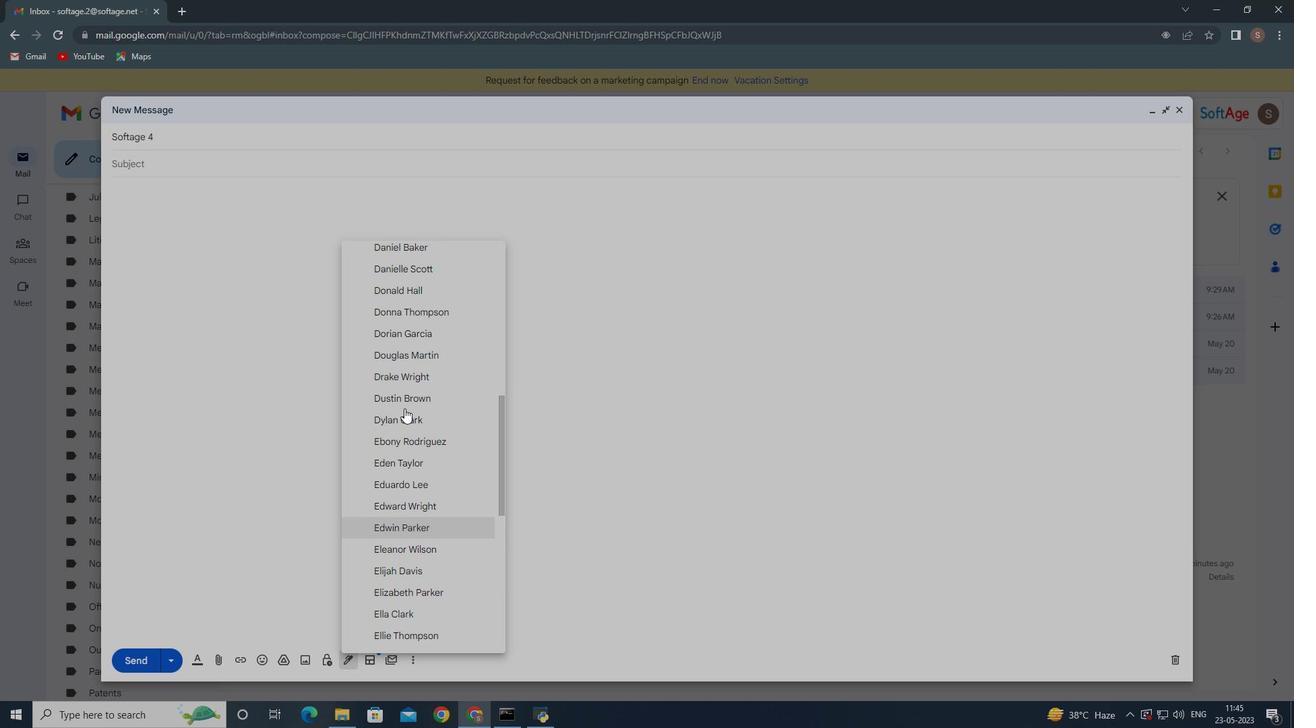 
Action: Mouse moved to (404, 412)
Screenshot: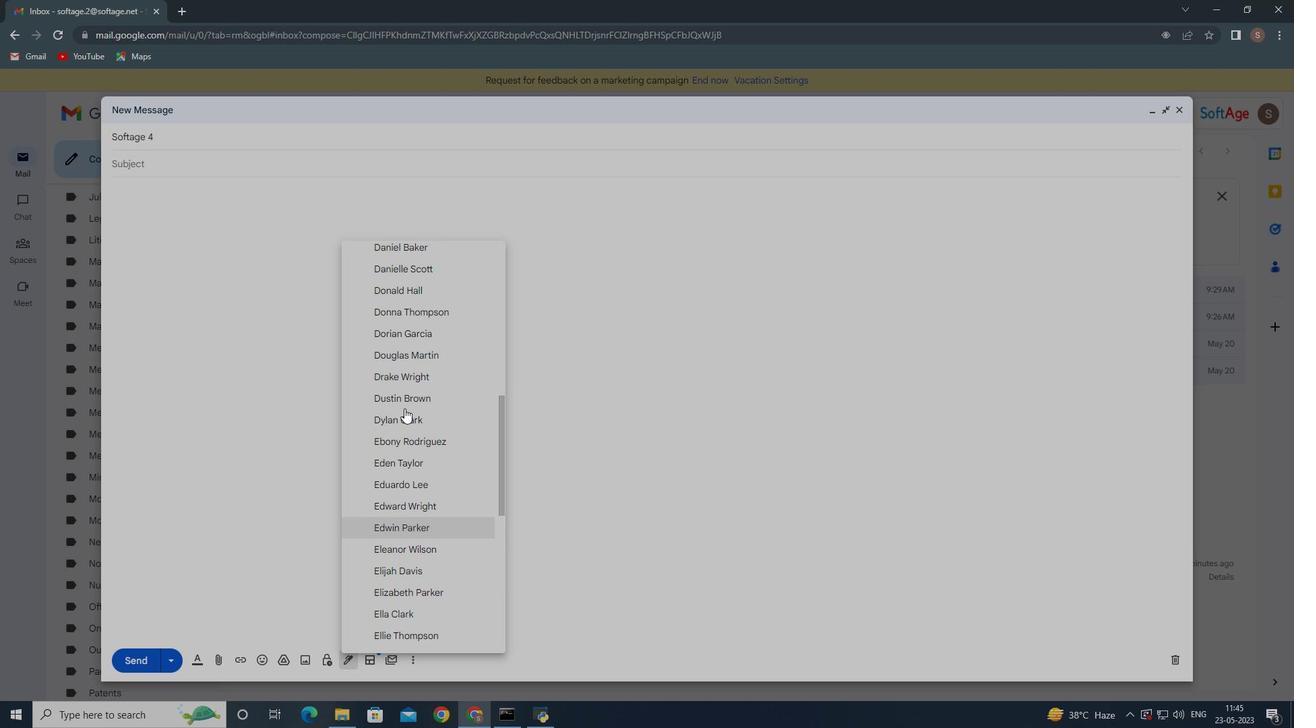 
Action: Mouse scrolled (404, 411) with delta (0, 0)
Screenshot: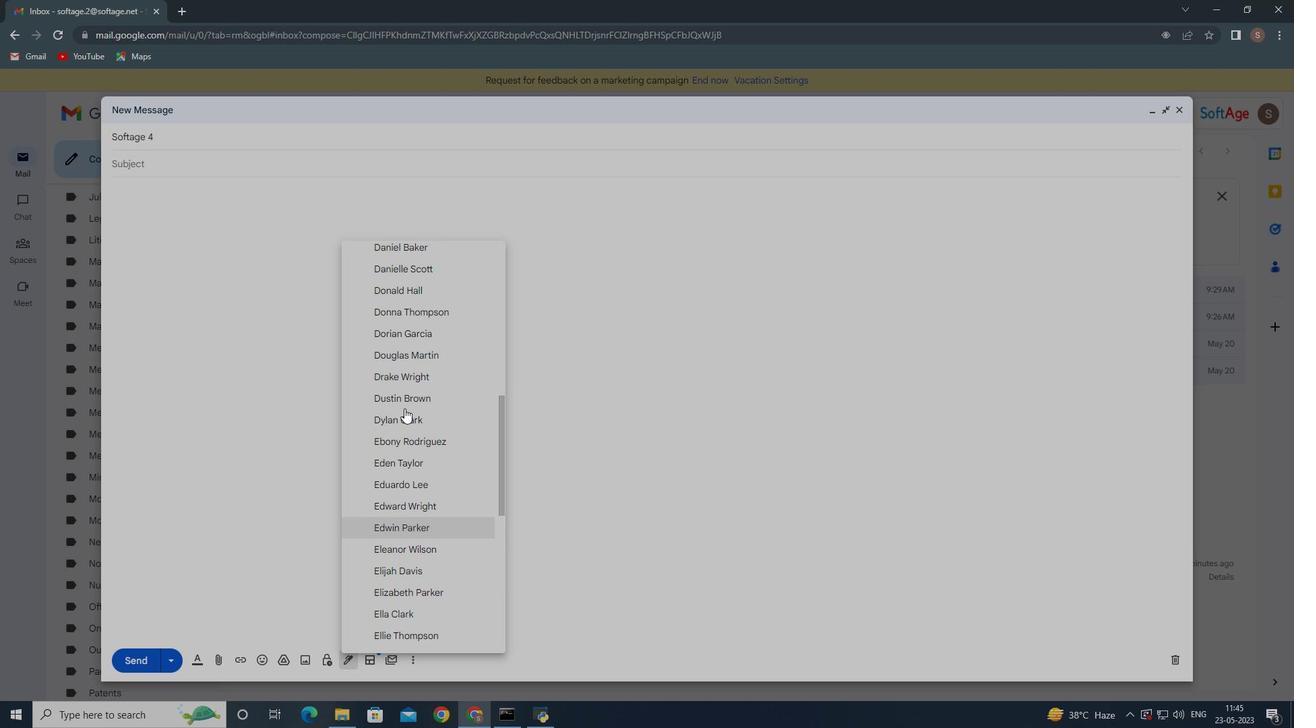 
Action: Mouse moved to (405, 567)
Screenshot: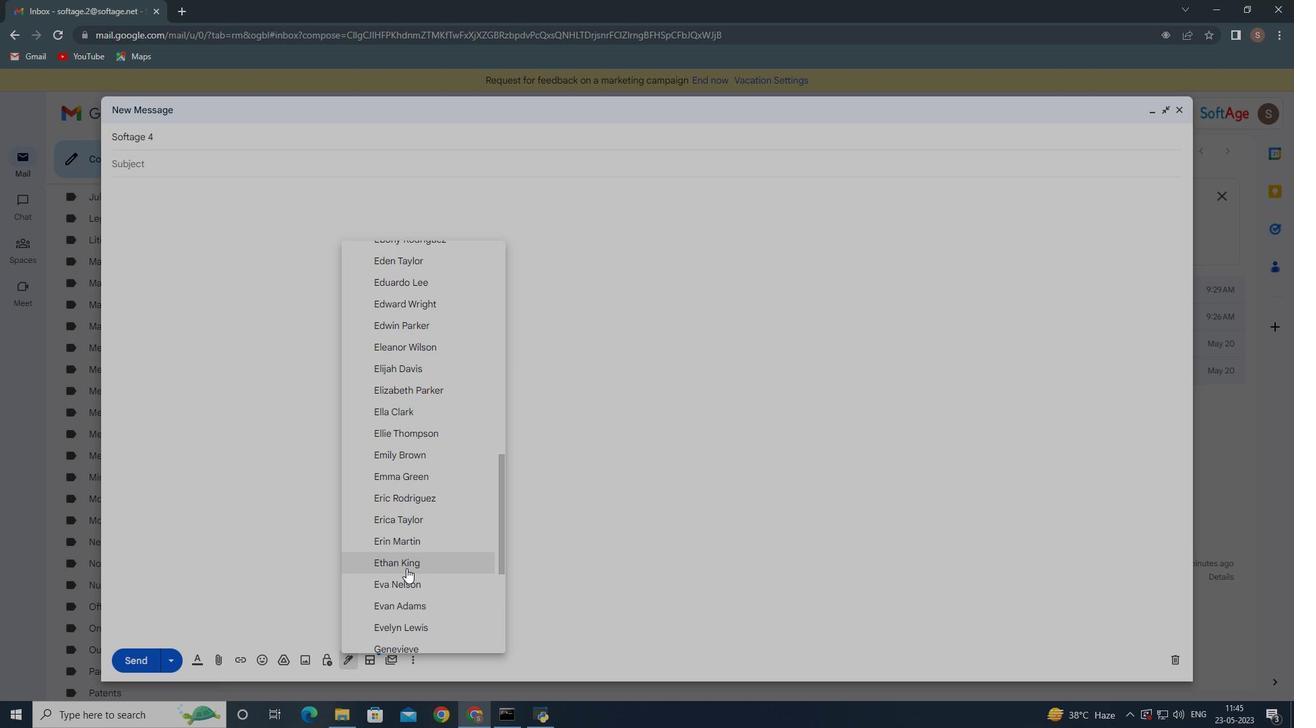 
Action: Mouse scrolled (405, 566) with delta (0, 0)
Screenshot: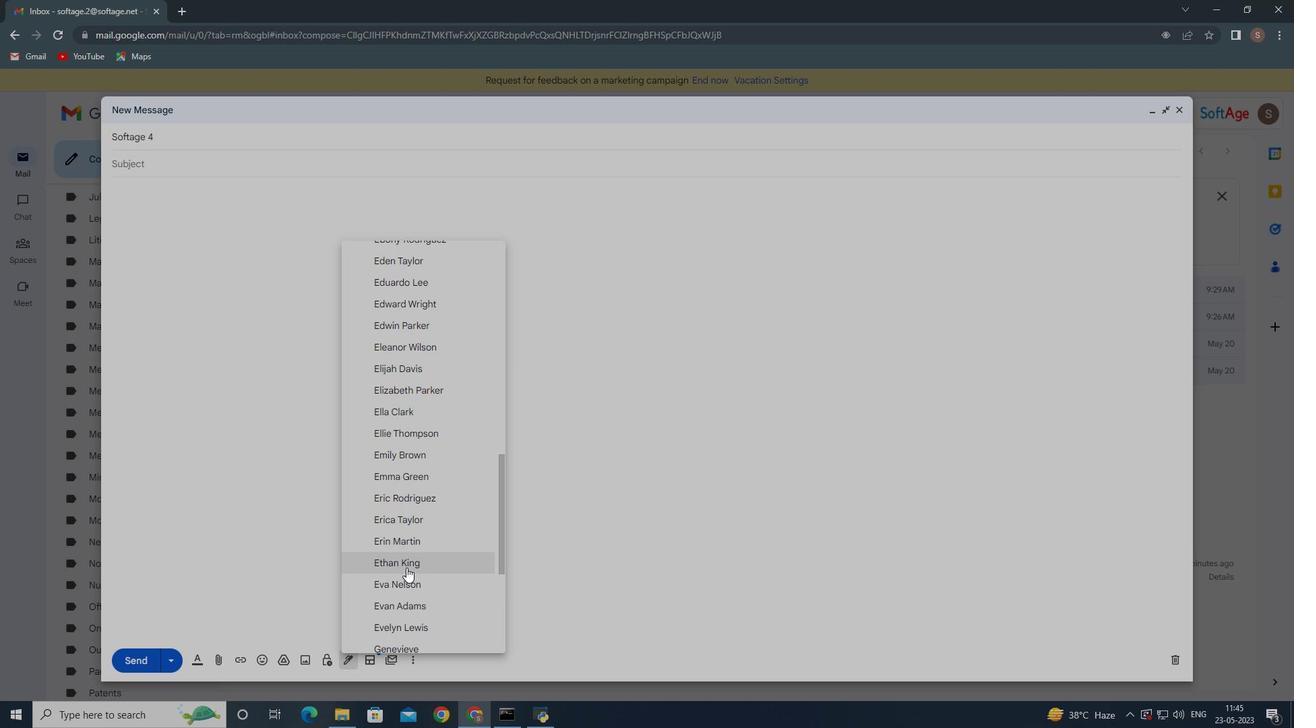 
Action: Mouse moved to (405, 567)
Screenshot: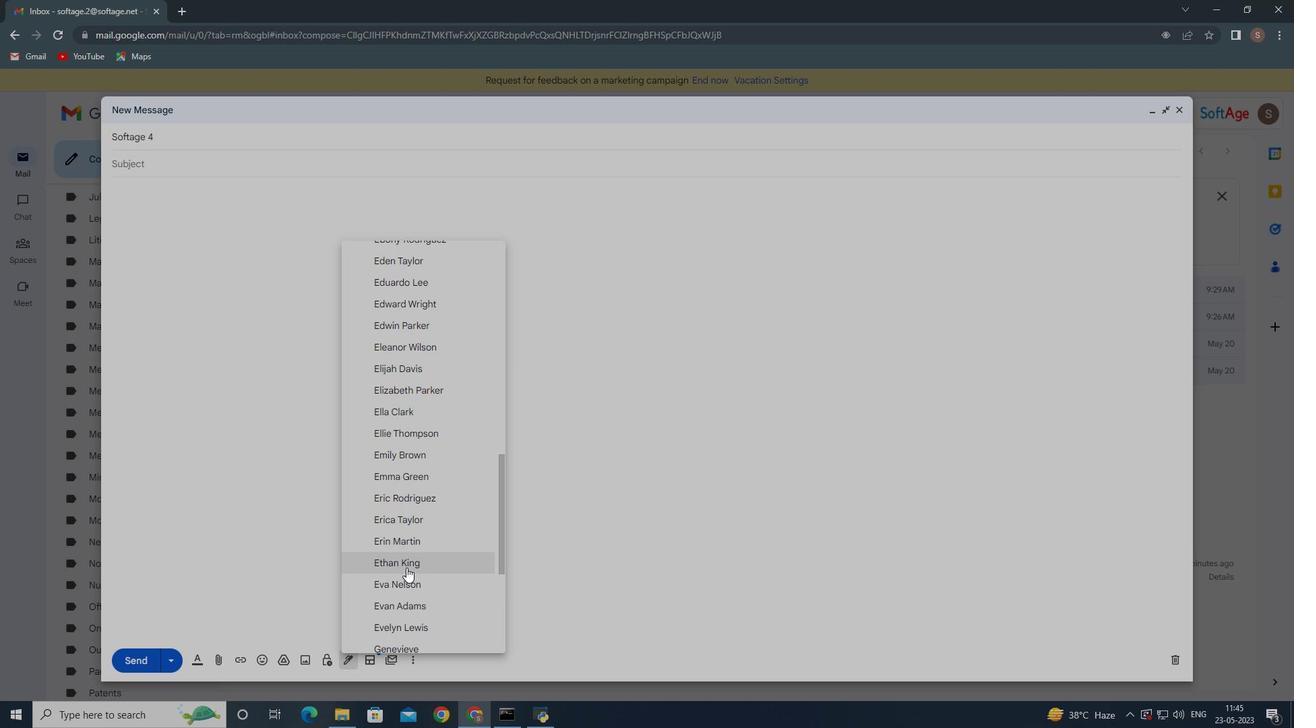 
Action: Mouse scrolled (405, 566) with delta (0, 0)
Screenshot: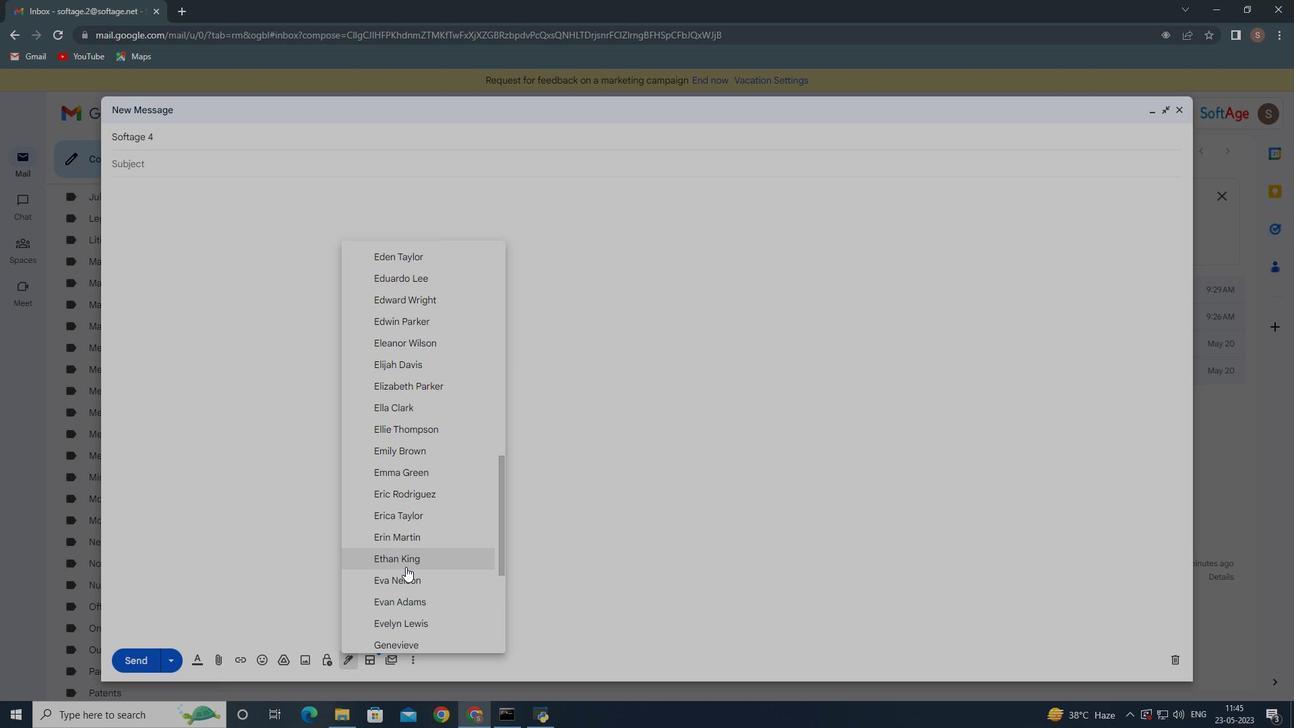 
Action: Mouse moved to (411, 504)
Screenshot: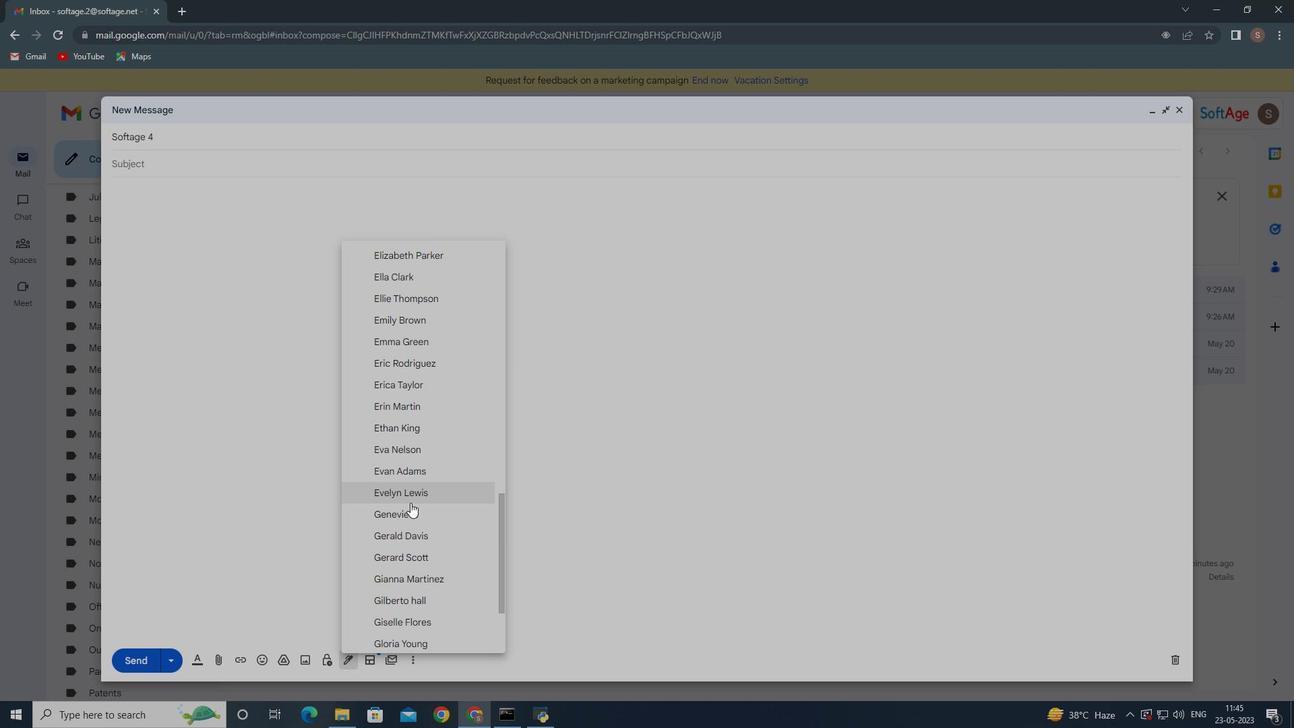 
Action: Mouse scrolled (411, 503) with delta (0, 0)
Screenshot: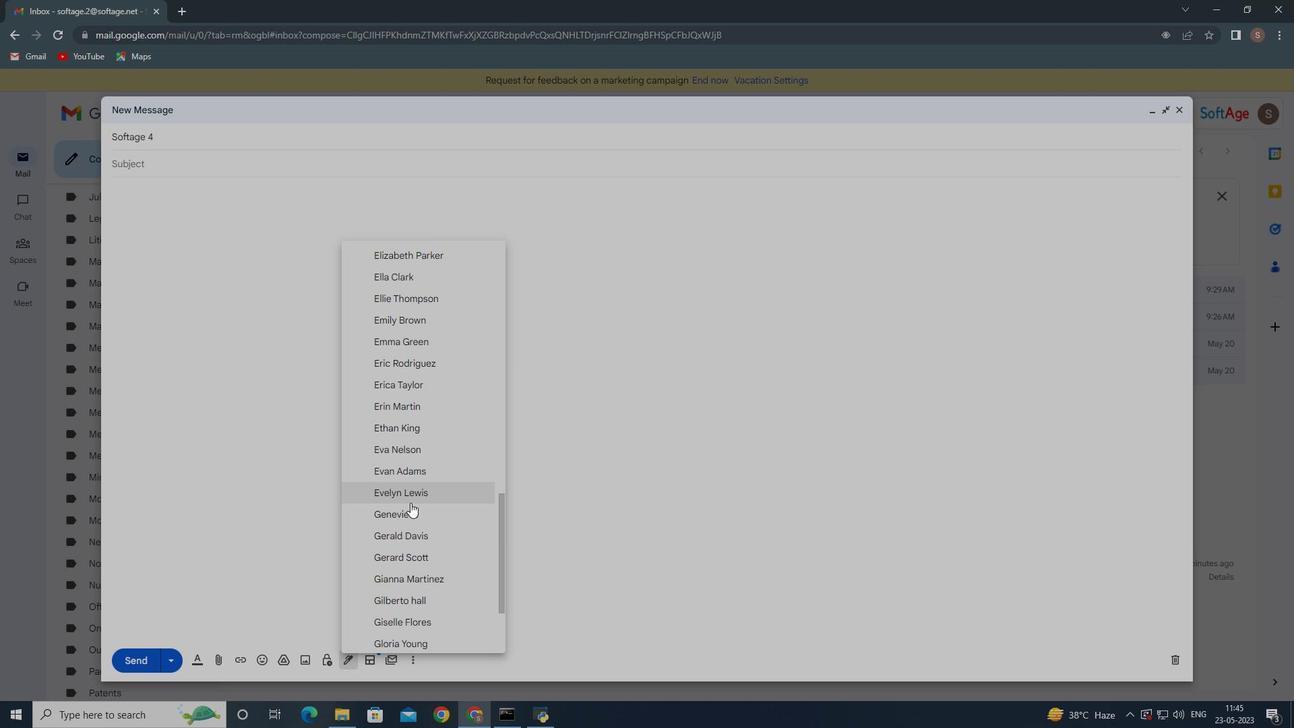 
Action: Mouse moved to (411, 504)
Screenshot: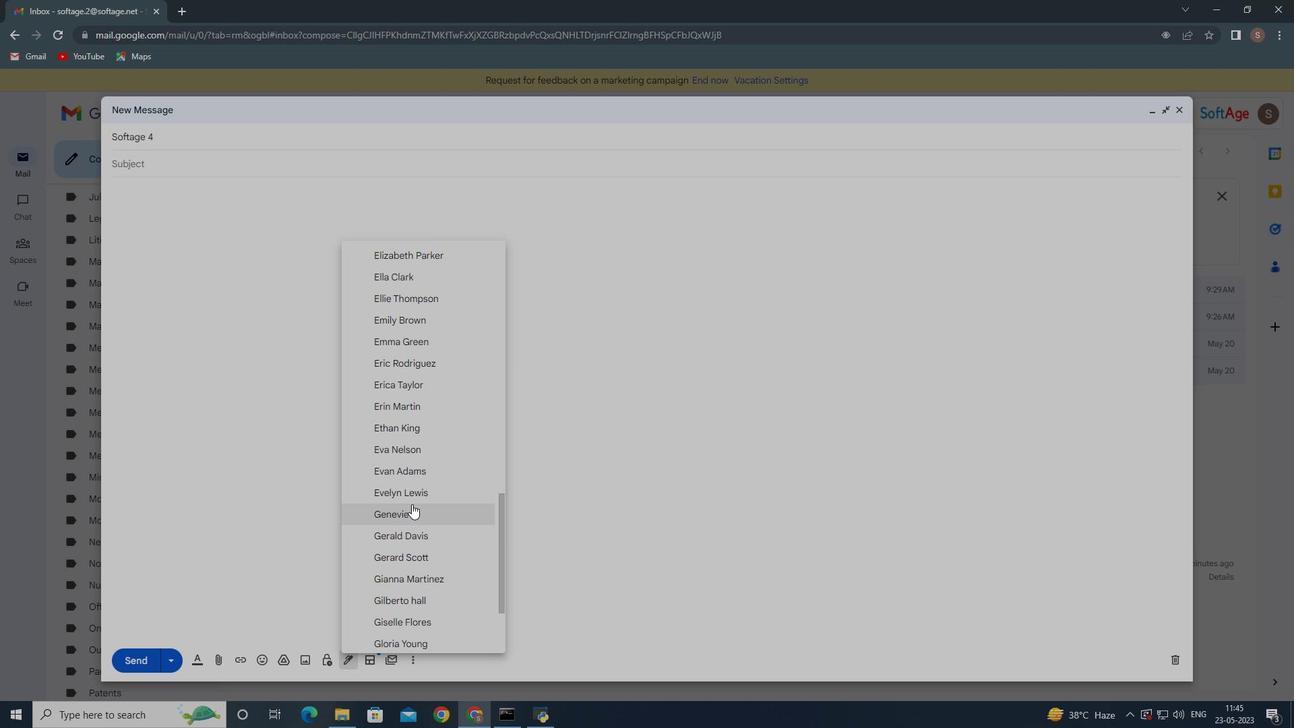 
Action: Mouse scrolled (411, 504) with delta (0, 0)
Screenshot: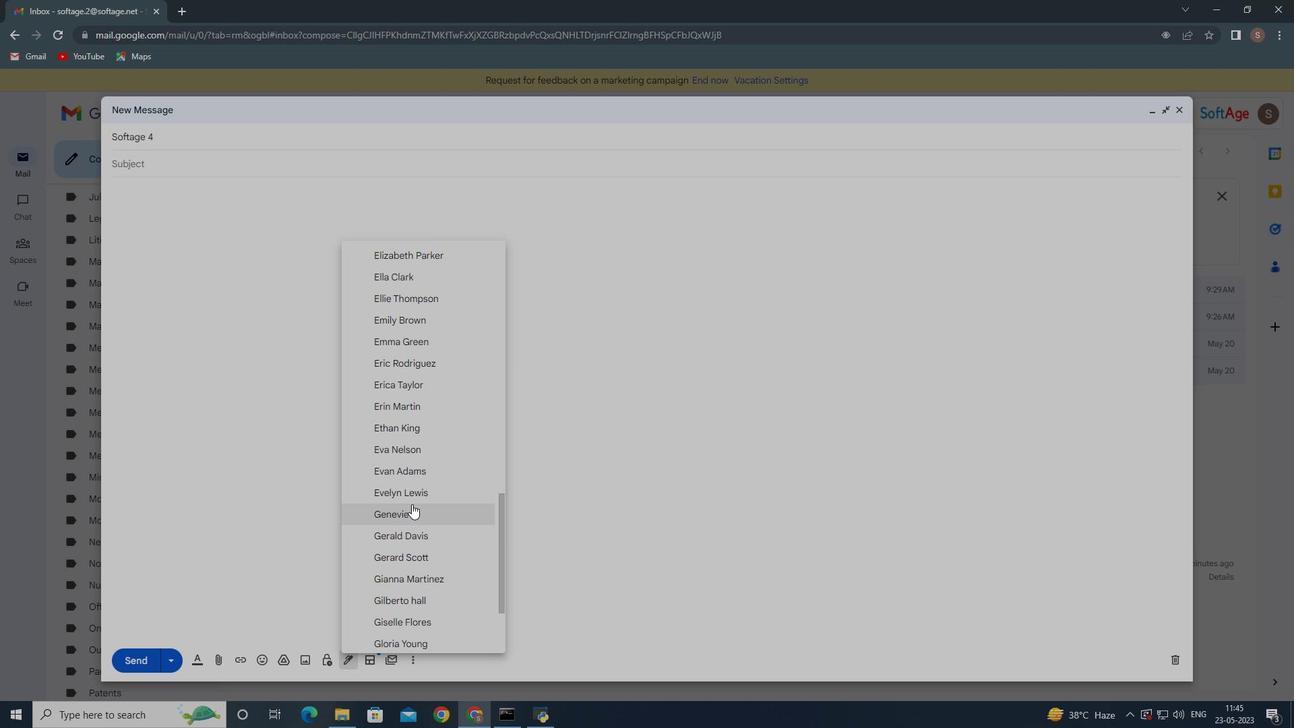 
Action: Mouse moved to (413, 502)
Screenshot: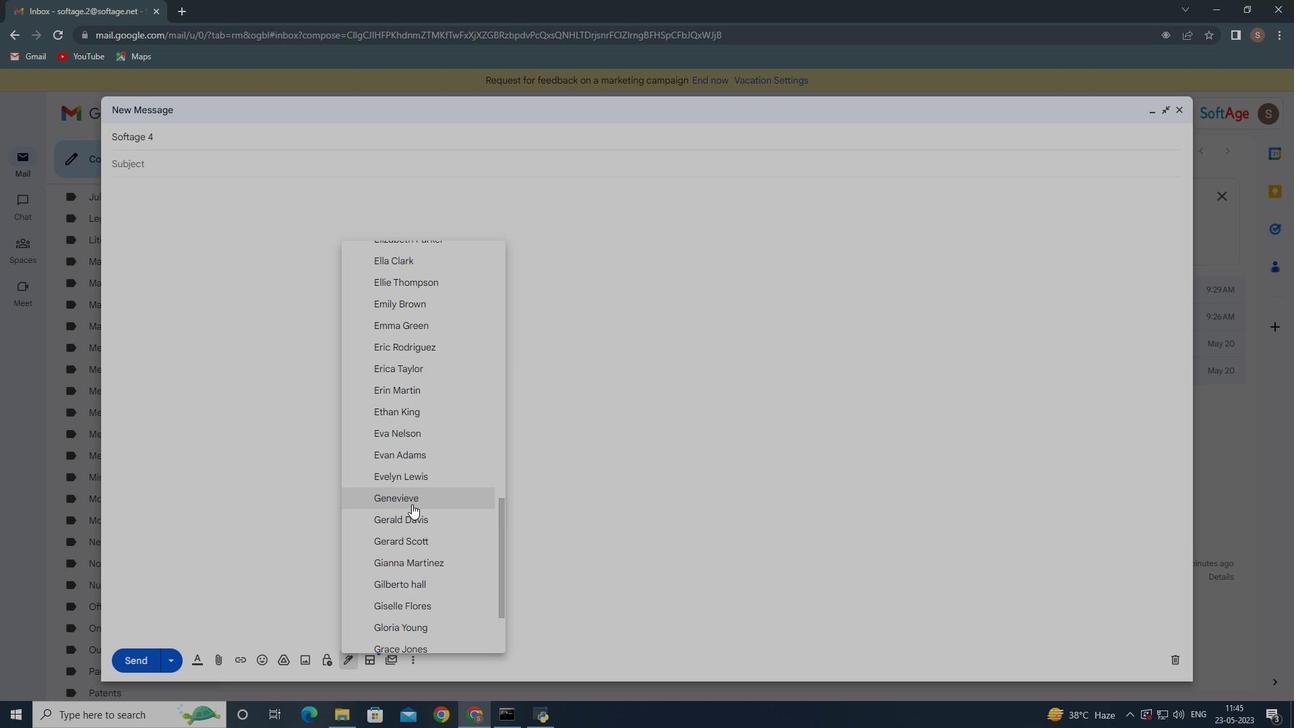 
Action: Mouse scrolled (413, 503) with delta (0, 0)
Screenshot: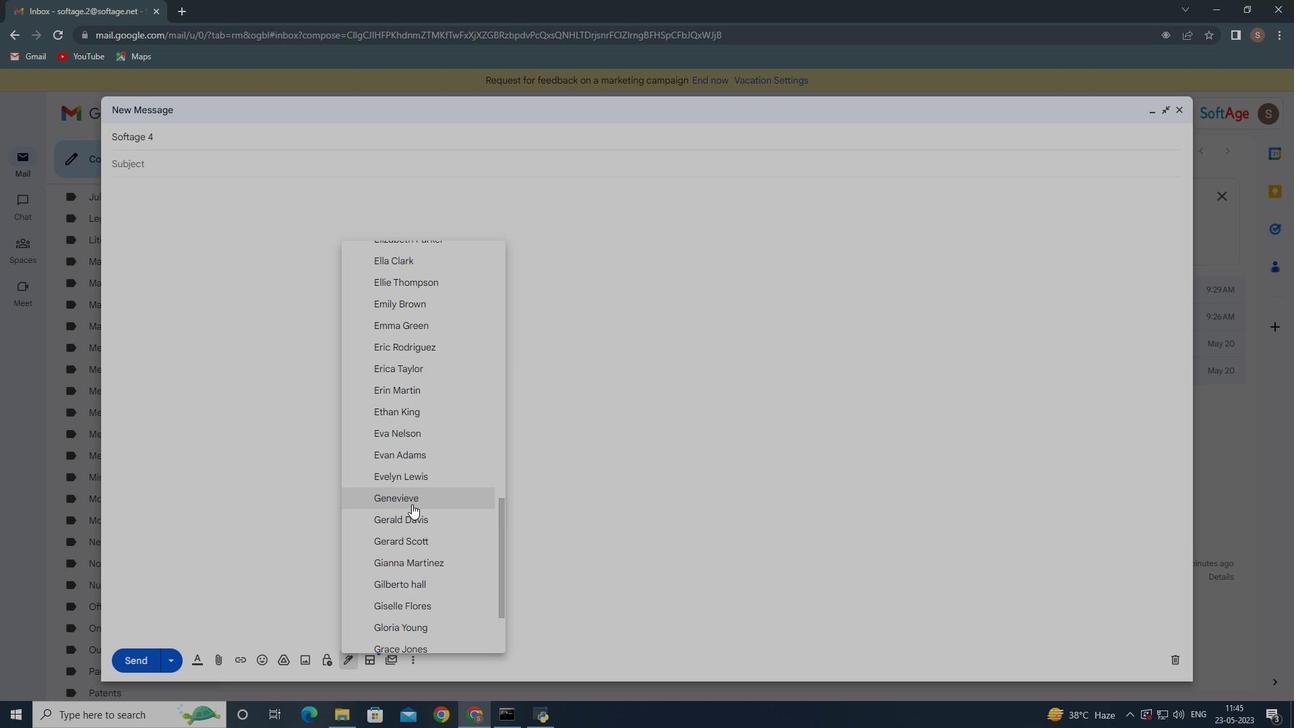 
Action: Mouse moved to (429, 443)
Screenshot: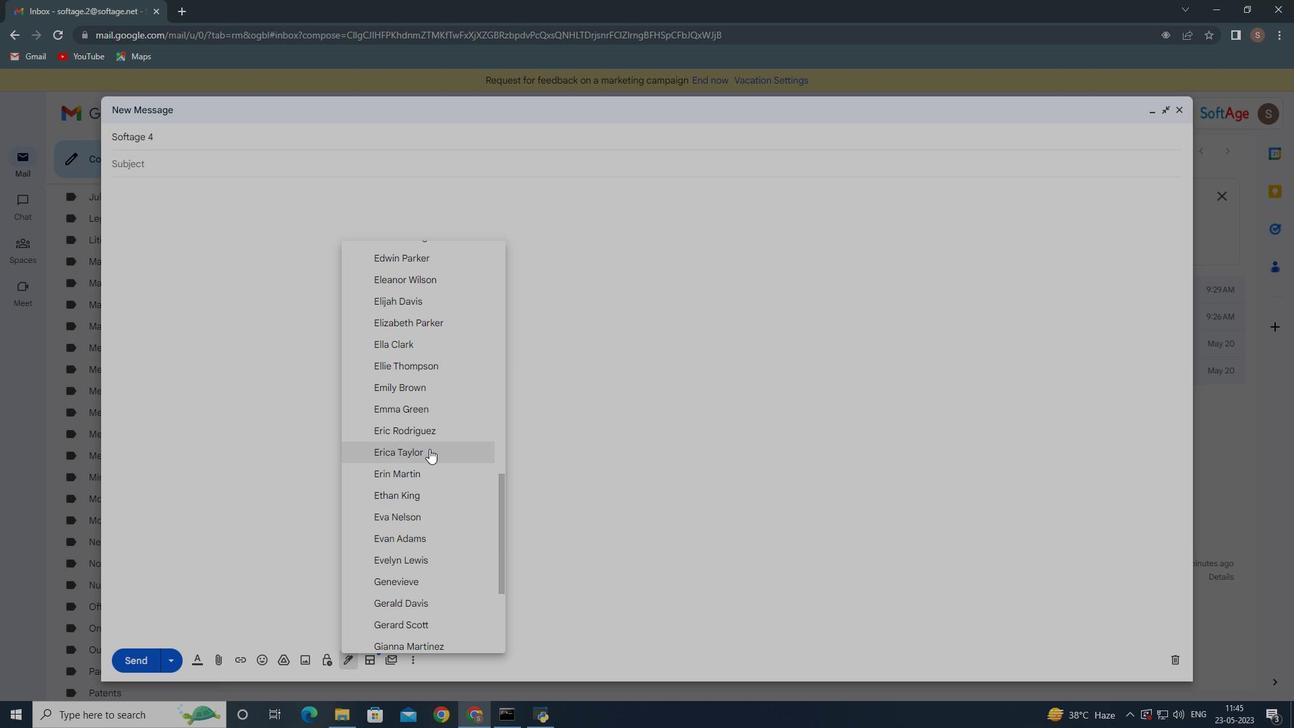 
Action: Mouse scrolled (429, 444) with delta (0, 0)
Screenshot: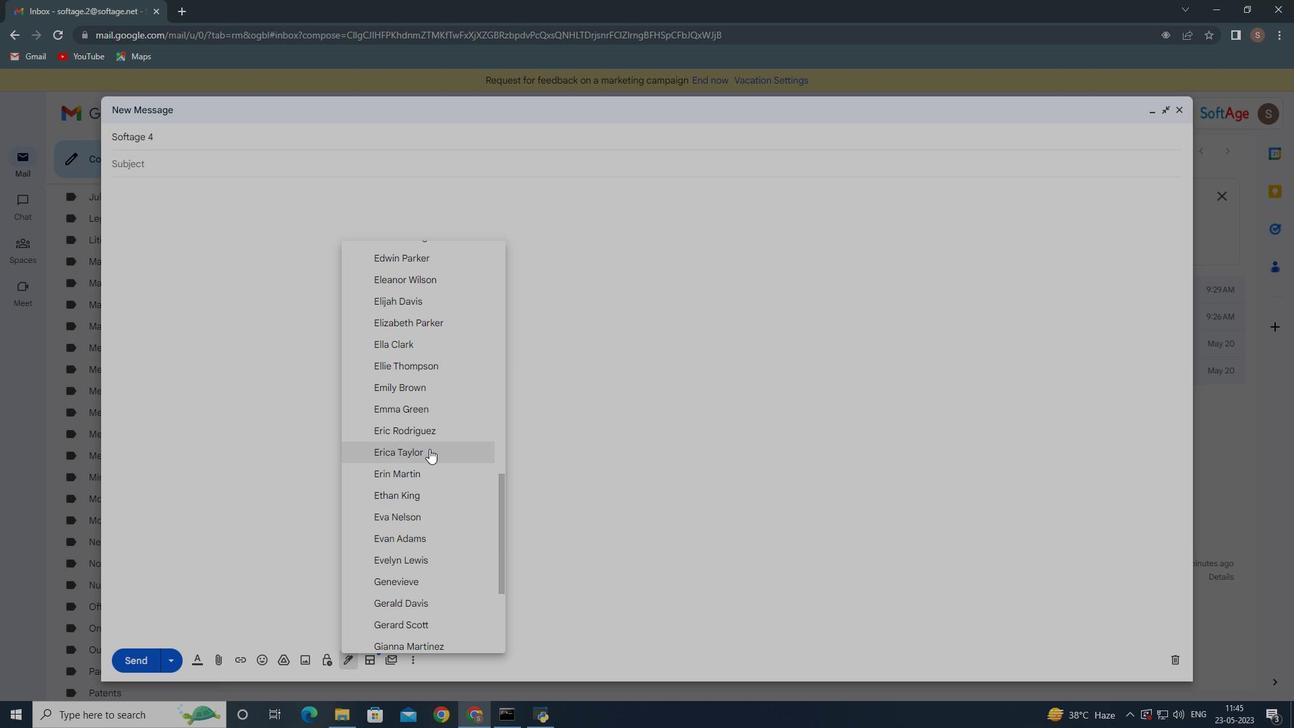 
Action: Mouse moved to (430, 432)
Screenshot: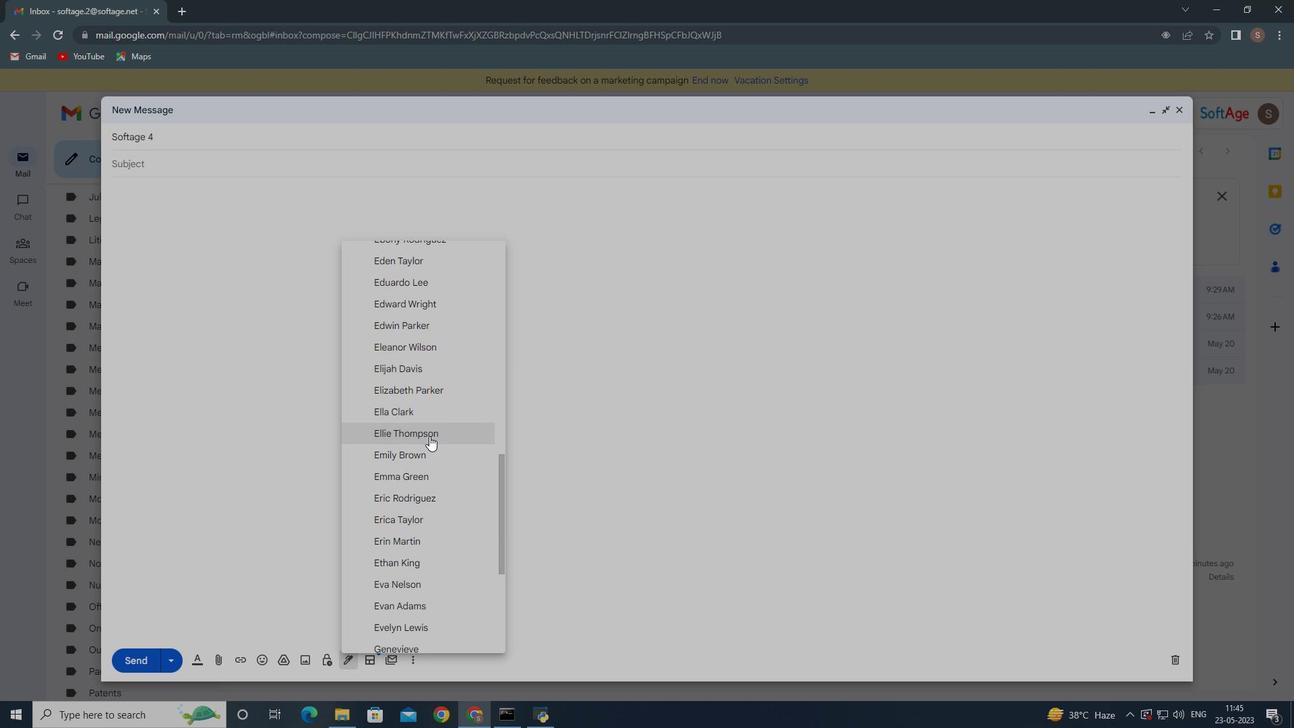 
Action: Mouse scrolled (430, 433) with delta (0, 0)
Screenshot: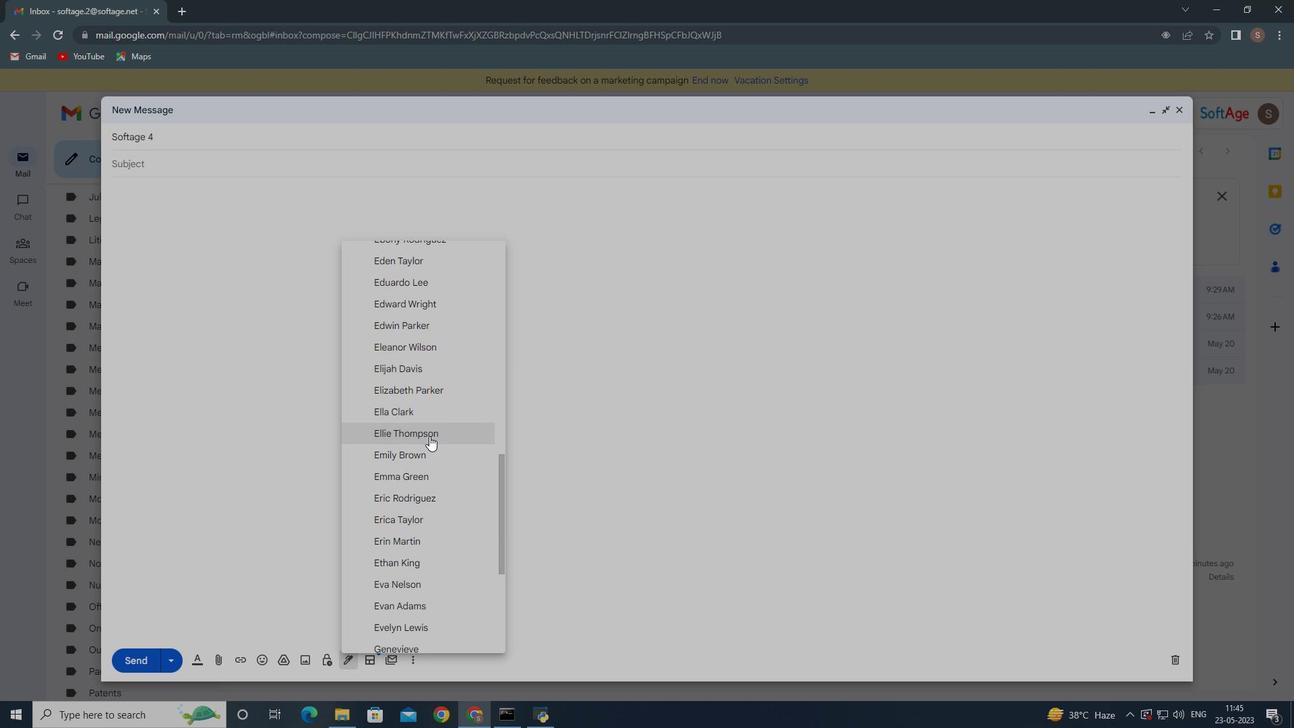 
Action: Mouse scrolled (430, 433) with delta (0, 0)
Screenshot: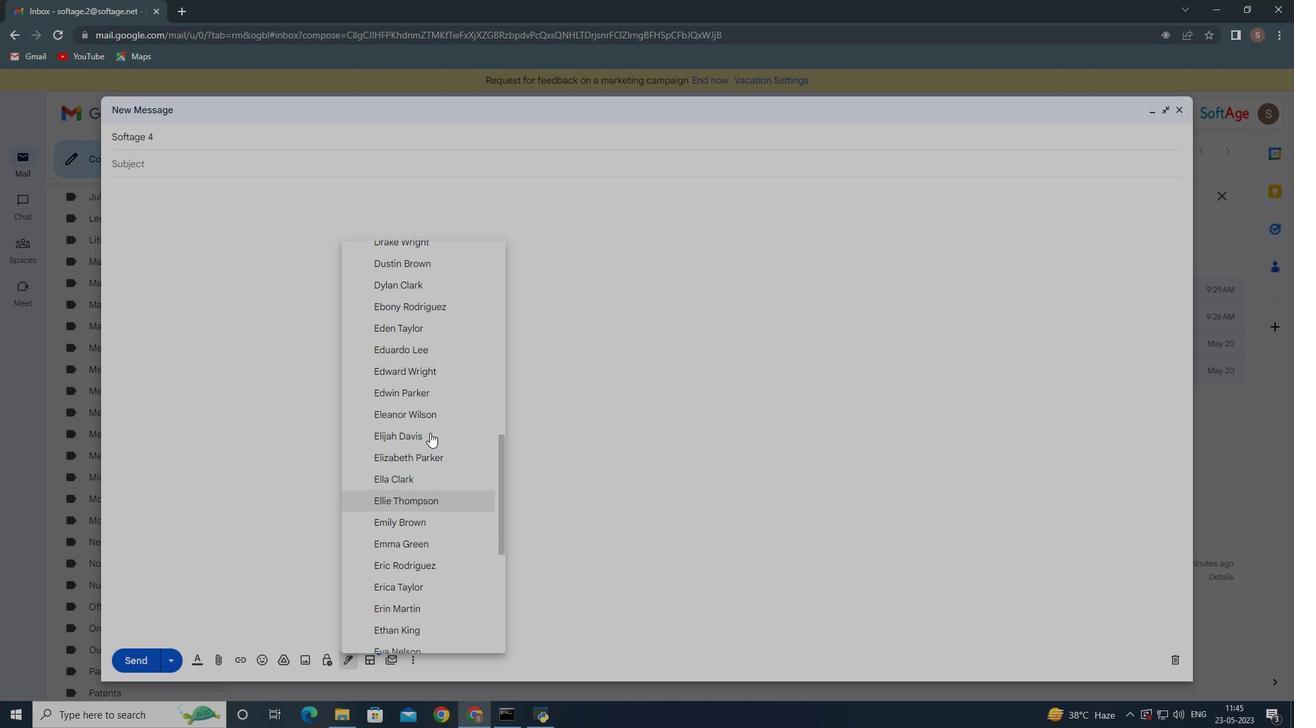 
Action: Mouse moved to (430, 430)
Screenshot: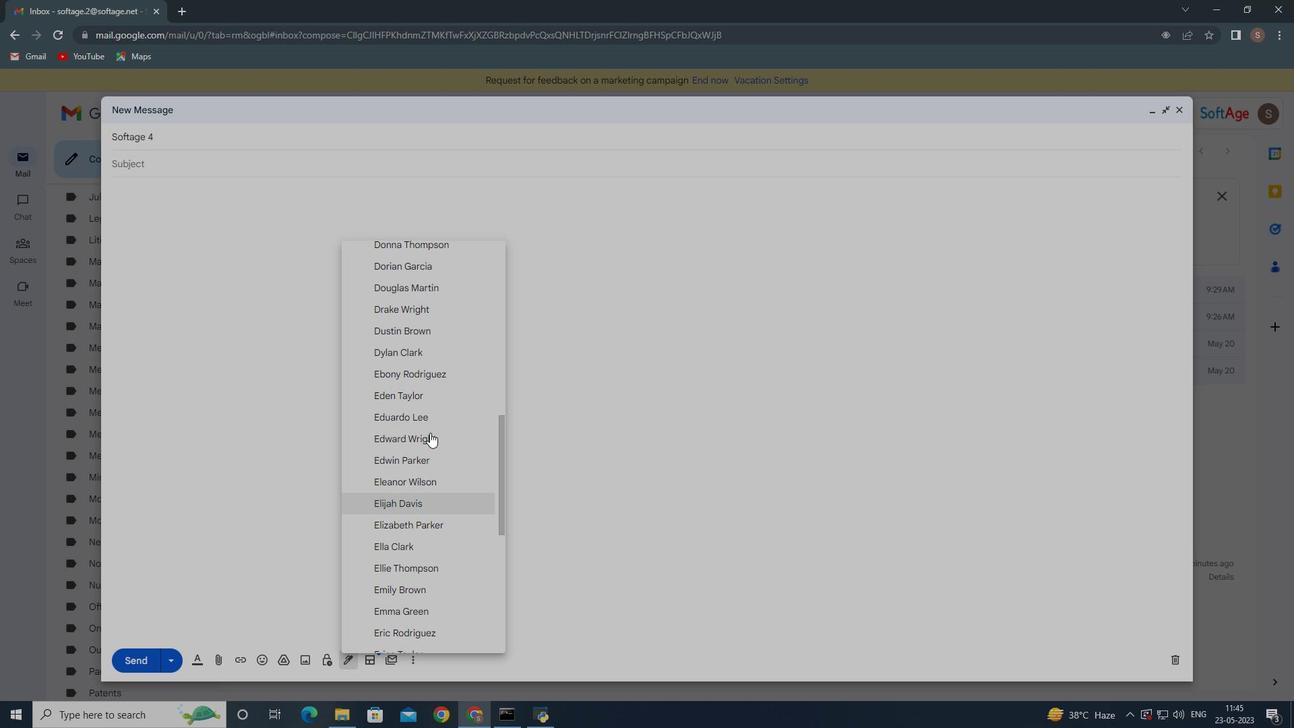 
Action: Mouse scrolled (430, 430) with delta (0, 0)
Screenshot: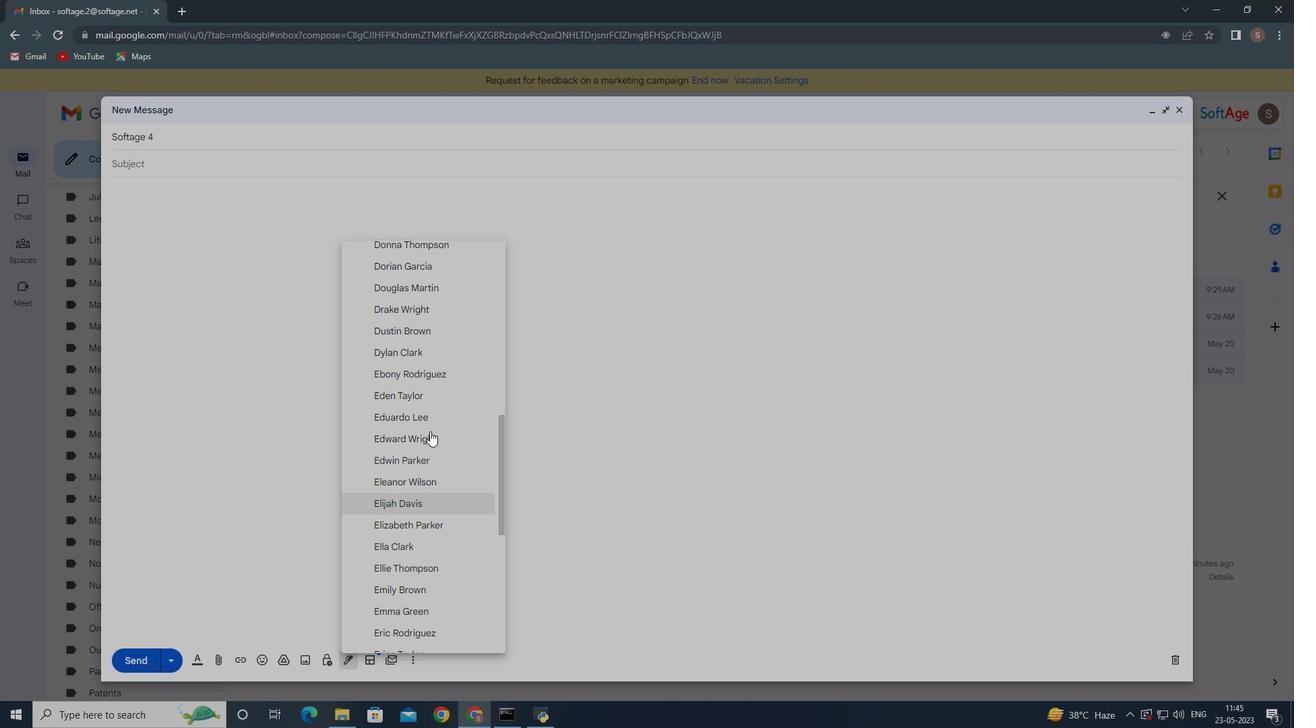 
Action: Mouse moved to (432, 416)
Screenshot: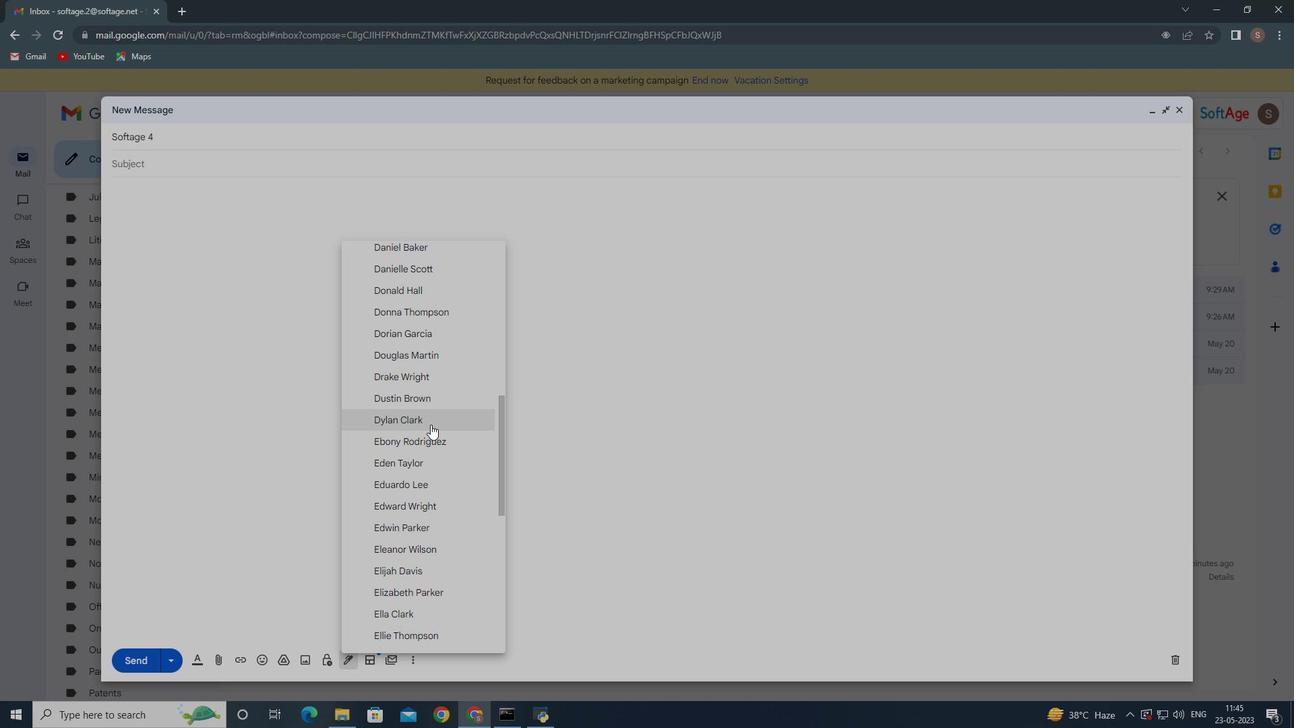 
Action: Mouse scrolled (430, 424) with delta (0, 0)
Screenshot: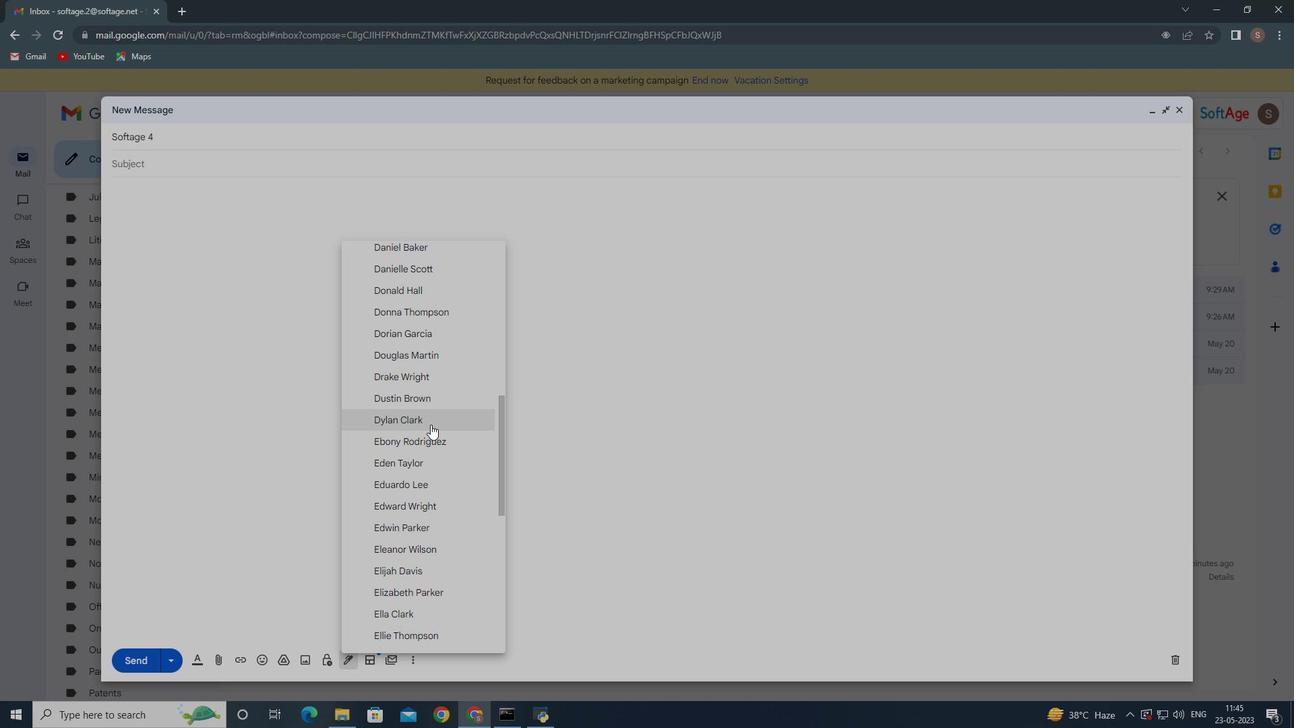 
Action: Mouse moved to (432, 415)
Screenshot: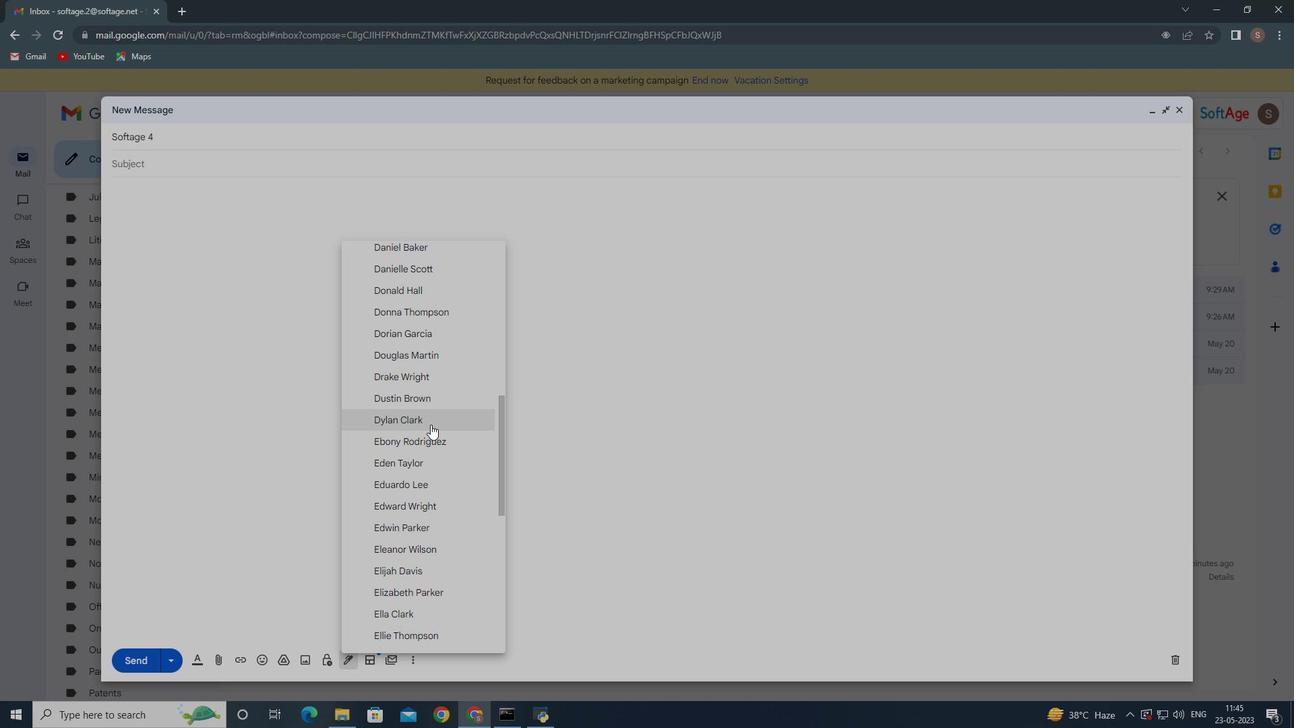 
Action: Mouse scrolled (432, 416) with delta (0, 0)
Screenshot: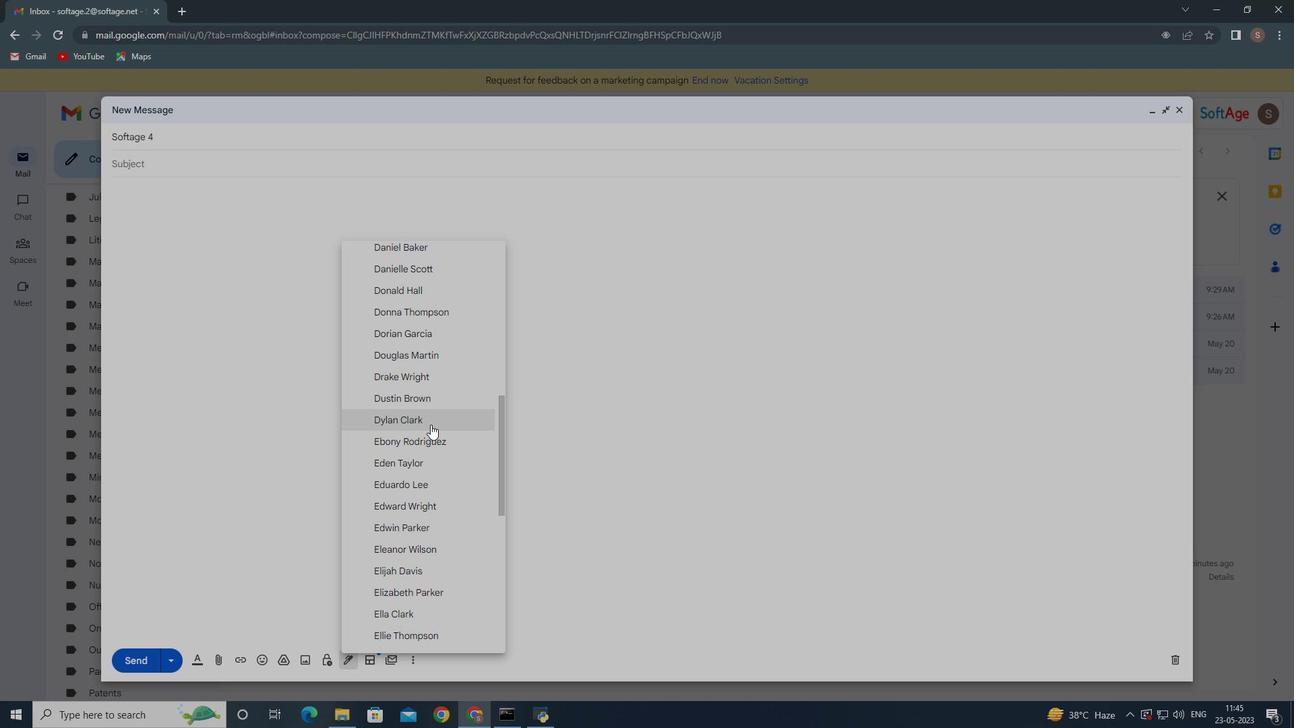 
Action: Mouse moved to (432, 414)
Screenshot: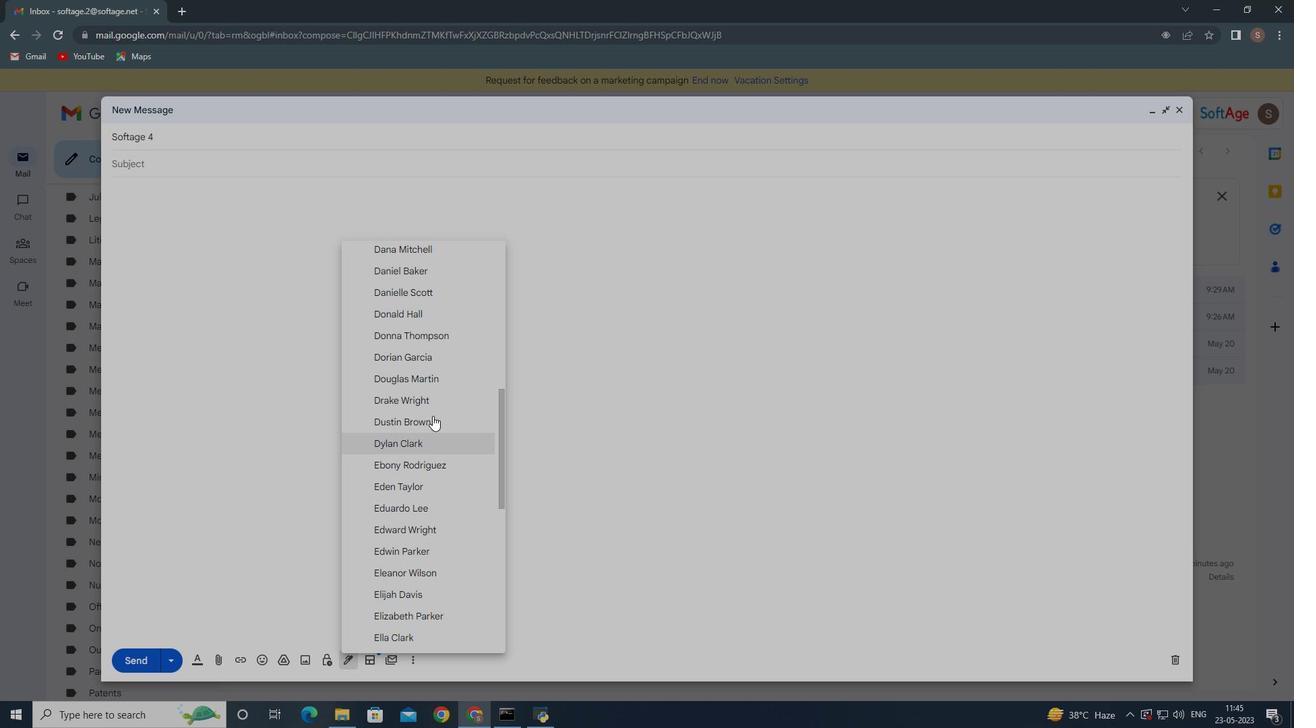 
Action: Mouse scrolled (432, 415) with delta (0, 0)
Screenshot: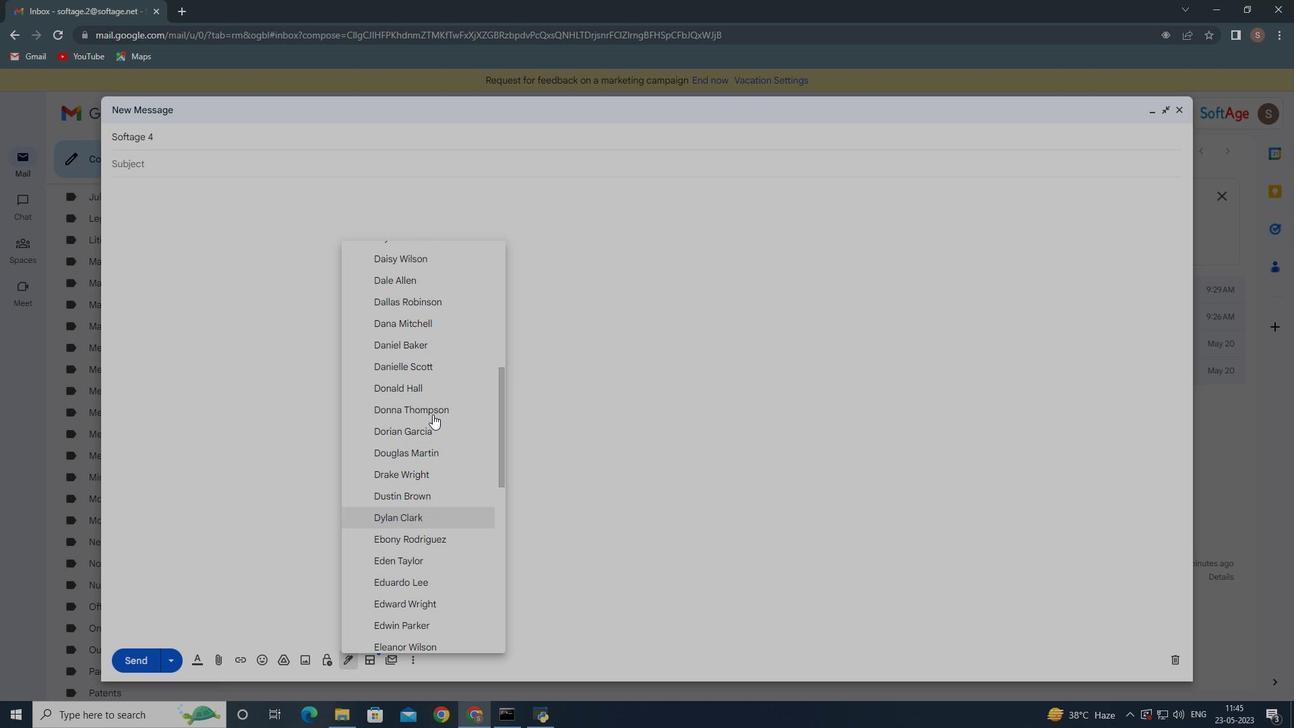 
Action: Mouse moved to (432, 412)
Screenshot: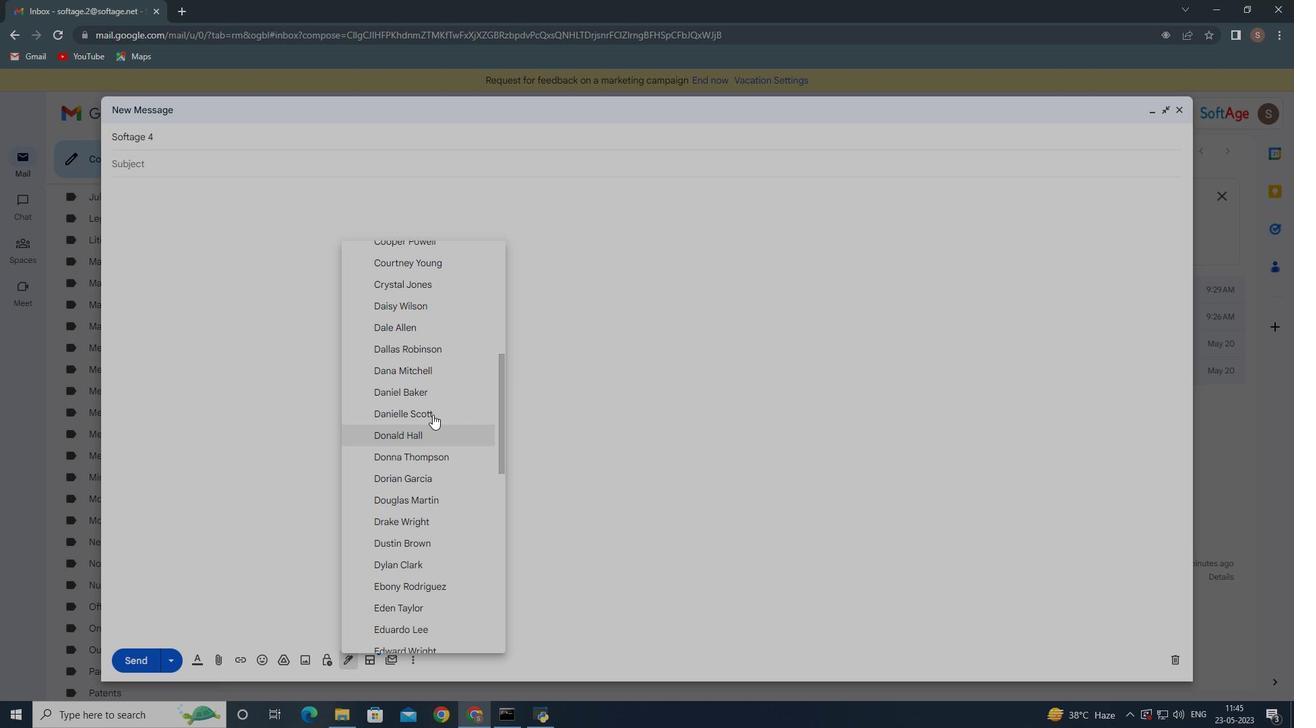 
Action: Mouse scrolled (432, 413) with delta (0, 0)
Screenshot: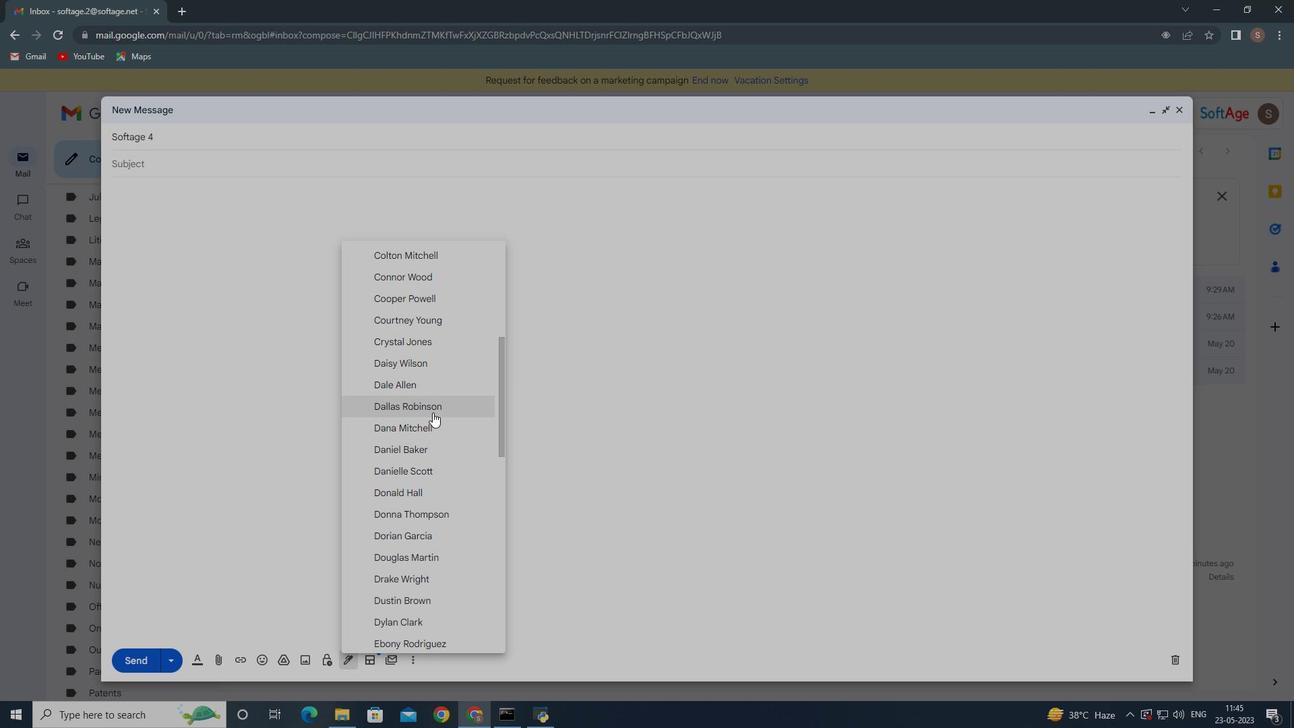 
Action: Mouse moved to (394, 523)
Screenshot: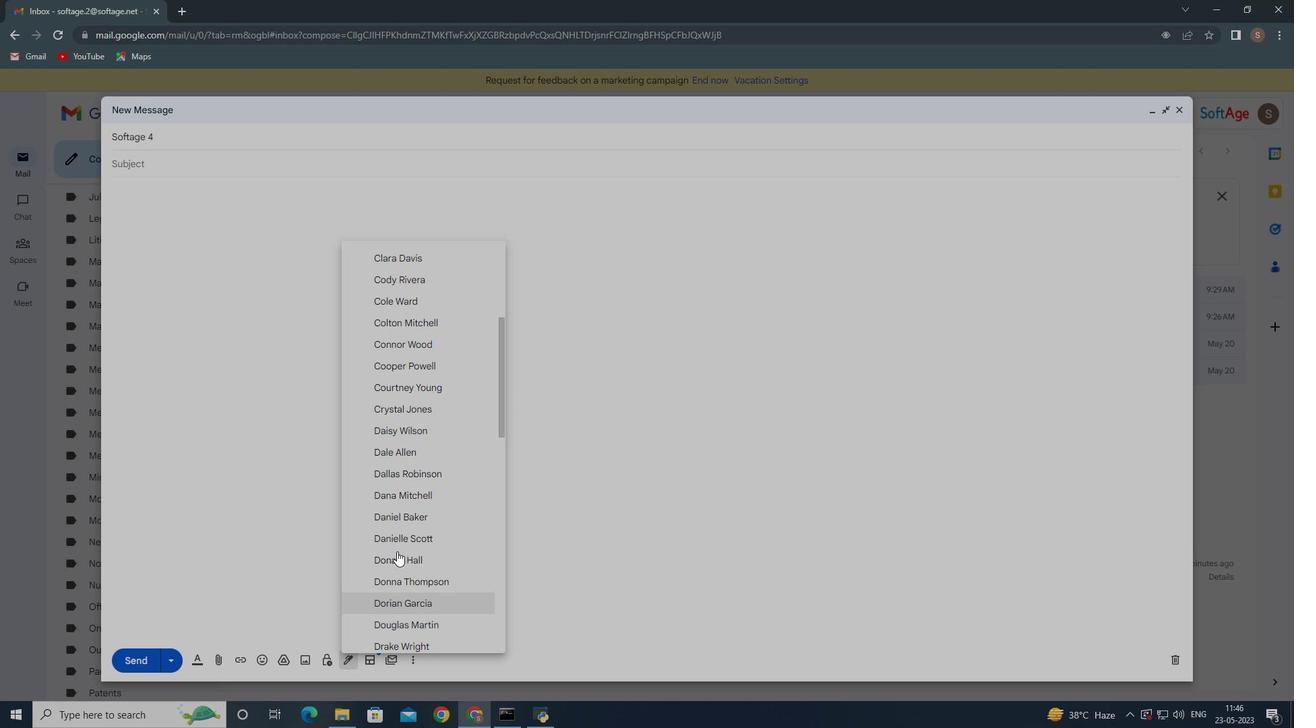 
Action: Mouse scrolled (394, 522) with delta (0, 0)
Screenshot: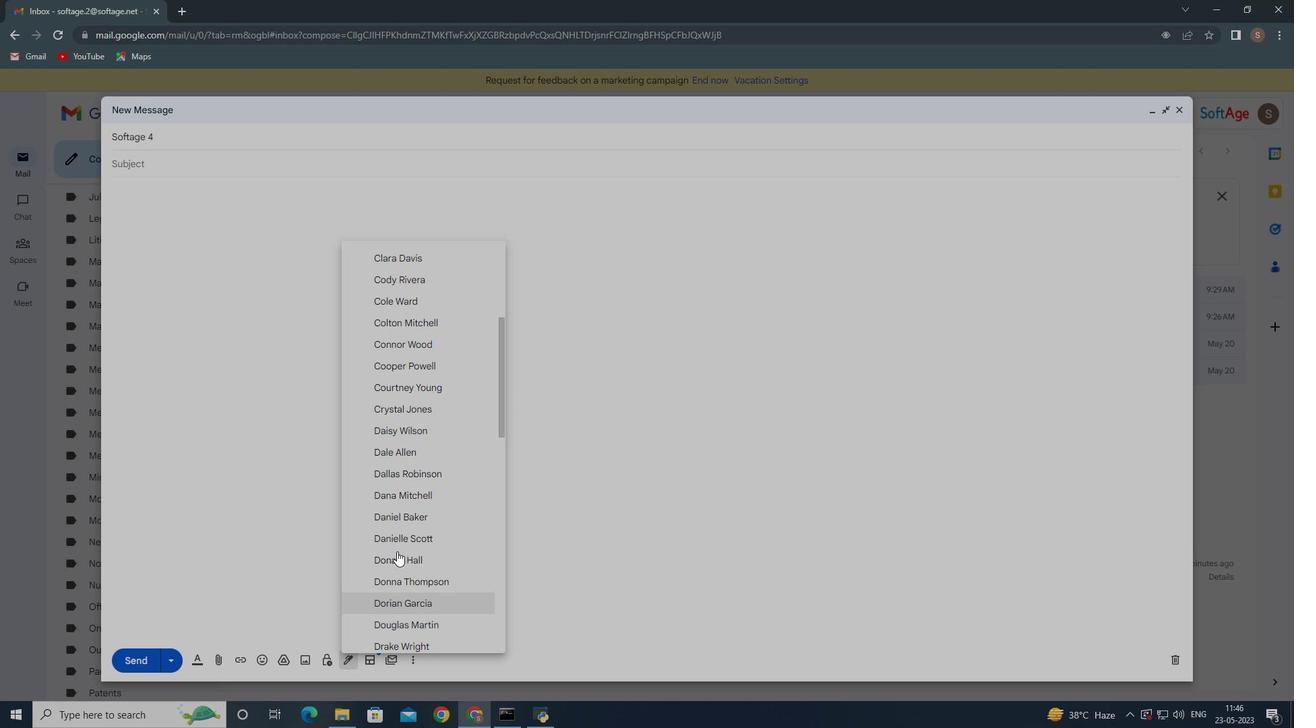 
Action: Mouse moved to (395, 523)
Screenshot: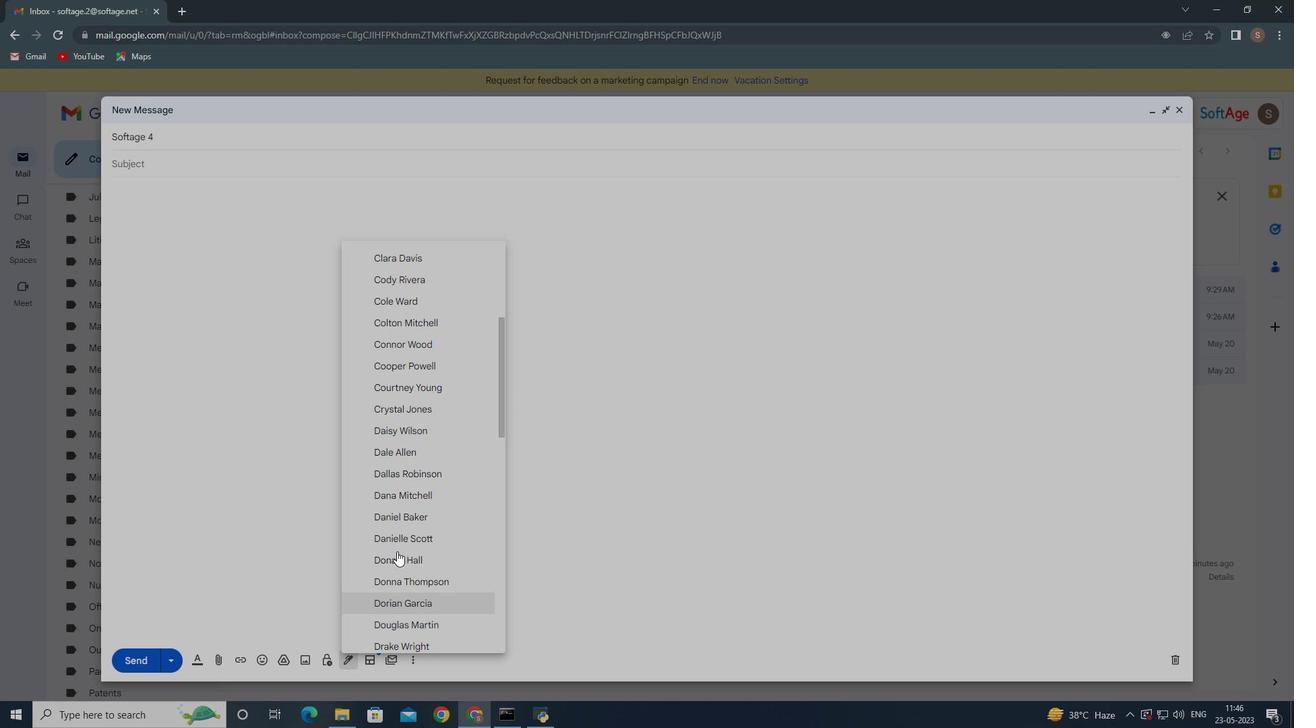 
Action: Mouse scrolled (395, 522) with delta (0, 0)
Screenshot: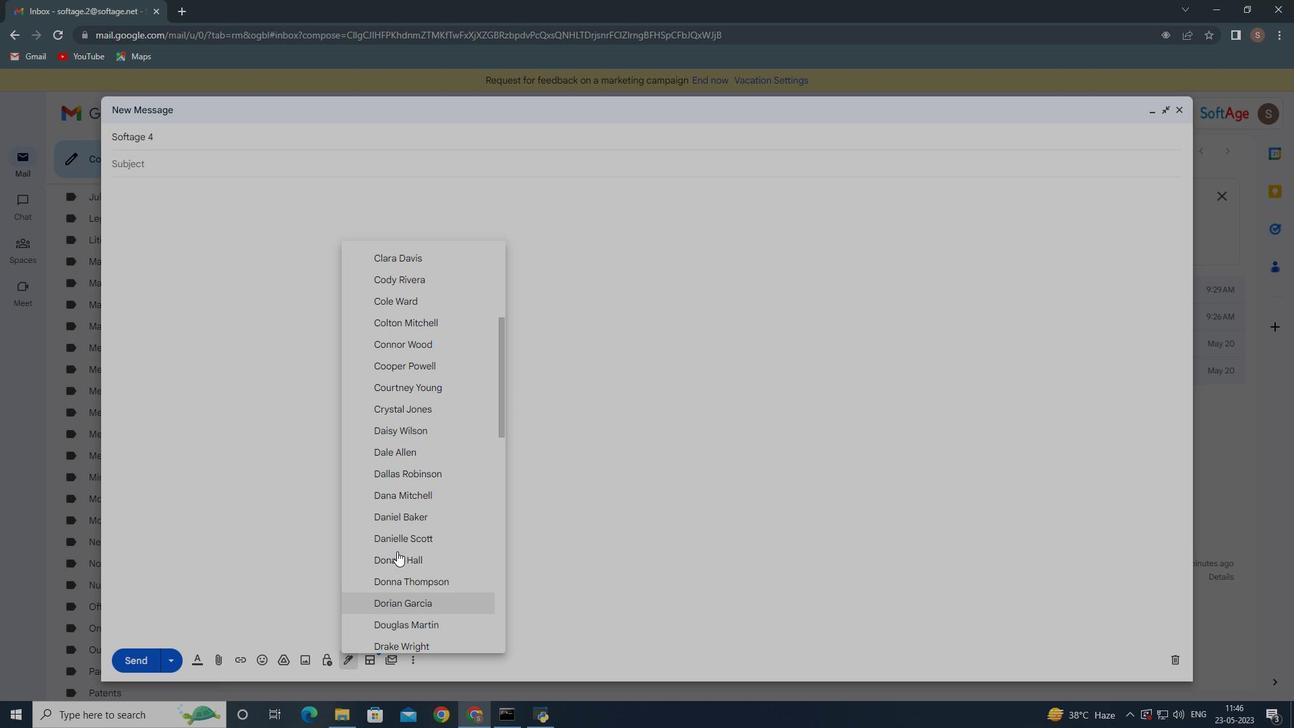 
Action: Mouse moved to (398, 523)
Screenshot: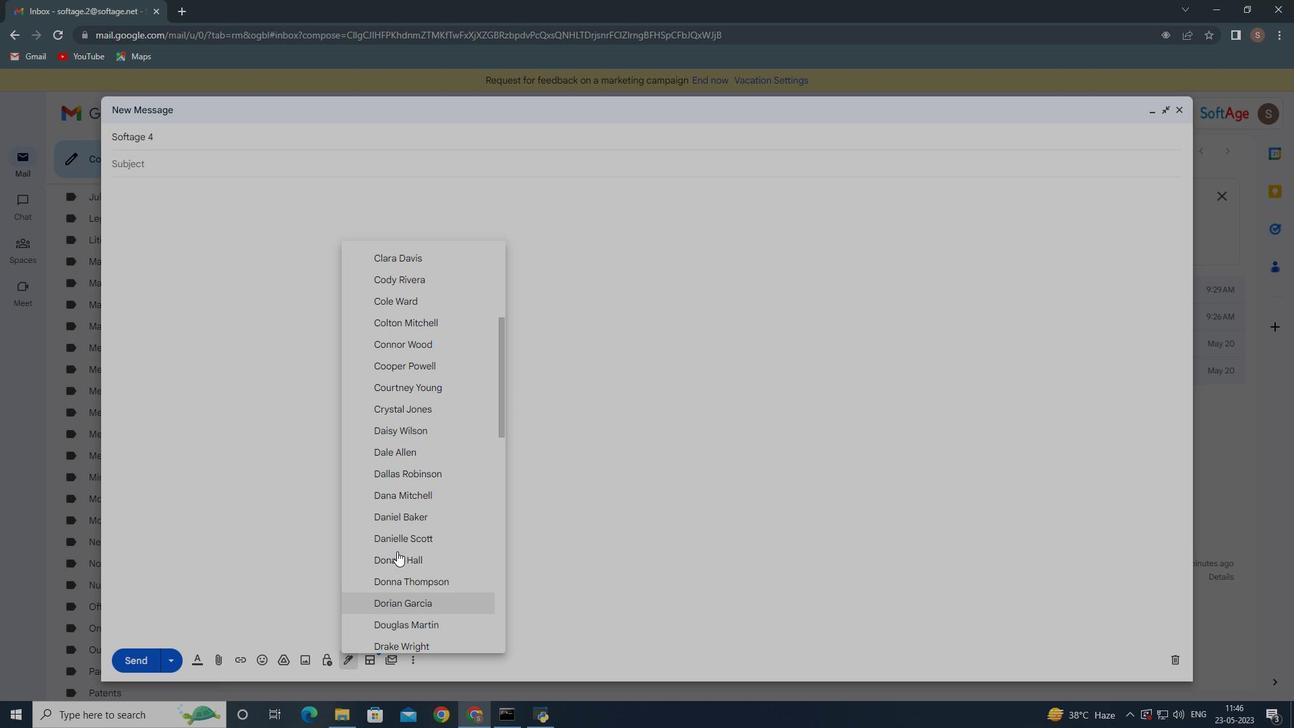 
Action: Mouse scrolled (398, 522) with delta (0, 0)
Screenshot: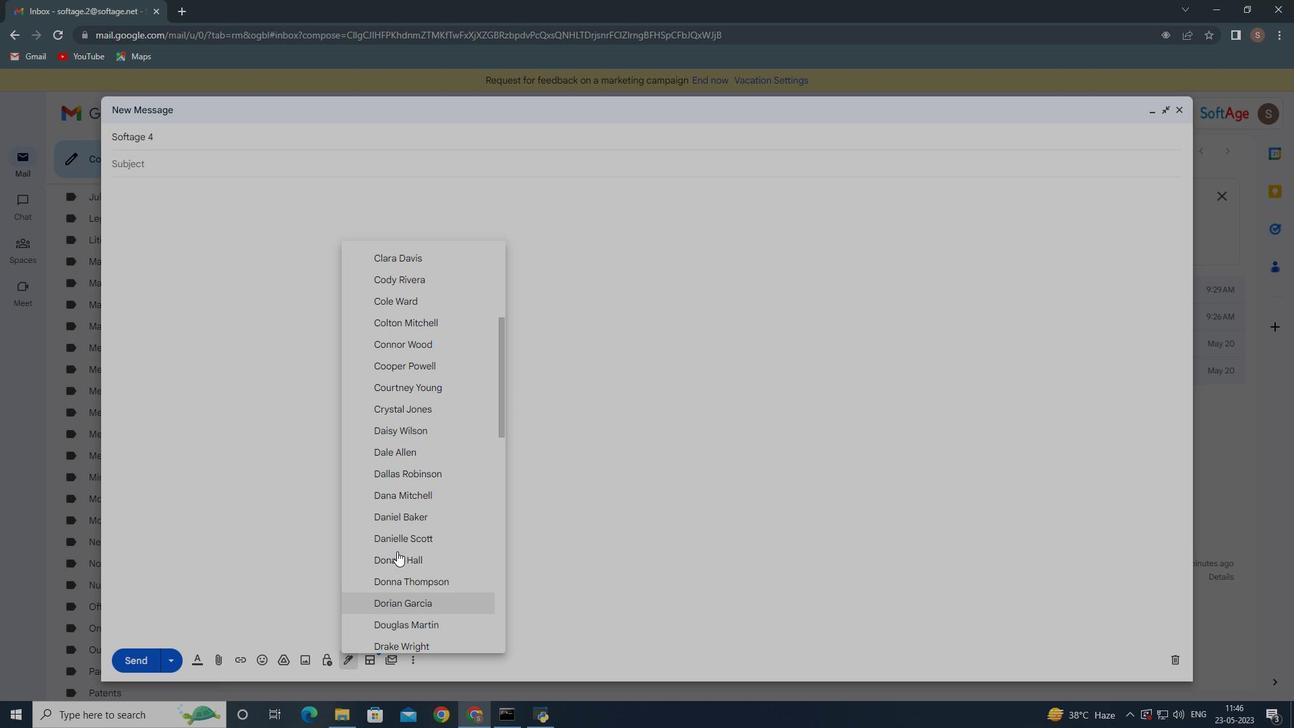 
Action: Mouse moved to (402, 523)
Screenshot: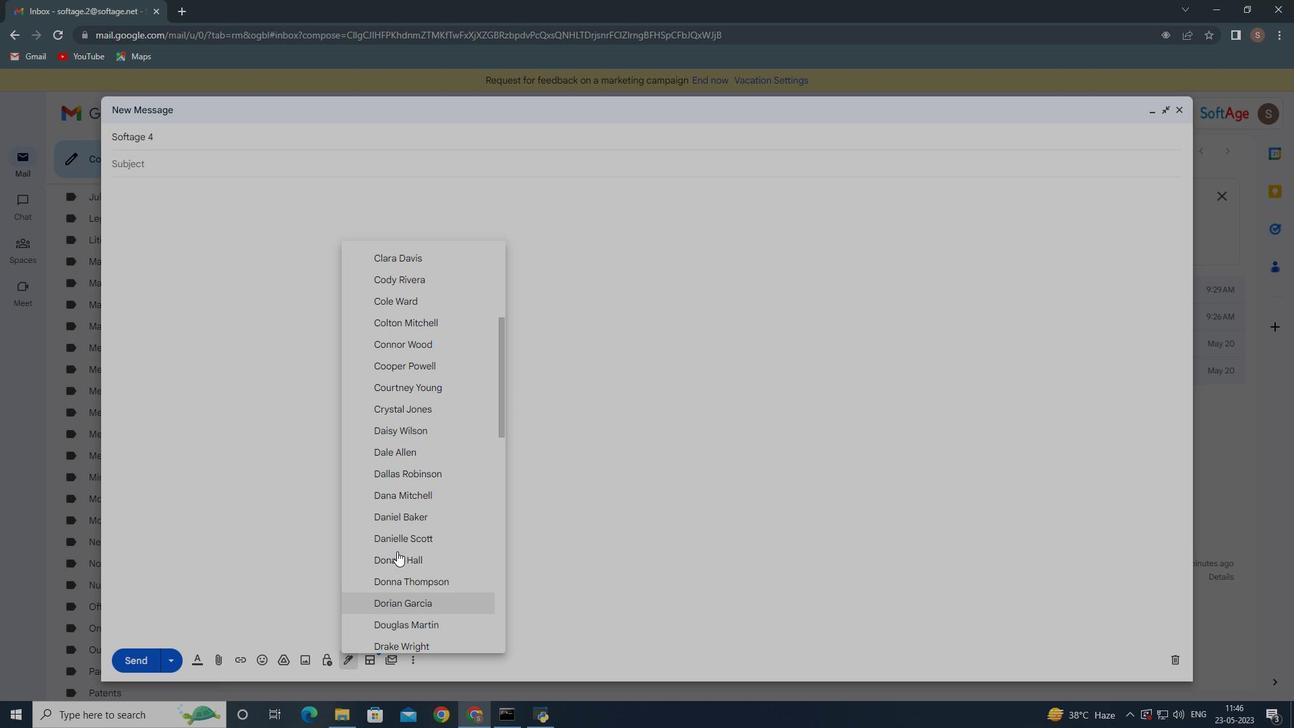 
Action: Mouse scrolled (401, 522) with delta (0, 0)
Screenshot: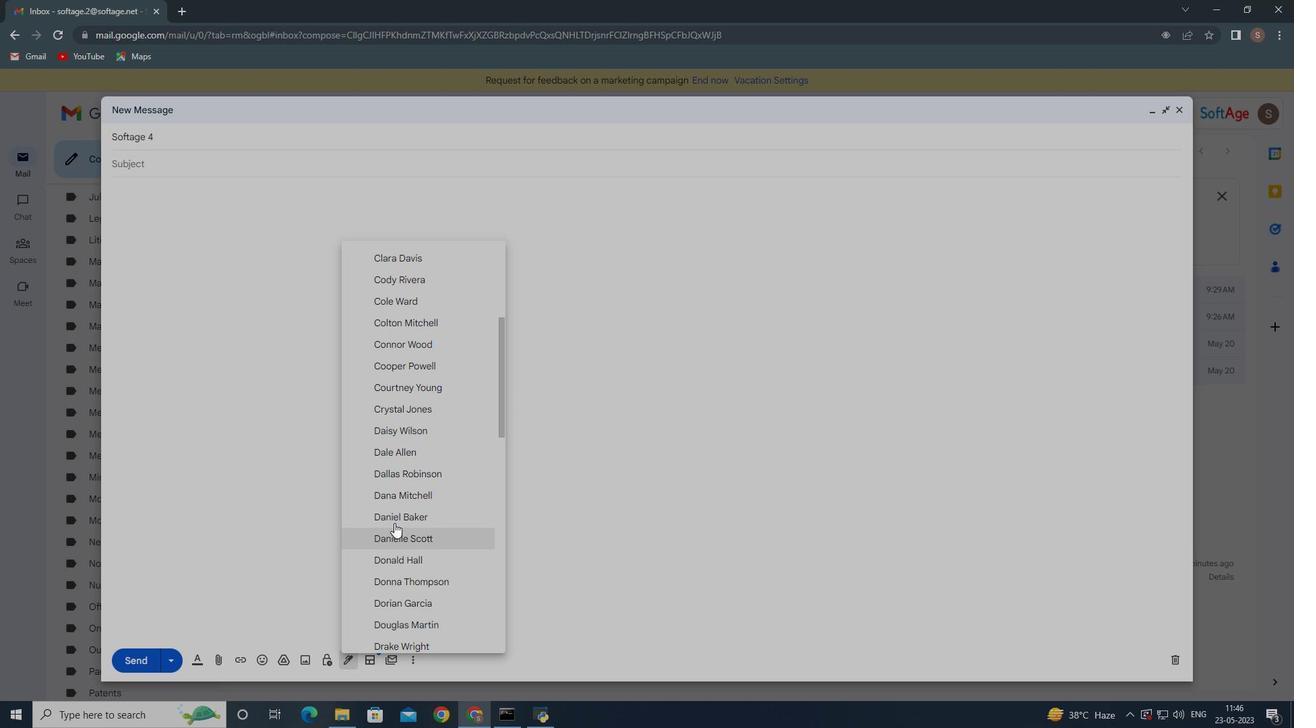 
Action: Mouse moved to (403, 522)
Screenshot: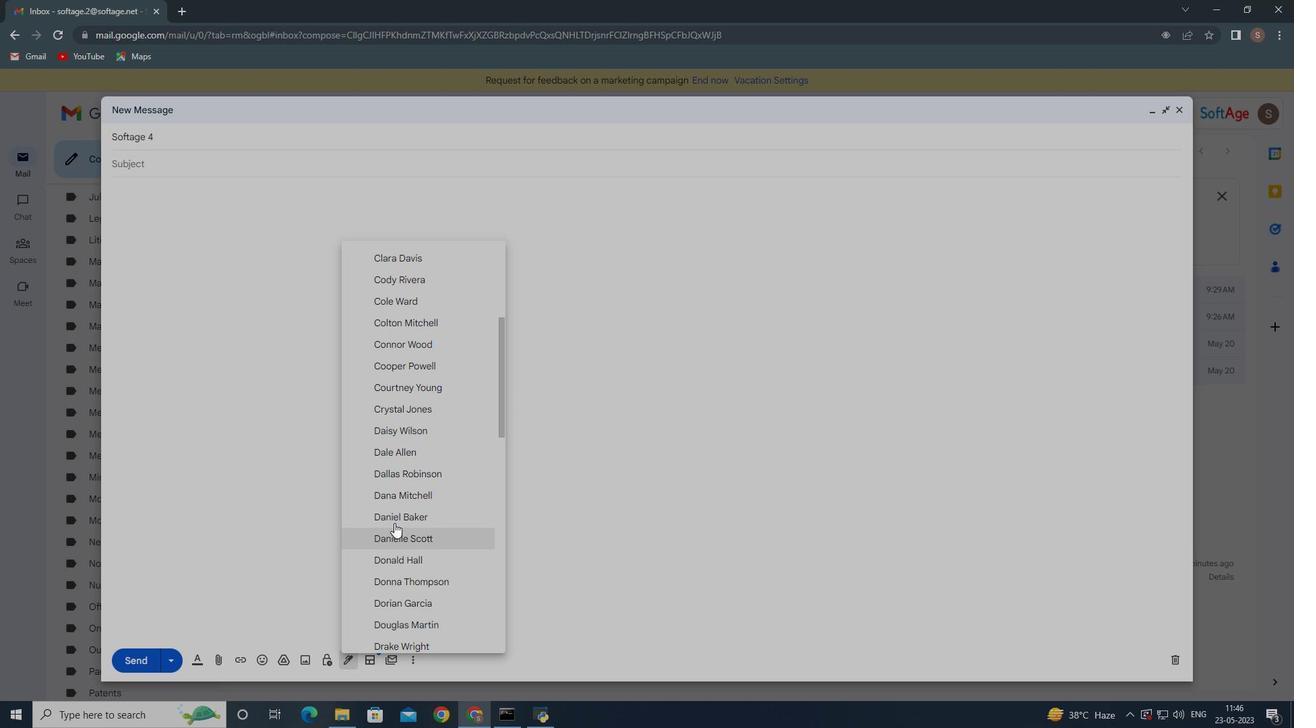 
Action: Mouse scrolled (402, 522) with delta (0, 0)
Screenshot: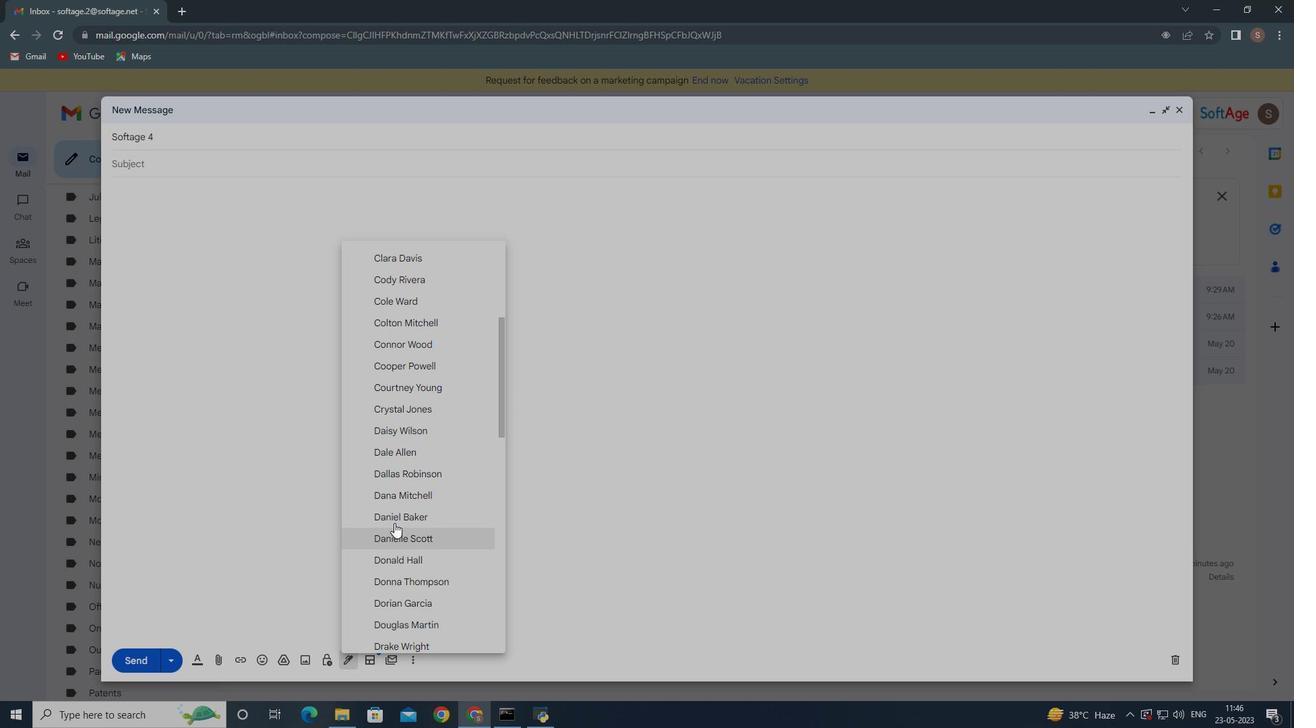 
Action: Mouse moved to (409, 514)
Screenshot: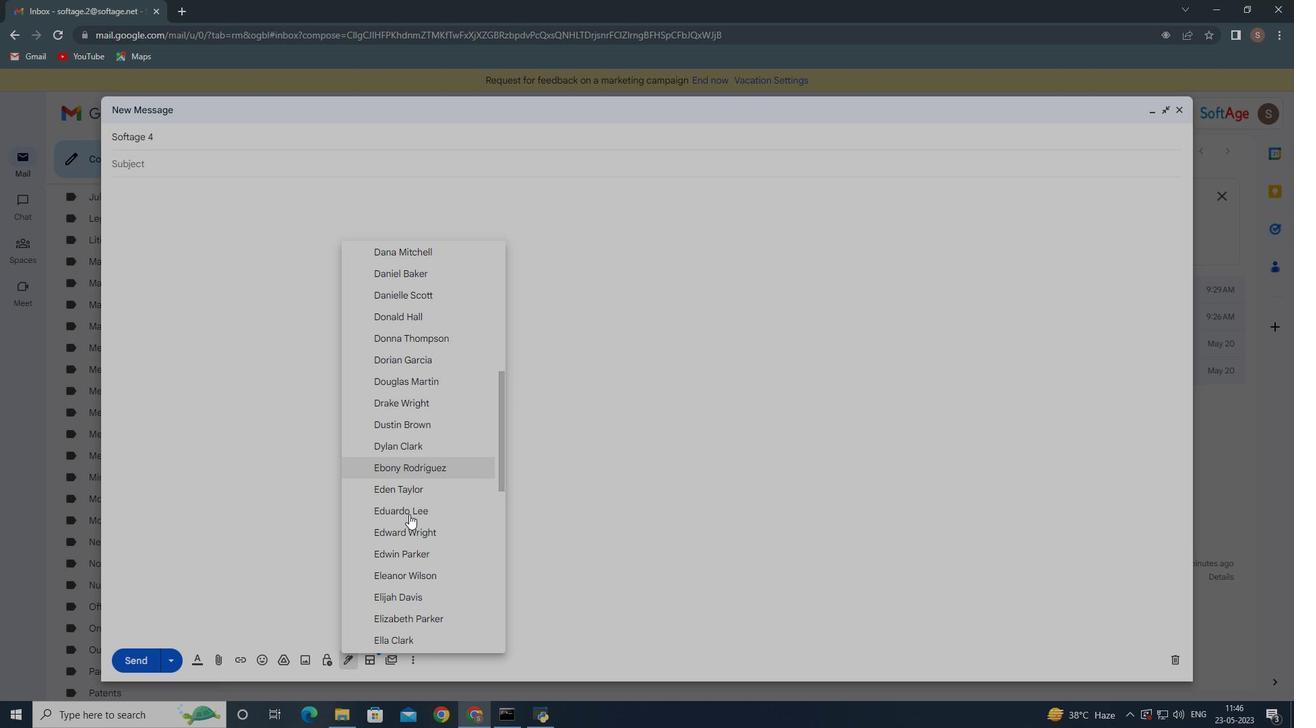 
Action: Mouse scrolled (409, 513) with delta (0, 0)
Screenshot: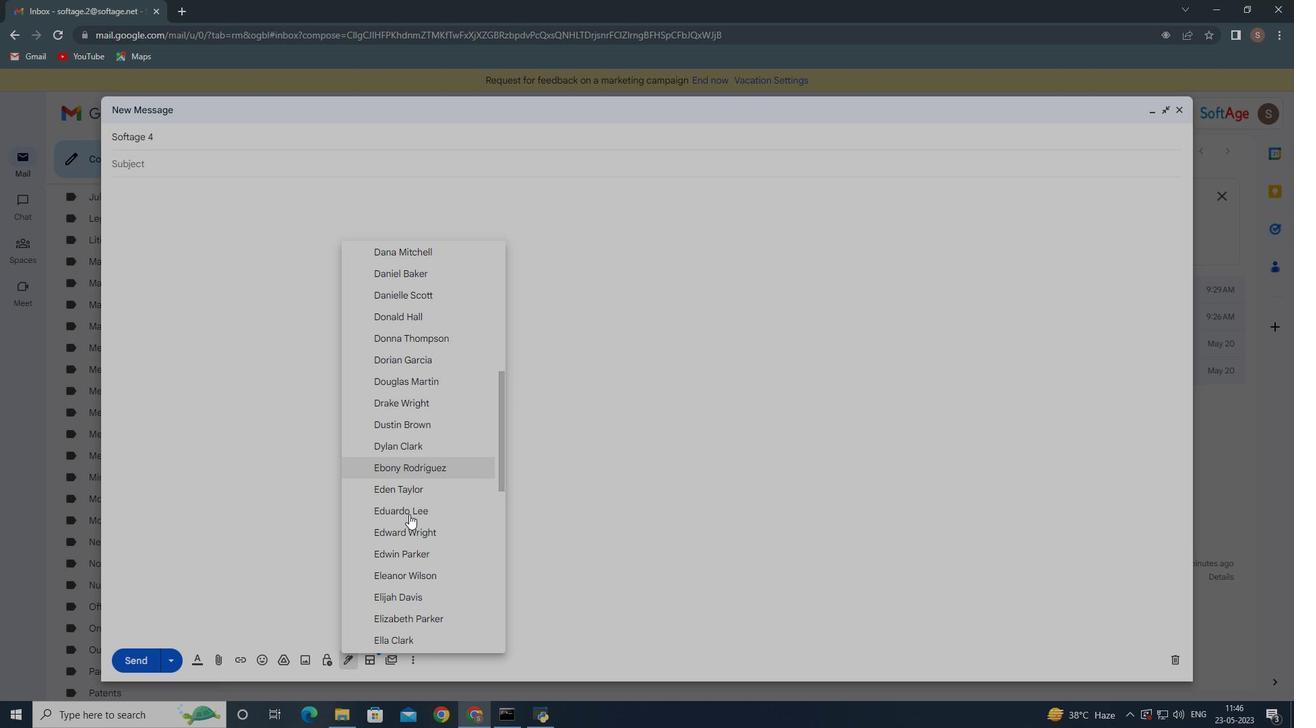 
Action: Mouse moved to (409, 514)
Screenshot: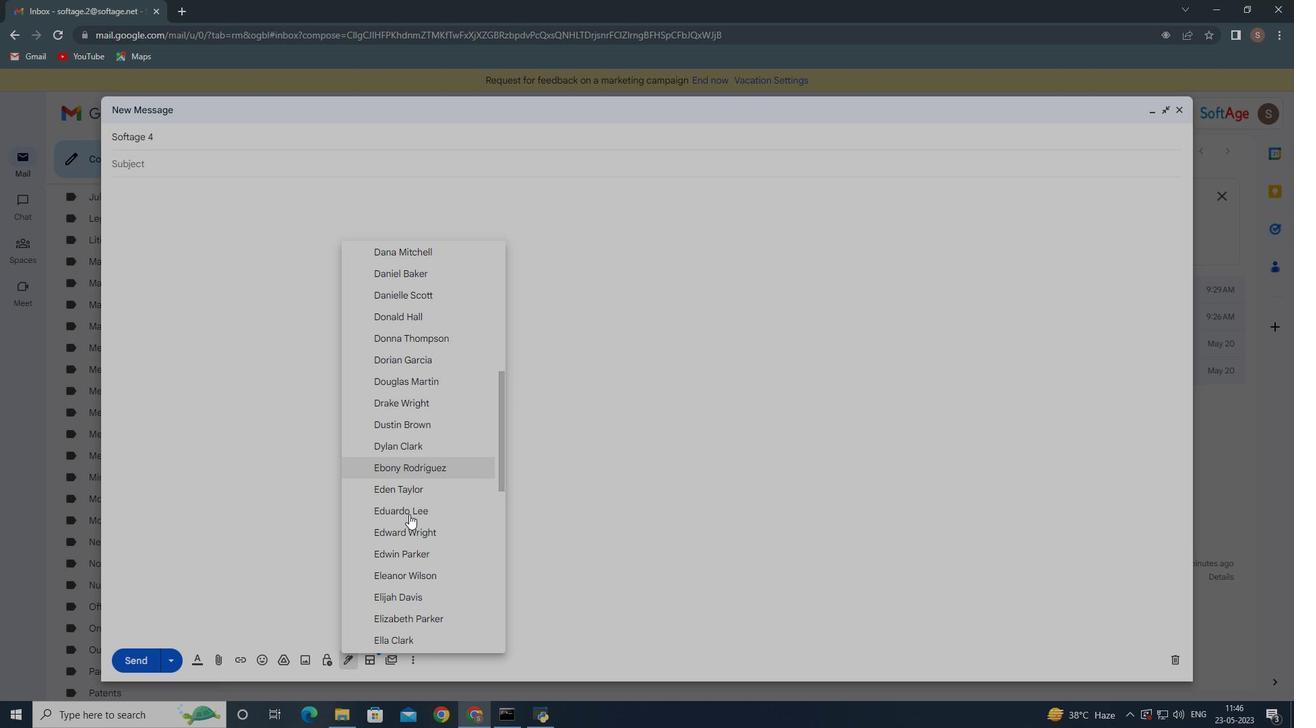 
Action: Mouse scrolled (409, 513) with delta (0, 0)
Screenshot: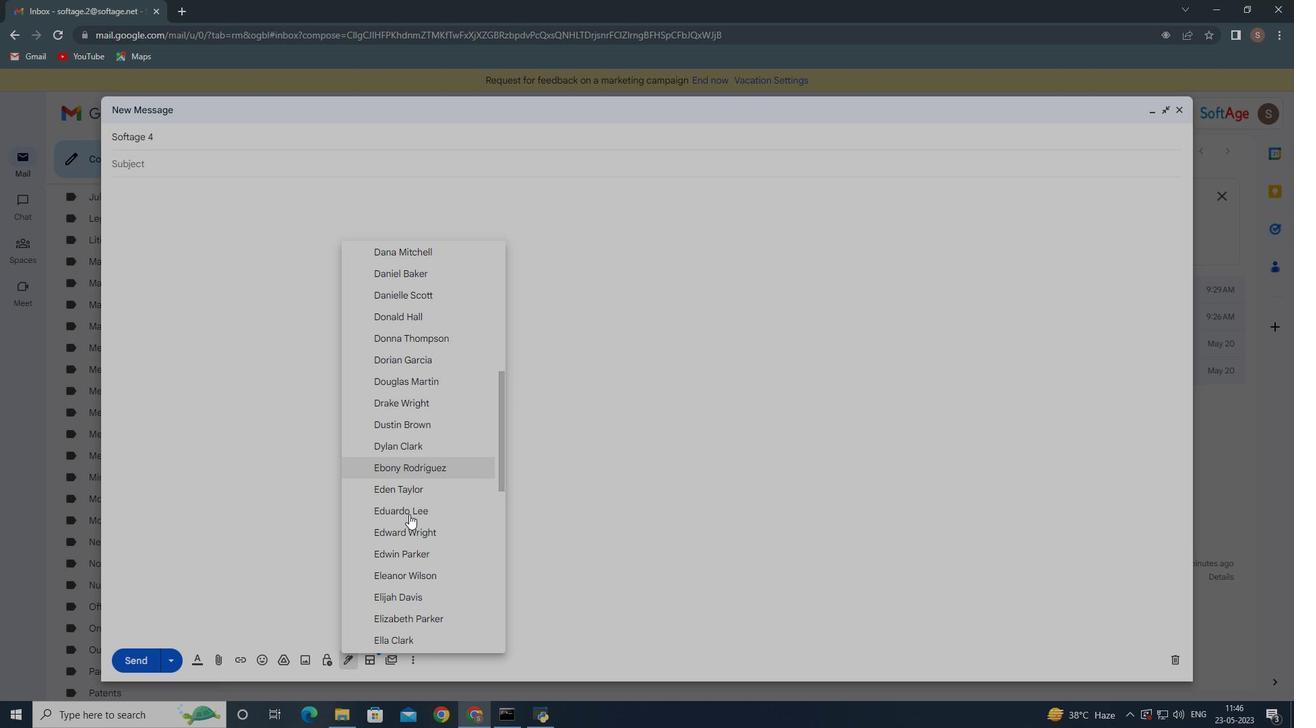 
Action: Mouse moved to (409, 514)
Screenshot: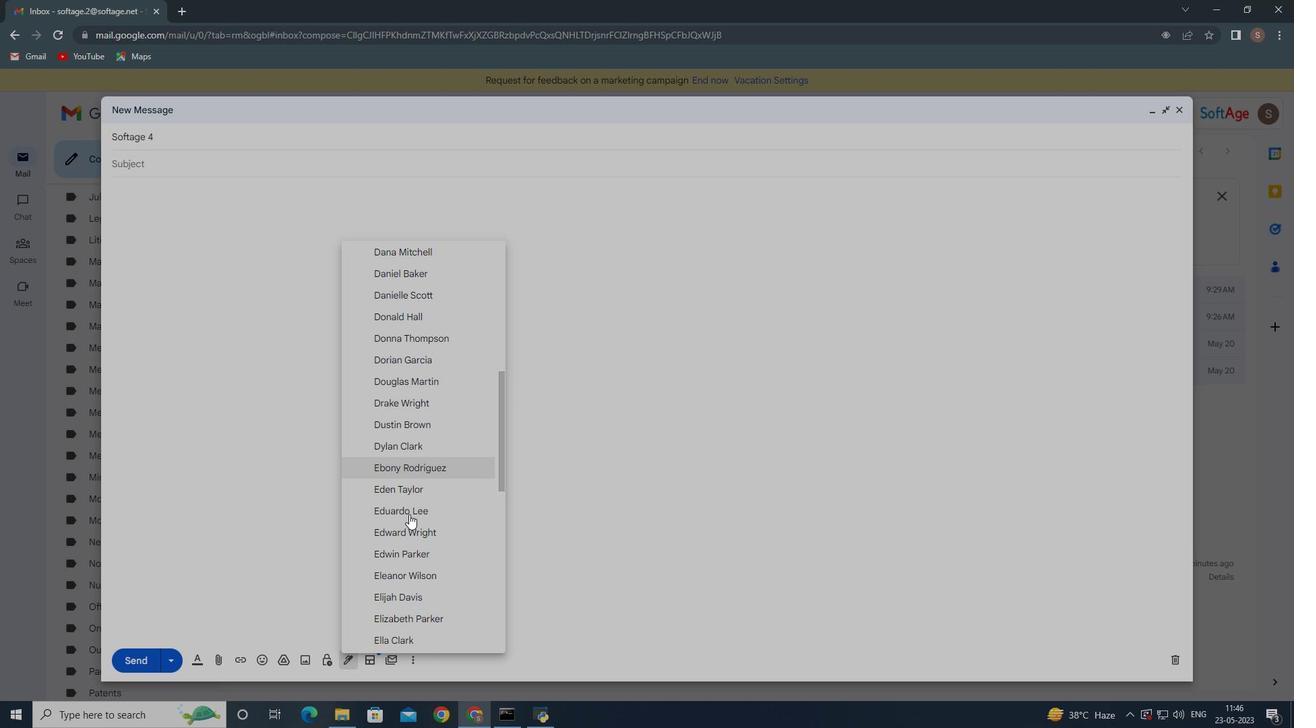 
Action: Mouse scrolled (409, 513) with delta (0, 0)
Screenshot: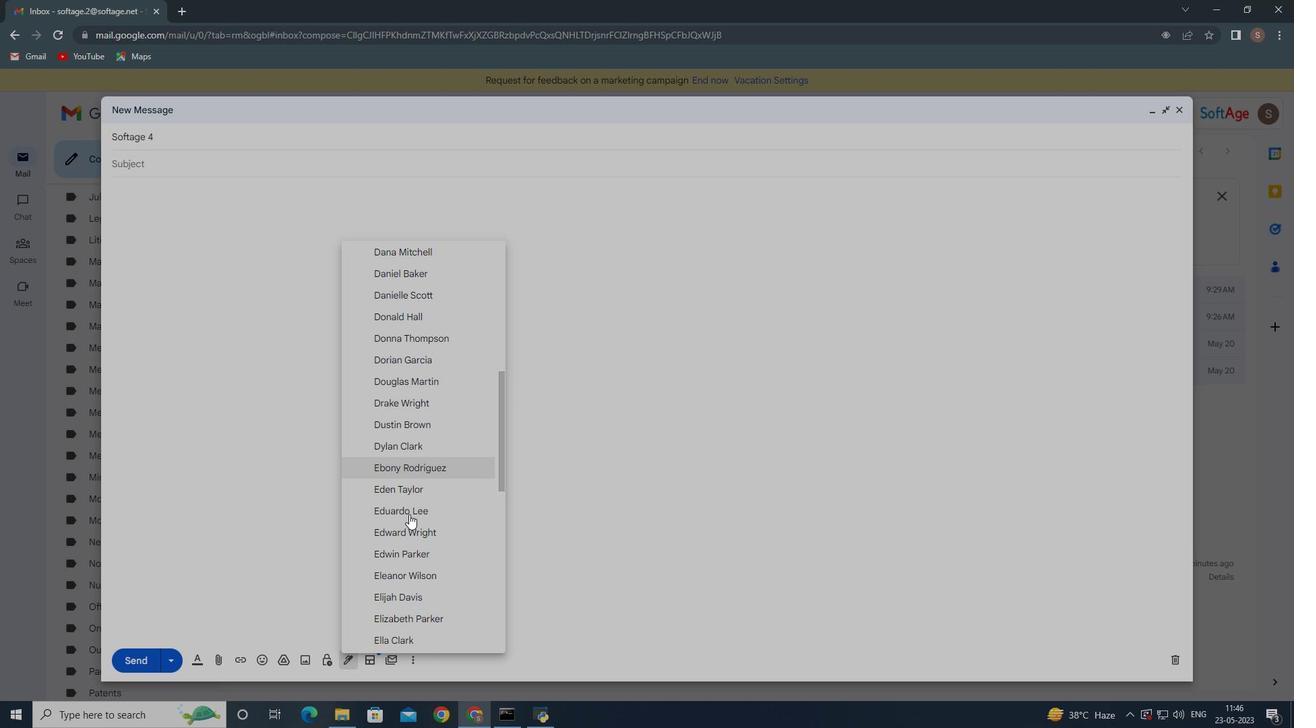 
Action: Mouse scrolled (409, 513) with delta (0, 0)
Screenshot: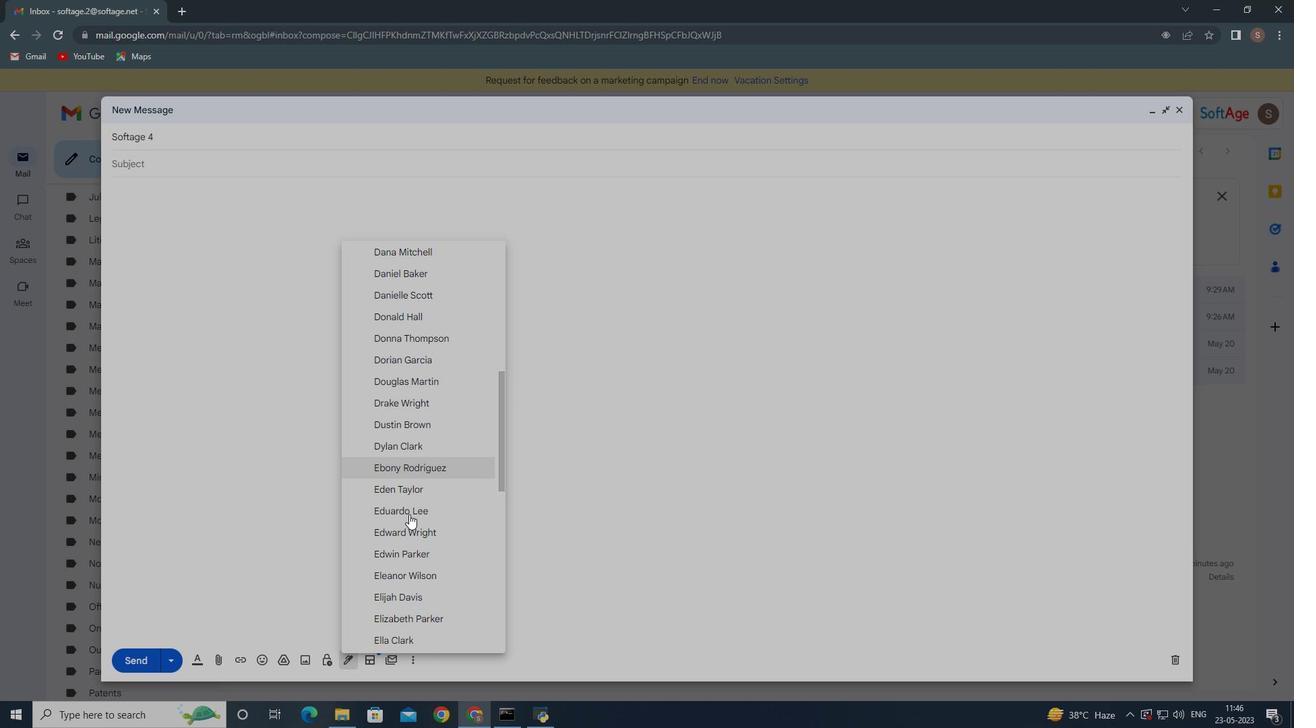 
Action: Mouse scrolled (409, 513) with delta (0, 0)
Screenshot: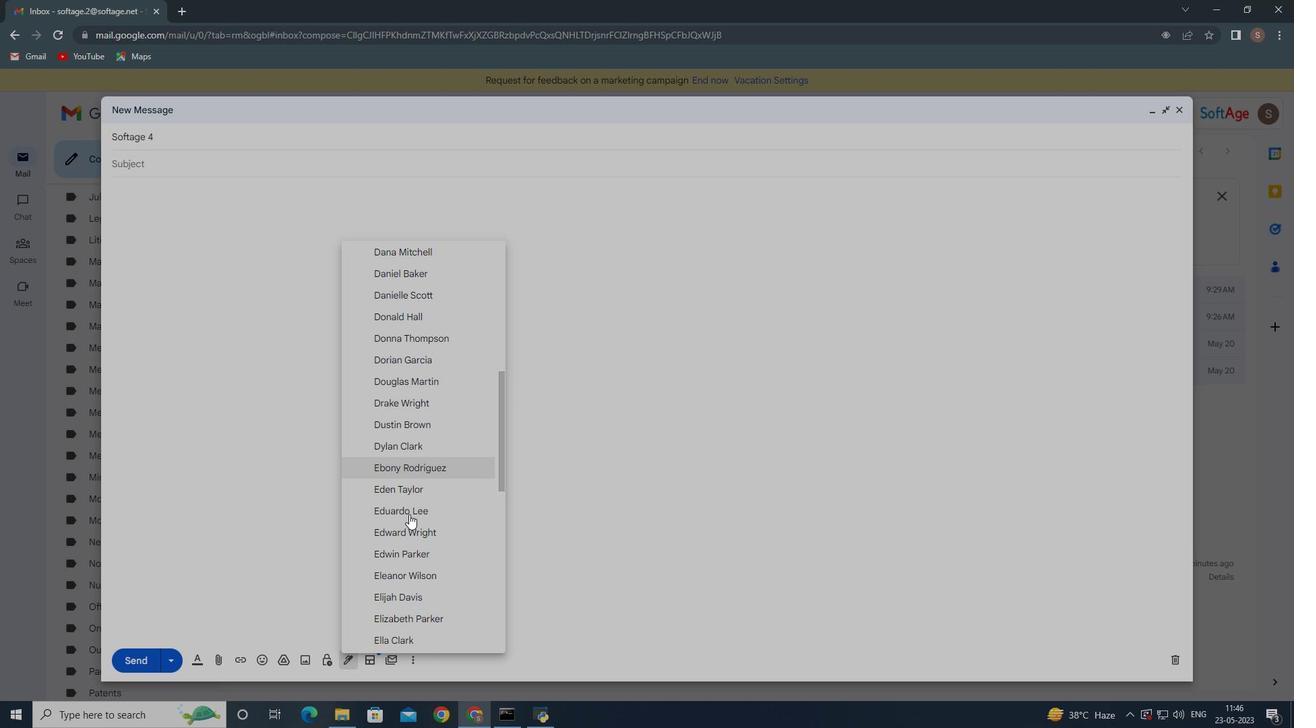 
Action: Mouse moved to (409, 515)
Screenshot: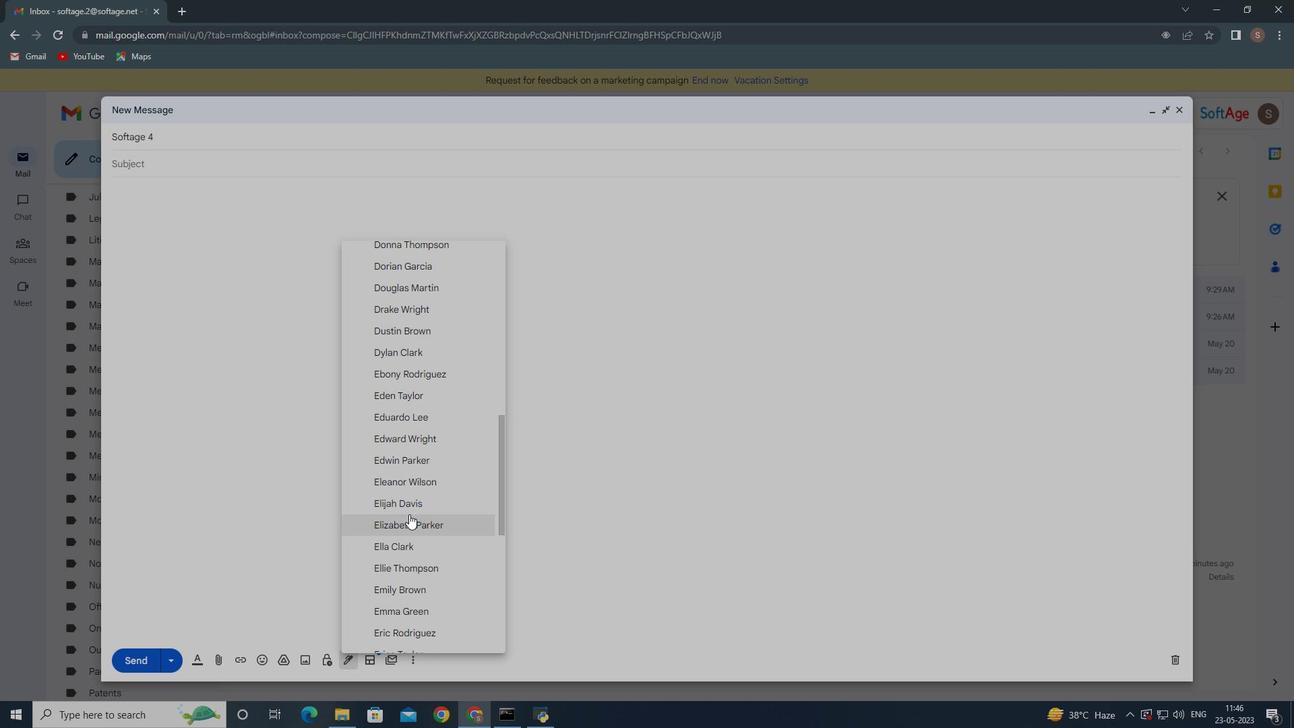 
Action: Mouse scrolled (409, 515) with delta (0, 0)
Screenshot: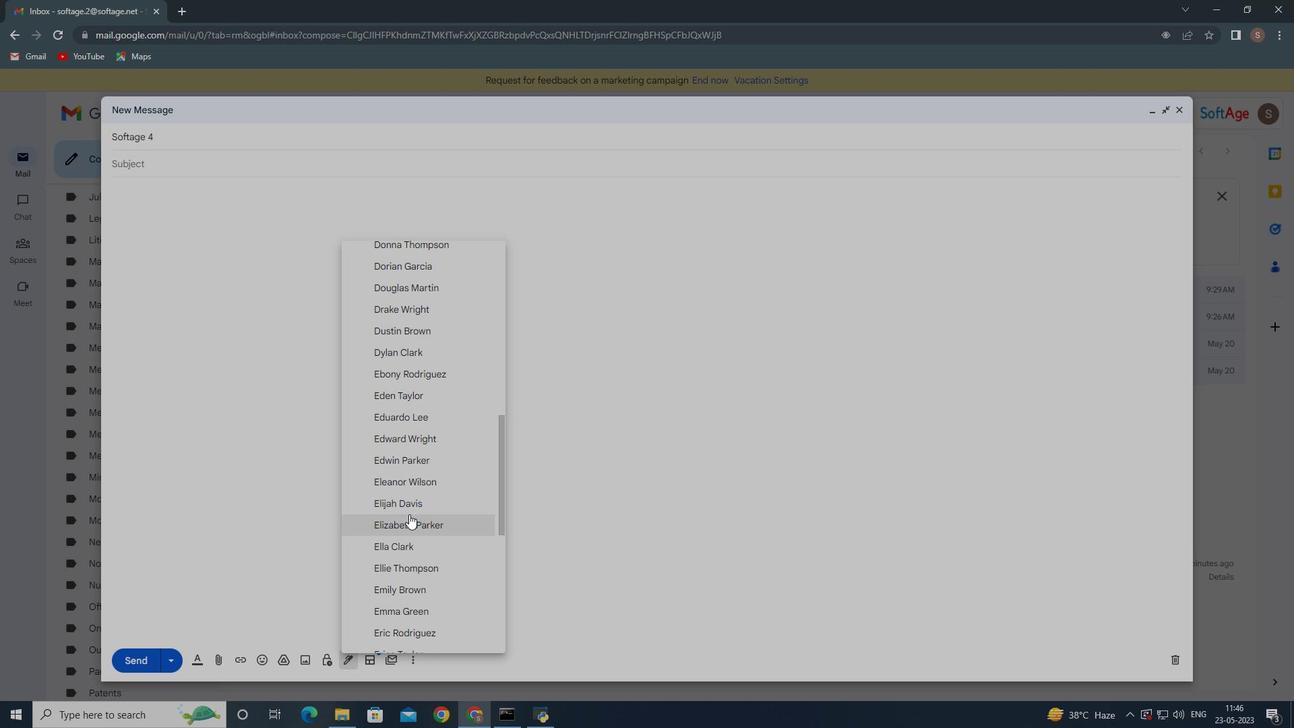 
Action: Mouse moved to (409, 523)
Screenshot: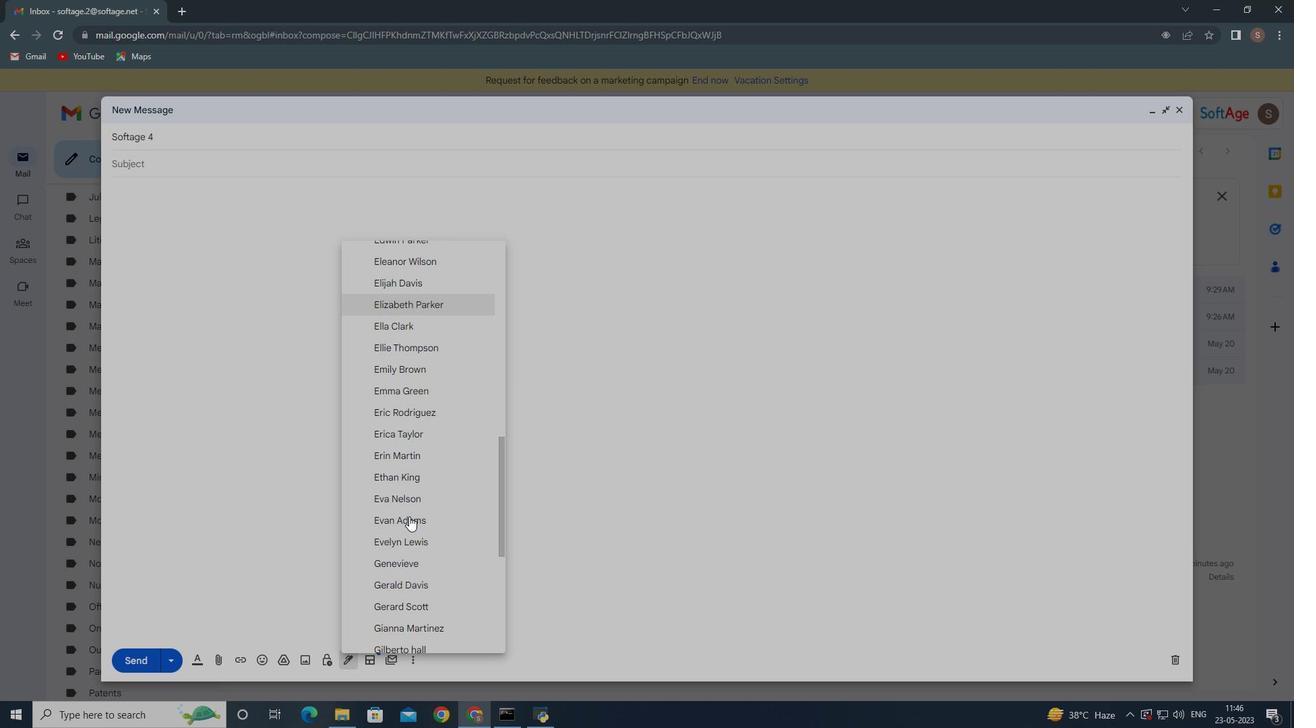 
Action: Mouse scrolled (409, 523) with delta (0, 0)
Screenshot: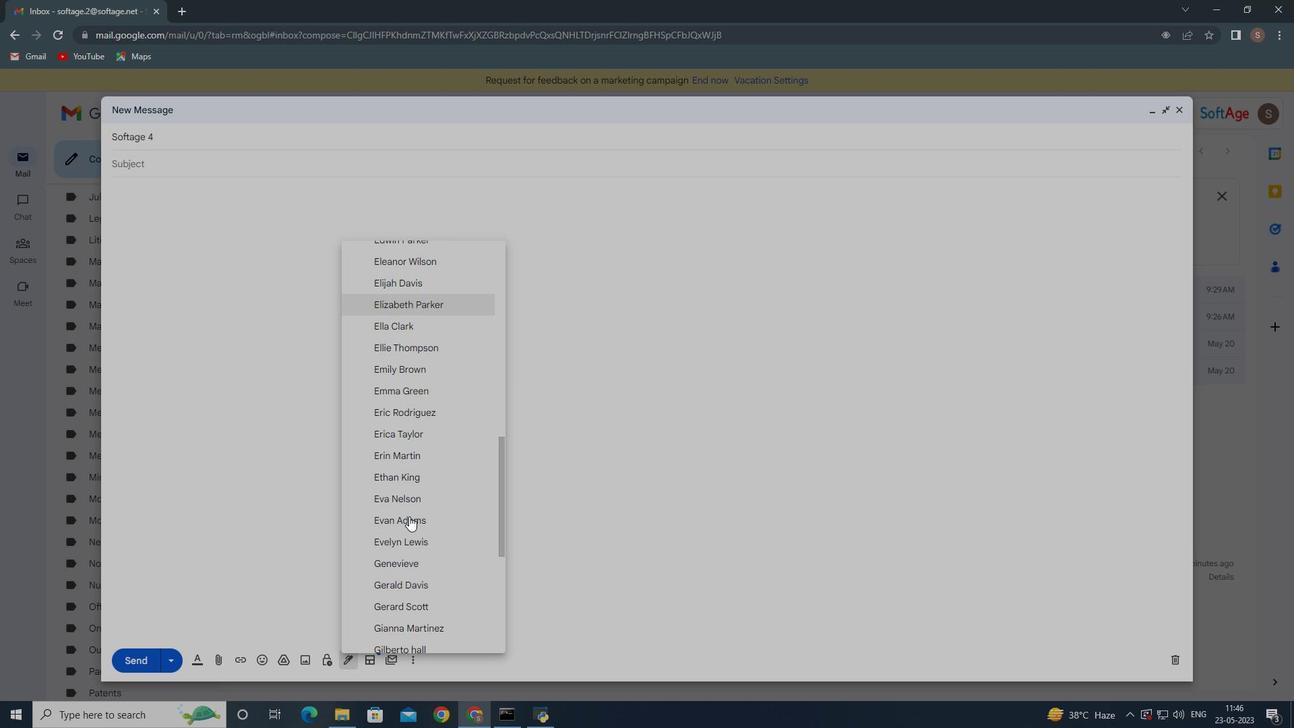 
Action: Mouse moved to (409, 524)
Screenshot: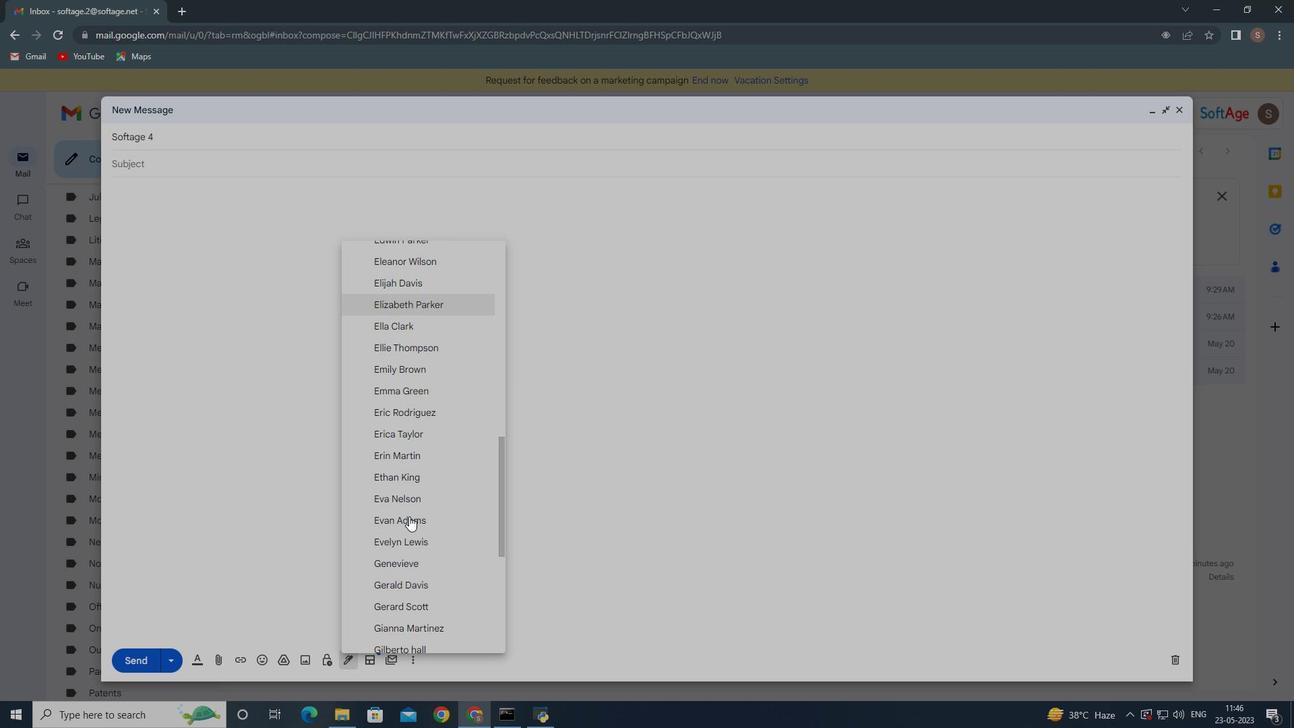 
Action: Mouse scrolled (409, 523) with delta (0, 0)
Screenshot: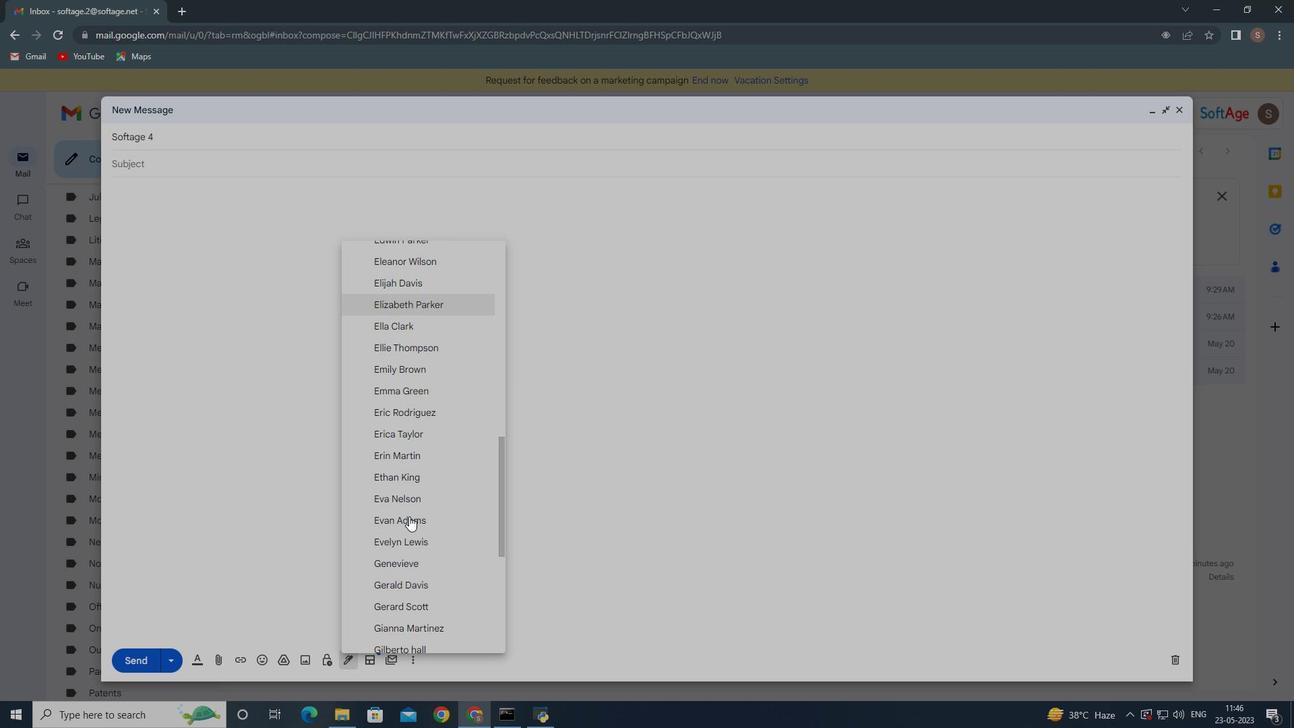
Action: Mouse scrolled (409, 523) with delta (0, 0)
Screenshot: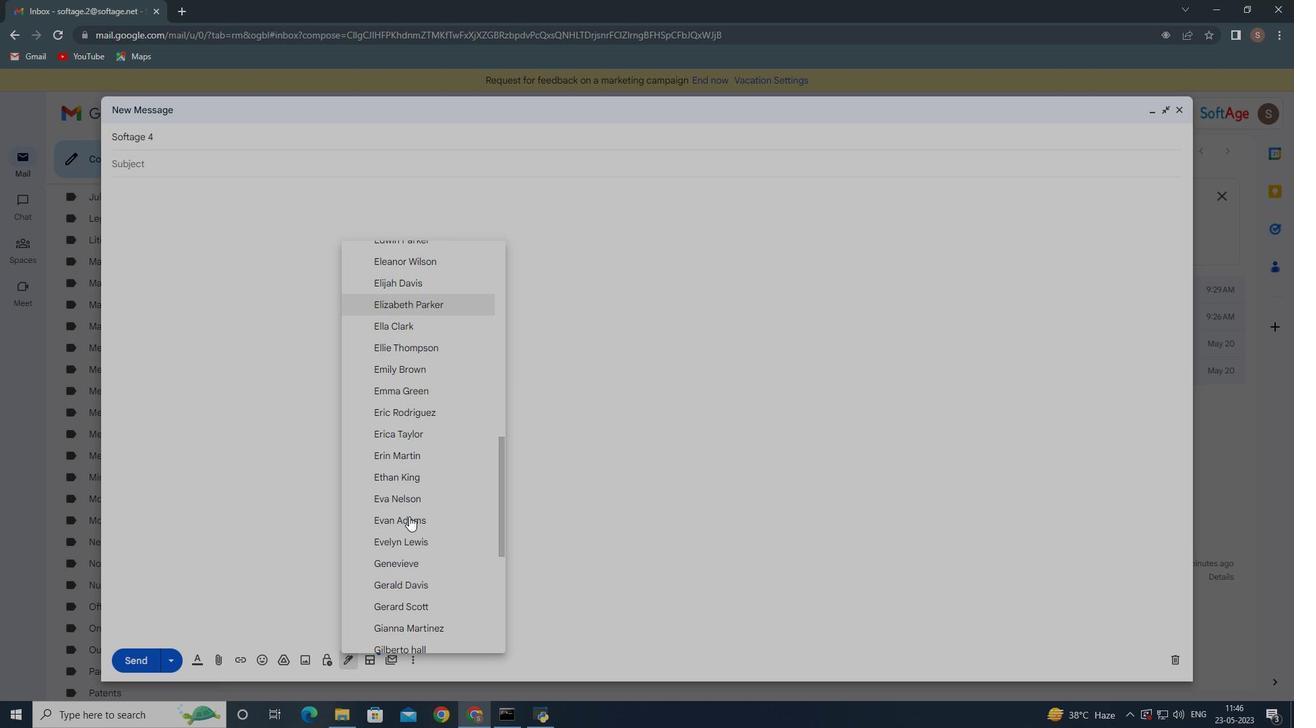 
Action: Mouse scrolled (409, 523) with delta (0, 0)
Screenshot: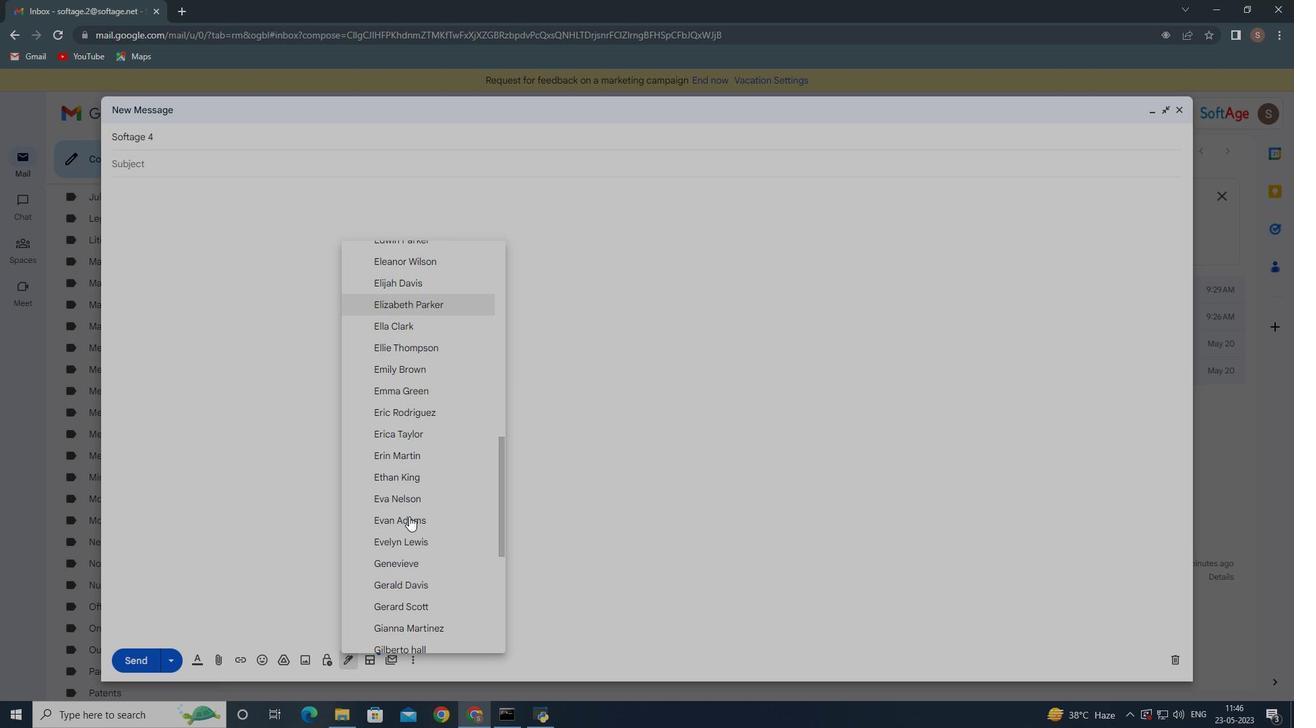 
Action: Mouse scrolled (409, 523) with delta (0, 0)
Screenshot: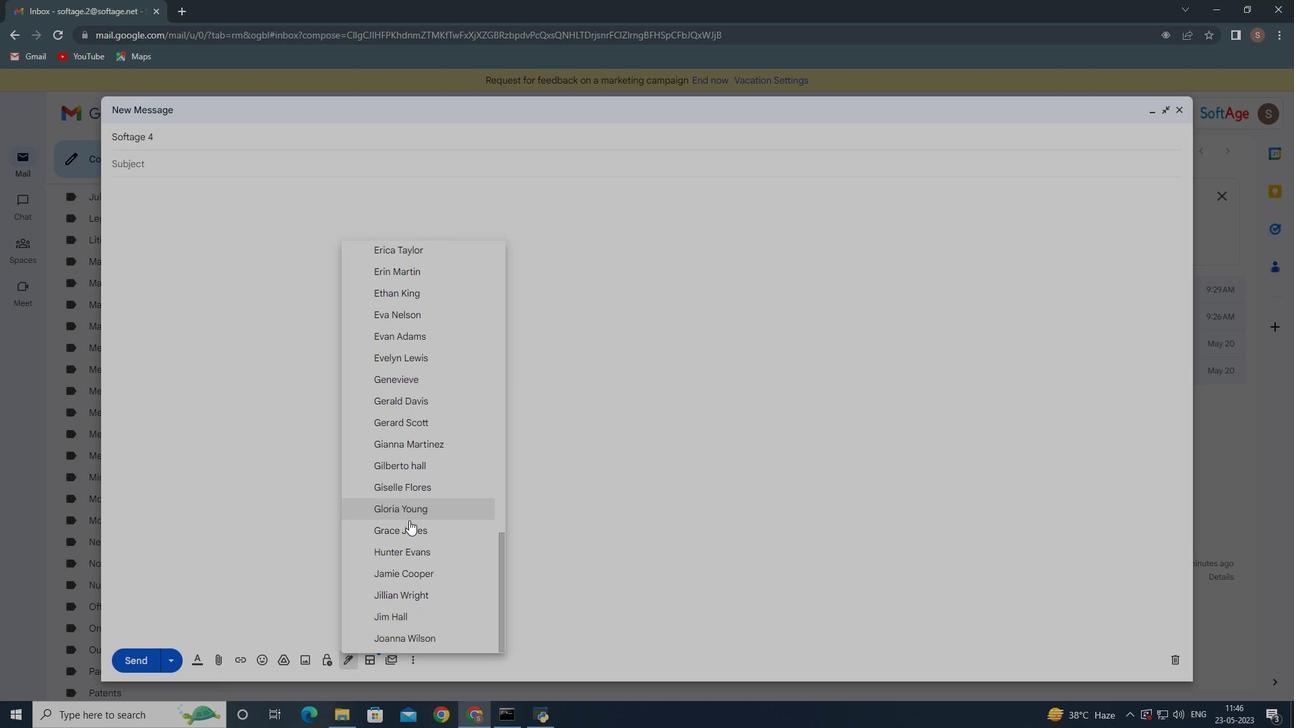 
Action: Mouse scrolled (409, 523) with delta (0, 0)
Screenshot: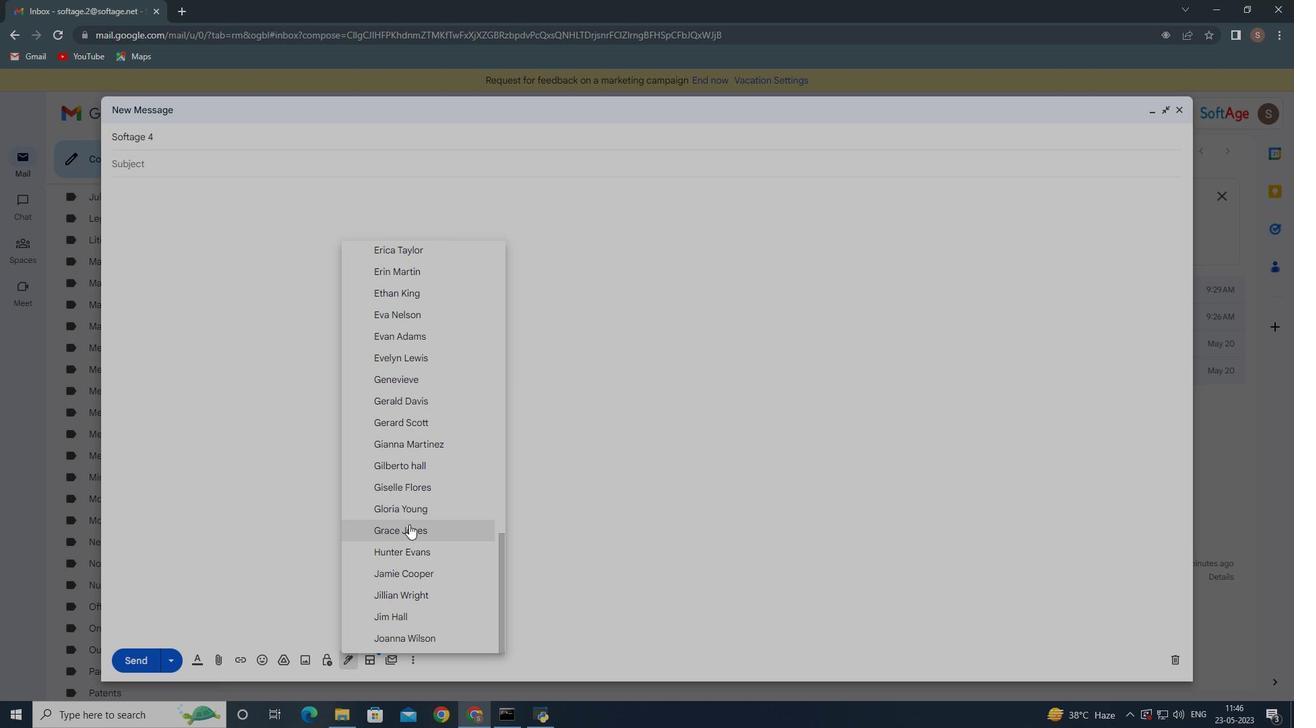 
Action: Mouse moved to (409, 525)
Screenshot: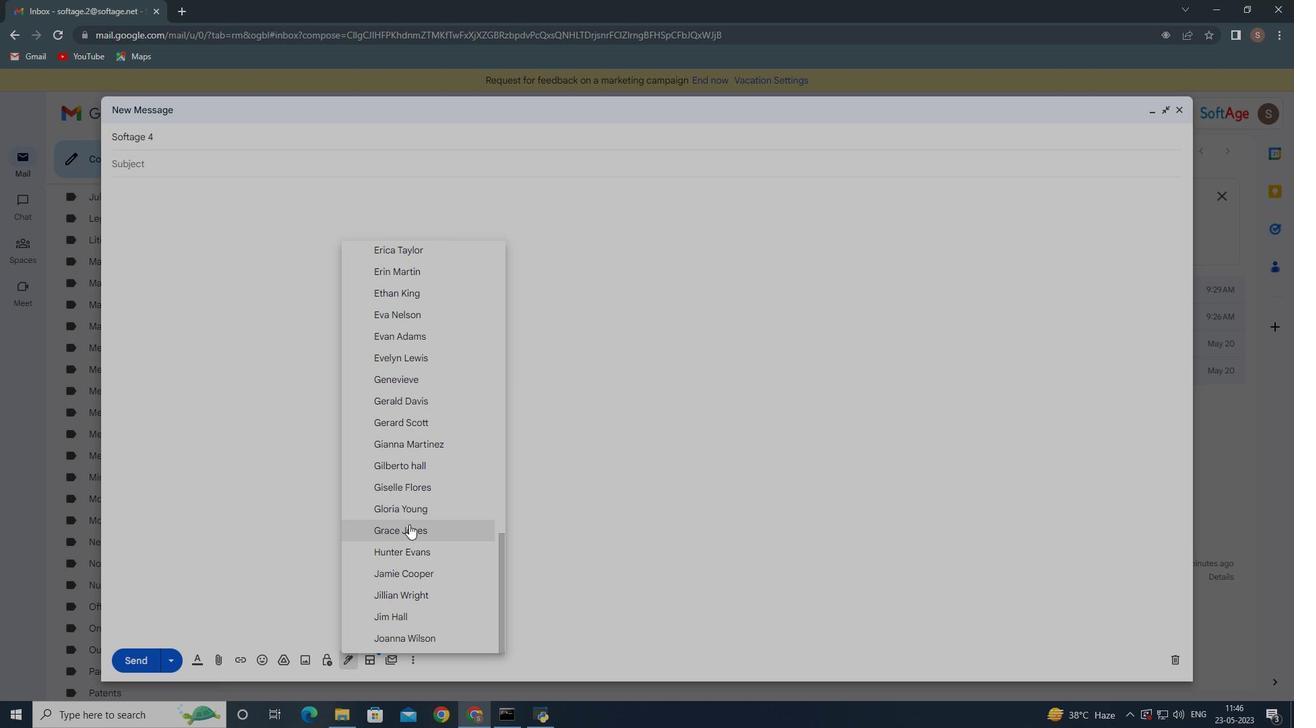 
Action: Mouse scrolled (409, 524) with delta (0, 0)
Screenshot: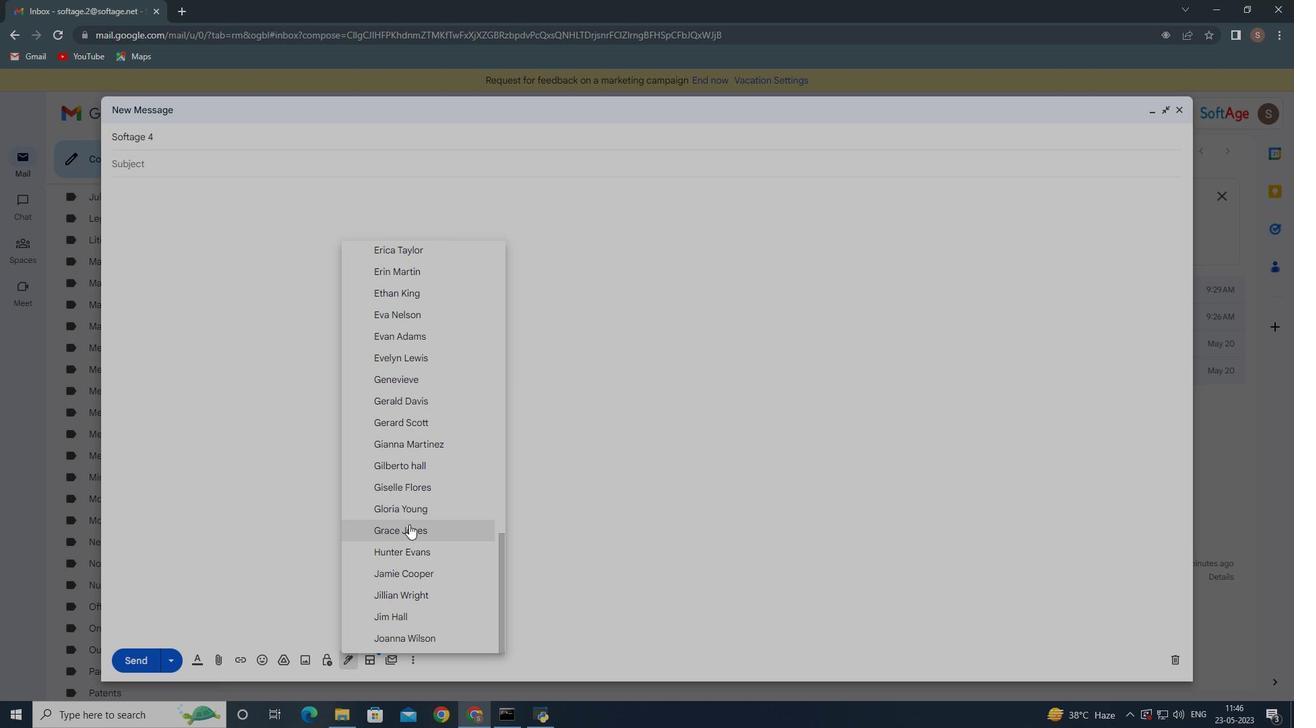 
Action: Mouse moved to (444, 358)
Screenshot: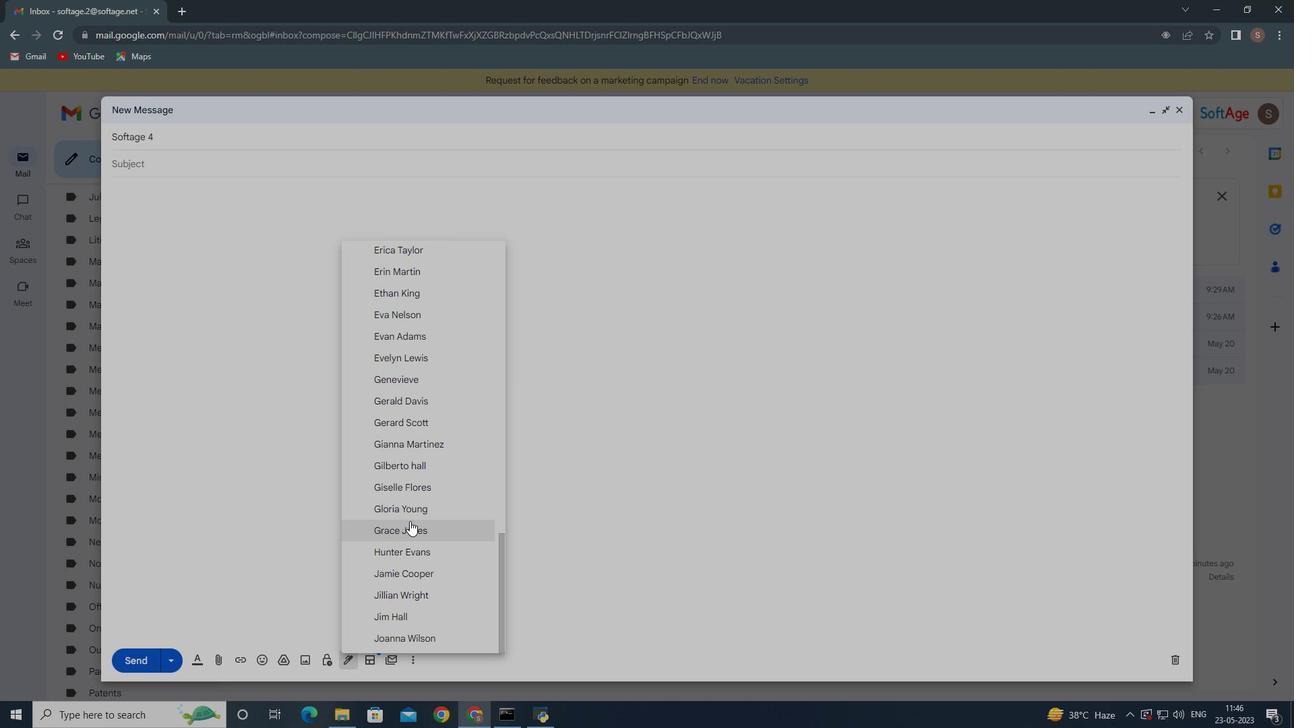 
Action: Mouse scrolled (444, 358) with delta (0, 0)
Screenshot: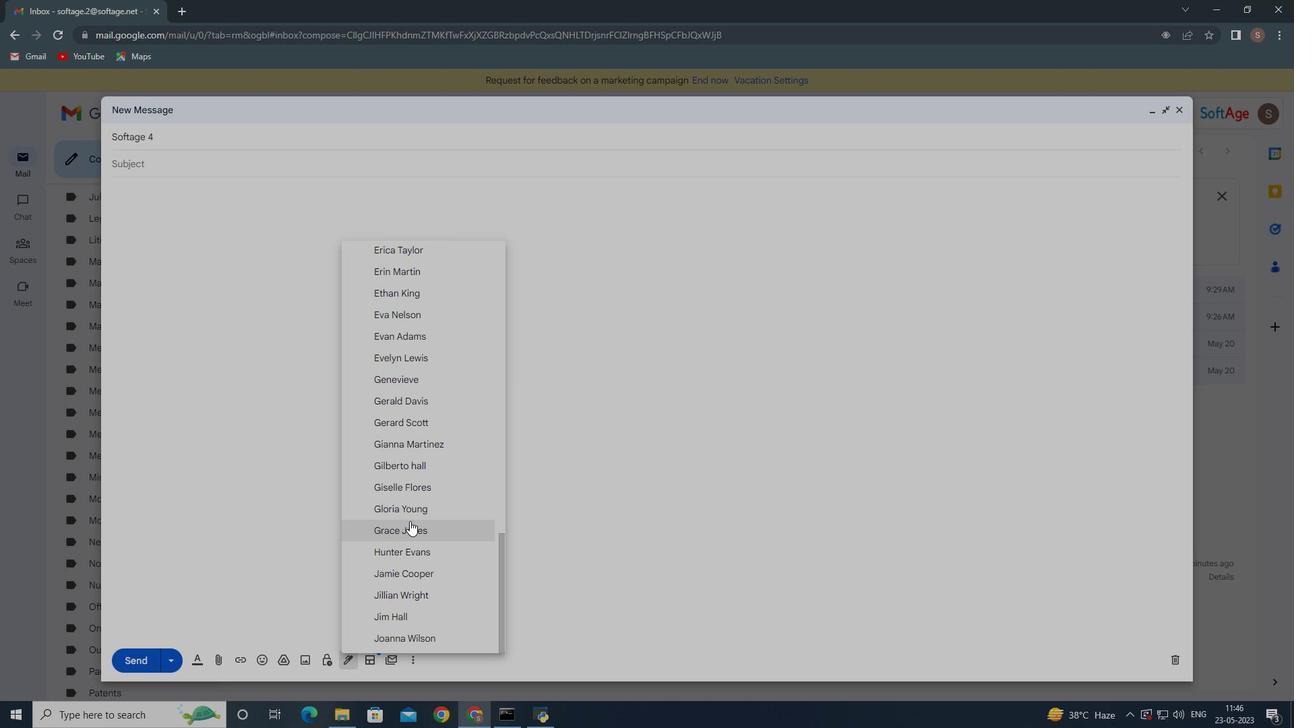 
Action: Mouse moved to (444, 358)
Screenshot: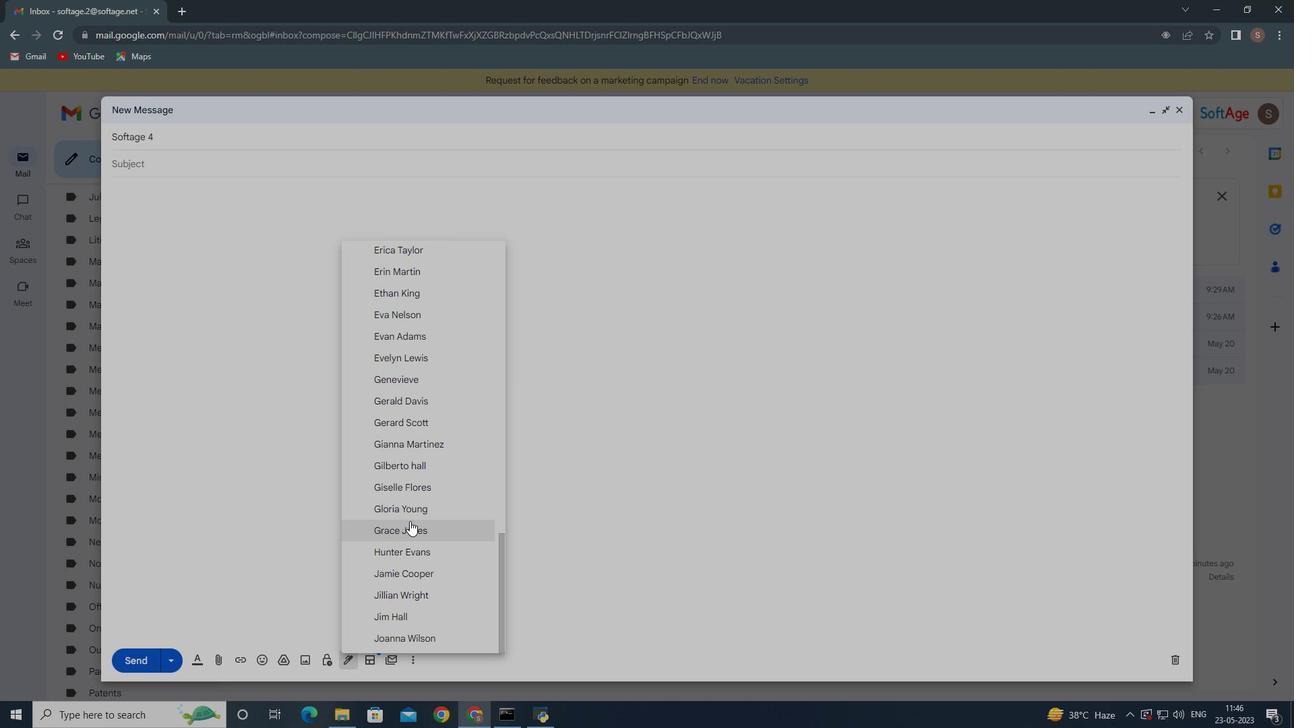 
Action: Mouse scrolled (444, 358) with delta (0, 0)
Screenshot: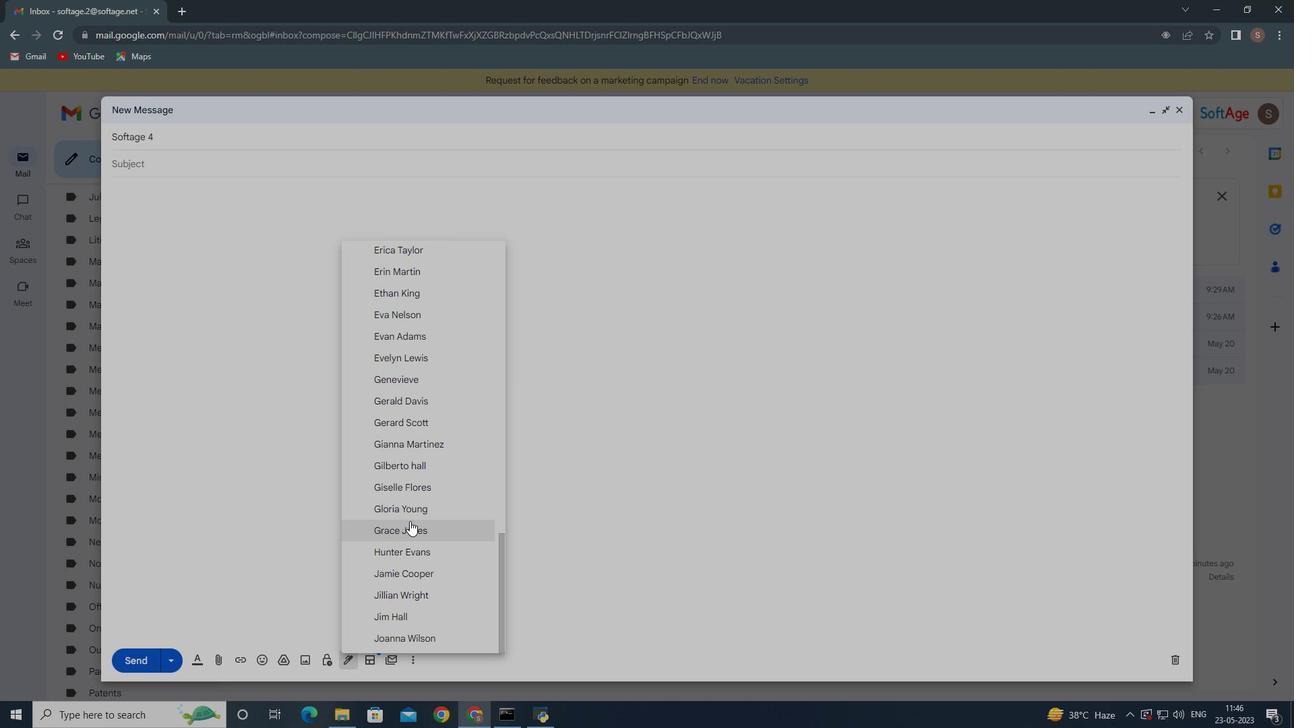 
Action: Mouse moved to (444, 355)
Screenshot: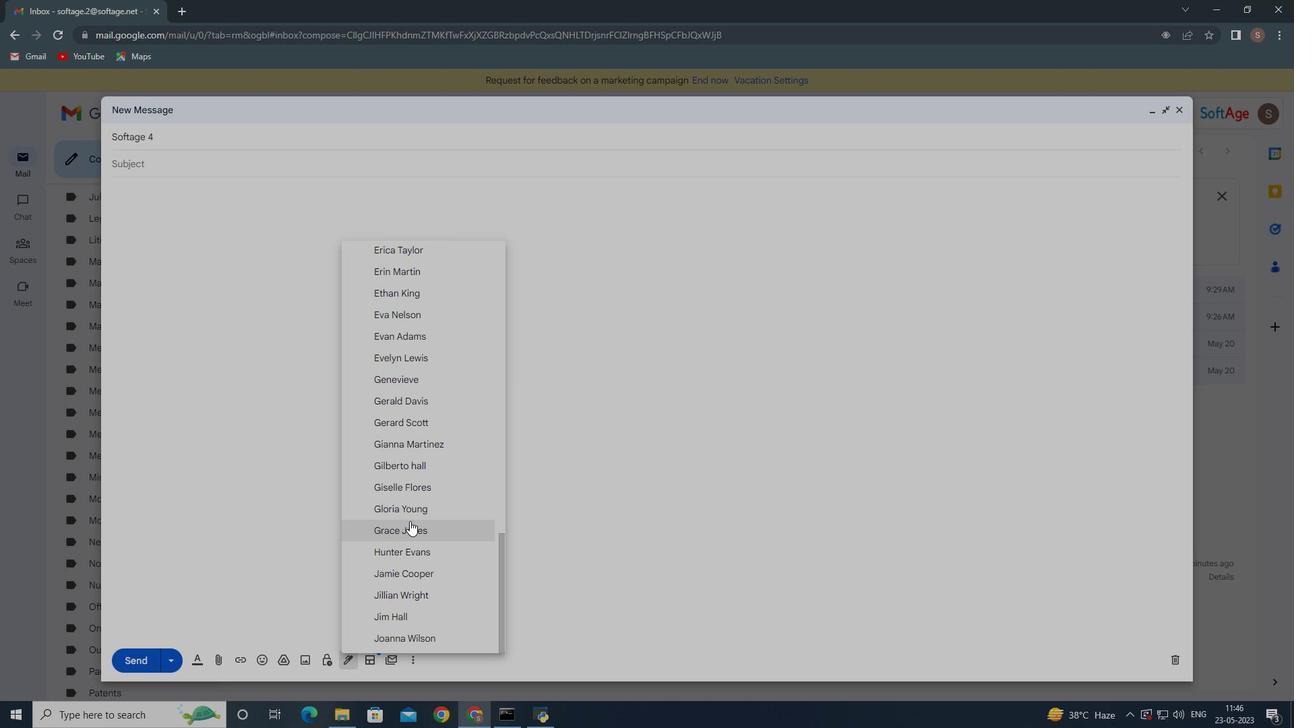 
Action: Mouse scrolled (444, 358) with delta (0, 0)
Screenshot: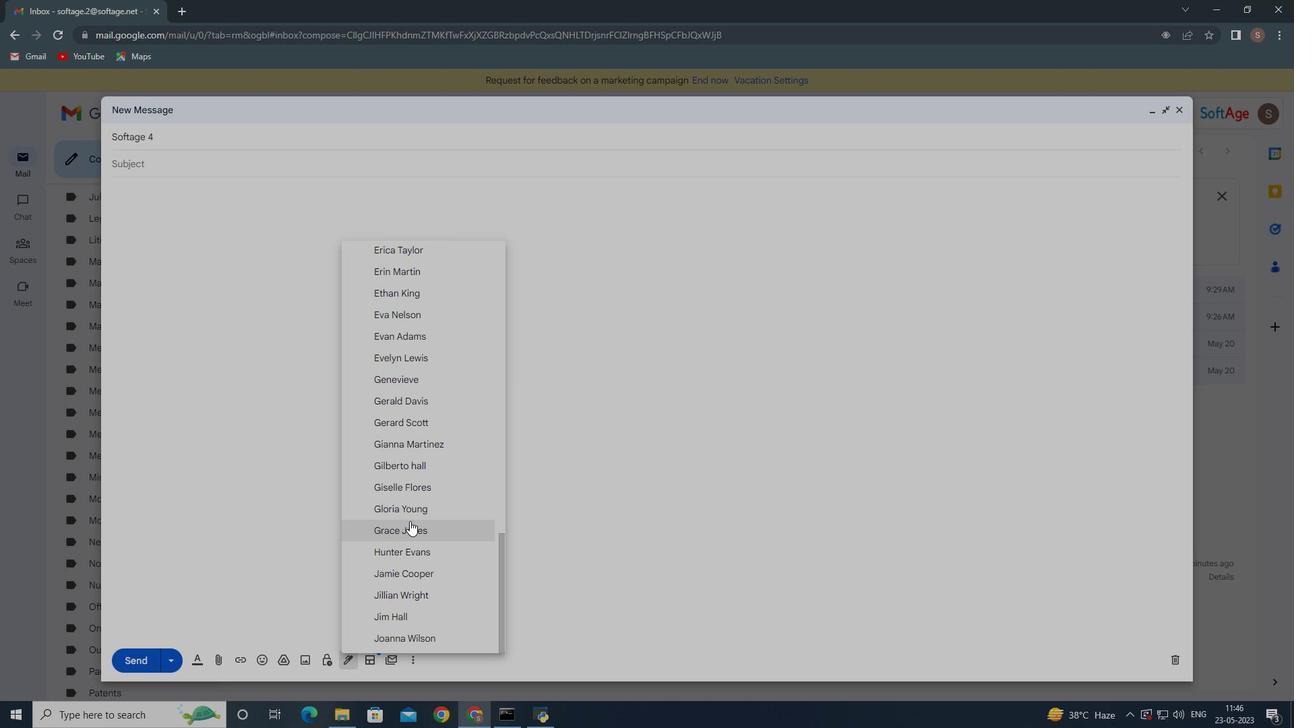 
Action: Mouse moved to (444, 354)
Screenshot: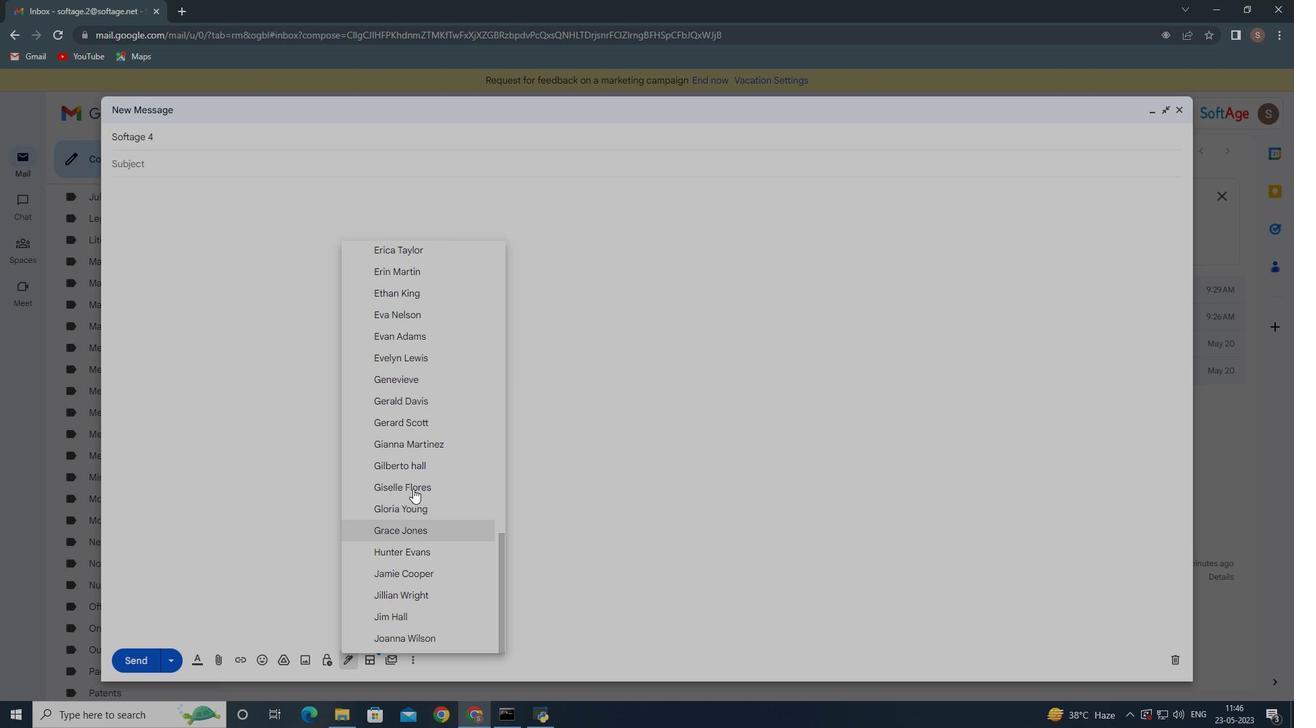 
Action: Mouse scrolled (444, 355) with delta (0, 0)
Screenshot: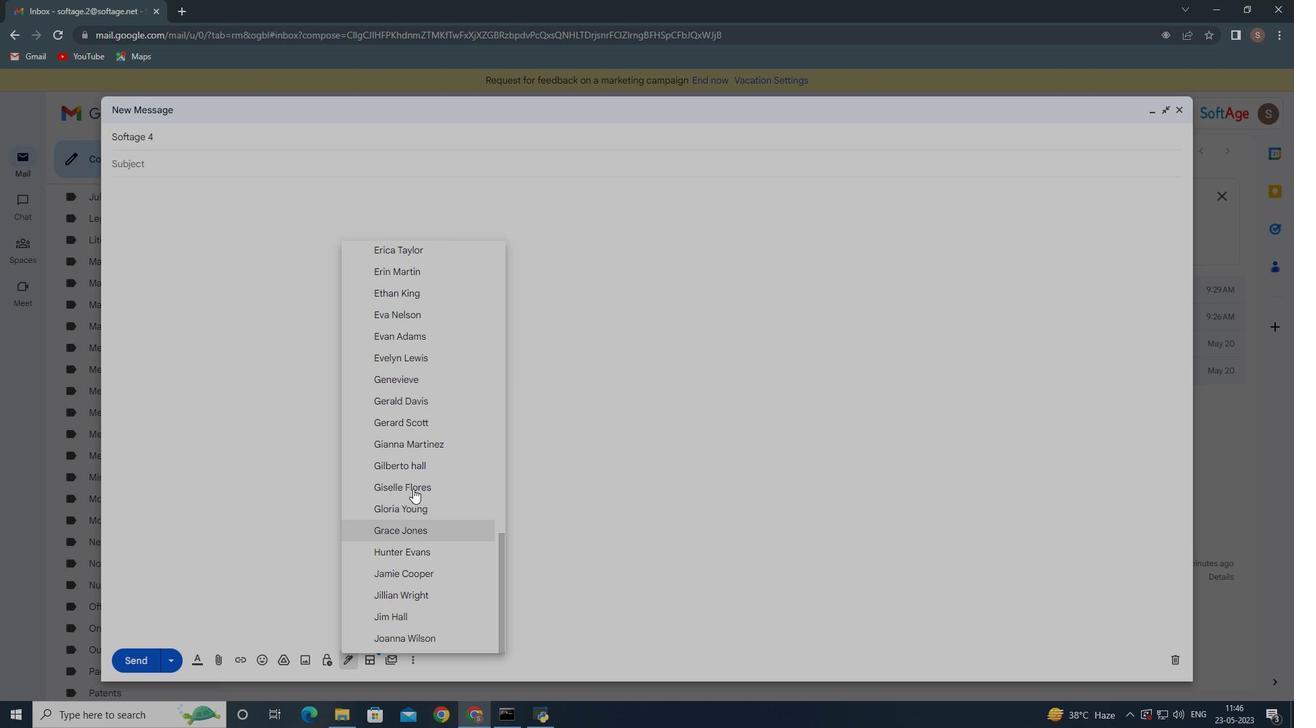 
Action: Mouse moved to (453, 343)
Screenshot: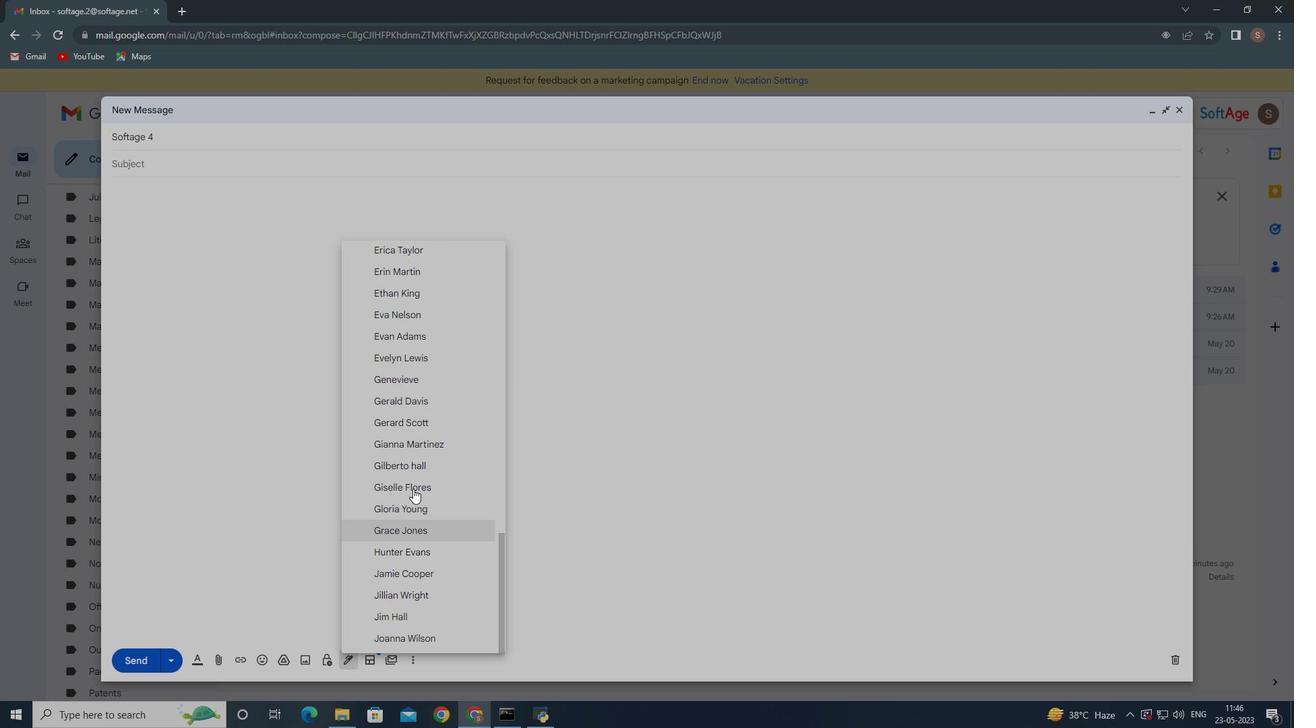 
Action: Mouse scrolled (449, 347) with delta (0, 0)
Screenshot: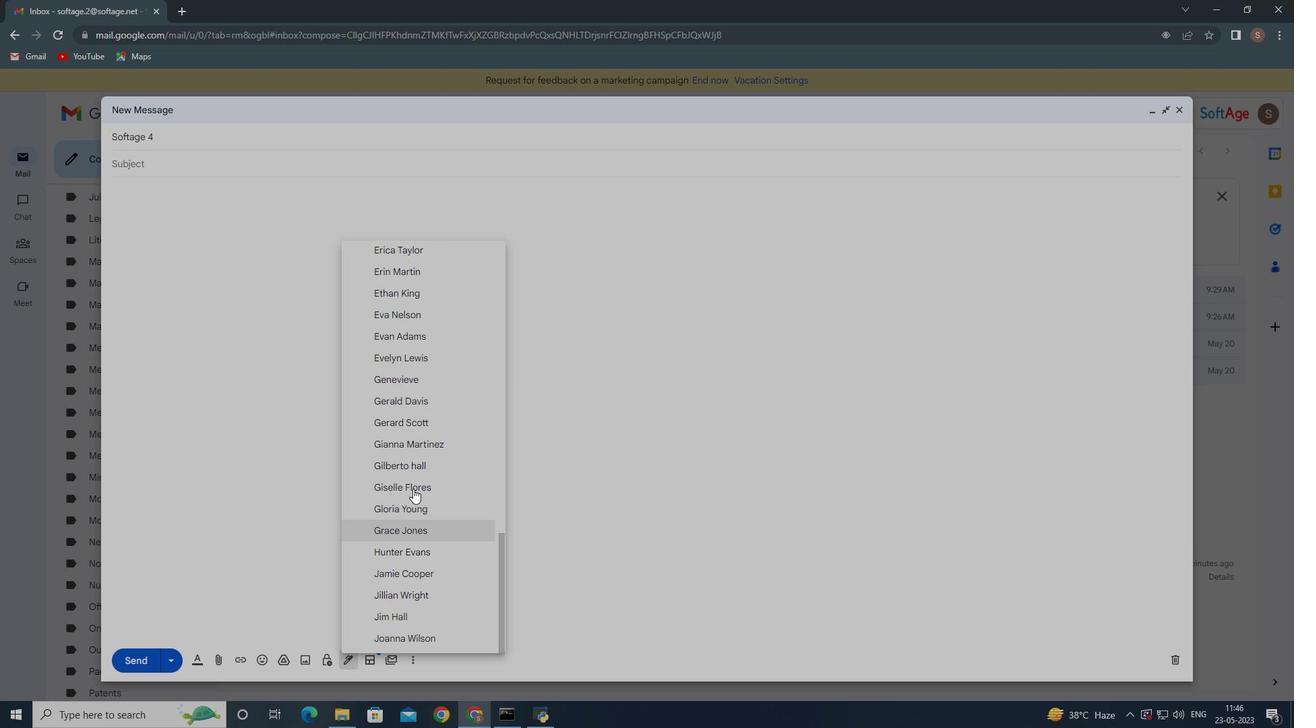 
Action: Mouse moved to (1179, 108)
Screenshot: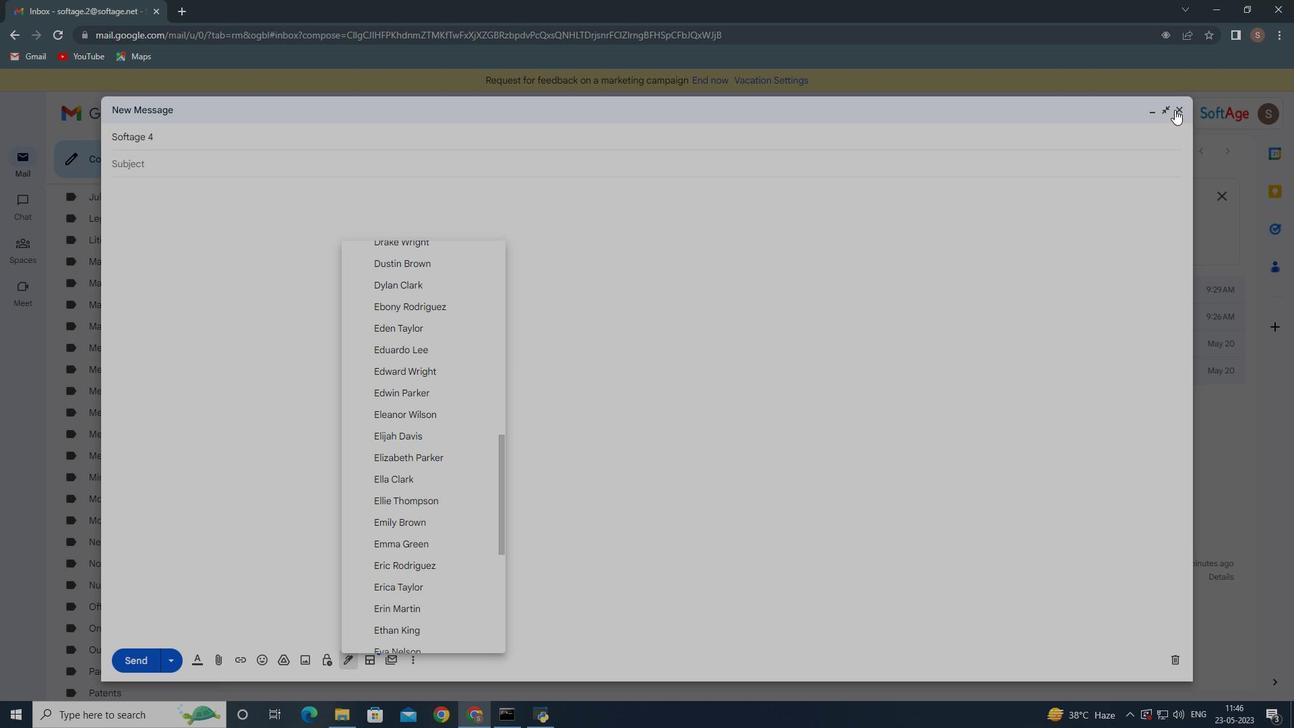 
Action: Mouse pressed left at (1179, 108)
Screenshot: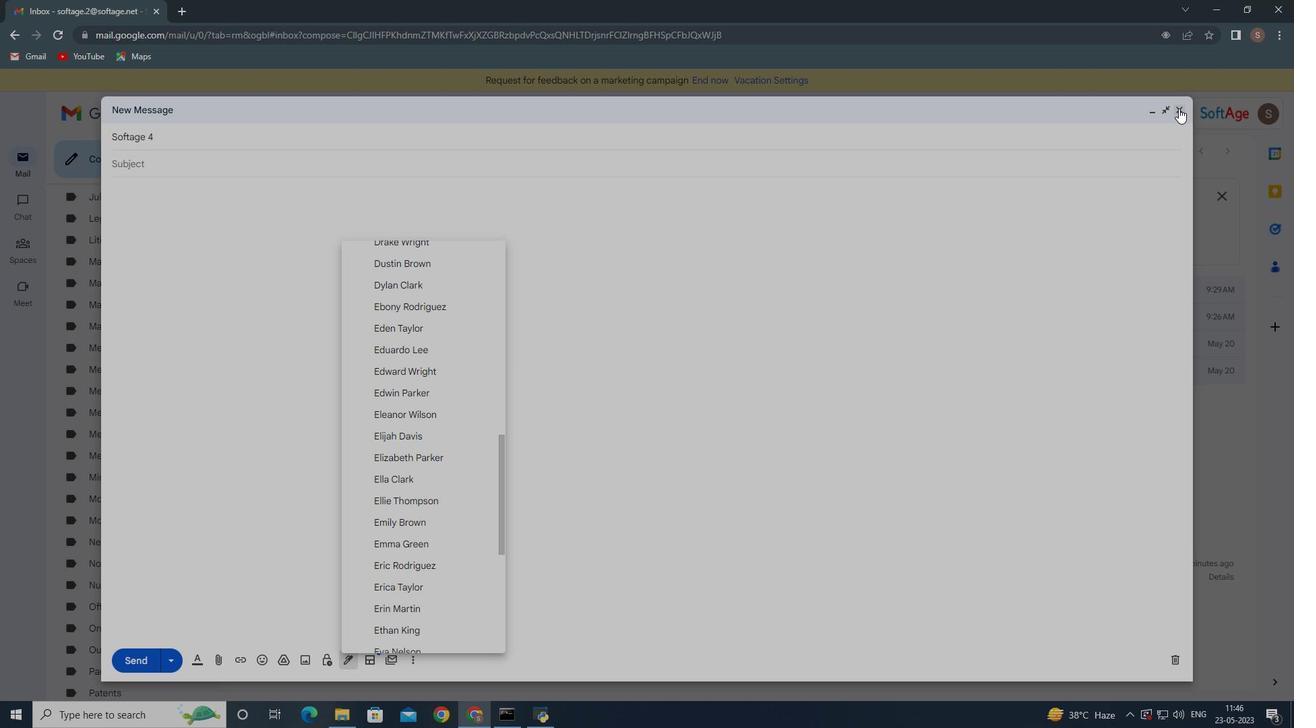 
Action: Mouse moved to (1141, 115)
Screenshot: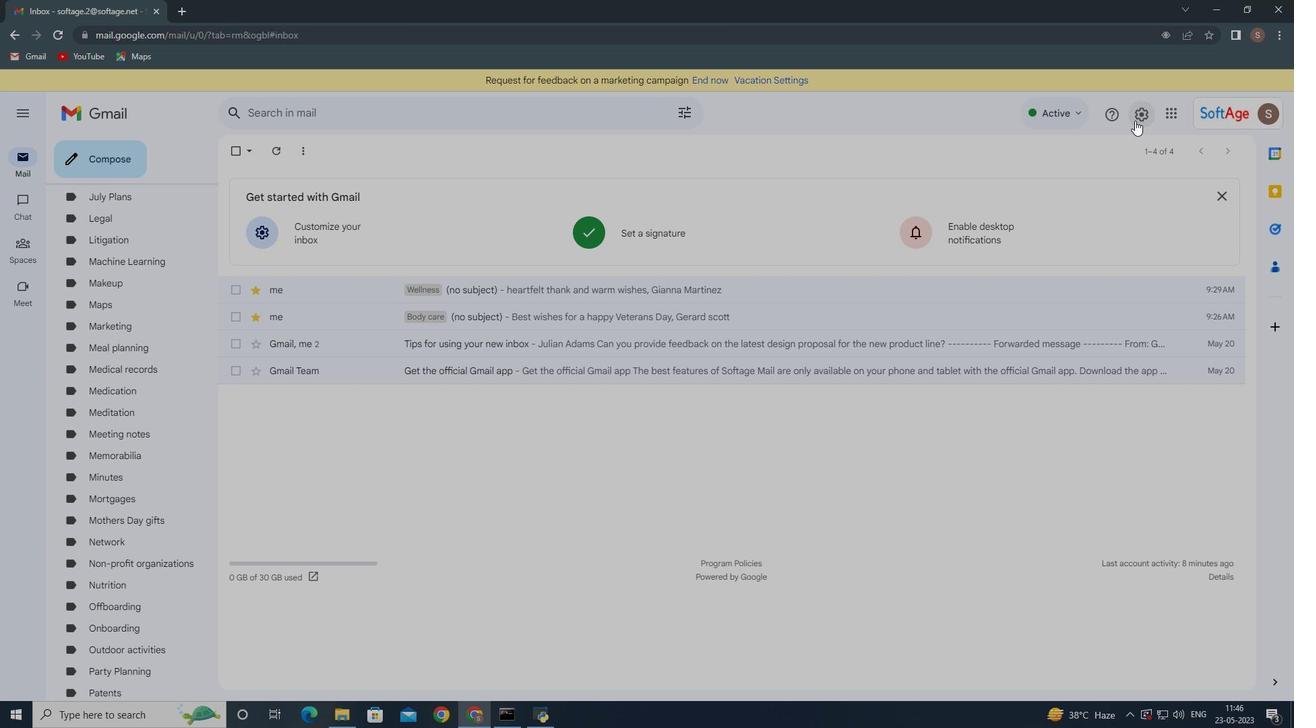 
Action: Mouse pressed left at (1141, 115)
Screenshot: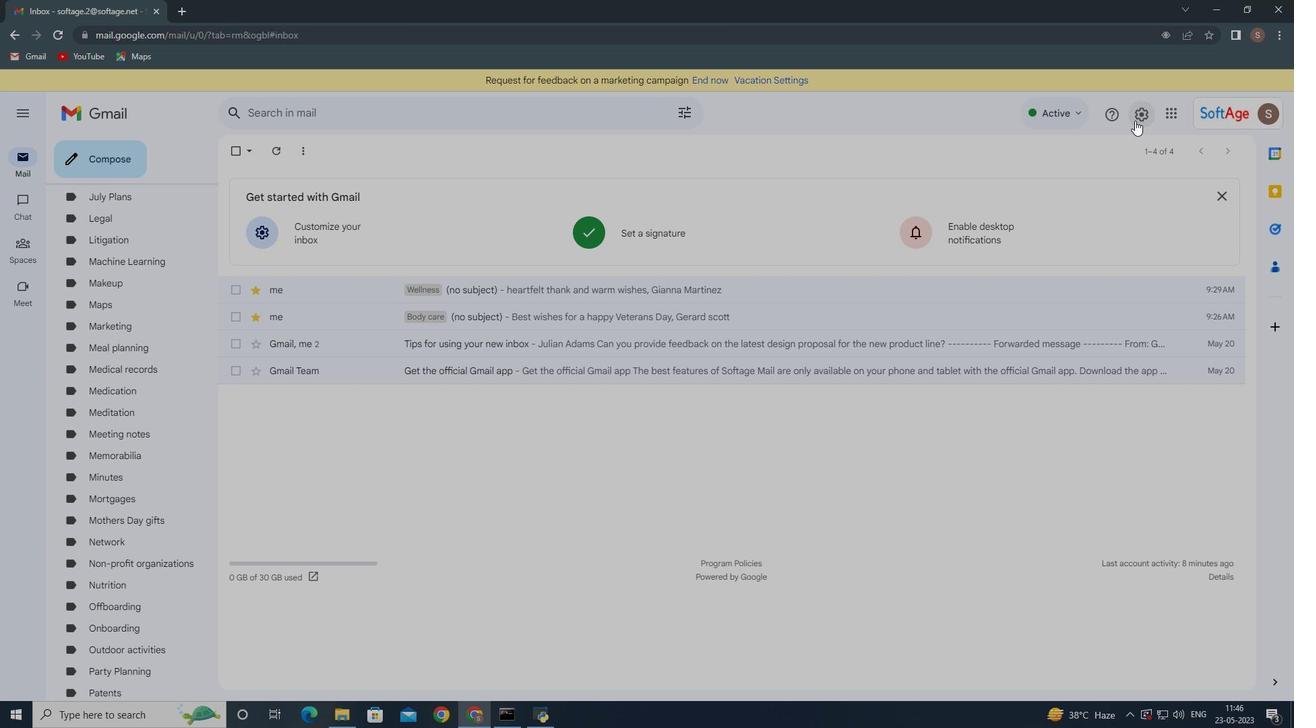 
Action: Mouse moved to (1108, 180)
Screenshot: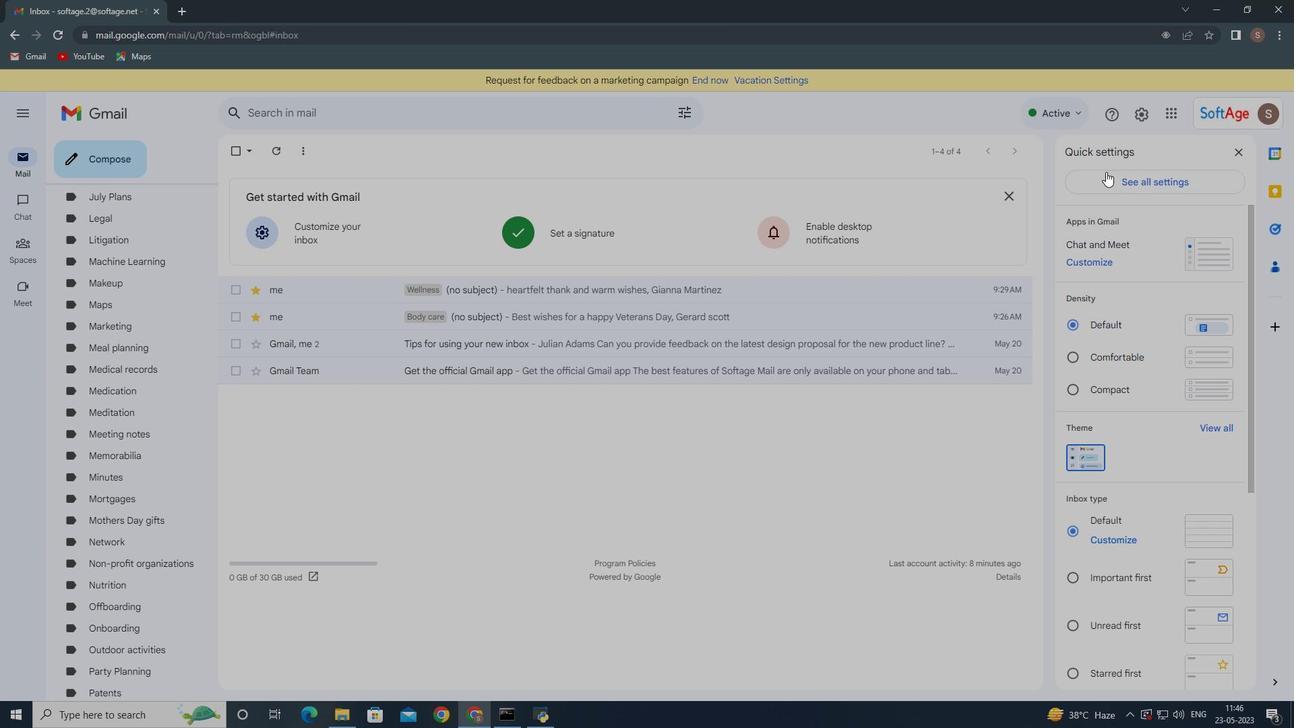 
Action: Mouse pressed left at (1108, 180)
Screenshot: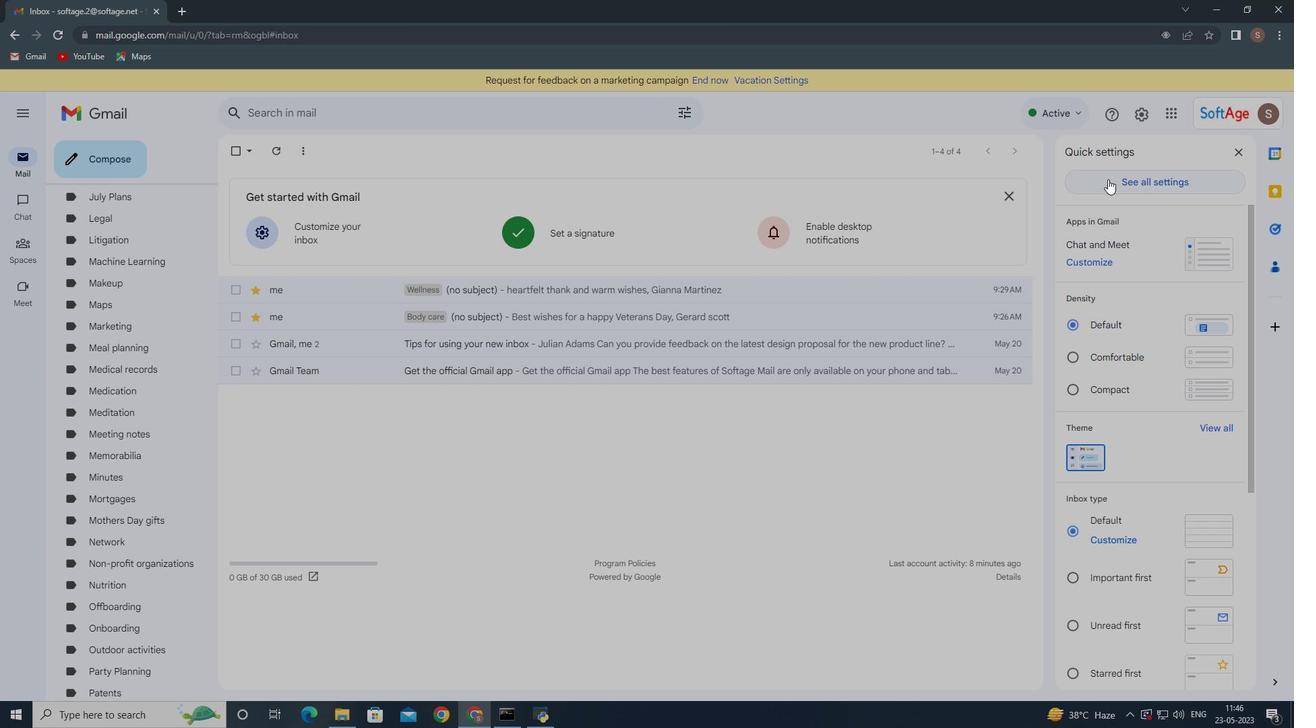 
Action: Mouse moved to (461, 327)
Screenshot: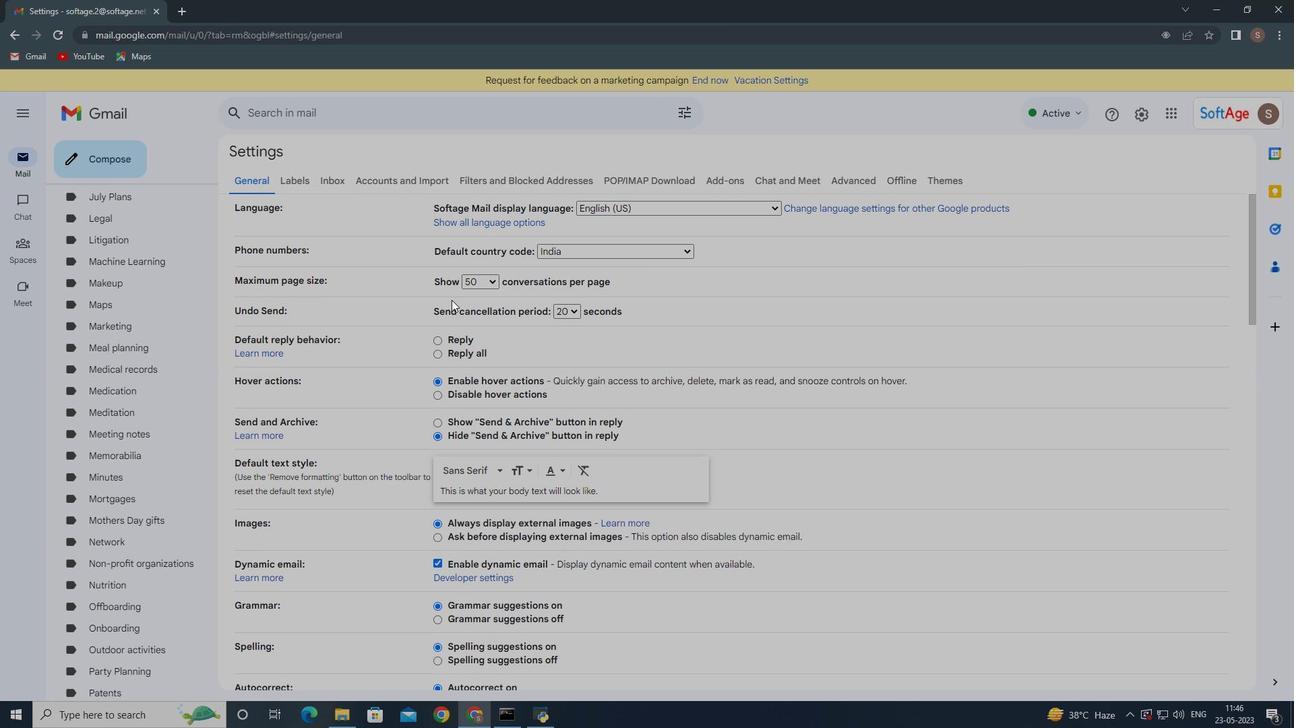 
Action: Mouse scrolled (461, 326) with delta (0, 0)
Screenshot: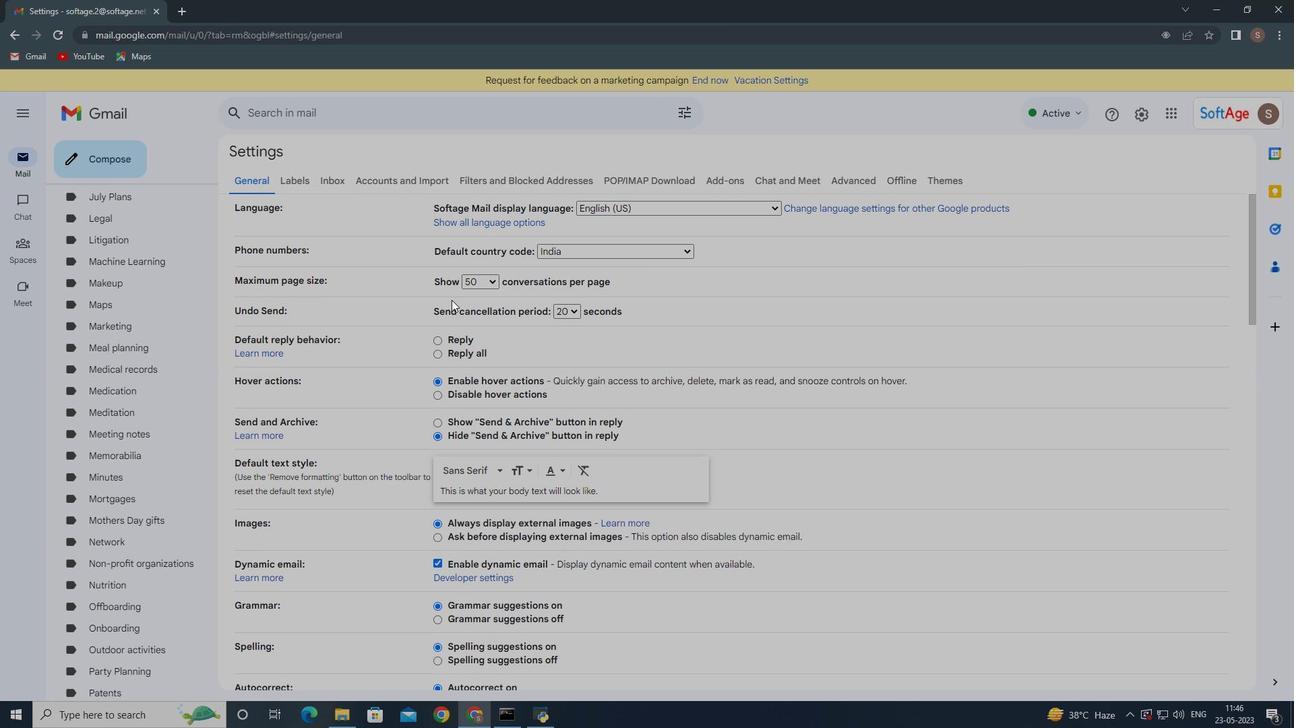 
Action: Mouse moved to (463, 331)
Screenshot: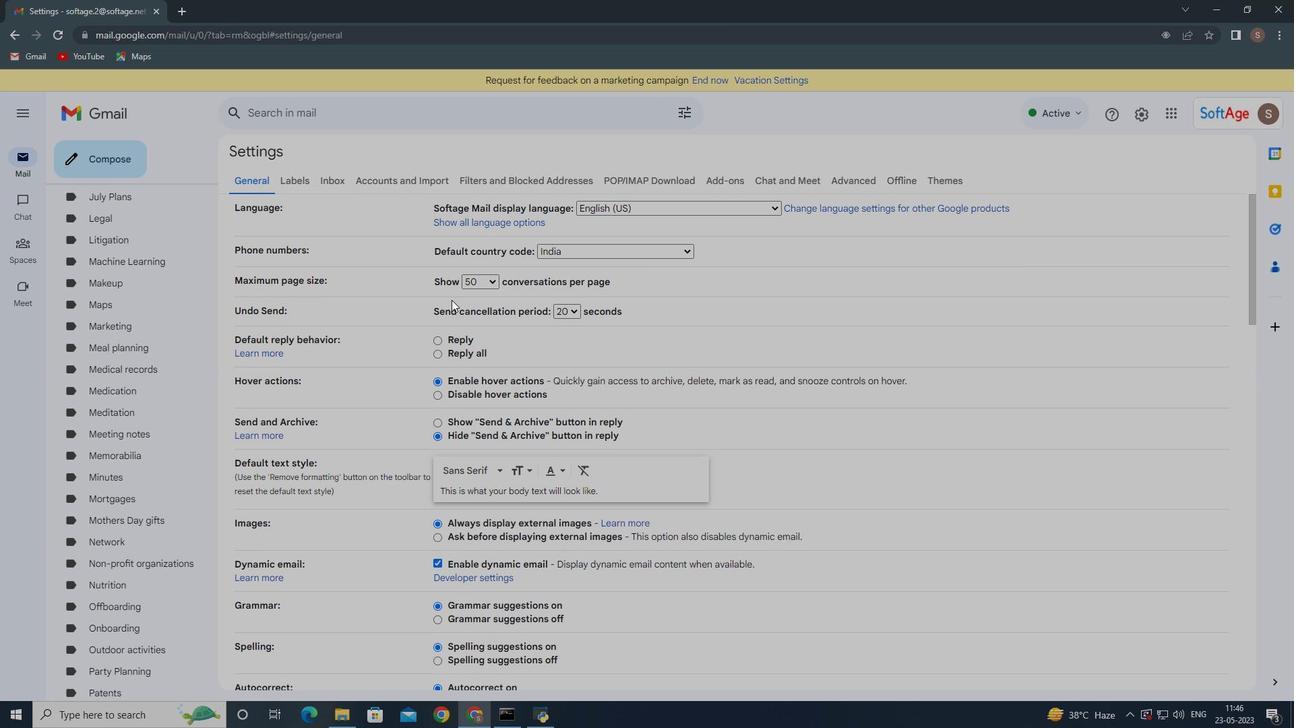 
Action: Mouse scrolled (463, 330) with delta (0, 0)
Screenshot: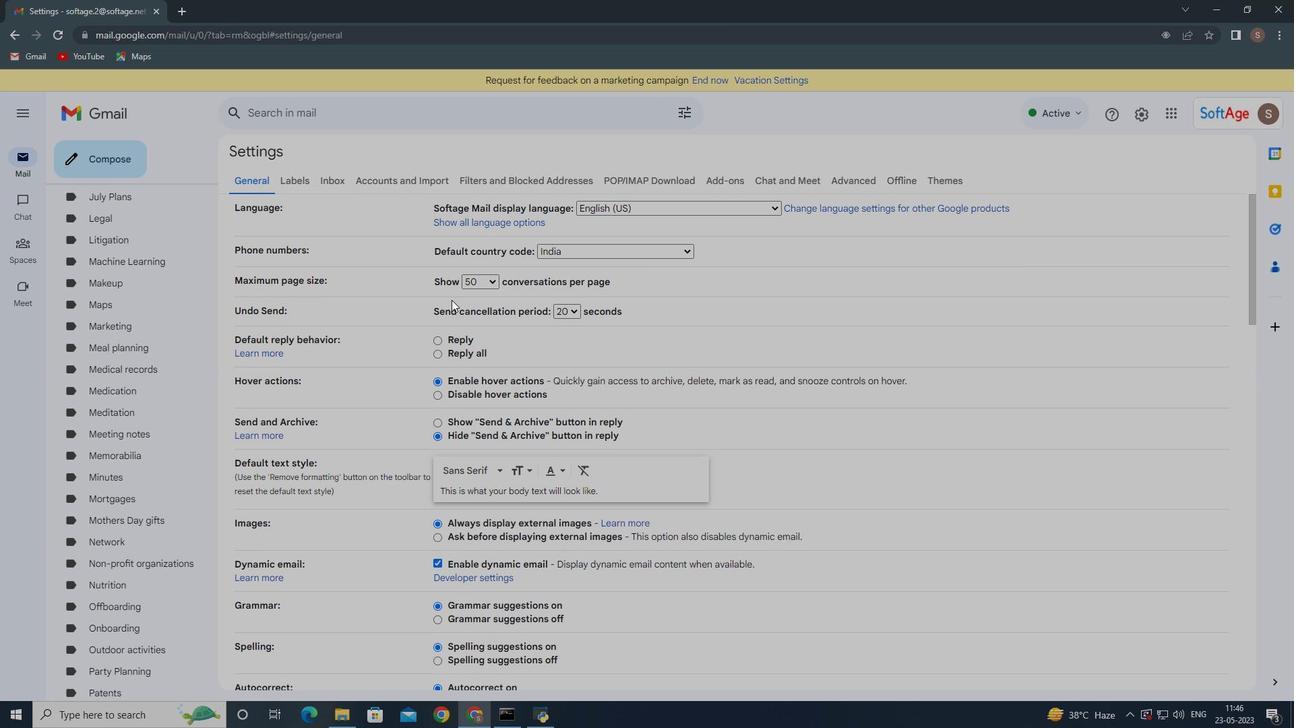 
Action: Mouse moved to (465, 333)
Screenshot: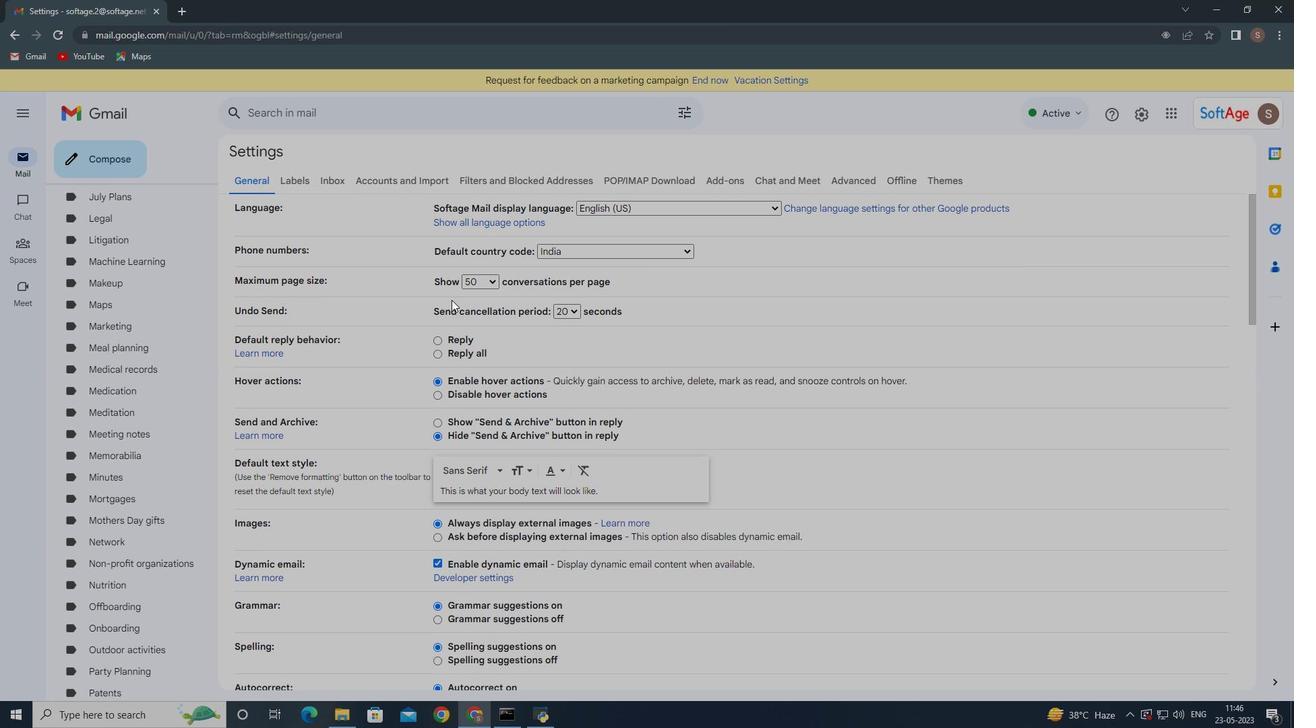 
Action: Mouse scrolled (465, 333) with delta (0, 0)
Screenshot: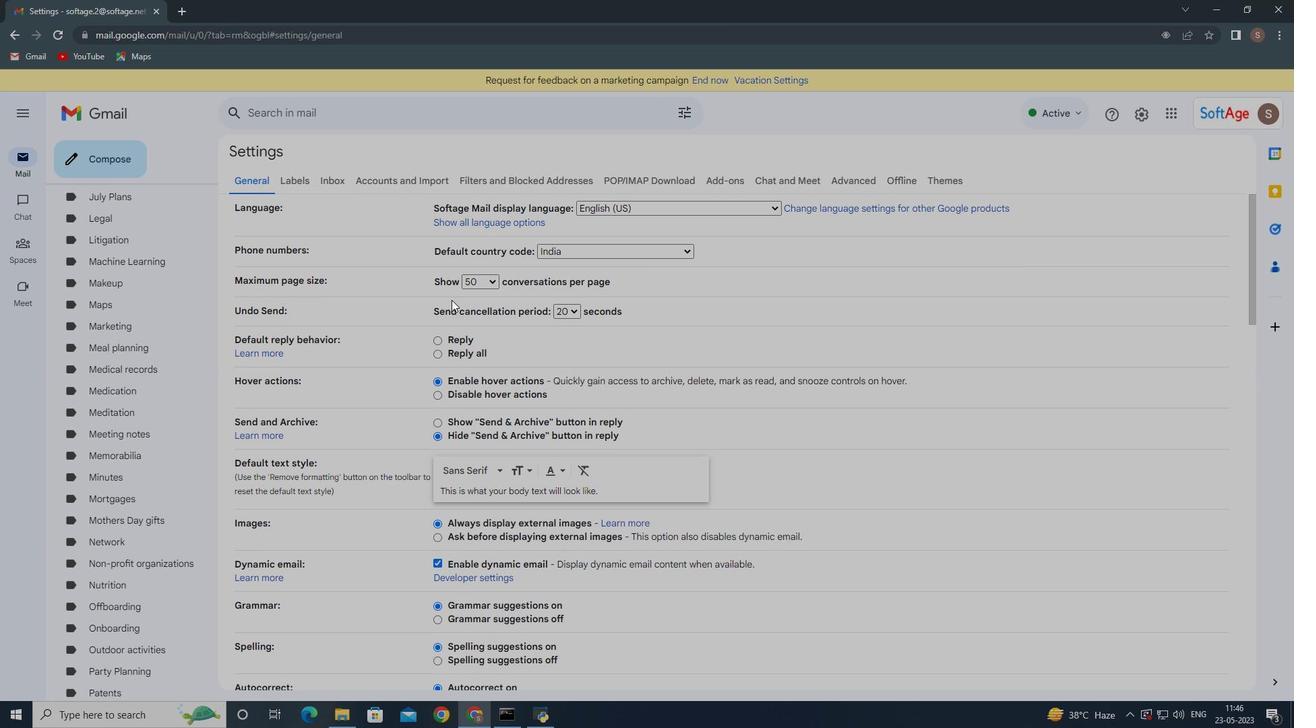 
Action: Mouse moved to (470, 340)
Screenshot: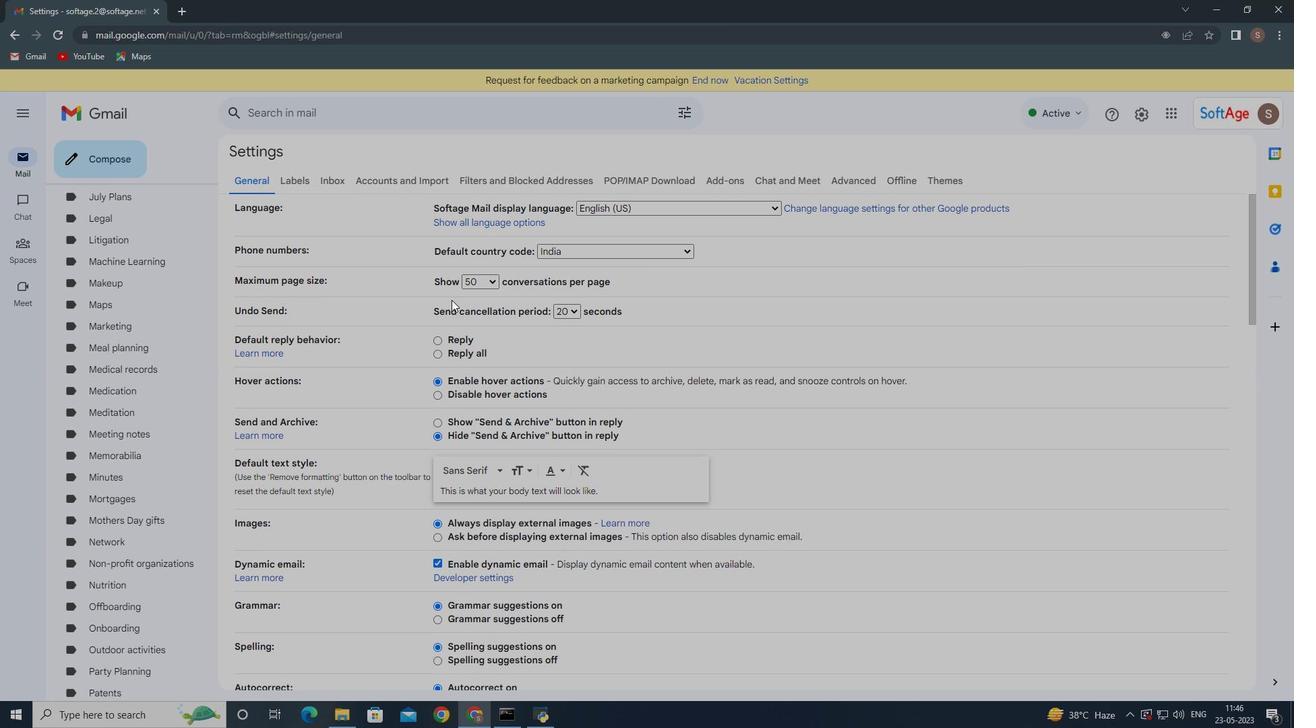 
Action: Mouse scrolled (467, 336) with delta (0, 0)
Screenshot: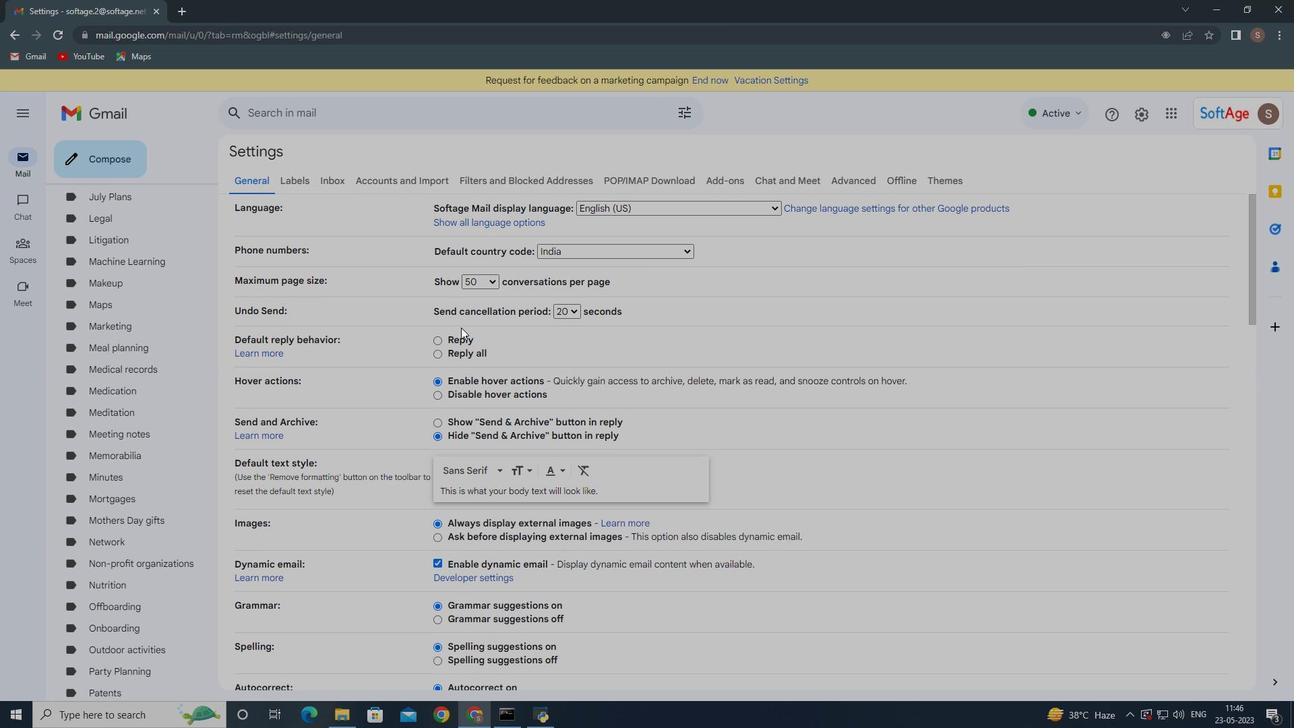 
Action: Mouse moved to (482, 352)
Screenshot: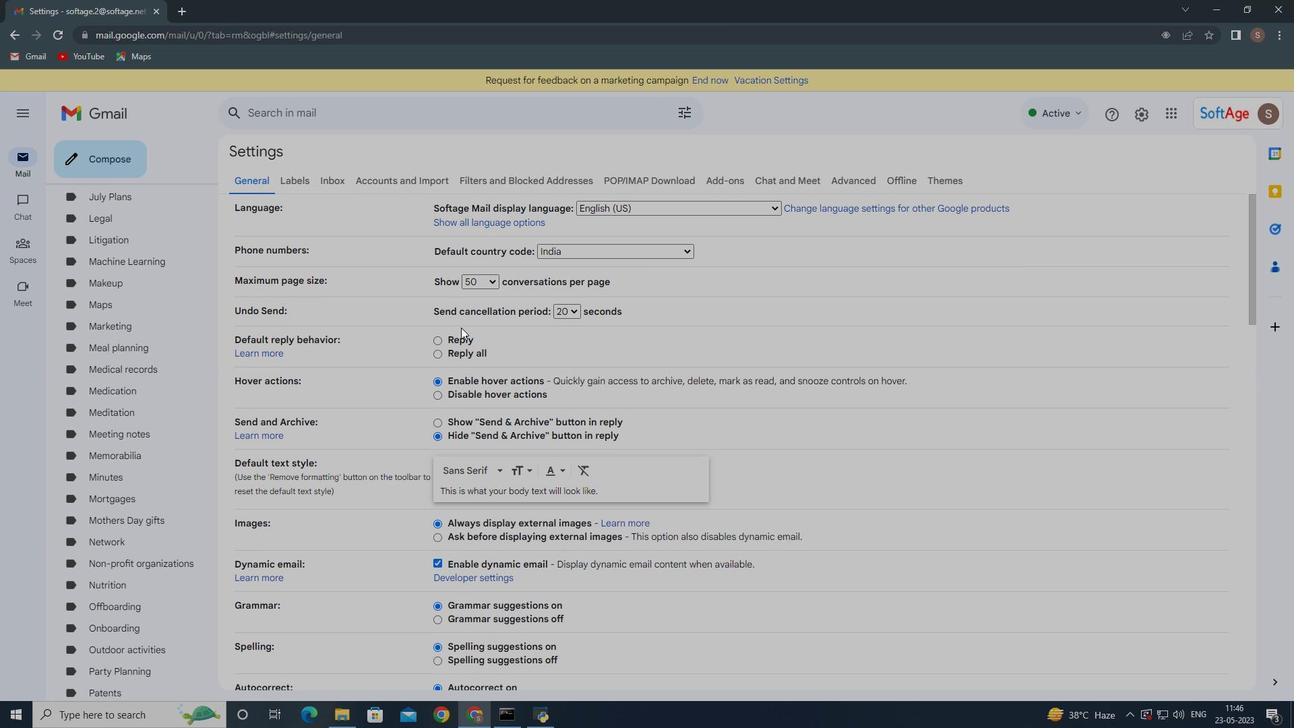 
Action: Mouse scrolled (473, 341) with delta (0, 0)
Screenshot: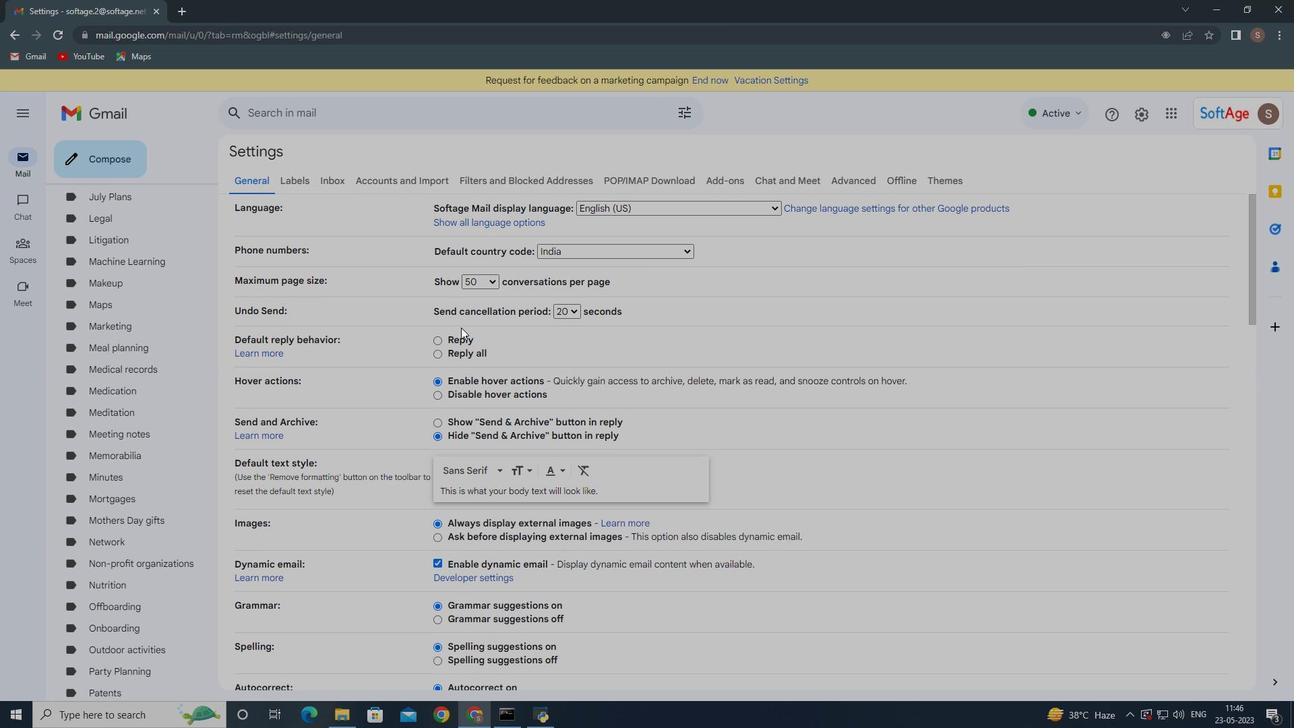 
Action: Mouse moved to (499, 369)
Screenshot: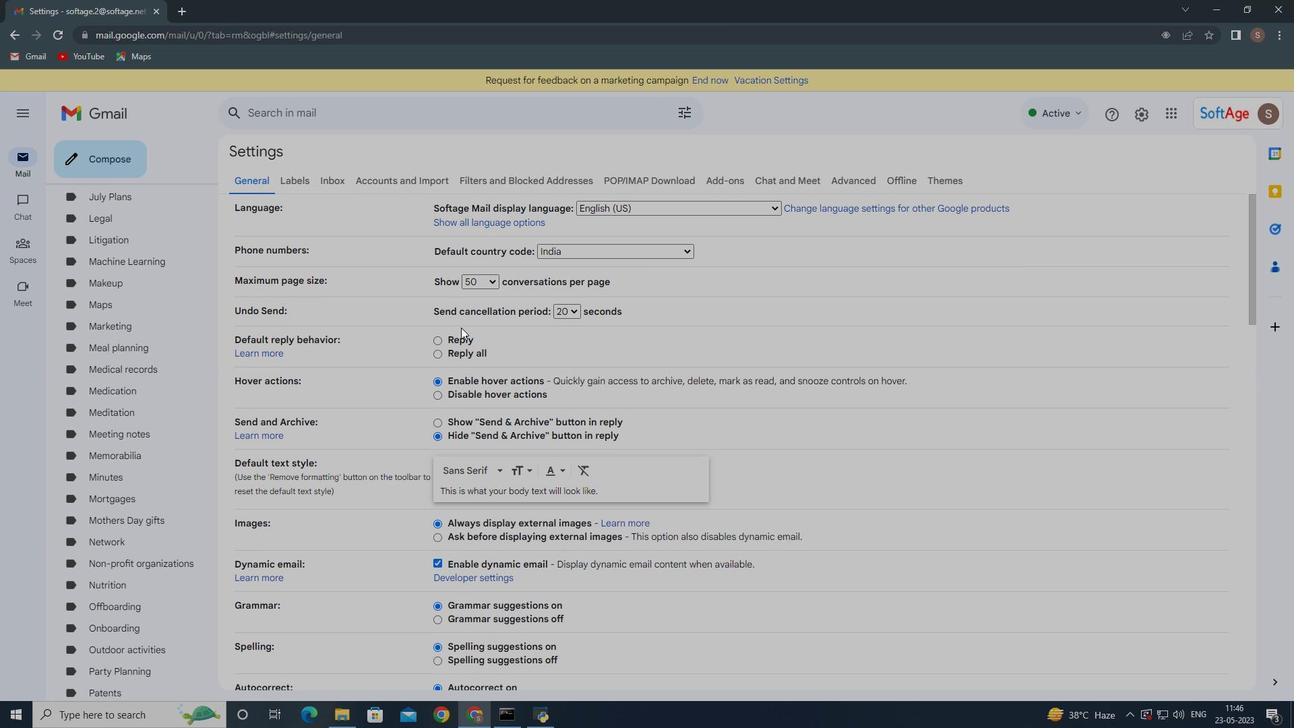 
Action: Mouse scrolled (486, 355) with delta (0, 0)
Screenshot: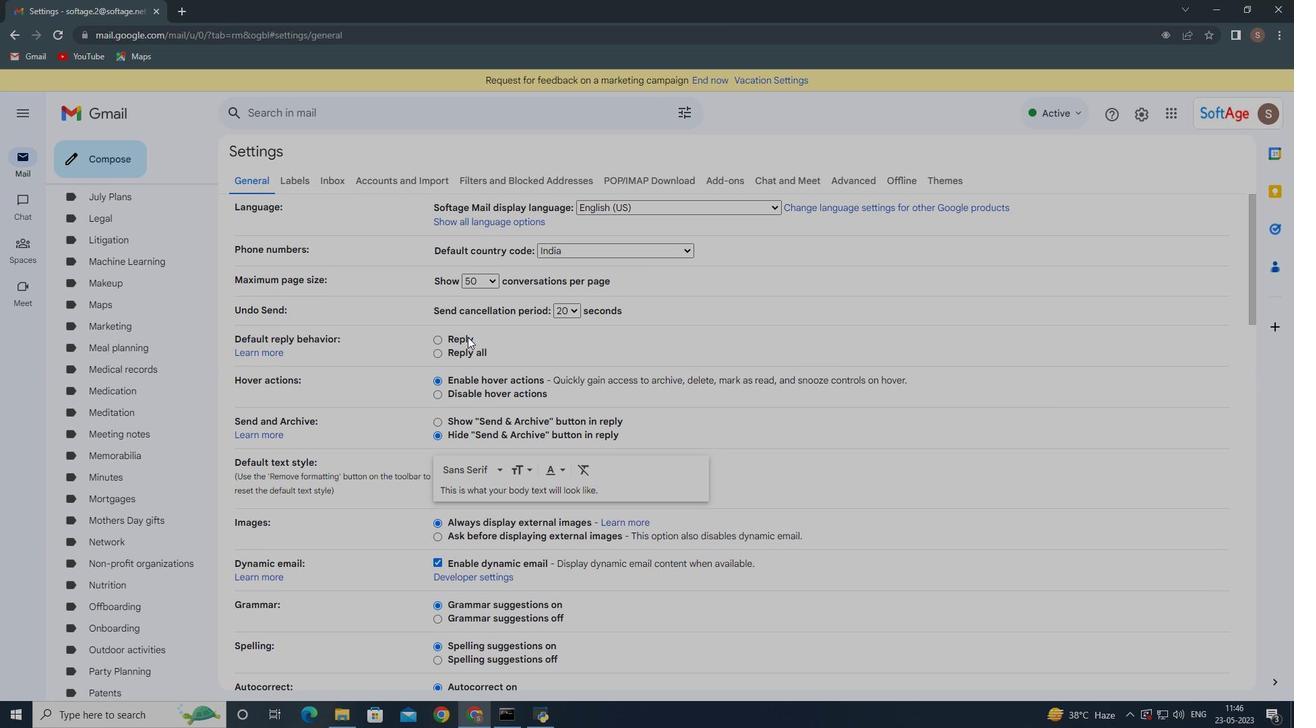 
Action: Mouse moved to (521, 461)
Screenshot: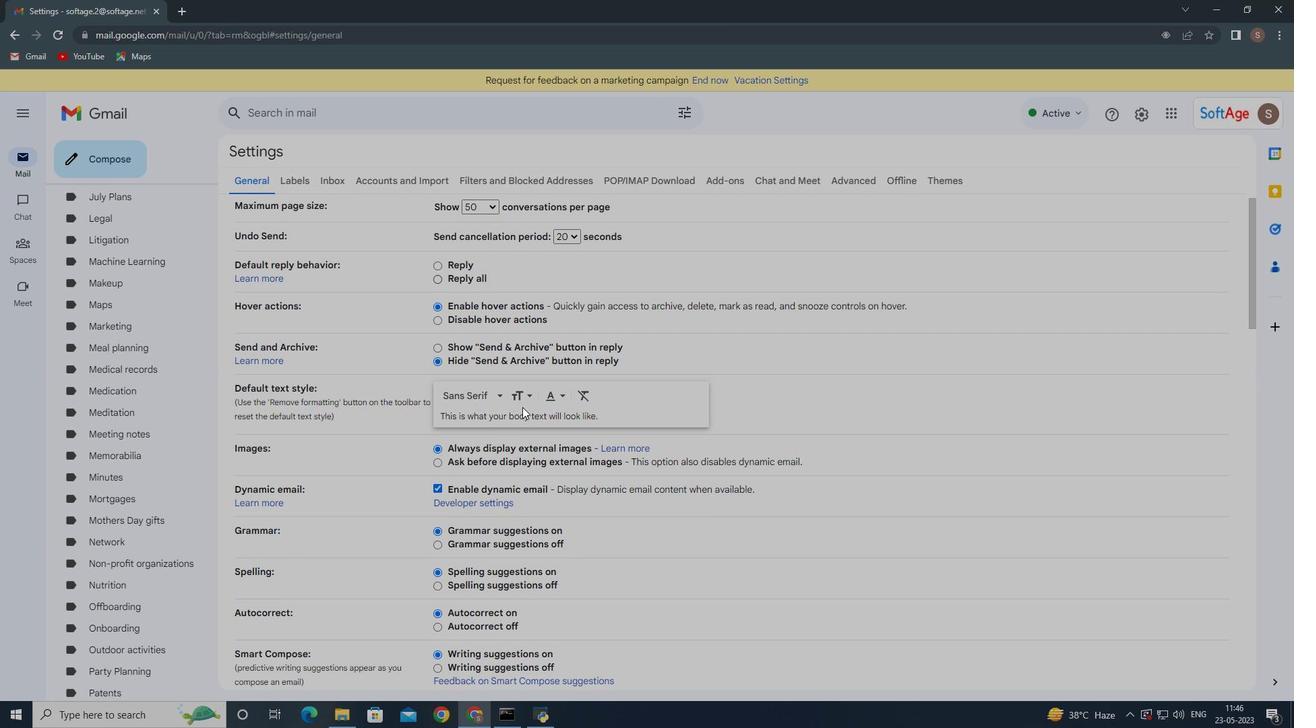 
Action: Mouse scrolled (521, 459) with delta (0, 0)
Screenshot: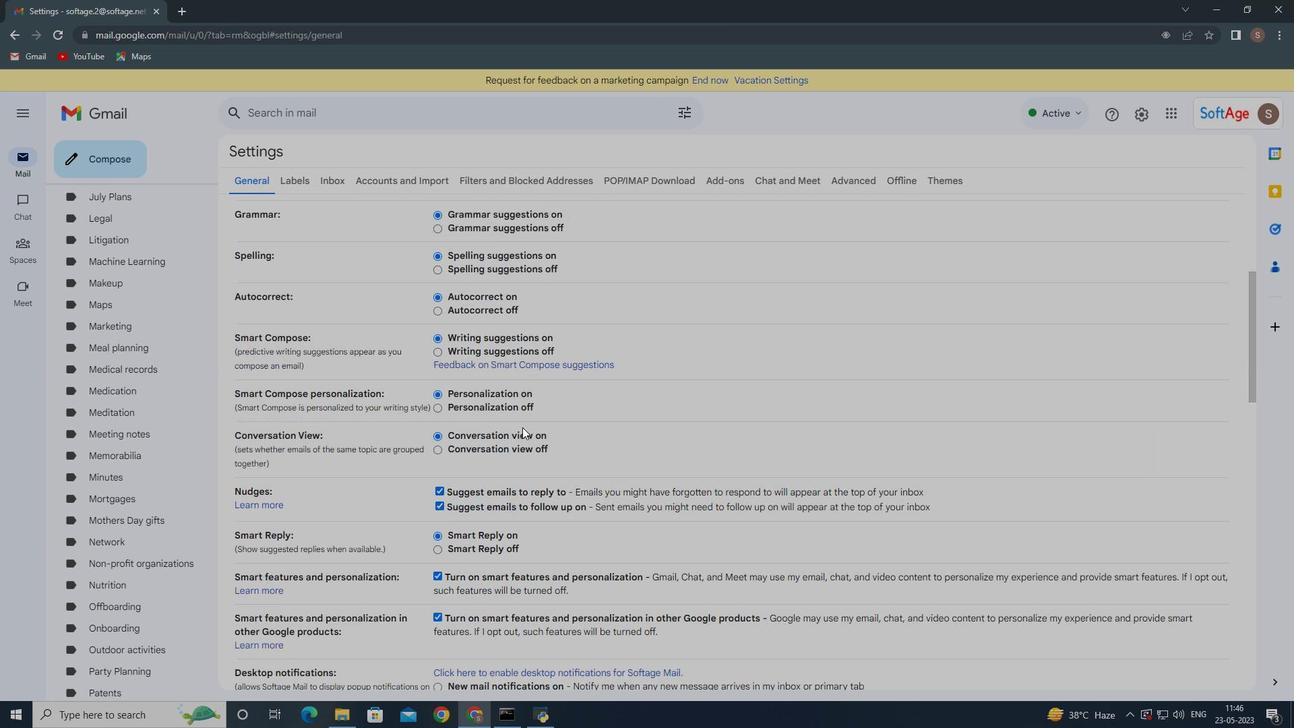 
Action: Mouse moved to (521, 461)
Screenshot: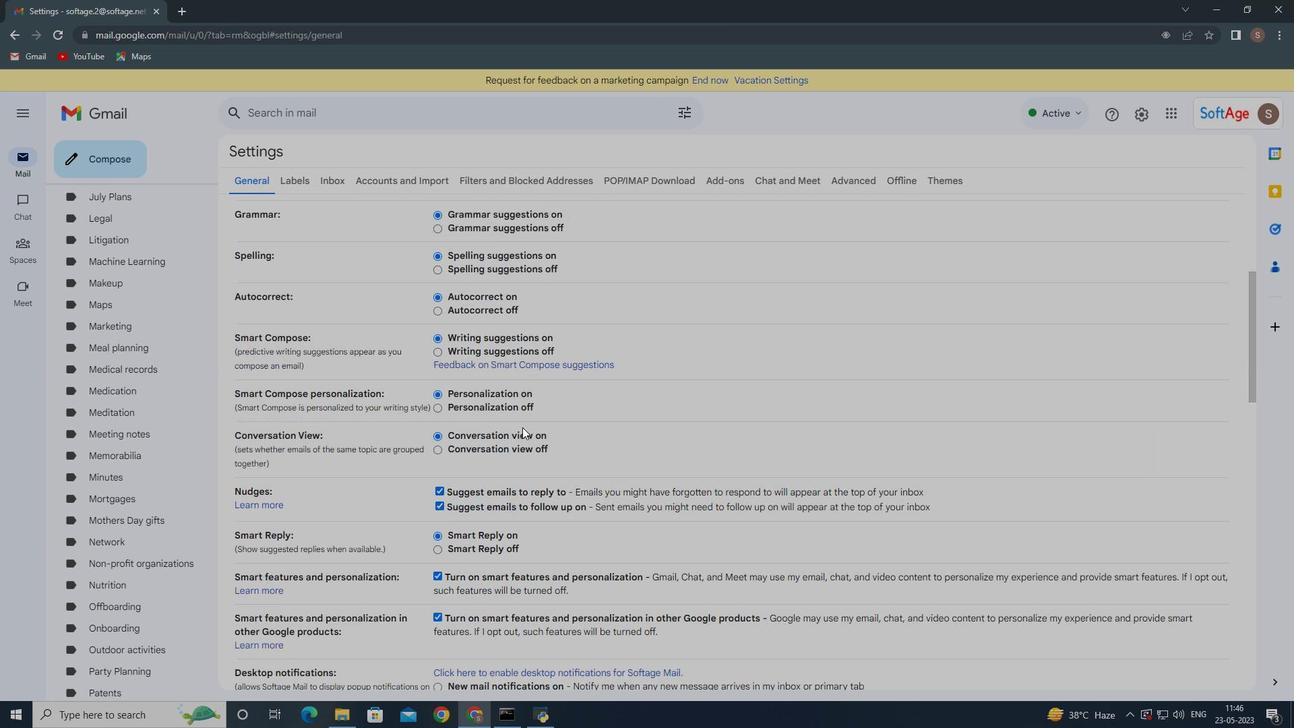 
Action: Mouse scrolled (521, 461) with delta (0, 0)
Screenshot: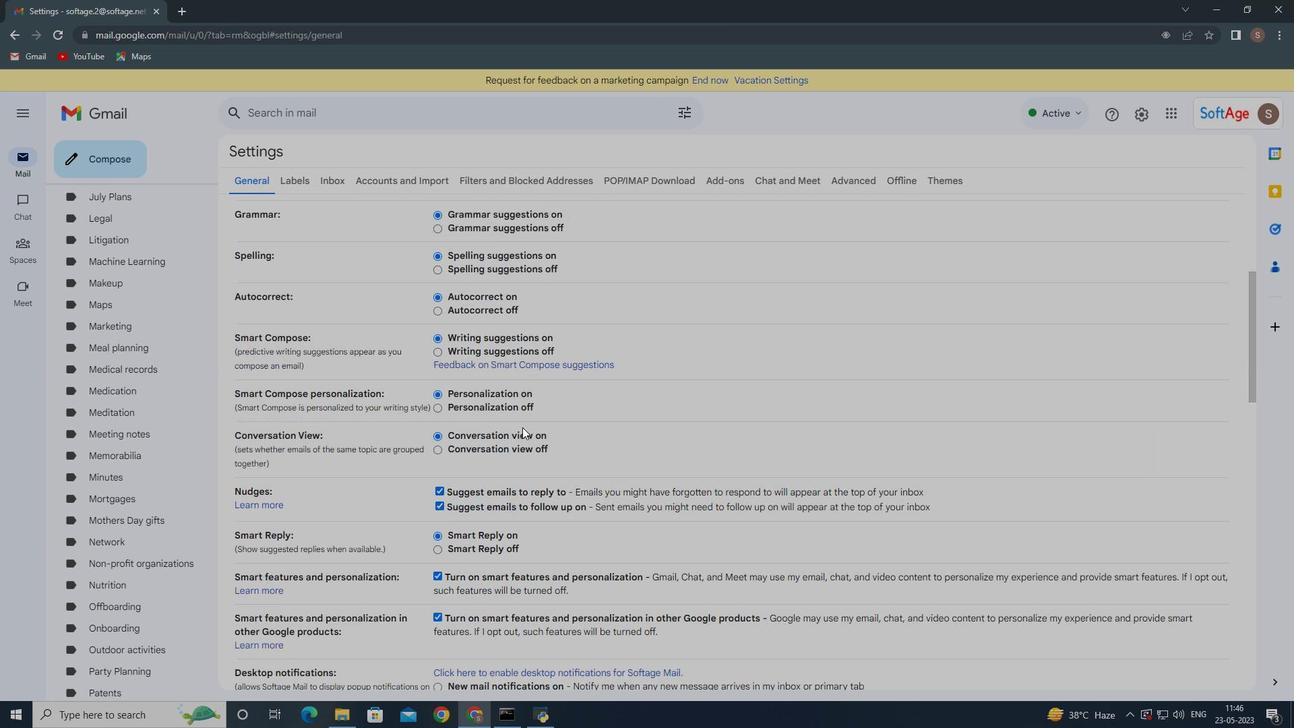 
Action: Mouse moved to (521, 463)
Screenshot: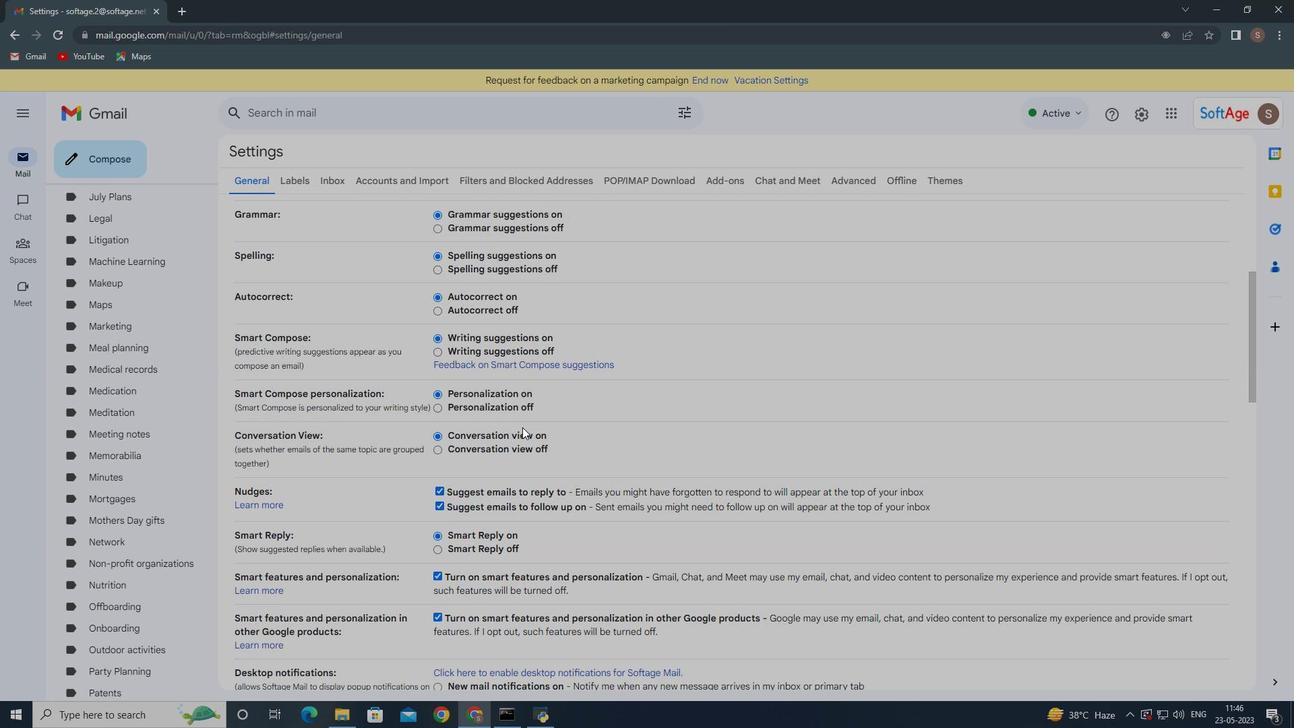 
Action: Mouse scrolled (521, 463) with delta (0, 0)
Screenshot: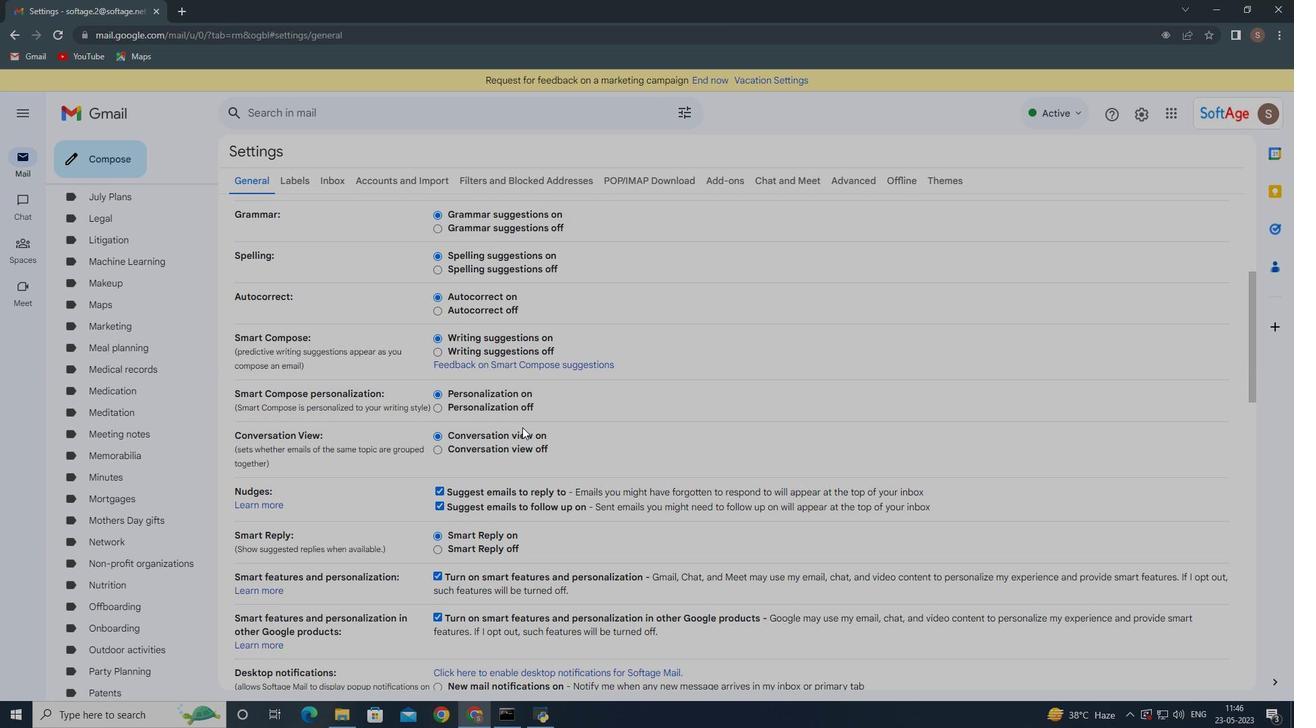 
Action: Mouse scrolled (521, 463) with delta (0, 0)
Screenshot: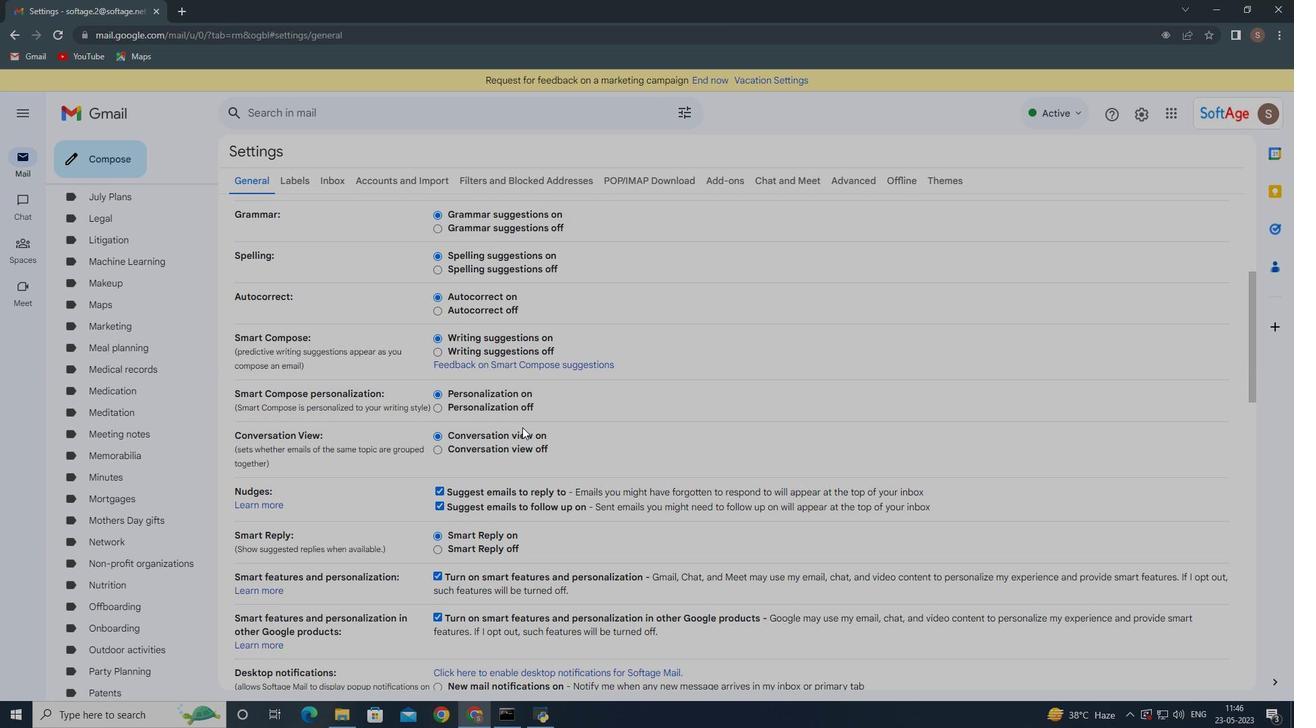 
Action: Mouse moved to (521, 464)
Screenshot: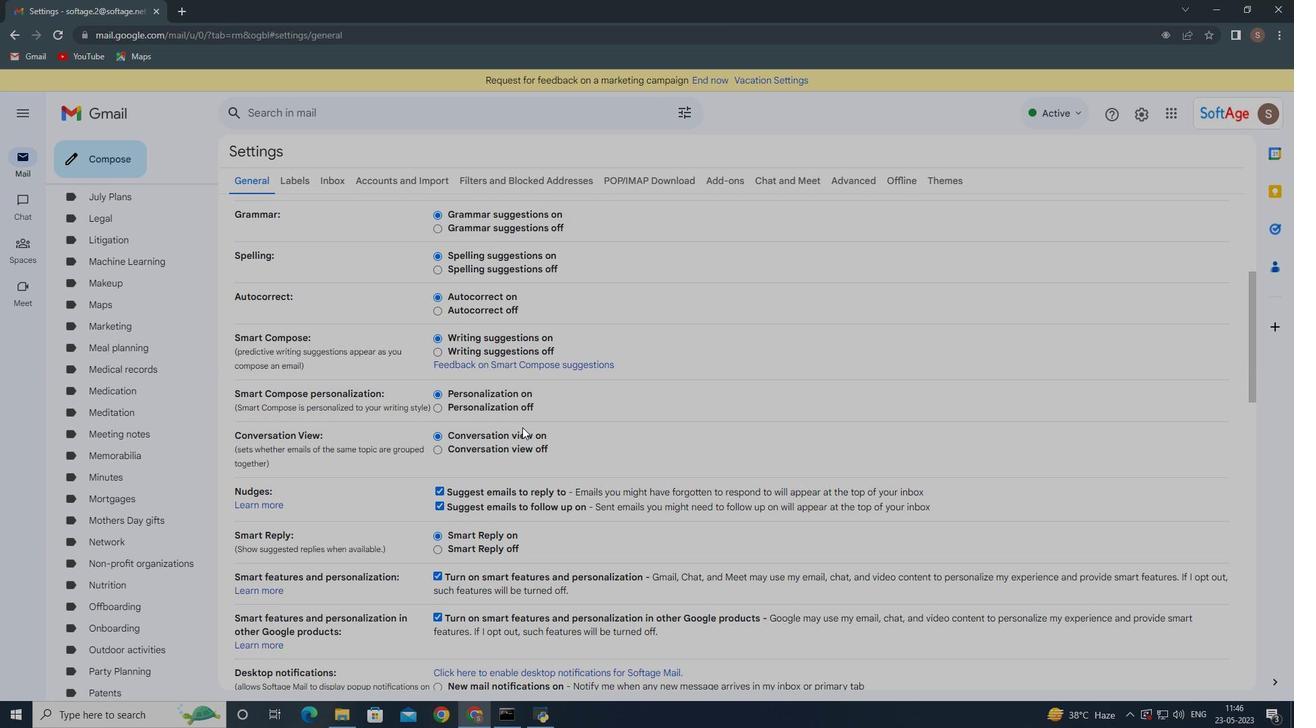 
Action: Mouse scrolled (521, 463) with delta (0, 0)
Screenshot: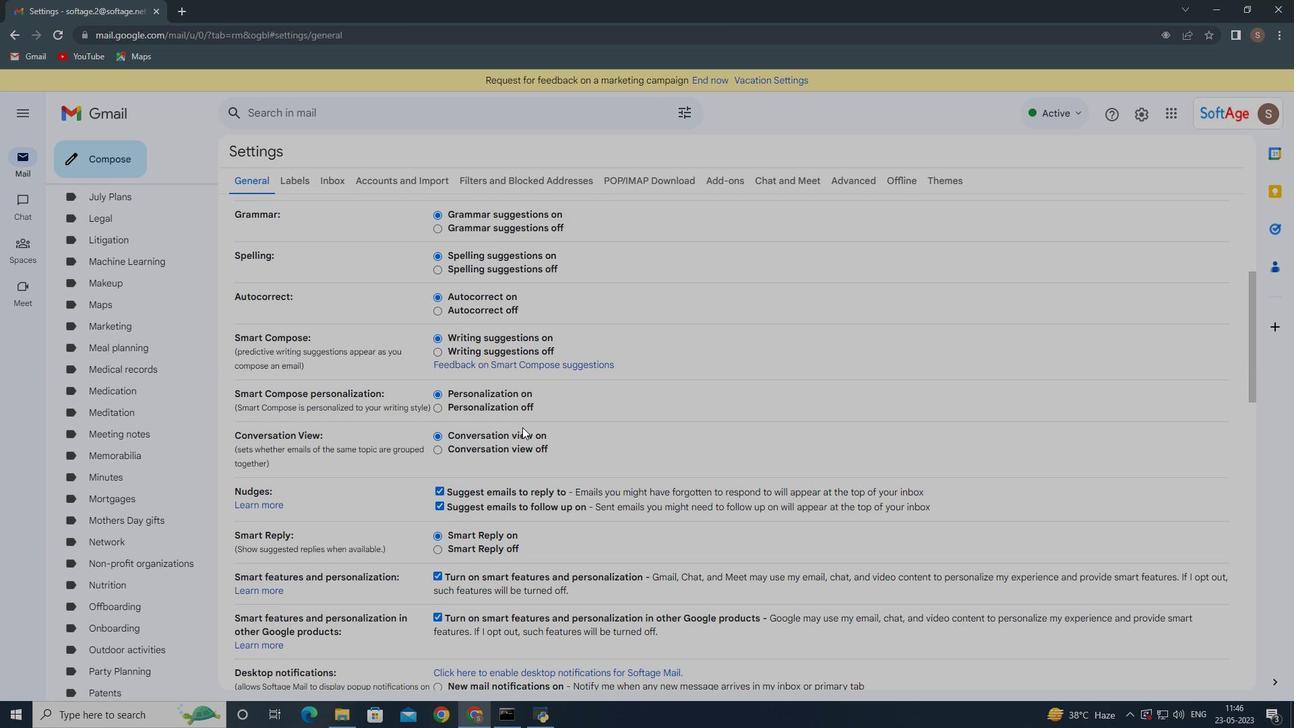 
Action: Mouse moved to (522, 465)
Screenshot: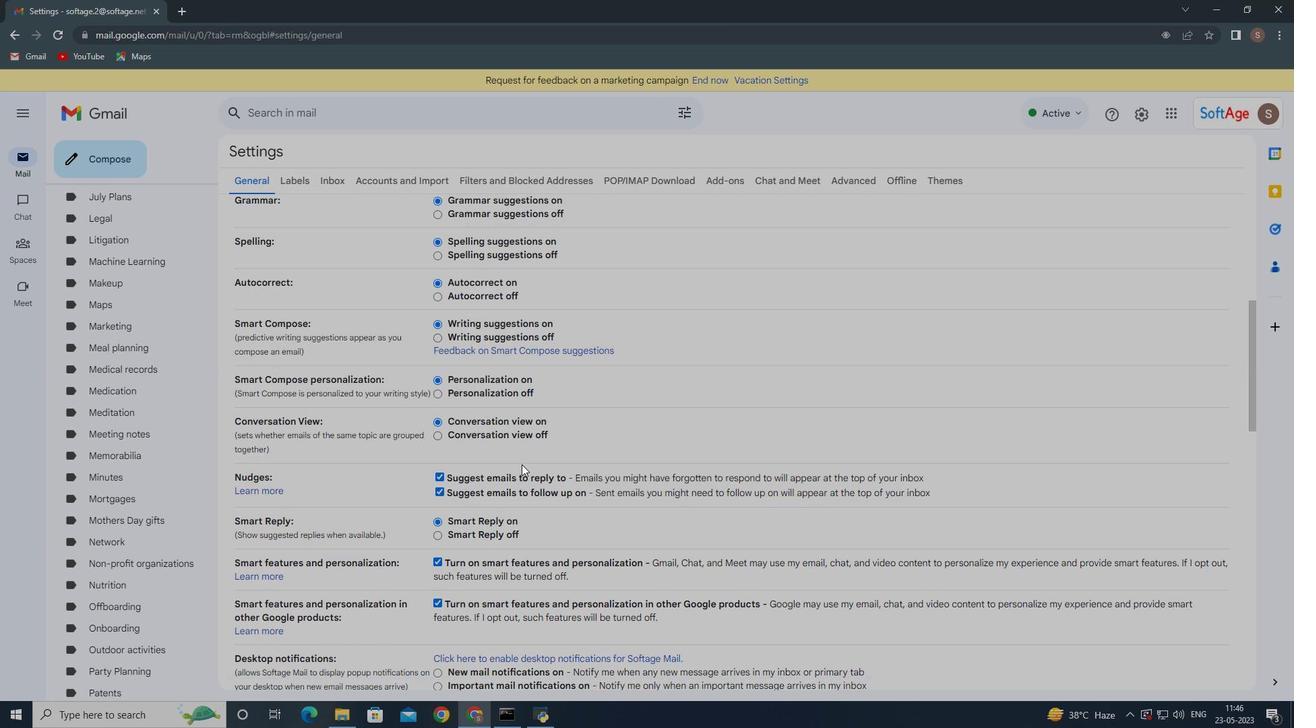 
Action: Mouse scrolled (522, 465) with delta (0, 0)
Screenshot: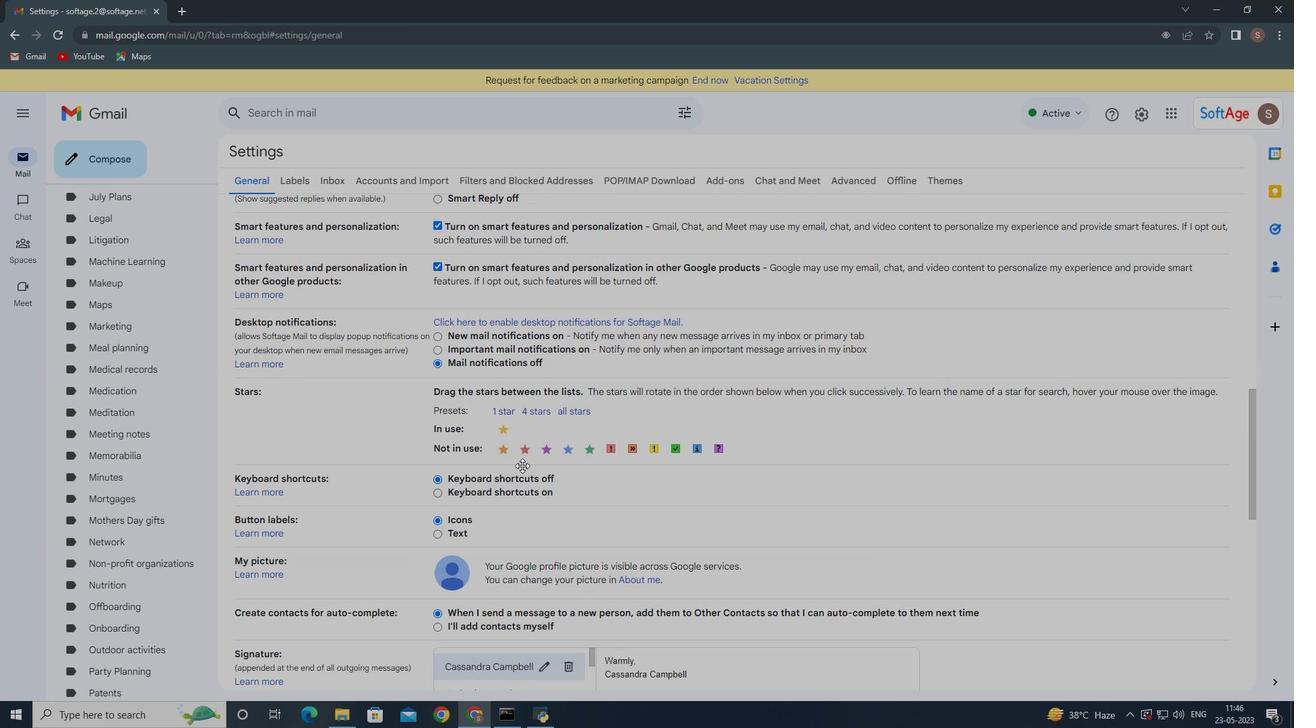 
Action: Mouse scrolled (522, 465) with delta (0, 0)
Screenshot: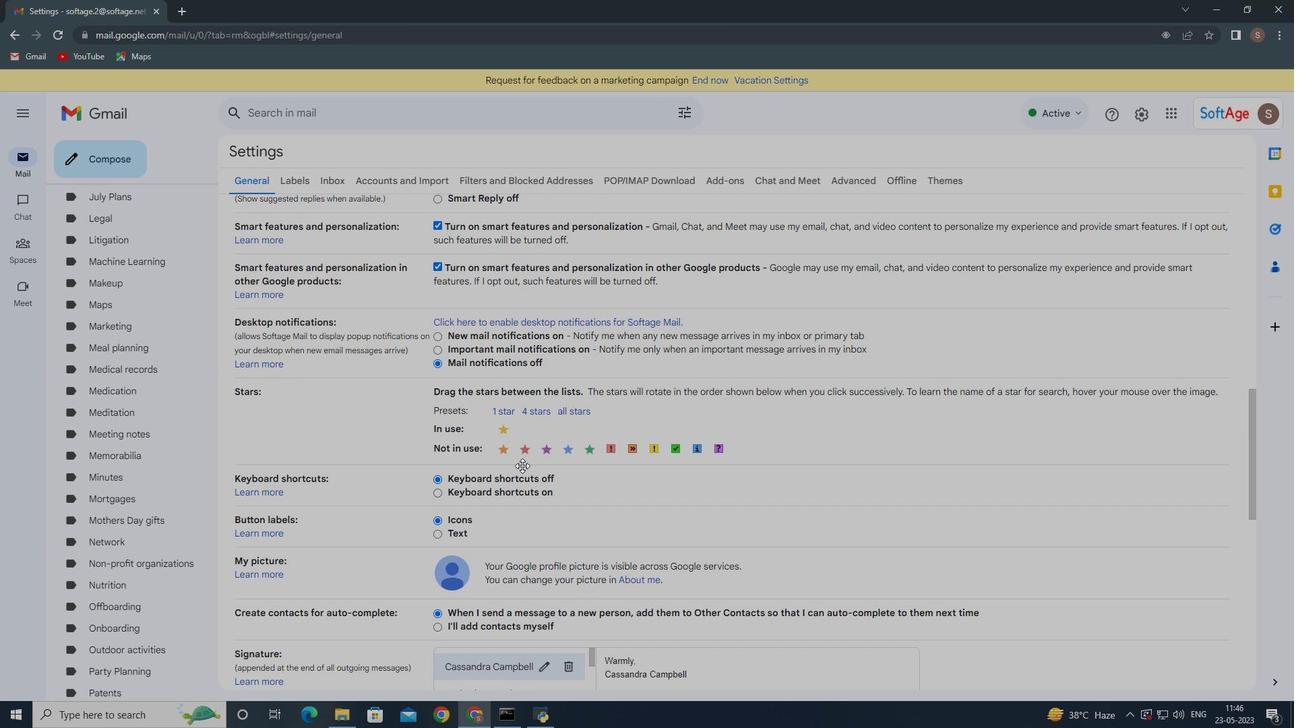 
Action: Mouse moved to (522, 465)
Screenshot: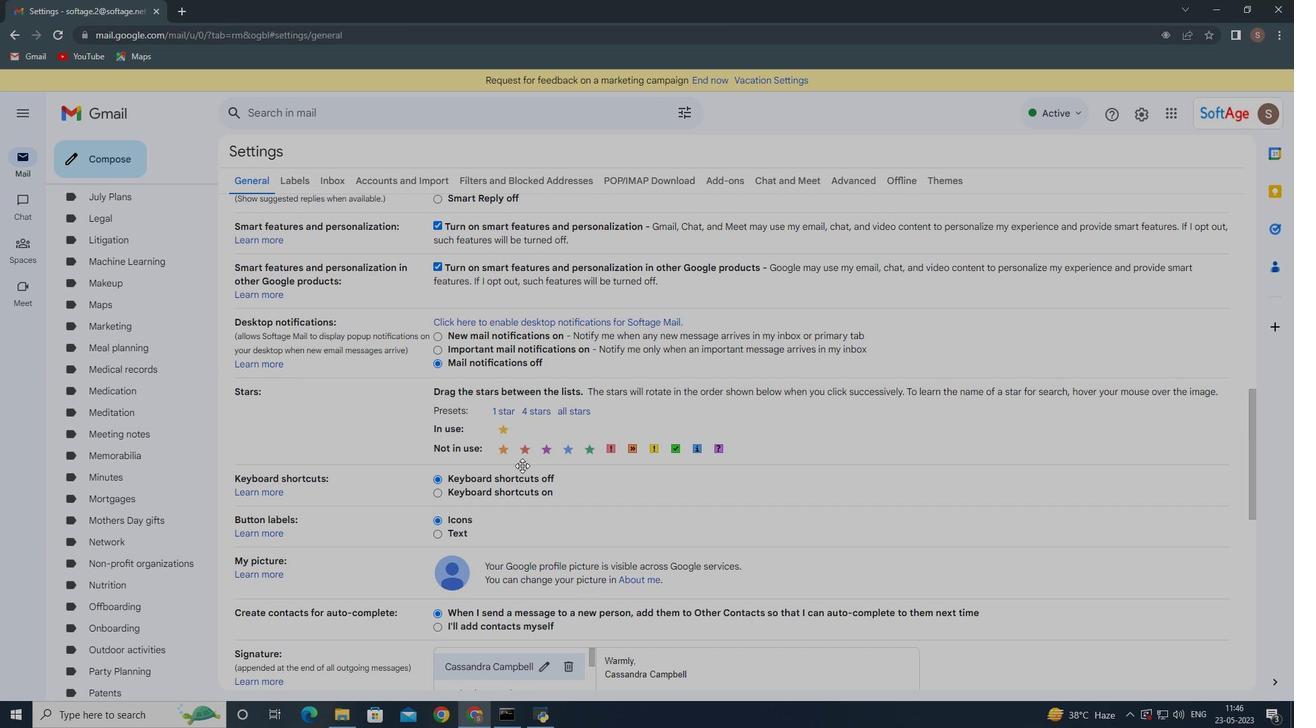 
Action: Mouse scrolled (522, 465) with delta (0, 0)
Screenshot: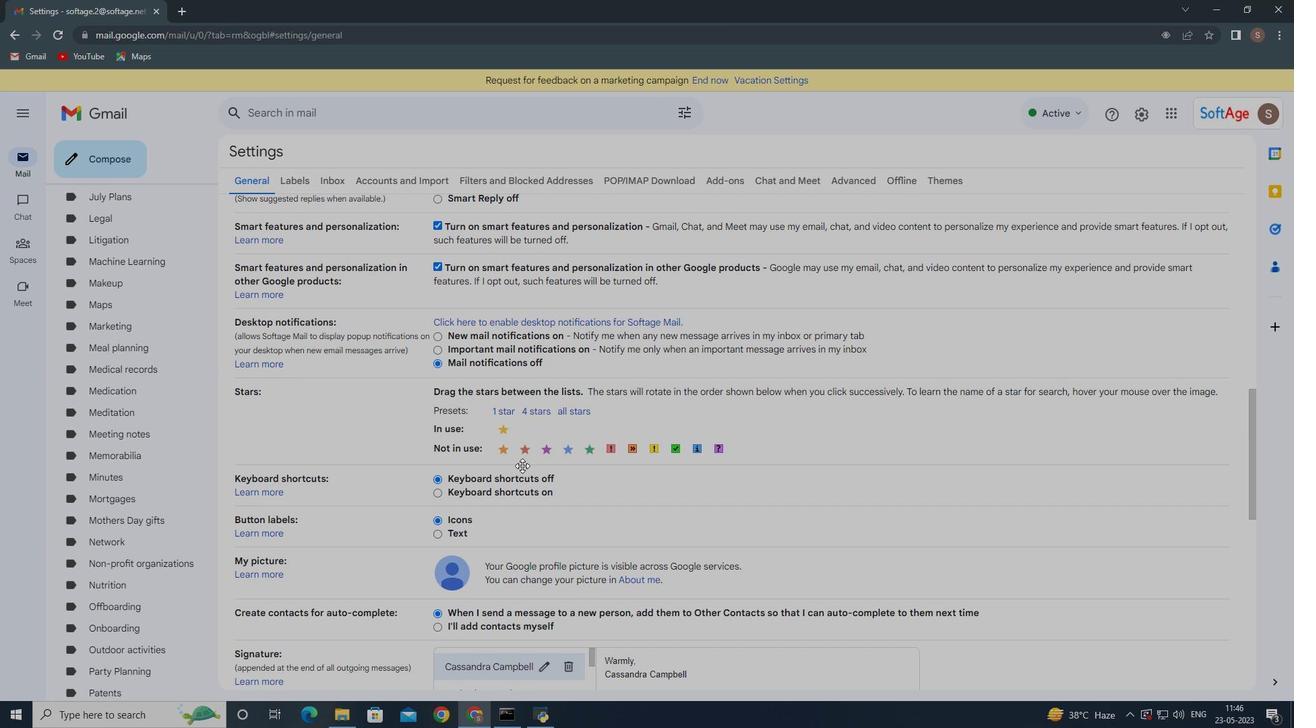 
Action: Mouse moved to (527, 574)
